 Task: Plan a trip to Adliswil, Switzerland from 3rd December, 2023 to 20th December, 2023 for 4 adults, 2 children.  With . Look for 5 properties as per requirement.
Action: Mouse moved to (462, 58)
Screenshot: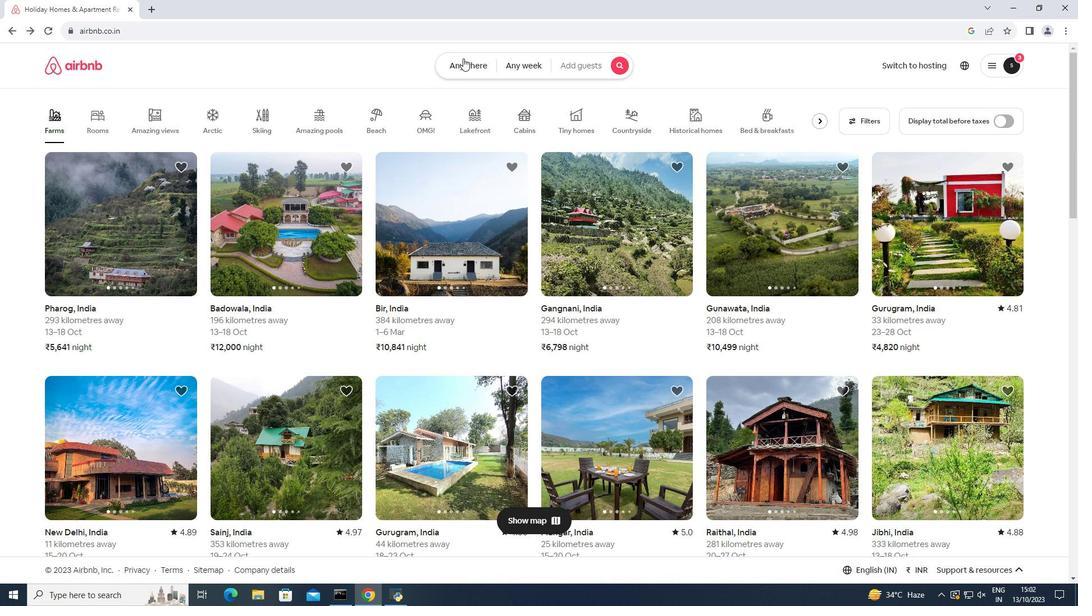 
Action: Mouse pressed left at (462, 58)
Screenshot: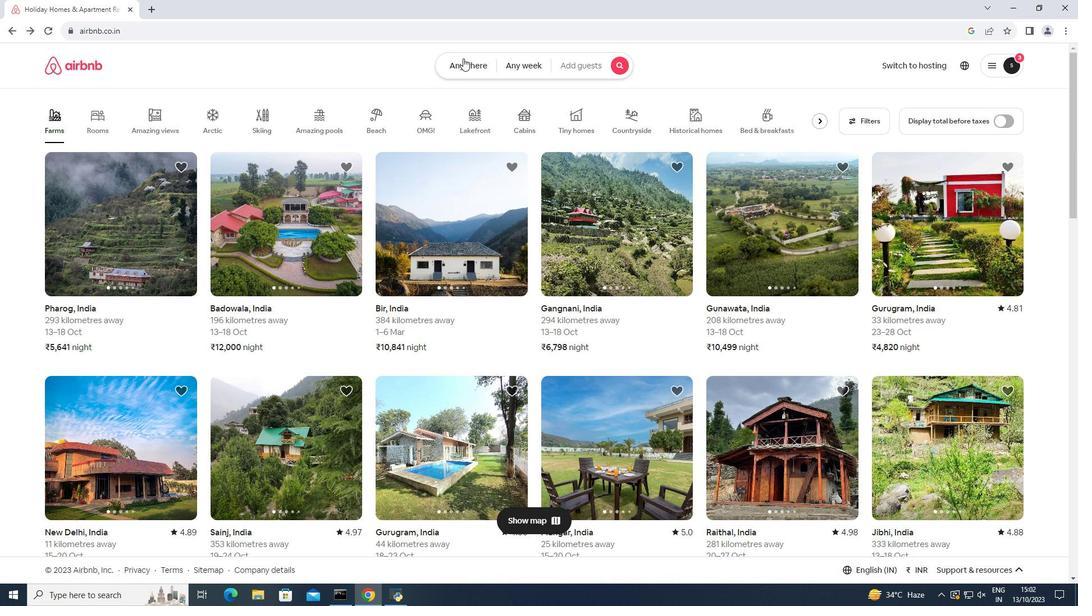 
Action: Mouse moved to (351, 108)
Screenshot: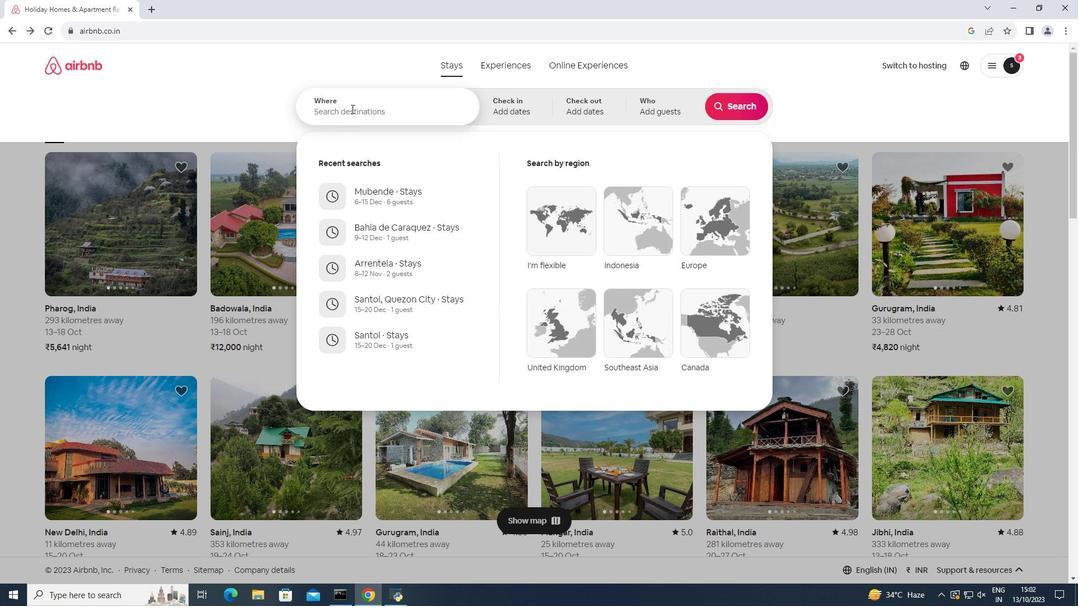 
Action: Mouse pressed left at (351, 108)
Screenshot: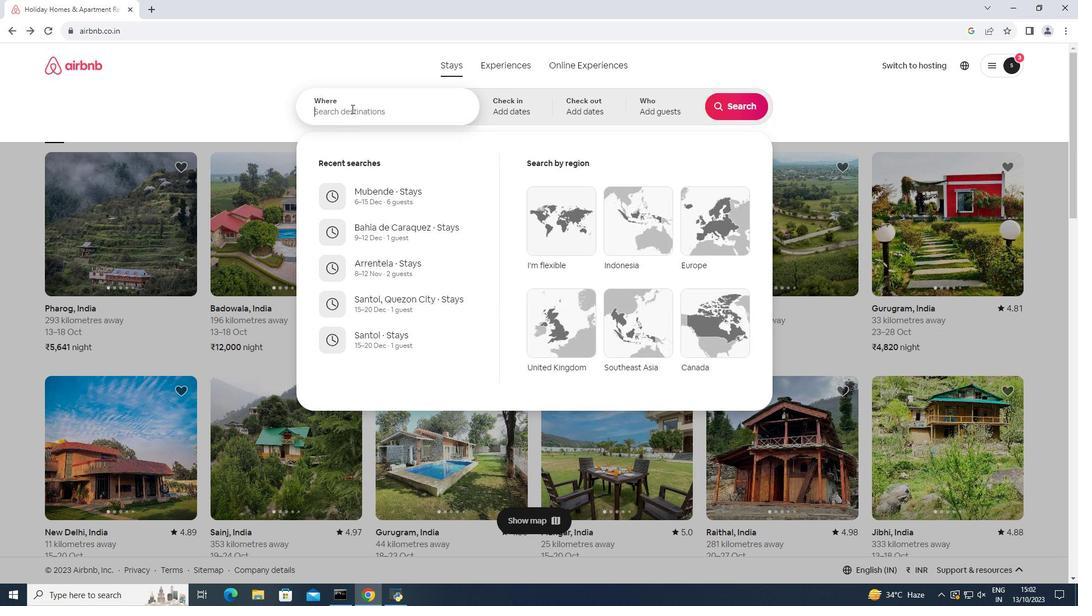 
Action: Key pressed <Key.shift>Adliswil,<Key.space>
Screenshot: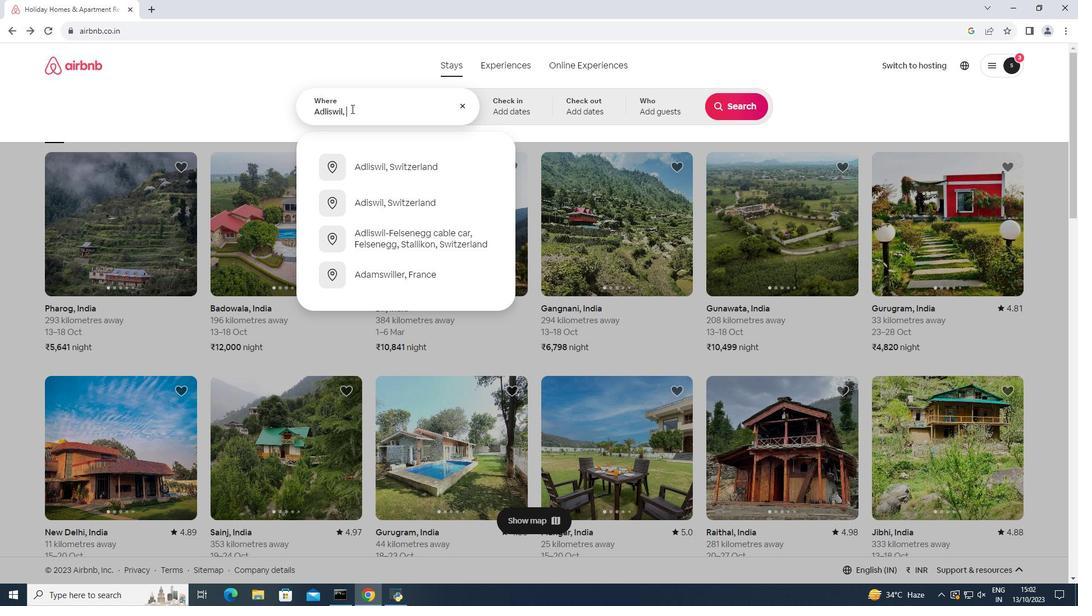
Action: Mouse moved to (411, 164)
Screenshot: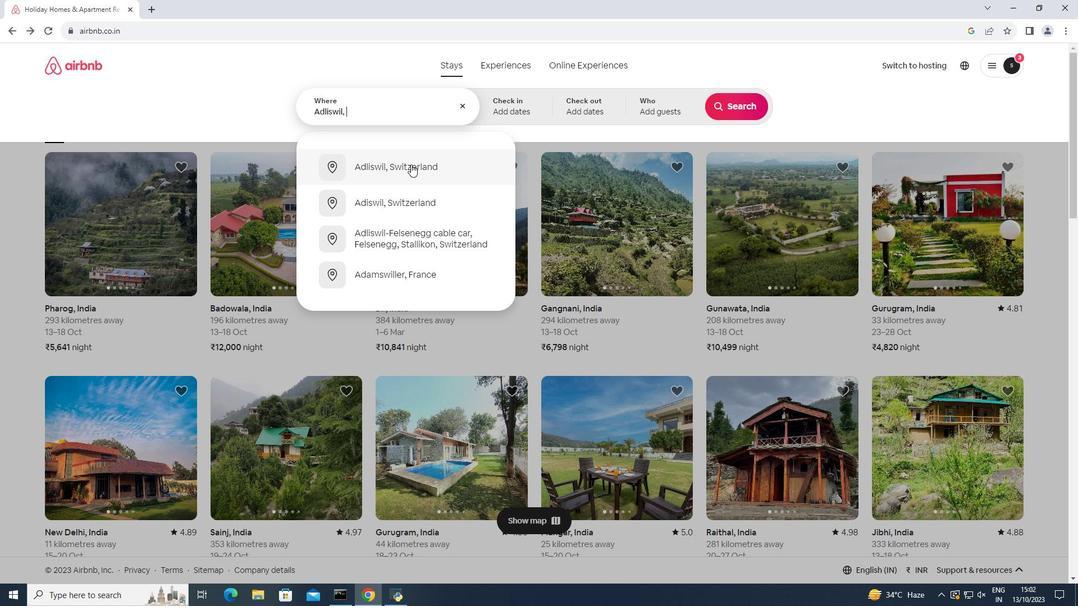 
Action: Mouse pressed left at (411, 164)
Screenshot: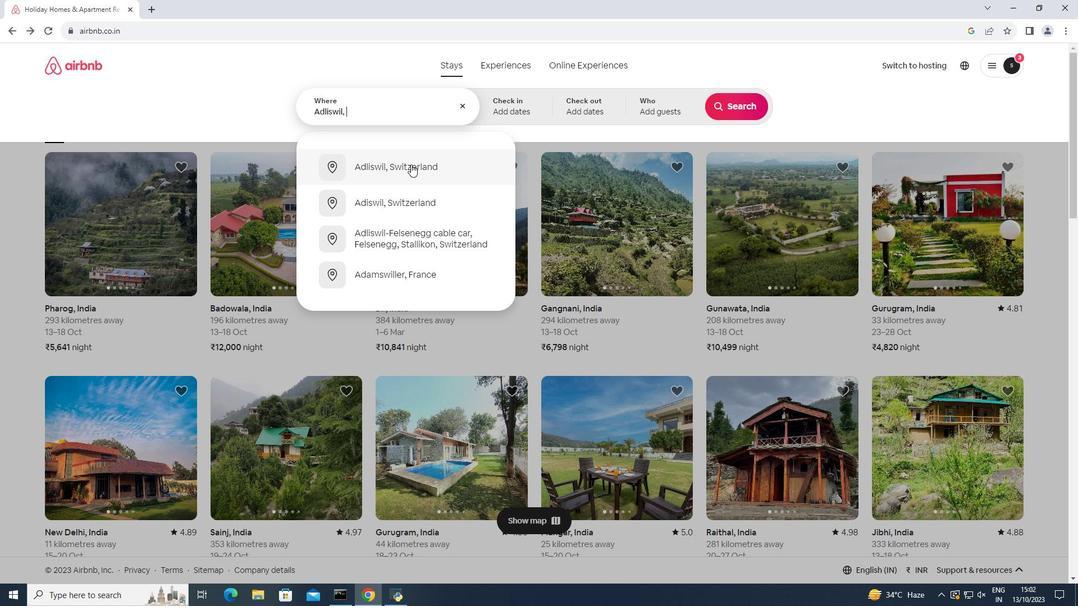 
Action: Mouse moved to (730, 194)
Screenshot: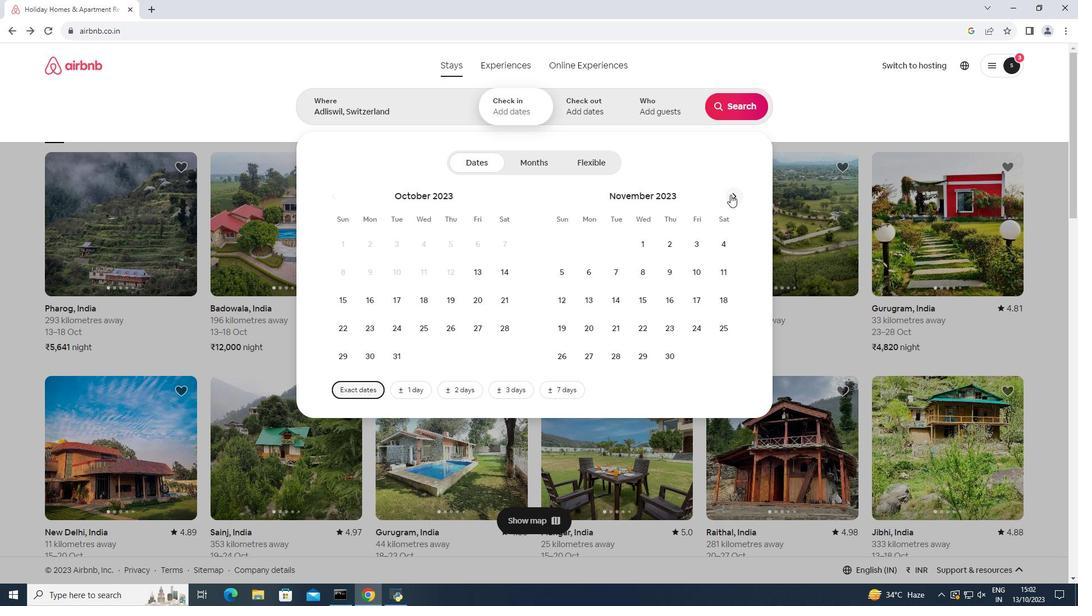 
Action: Mouse pressed left at (730, 194)
Screenshot: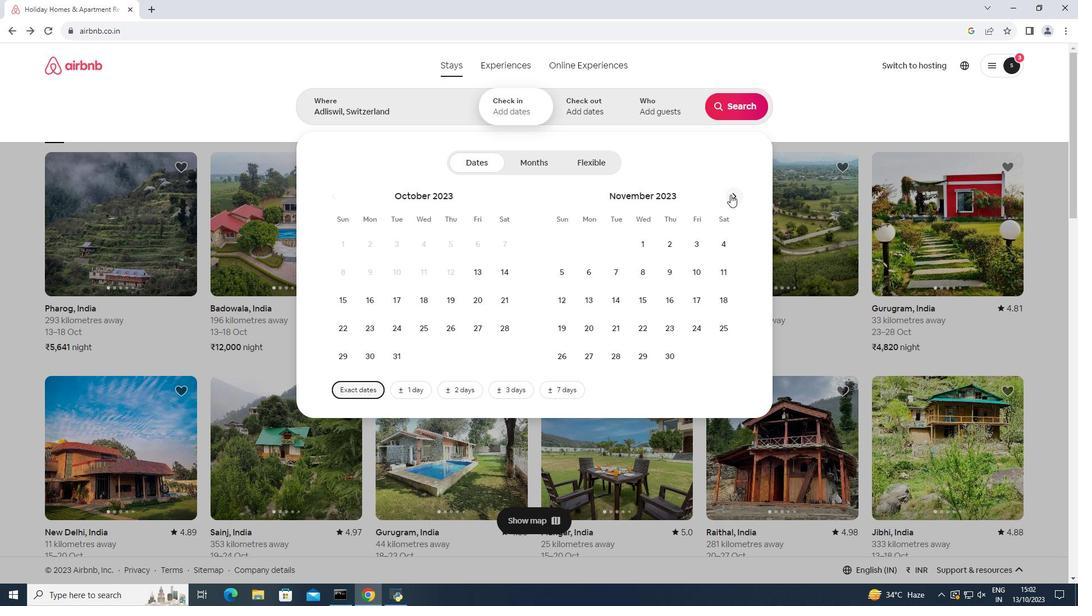 
Action: Mouse moved to (560, 274)
Screenshot: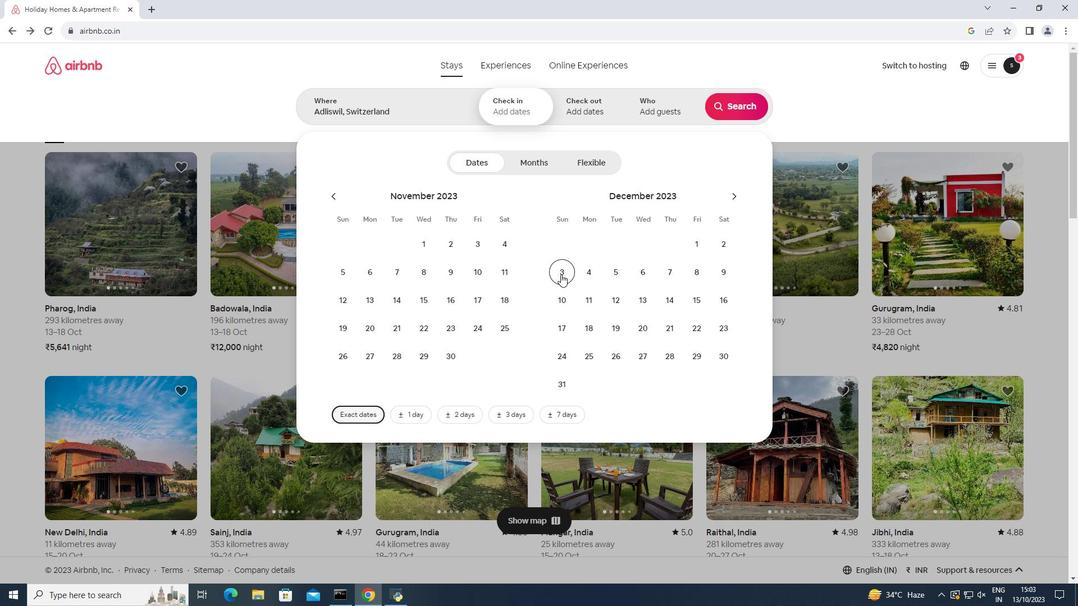 
Action: Mouse pressed left at (560, 274)
Screenshot: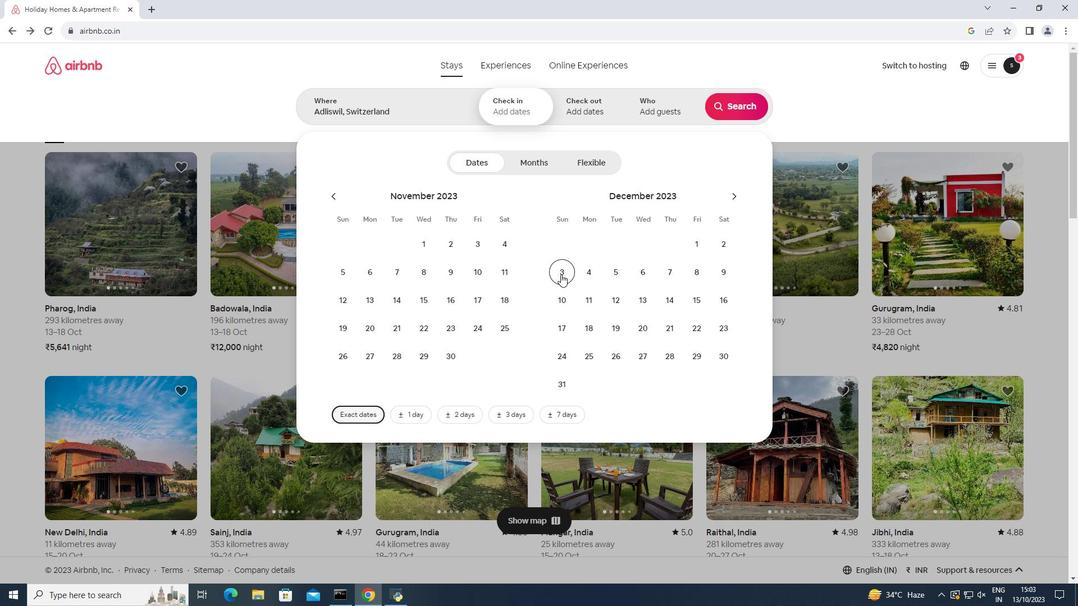 
Action: Mouse moved to (641, 325)
Screenshot: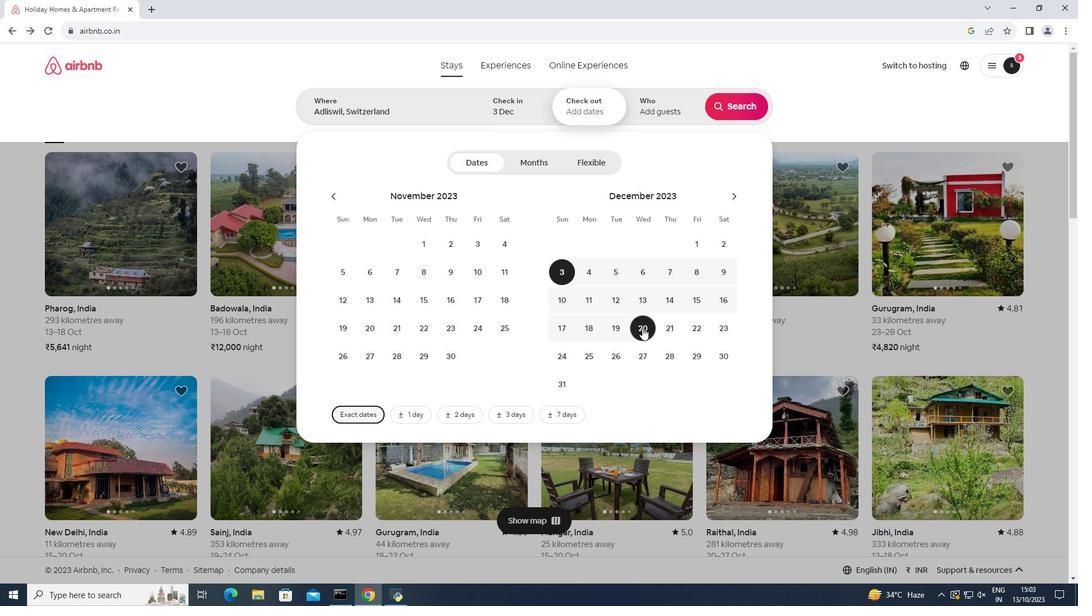 
Action: Mouse pressed left at (641, 325)
Screenshot: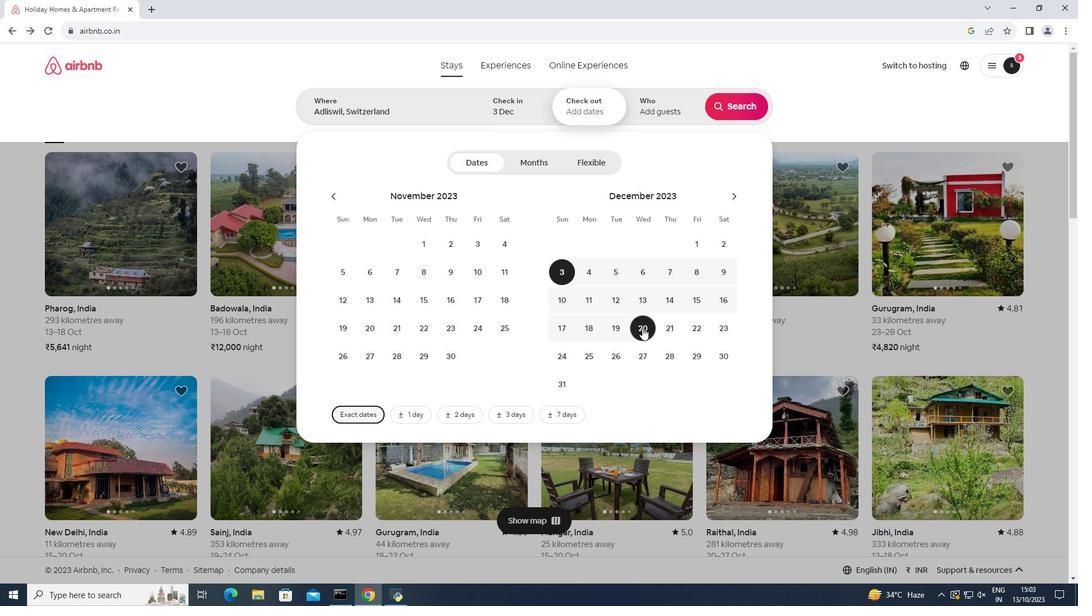 
Action: Mouse moved to (661, 113)
Screenshot: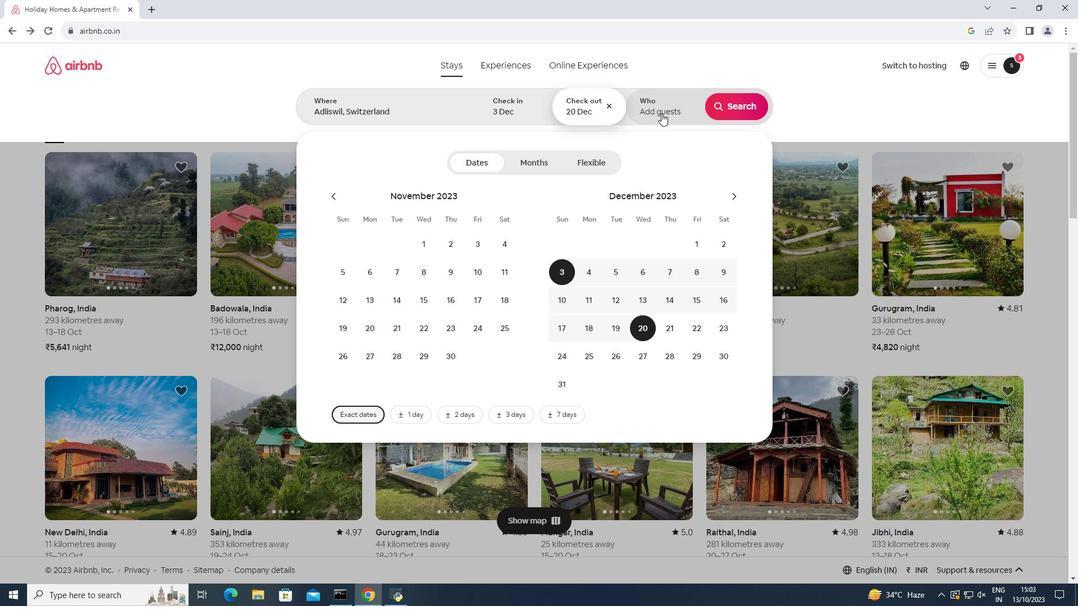 
Action: Mouse pressed left at (661, 113)
Screenshot: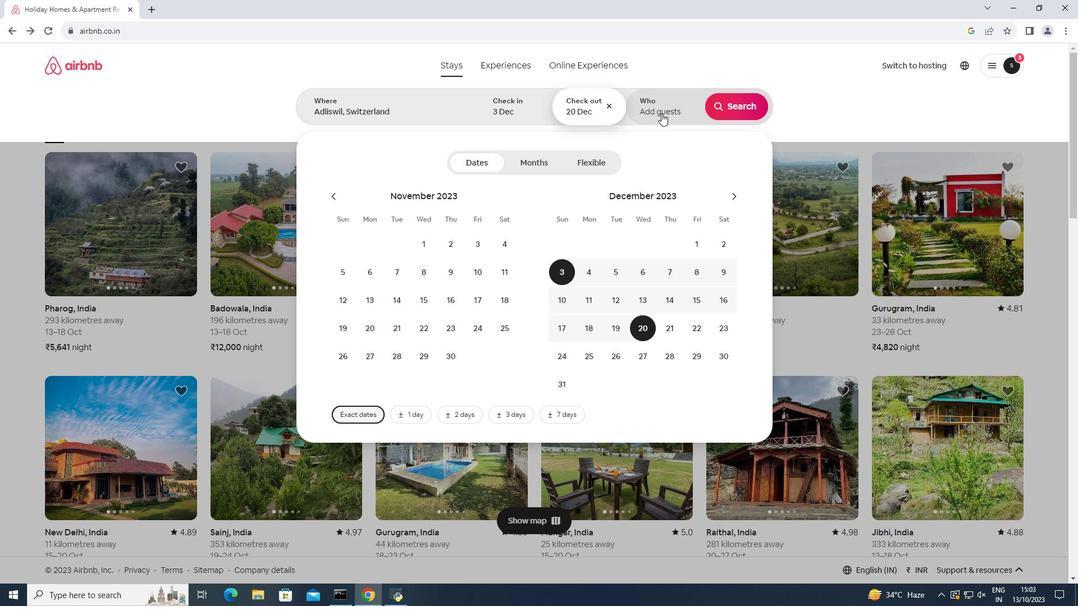 
Action: Mouse moved to (741, 159)
Screenshot: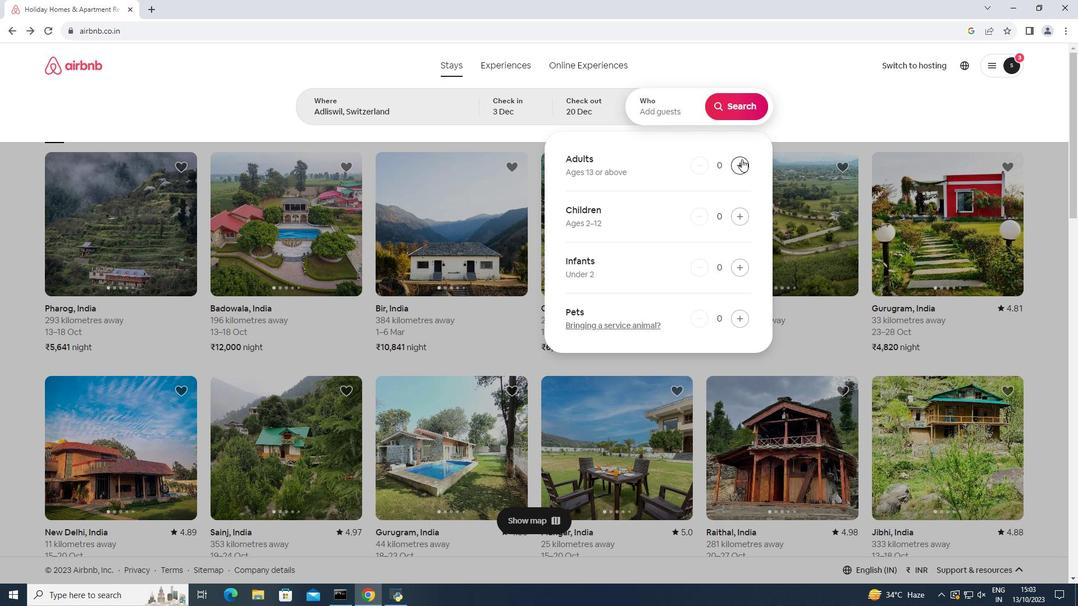 
Action: Mouse pressed left at (741, 159)
Screenshot: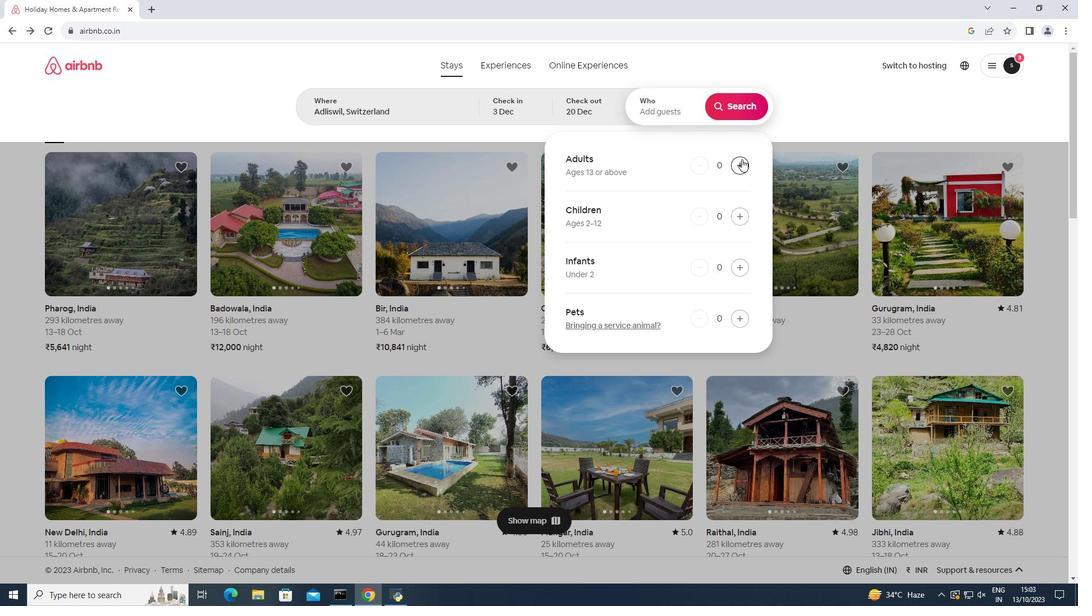 
Action: Mouse pressed left at (741, 159)
Screenshot: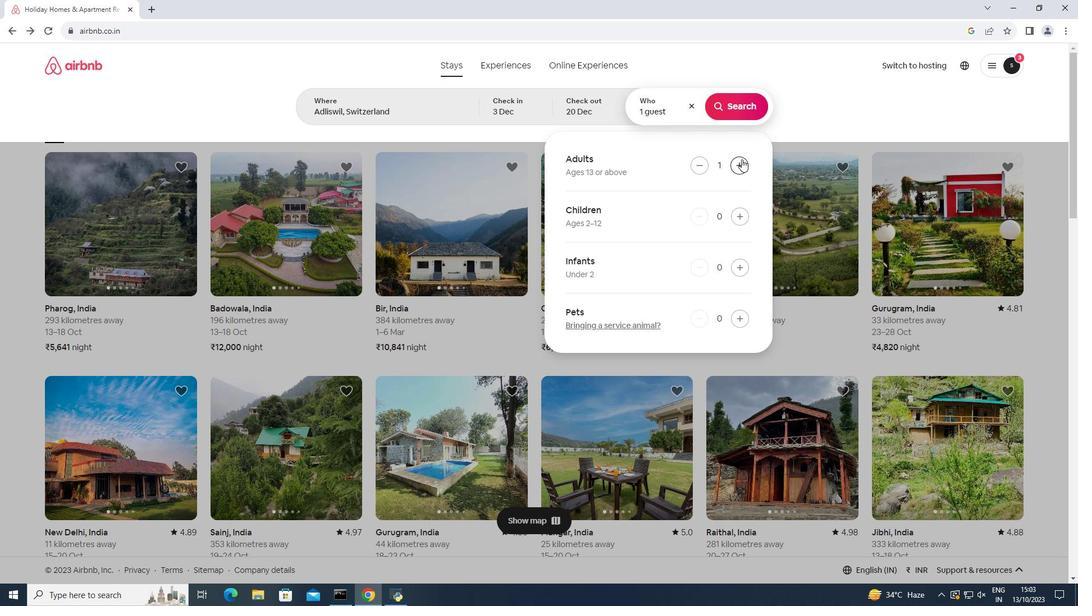 
Action: Mouse pressed left at (741, 159)
Screenshot: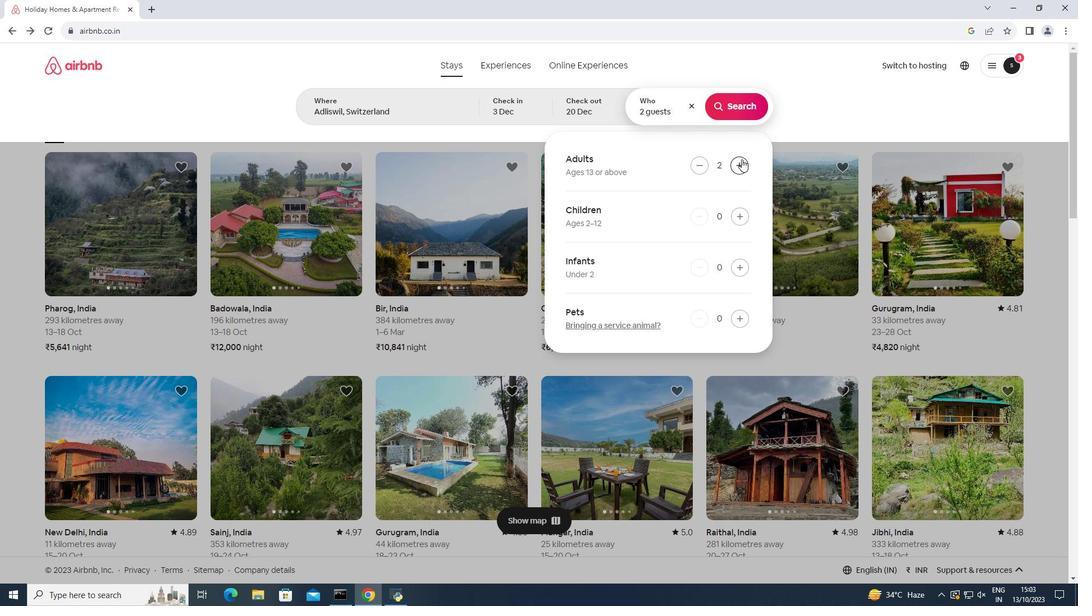 
Action: Mouse moved to (741, 159)
Screenshot: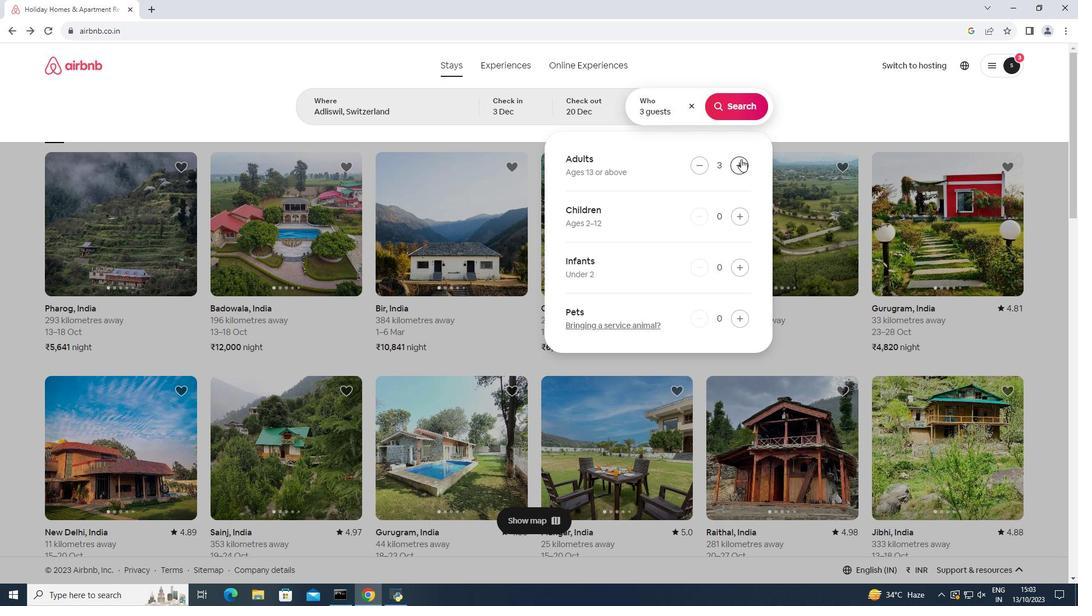 
Action: Mouse pressed left at (741, 159)
Screenshot: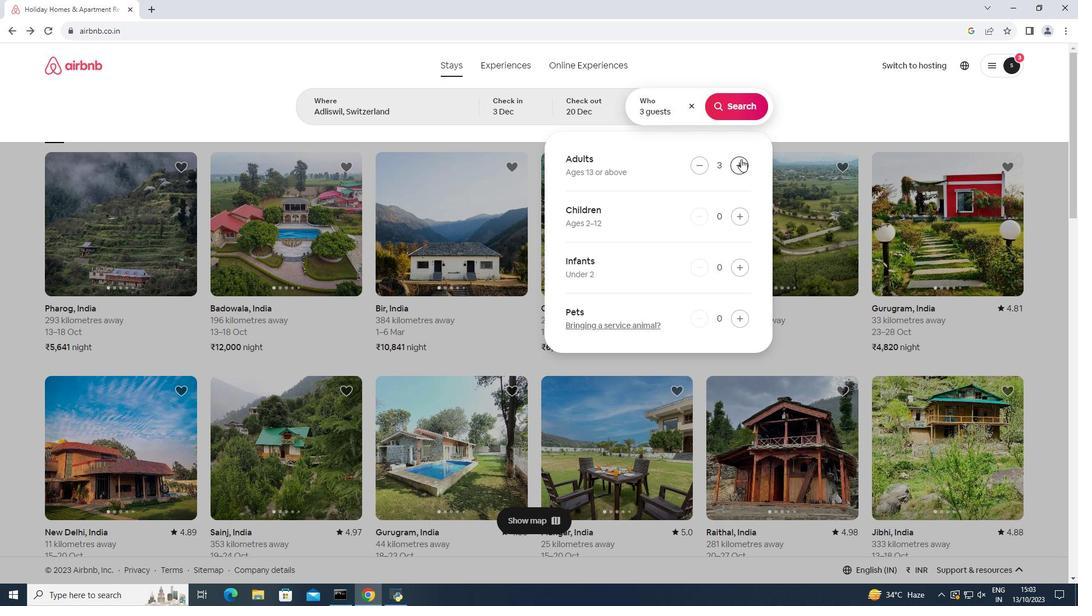 
Action: Mouse moved to (742, 215)
Screenshot: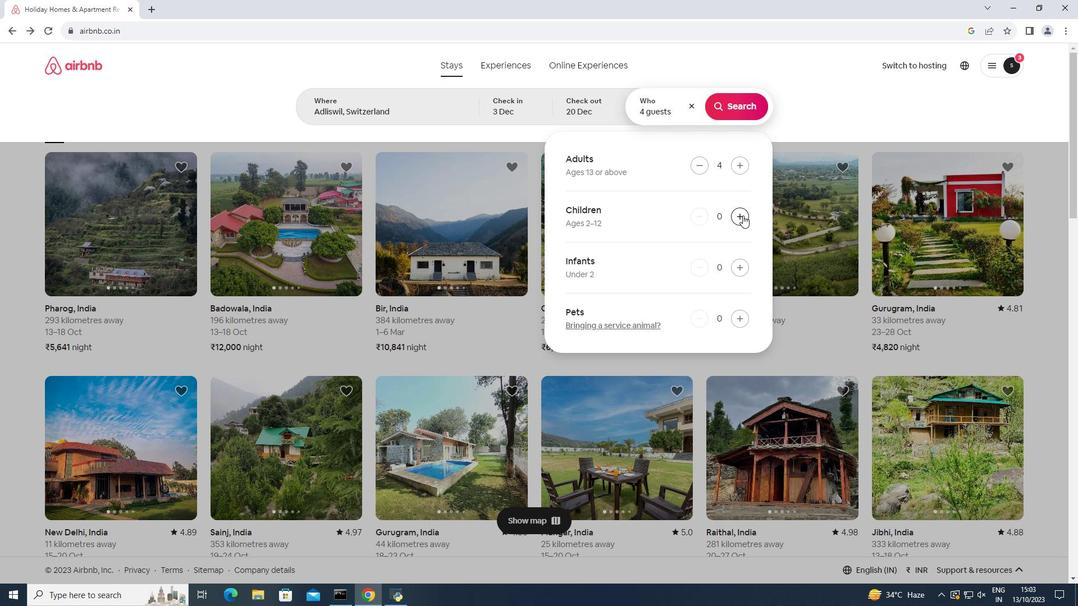 
Action: Mouse pressed left at (742, 215)
Screenshot: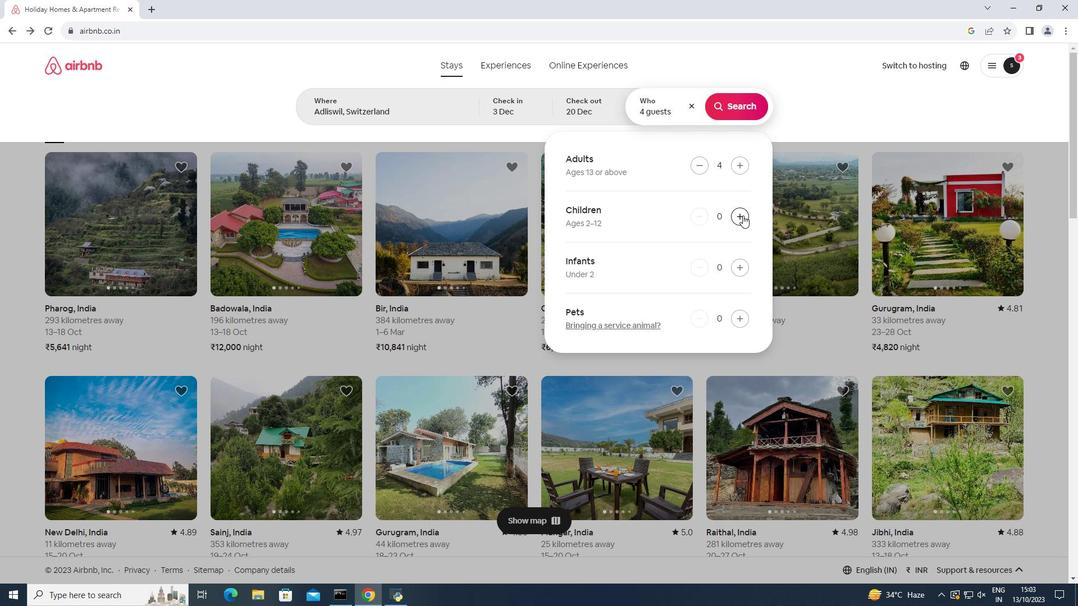 
Action: Mouse pressed left at (742, 215)
Screenshot: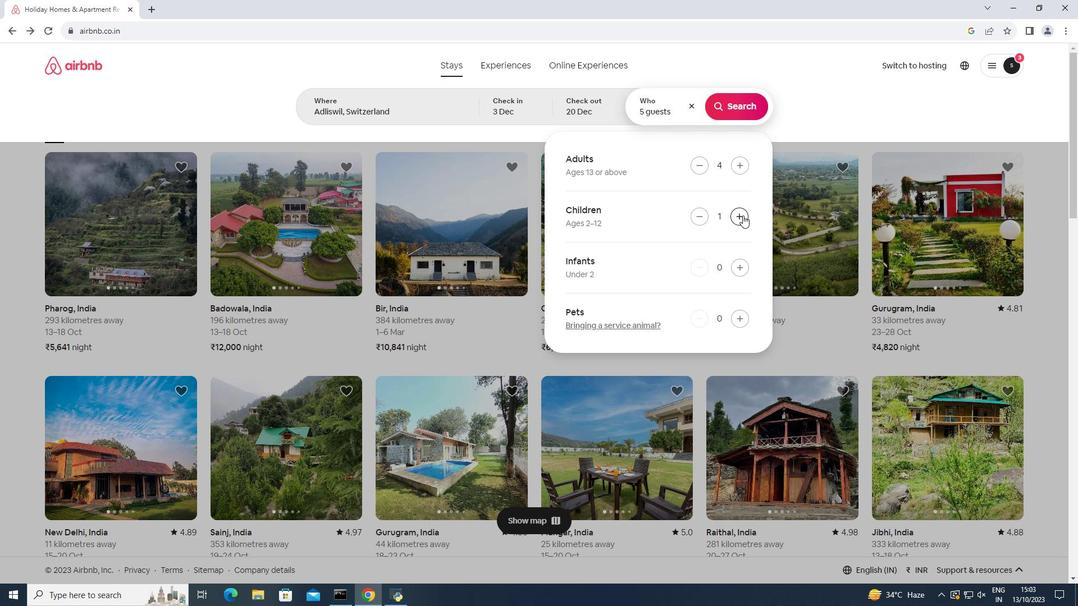 
Action: Mouse moved to (737, 107)
Screenshot: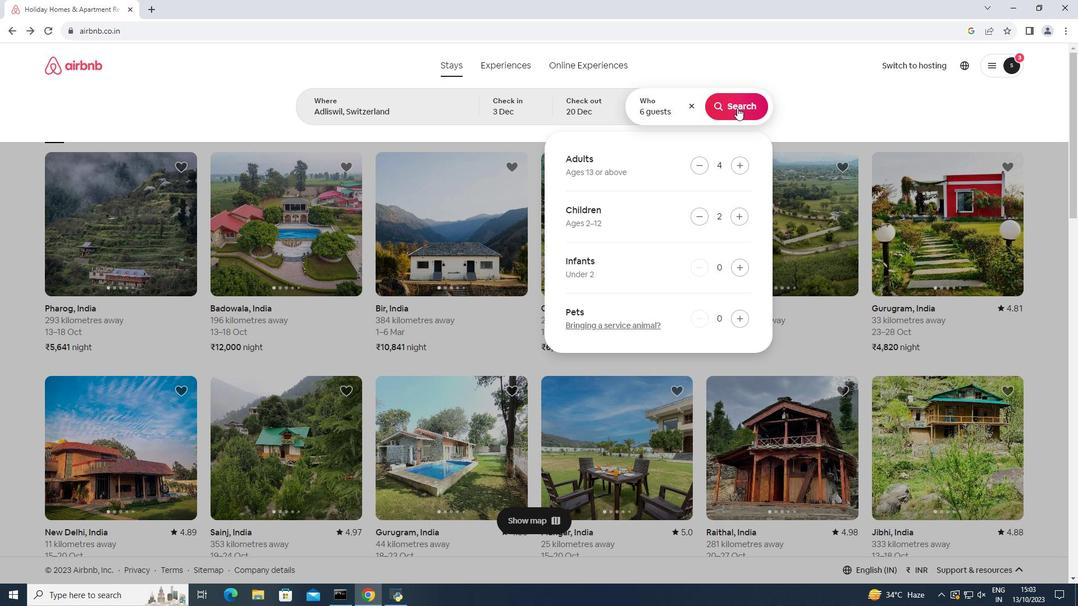 
Action: Mouse pressed left at (737, 107)
Screenshot: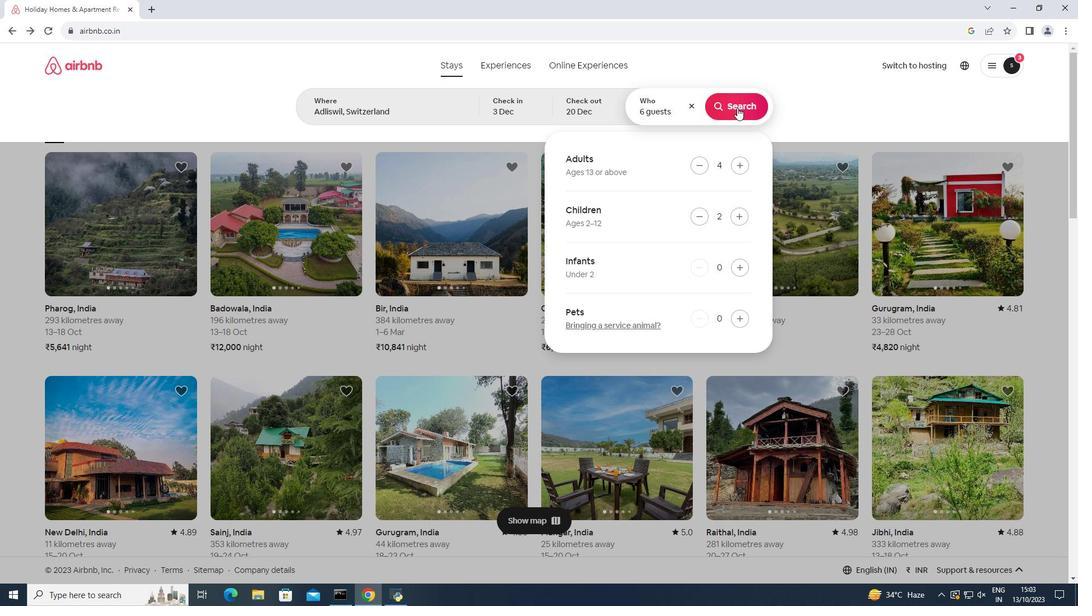 
Action: Mouse moved to (280, 230)
Screenshot: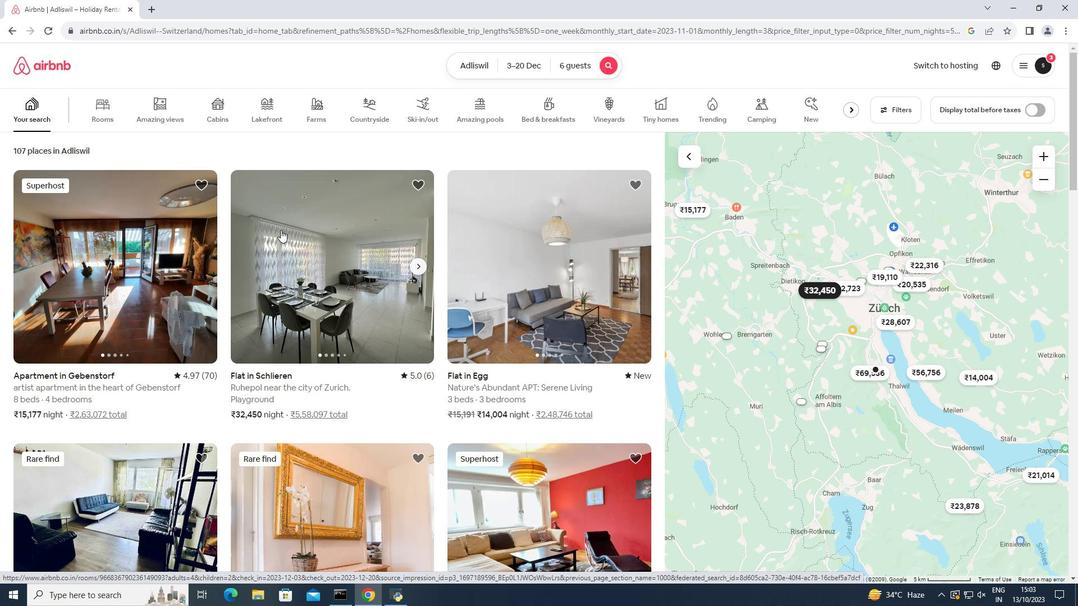 
Action: Mouse scrolled (280, 229) with delta (0, 0)
Screenshot: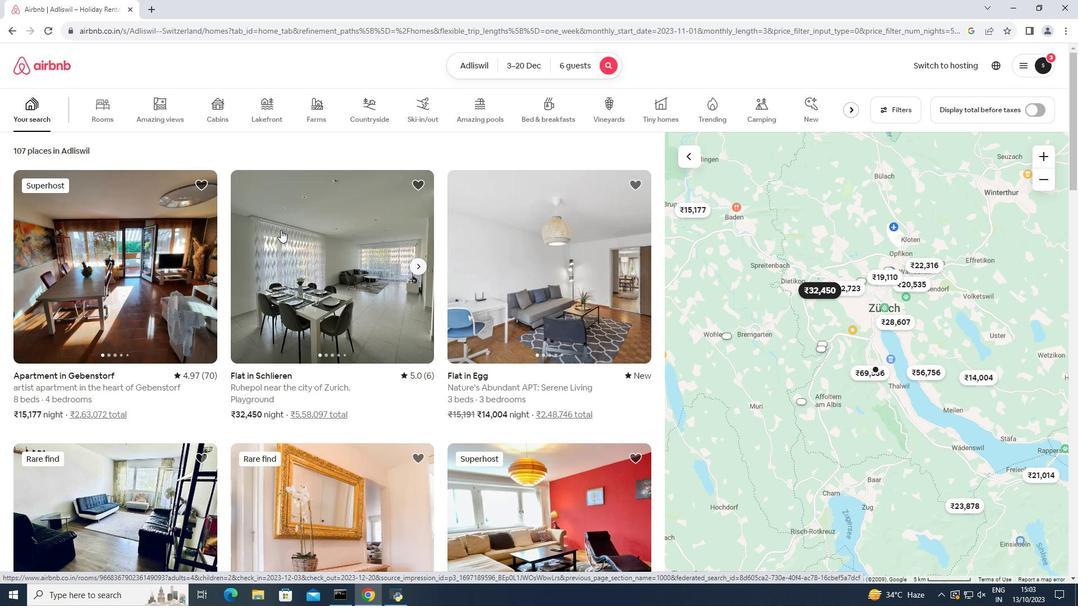 
Action: Mouse scrolled (280, 229) with delta (0, 0)
Screenshot: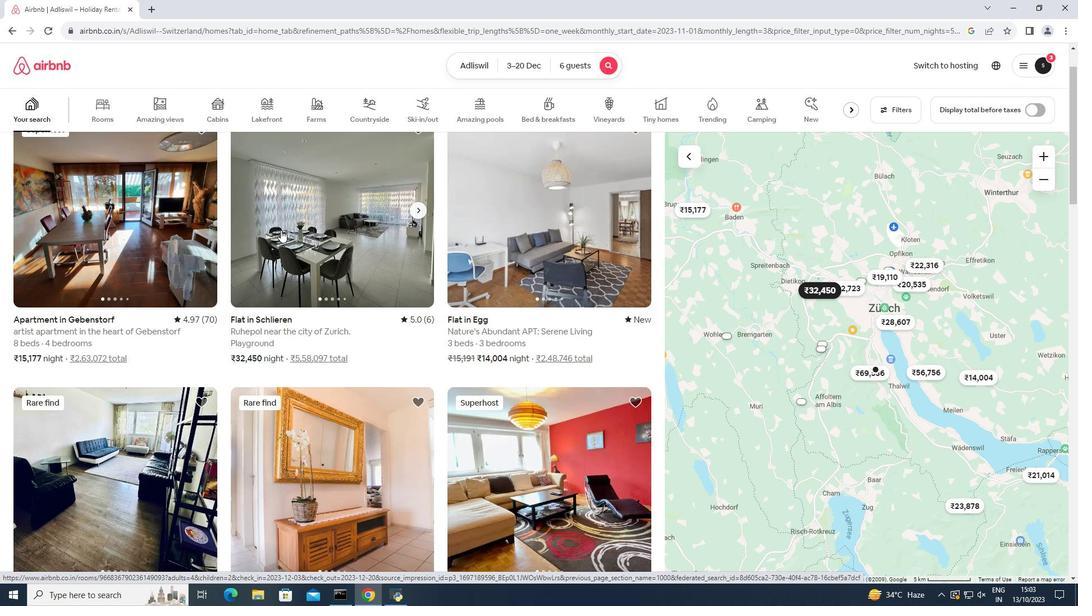 
Action: Mouse moved to (282, 227)
Screenshot: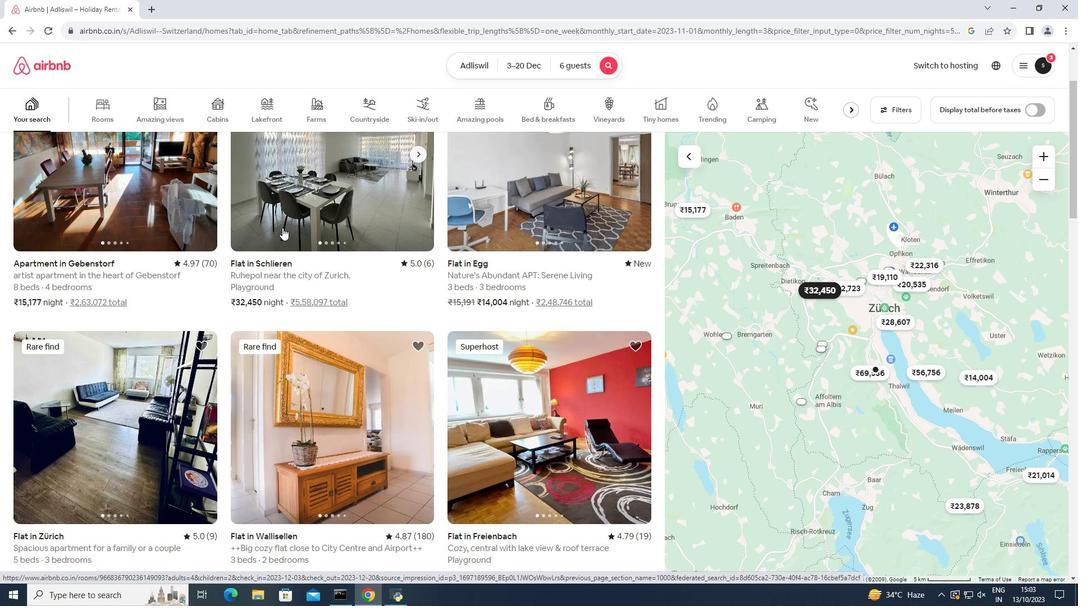 
Action: Mouse scrolled (282, 228) with delta (0, 0)
Screenshot: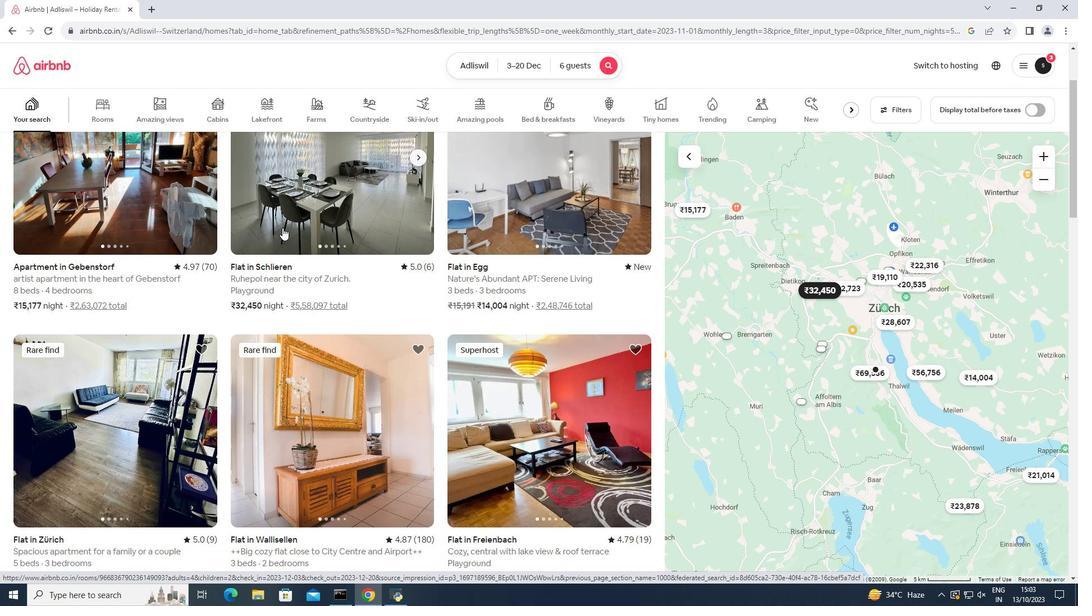 
Action: Mouse scrolled (282, 228) with delta (0, 0)
Screenshot: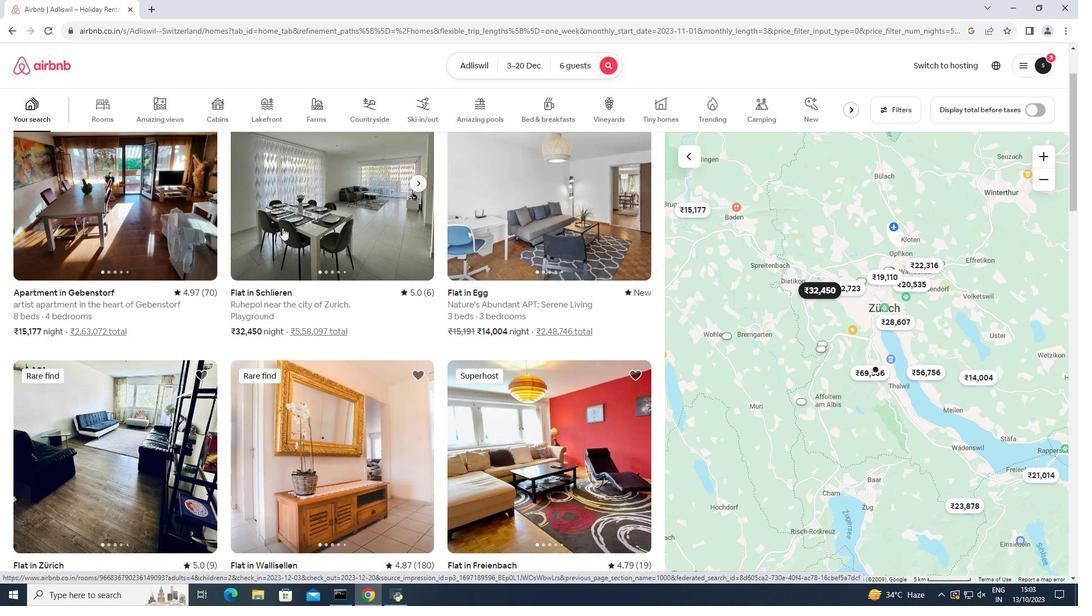 
Action: Mouse moved to (283, 226)
Screenshot: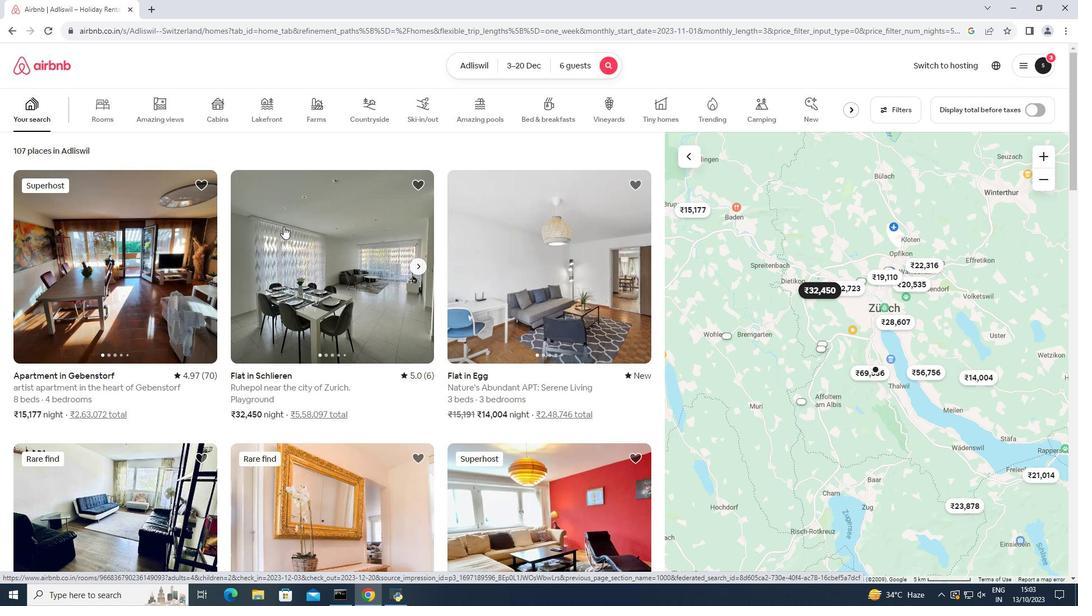 
Action: Mouse scrolled (283, 226) with delta (0, 0)
Screenshot: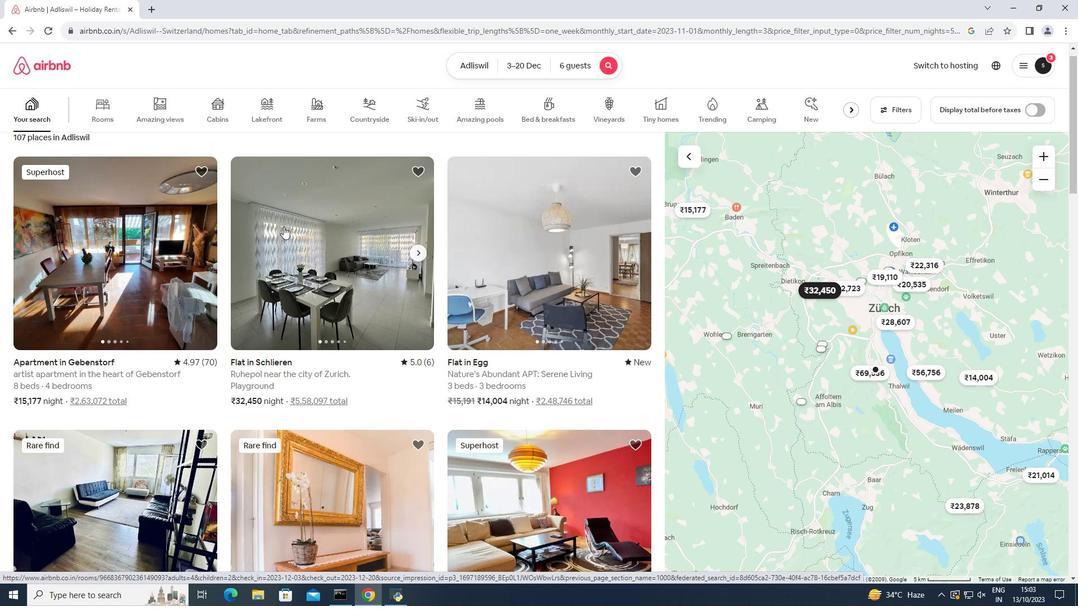 
Action: Mouse moved to (149, 185)
Screenshot: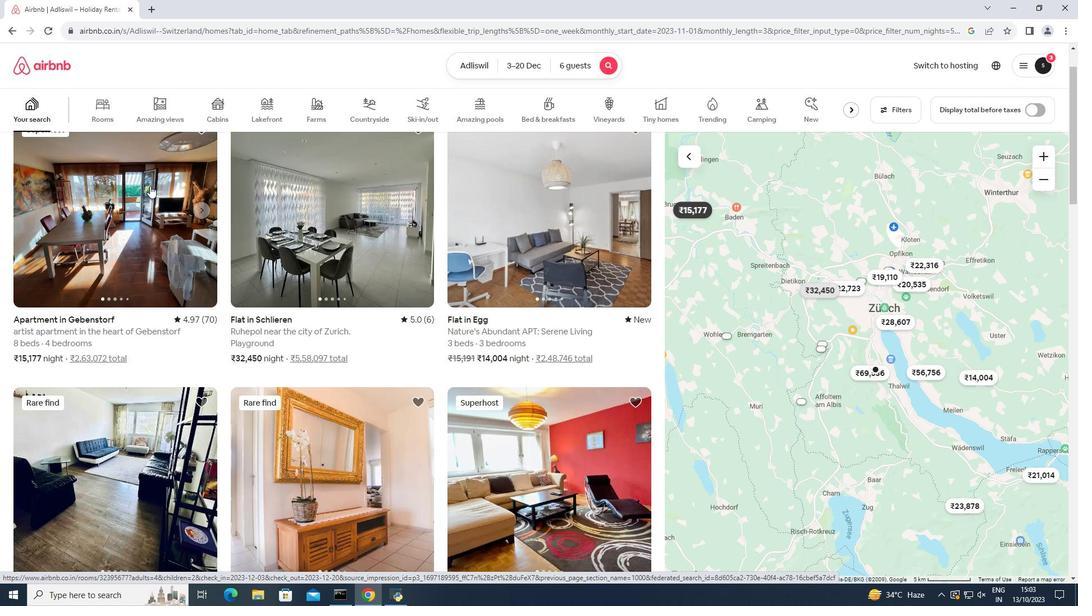 
Action: Mouse pressed left at (149, 185)
Screenshot: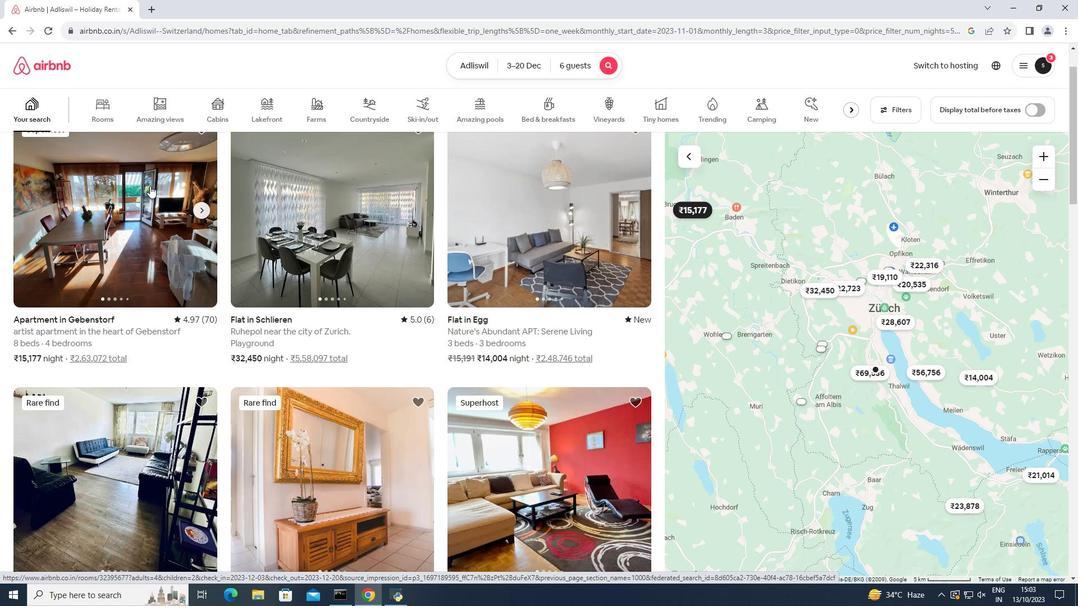
Action: Mouse moved to (295, 233)
Screenshot: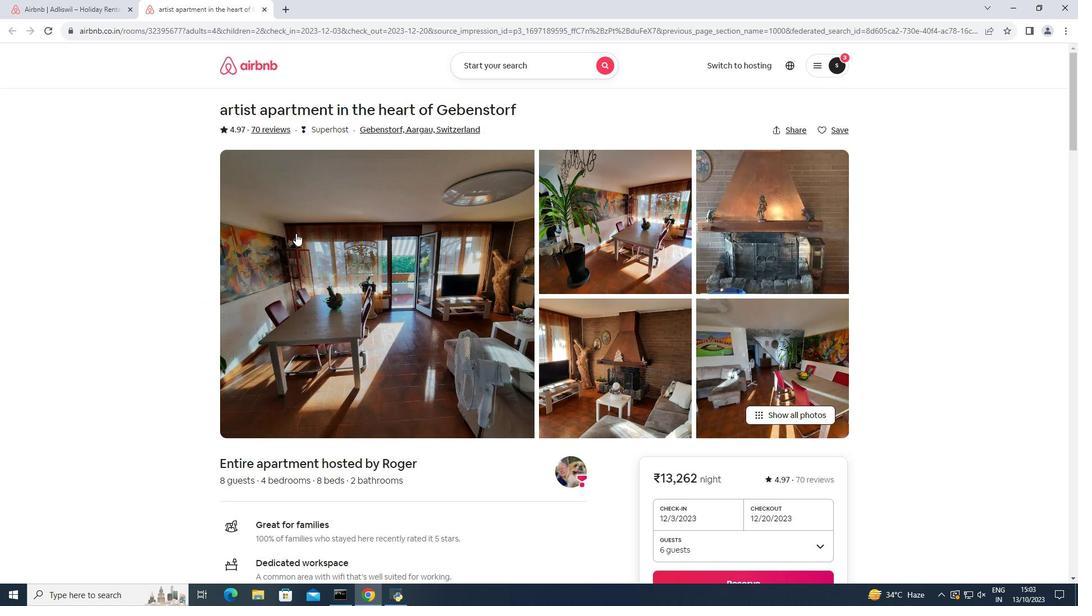 
Action: Mouse scrolled (295, 233) with delta (0, 0)
Screenshot: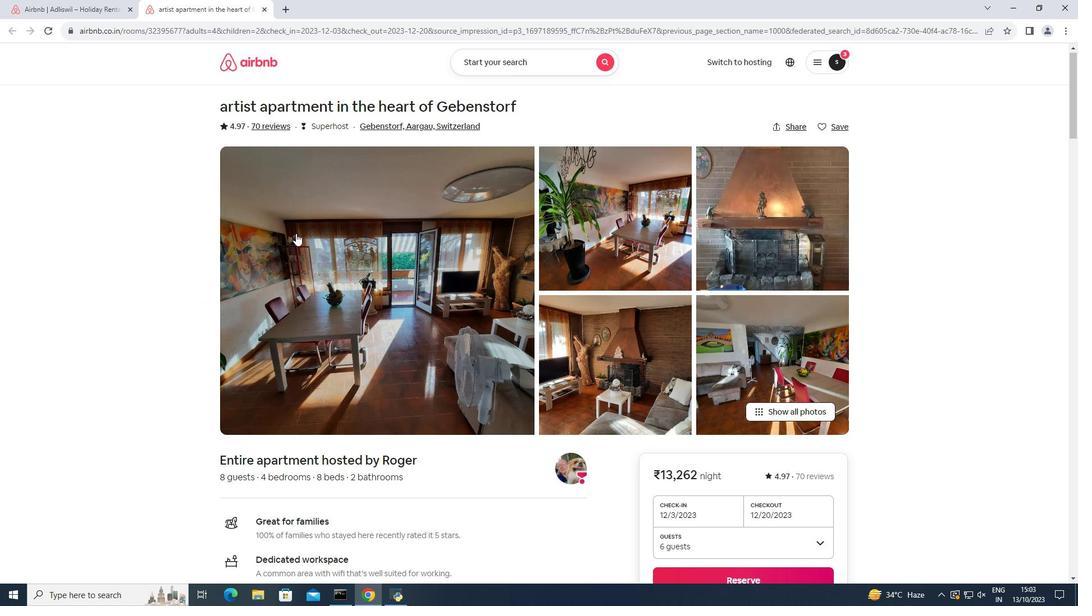 
Action: Mouse scrolled (295, 233) with delta (0, 0)
Screenshot: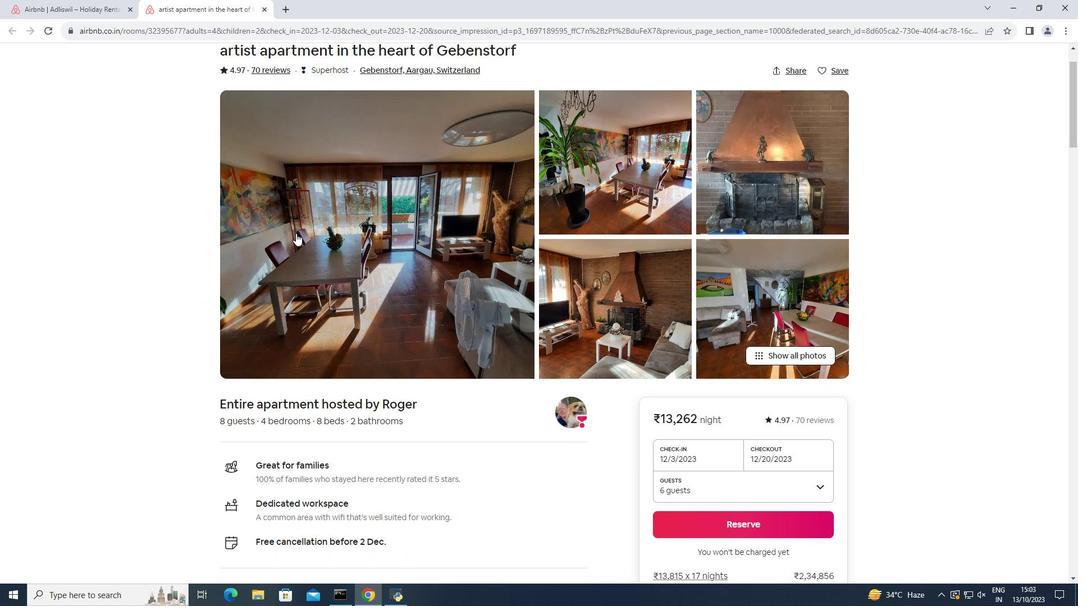 
Action: Mouse scrolled (295, 233) with delta (0, 0)
Screenshot: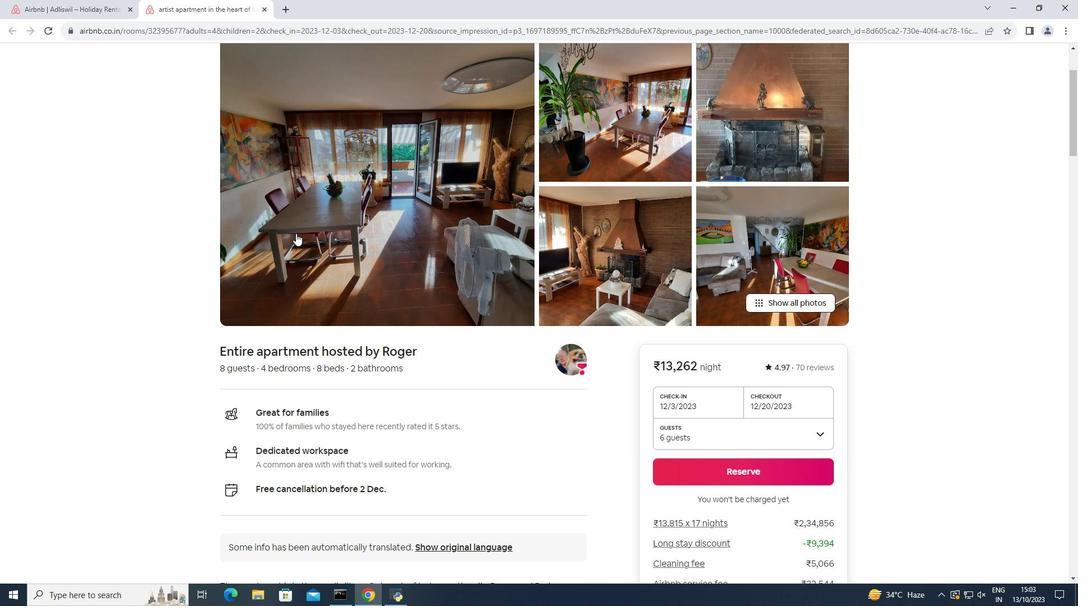 
Action: Mouse scrolled (295, 233) with delta (0, 0)
Screenshot: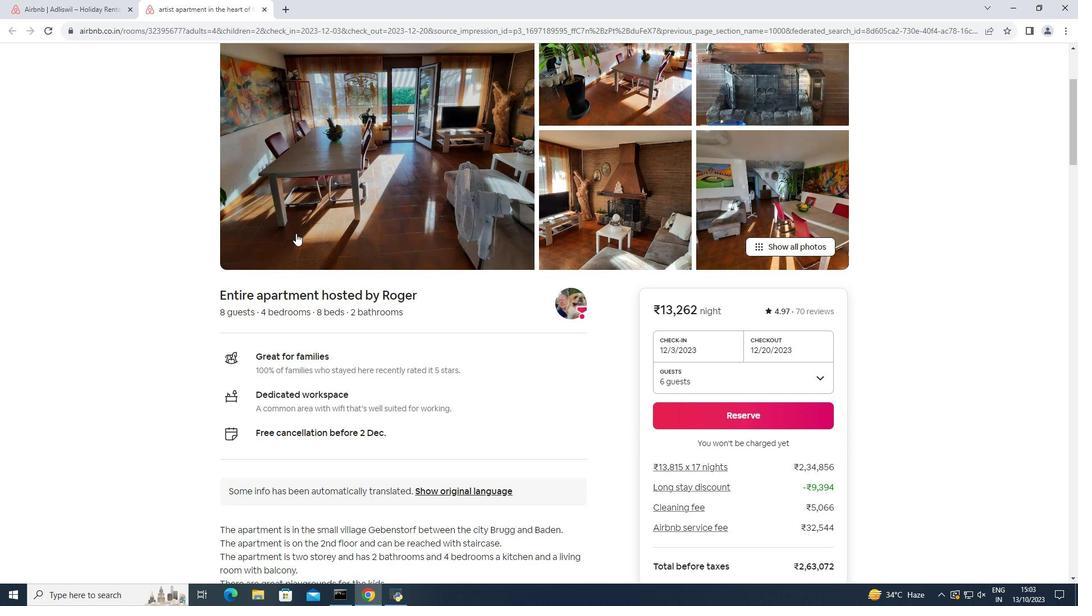 
Action: Mouse moved to (817, 320)
Screenshot: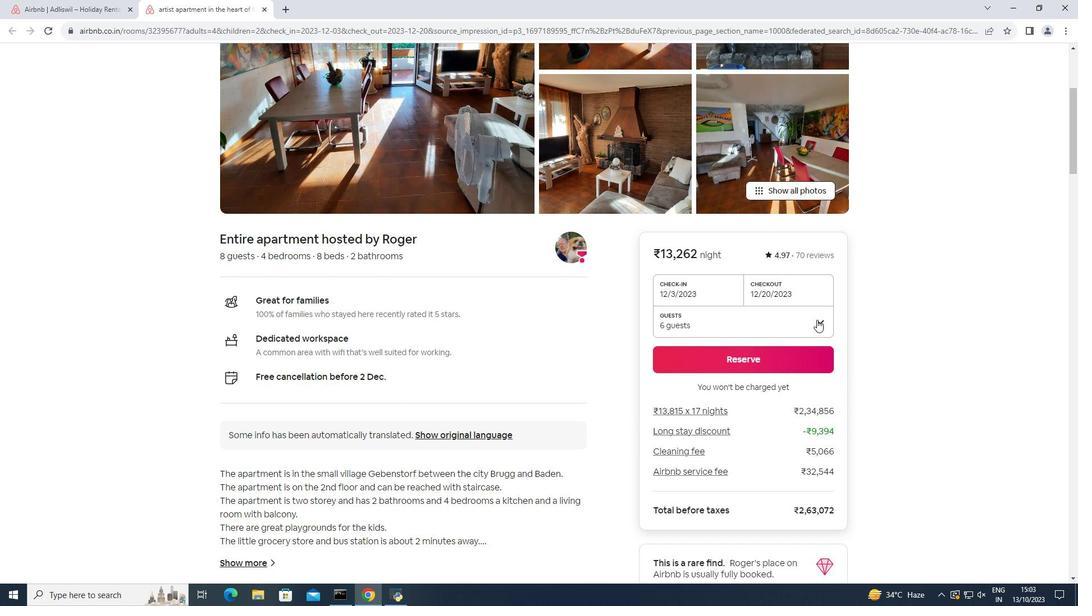 
Action: Mouse pressed left at (817, 320)
Screenshot: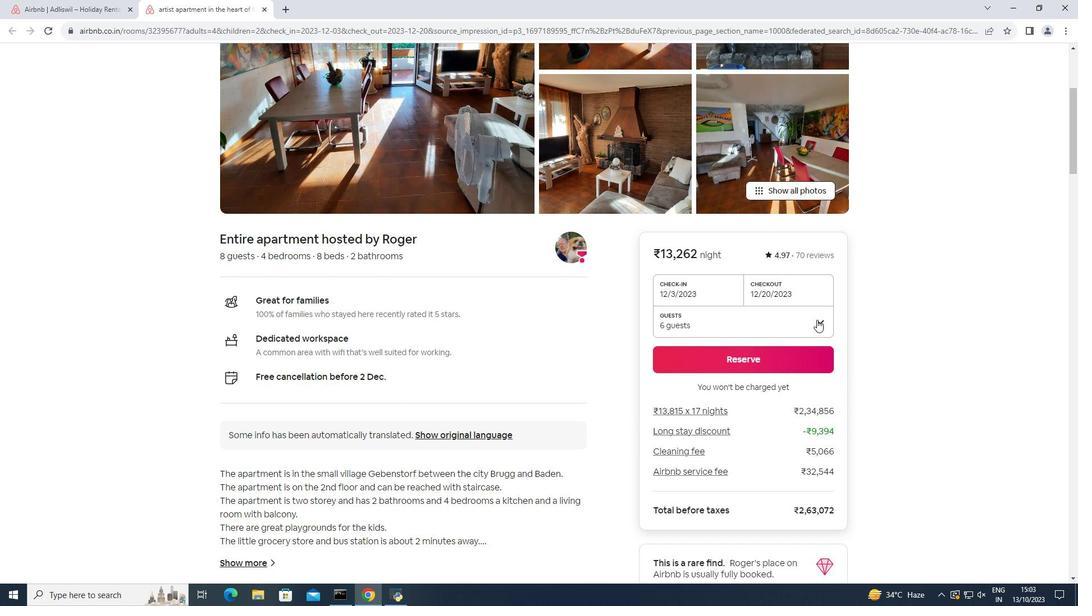 
Action: Mouse moved to (817, 321)
Screenshot: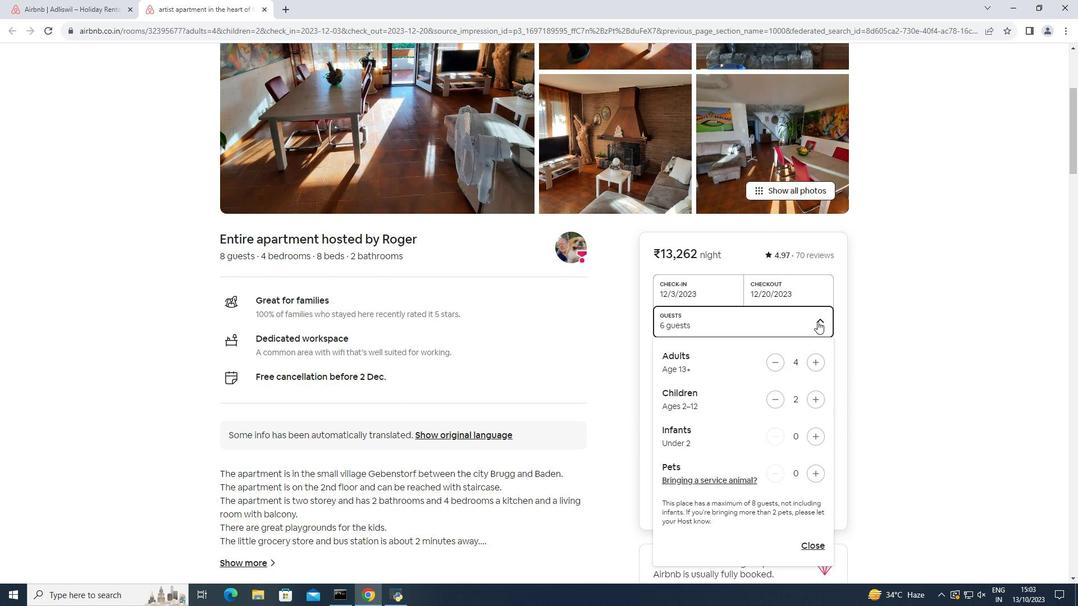 
Action: Mouse pressed left at (817, 321)
Screenshot: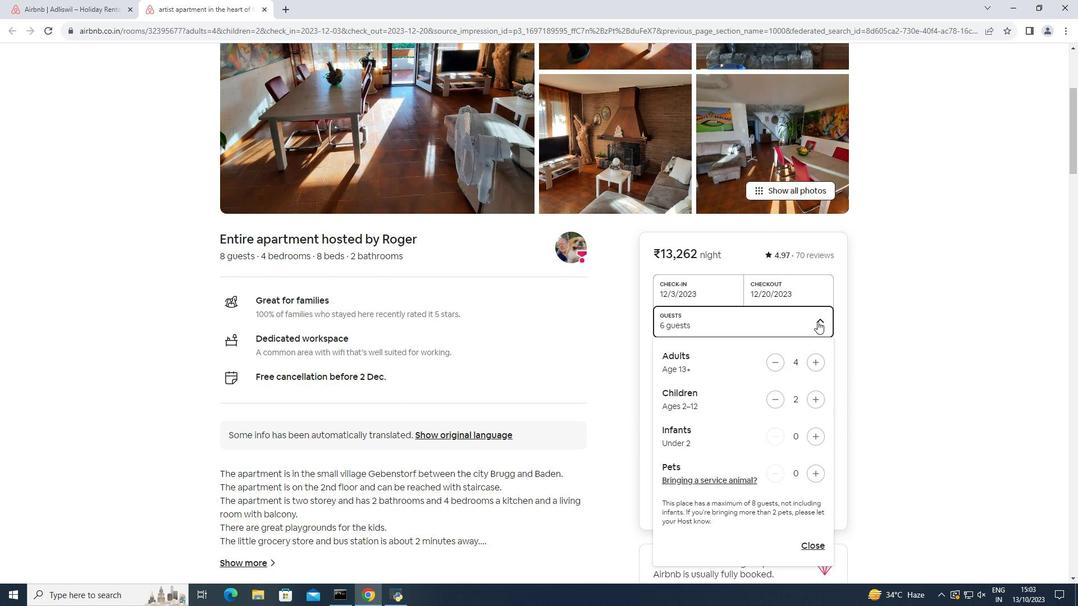
Action: Mouse moved to (483, 350)
Screenshot: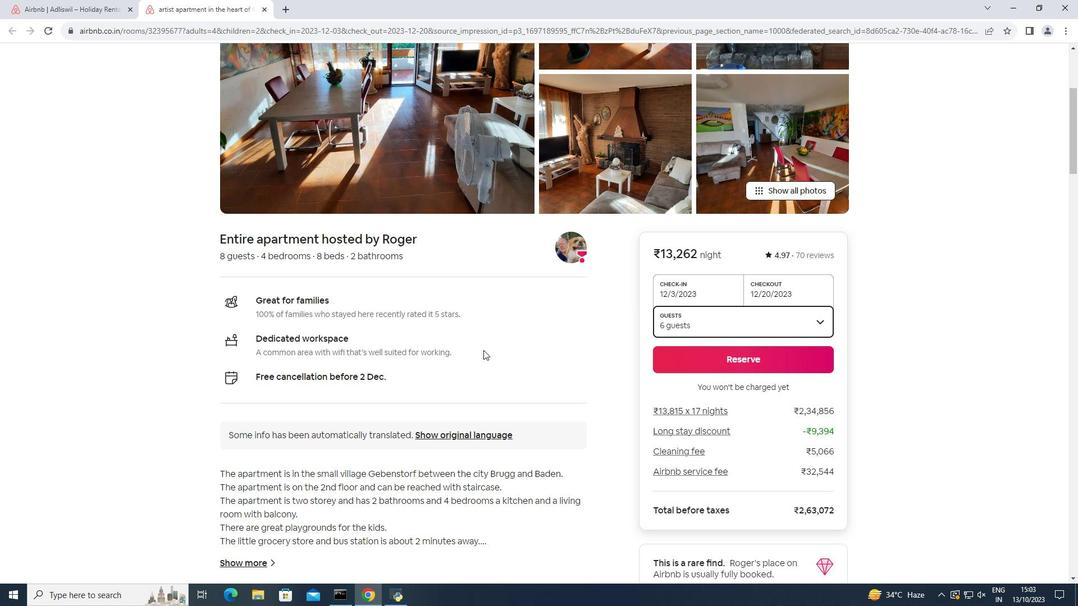 
Action: Mouse scrolled (483, 349) with delta (0, 0)
Screenshot: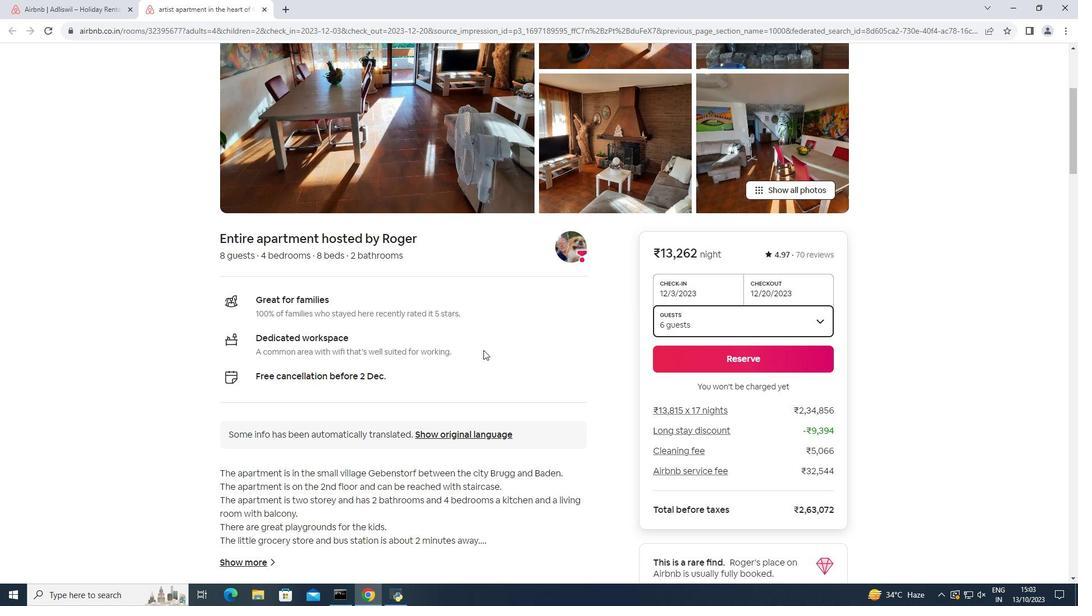 
Action: Mouse scrolled (483, 349) with delta (0, 0)
Screenshot: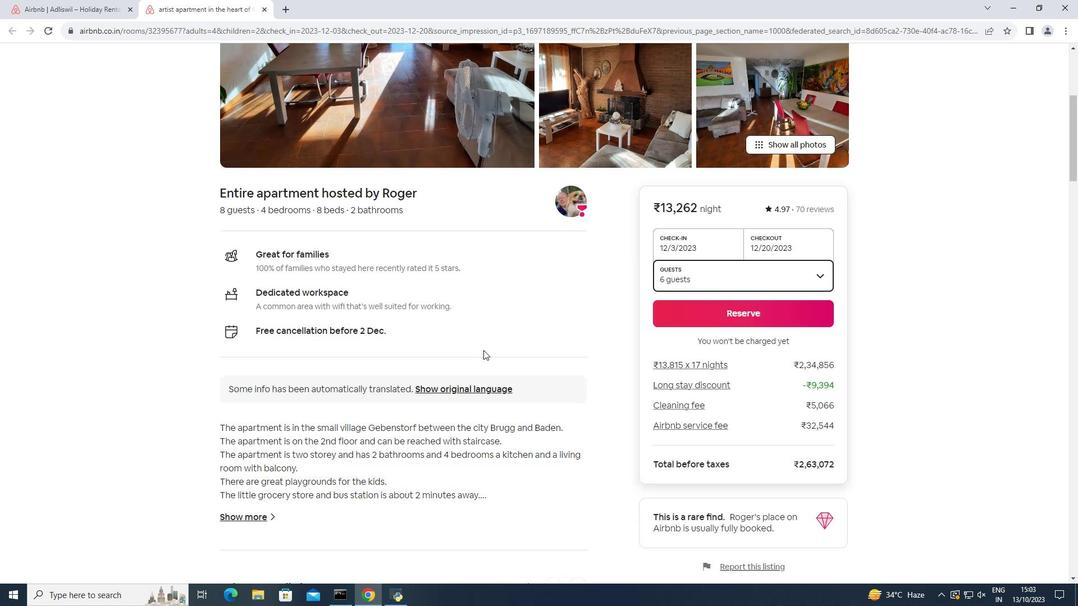 
Action: Mouse moved to (245, 451)
Screenshot: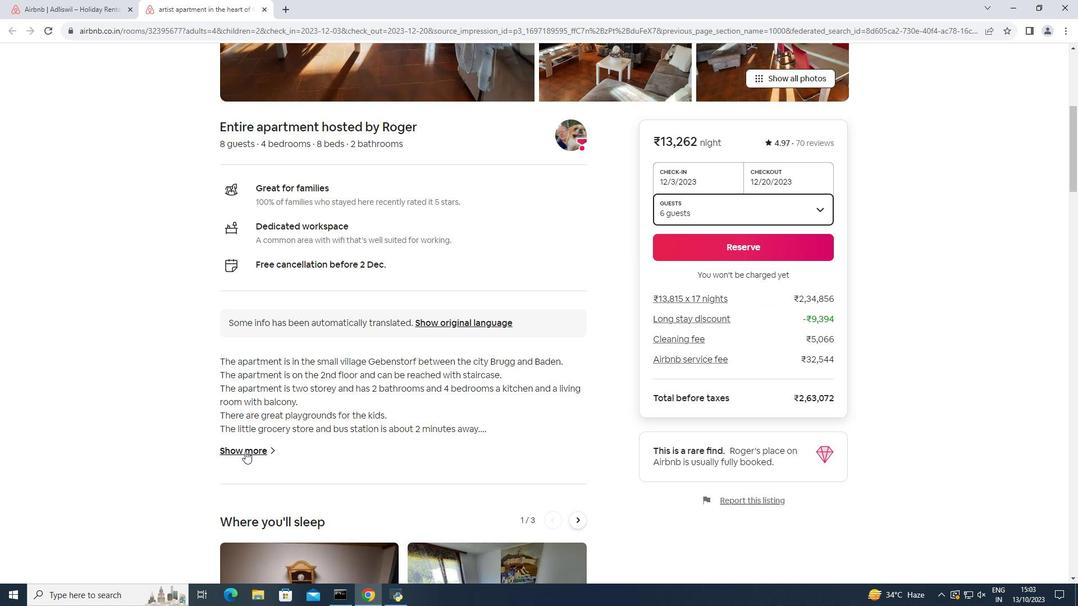 
Action: Mouse pressed left at (245, 451)
Screenshot: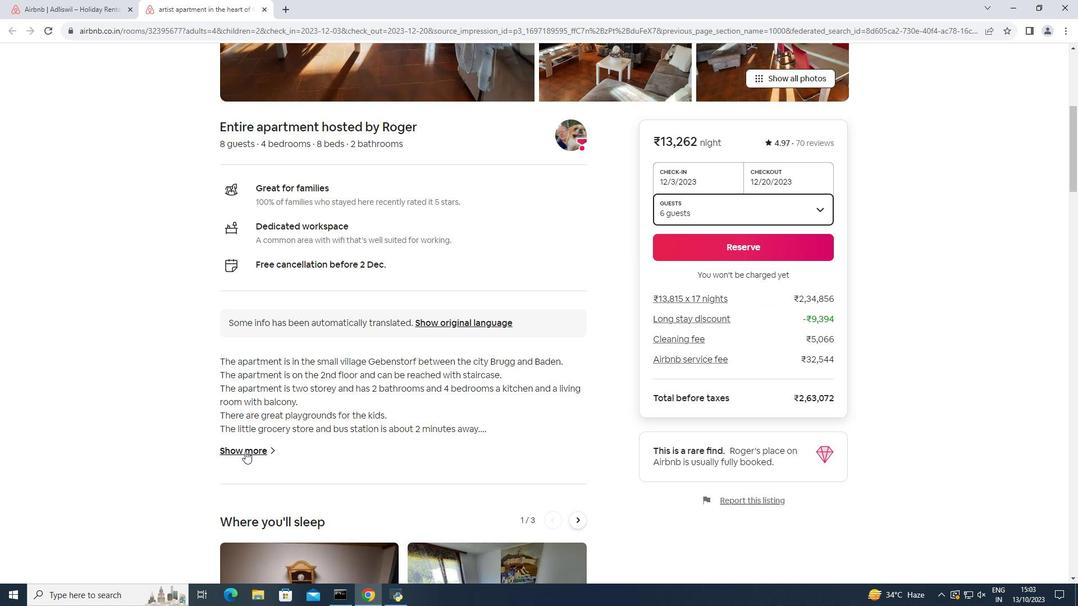 
Action: Mouse moved to (339, 94)
Screenshot: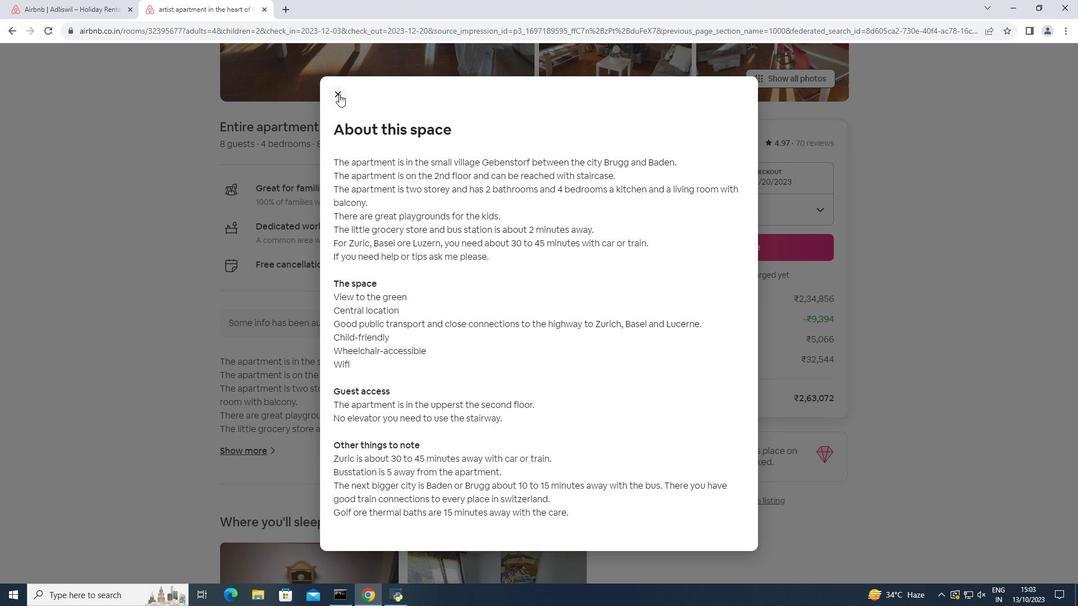 
Action: Mouse pressed left at (339, 94)
Screenshot: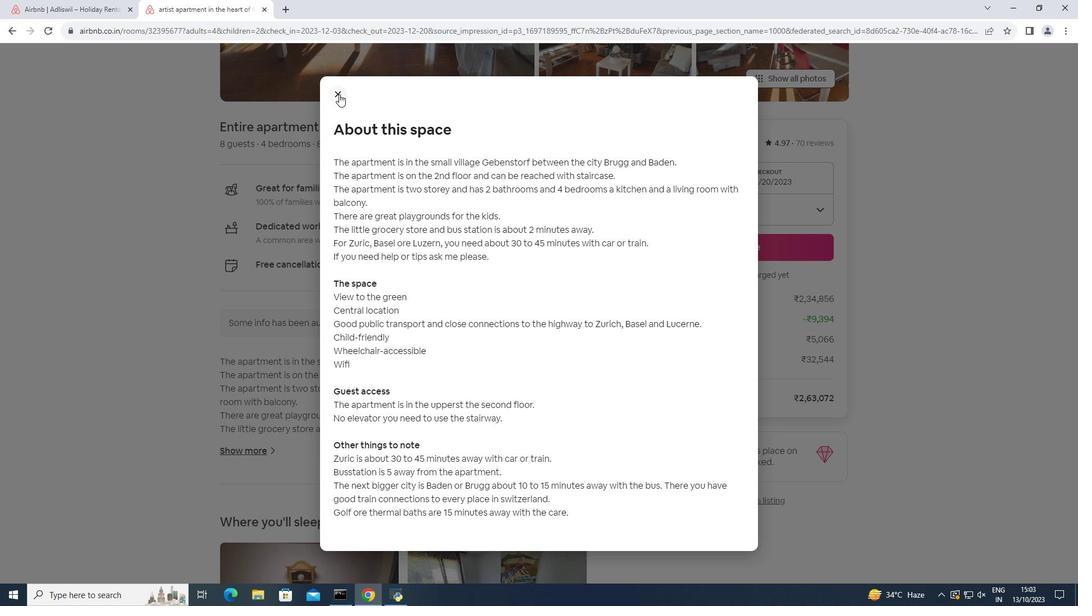 
Action: Mouse moved to (319, 248)
Screenshot: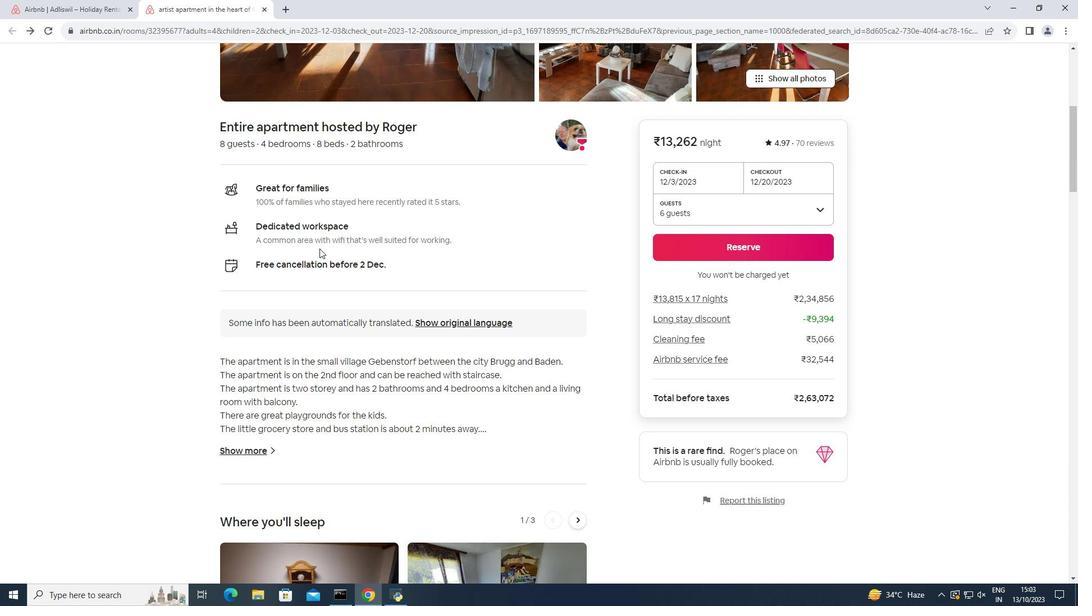 
Action: Mouse scrolled (319, 248) with delta (0, 0)
Screenshot: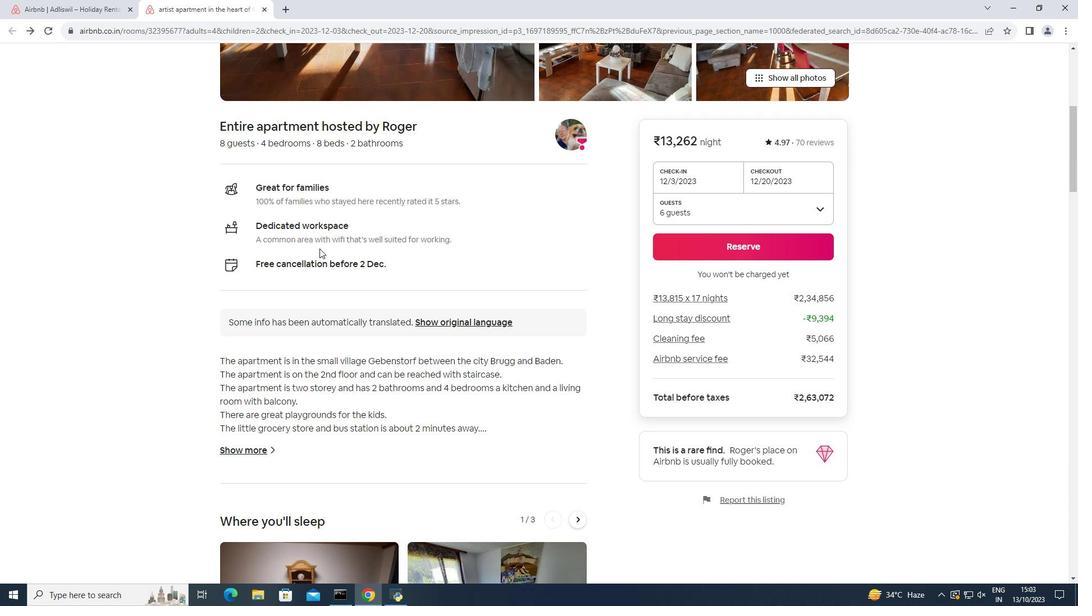 
Action: Mouse scrolled (319, 248) with delta (0, 0)
Screenshot: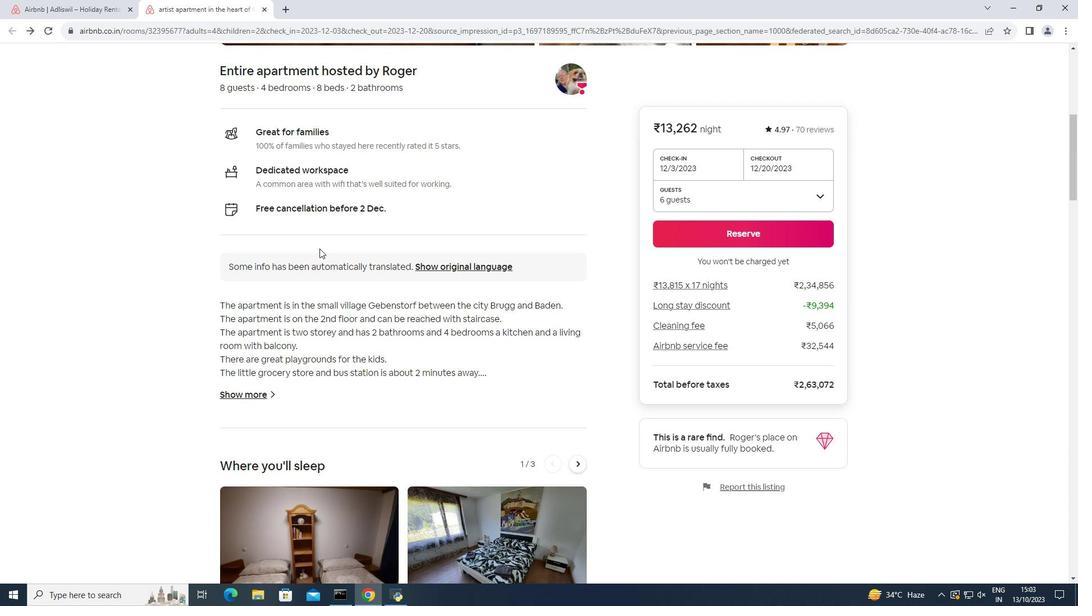 
Action: Mouse scrolled (319, 248) with delta (0, 0)
Screenshot: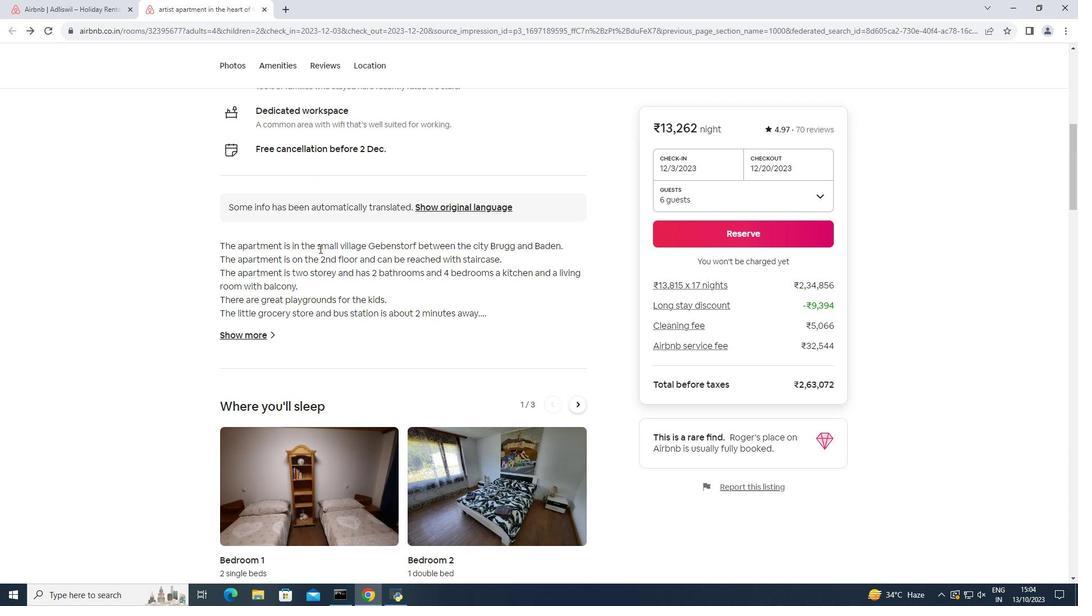 
Action: Mouse scrolled (319, 248) with delta (0, 0)
Screenshot: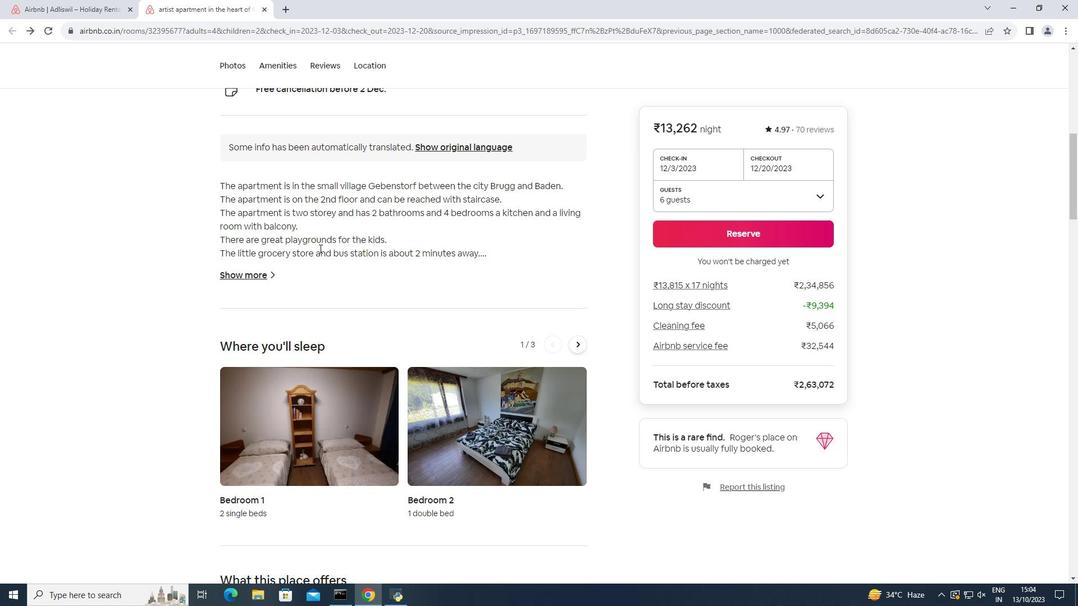 
Action: Mouse scrolled (319, 248) with delta (0, 0)
Screenshot: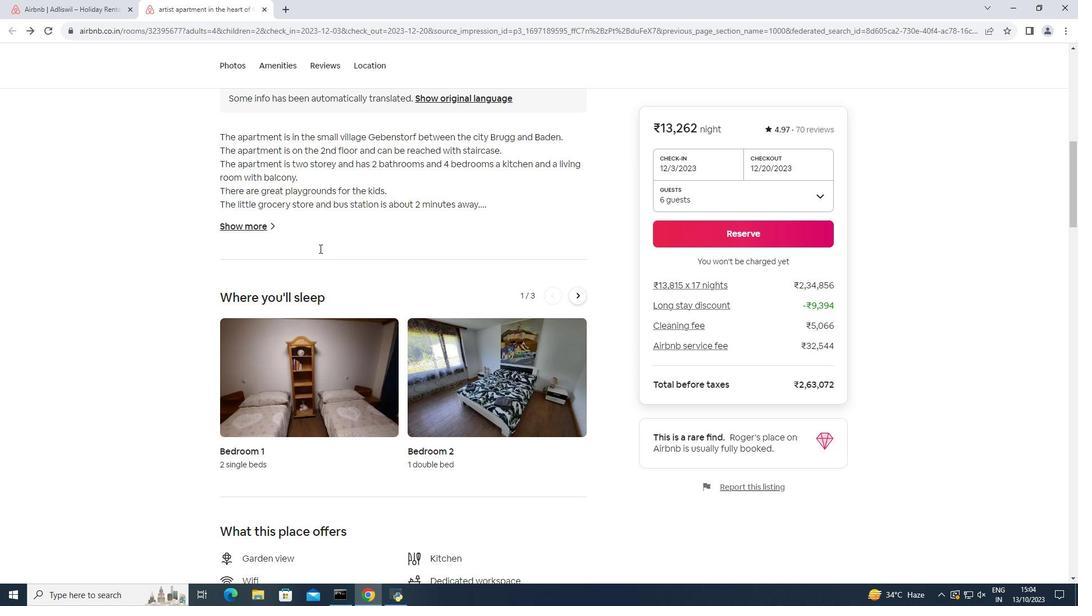 
Action: Mouse scrolled (319, 248) with delta (0, 0)
Screenshot: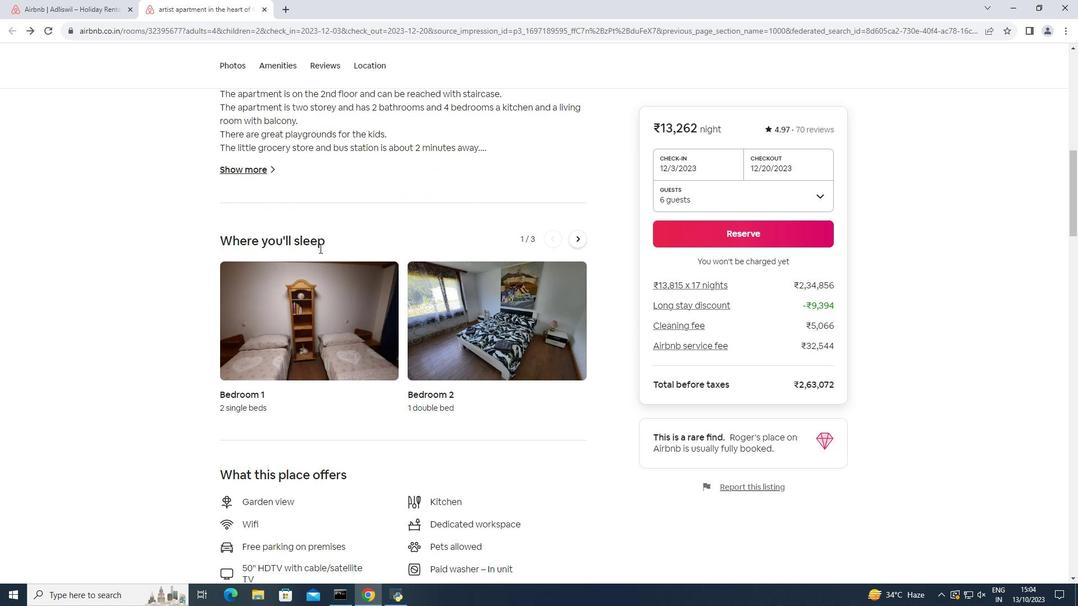 
Action: Mouse scrolled (319, 248) with delta (0, 0)
Screenshot: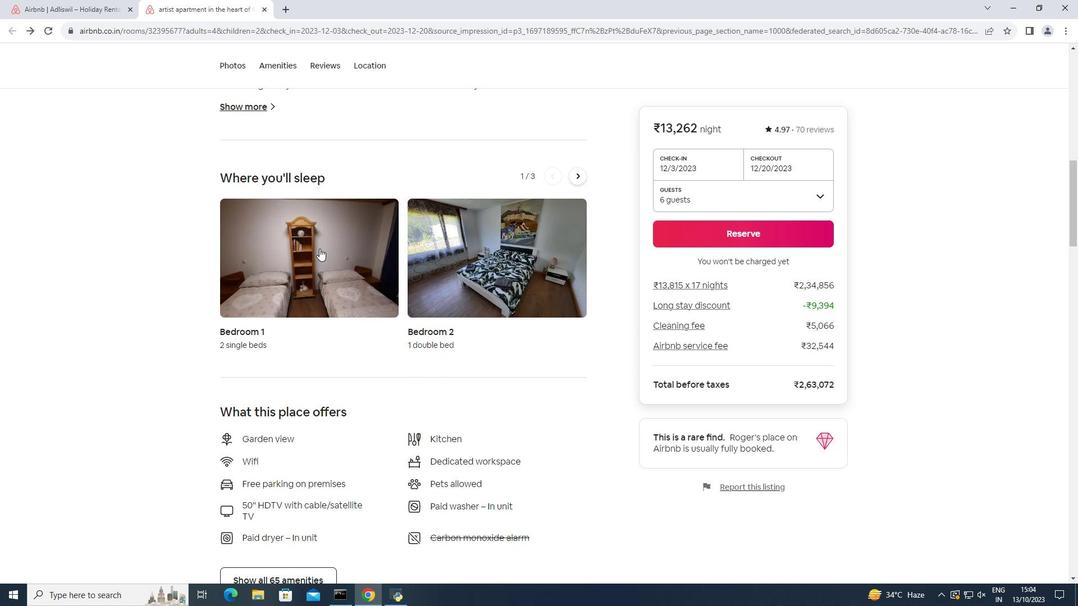 
Action: Mouse scrolled (319, 248) with delta (0, 0)
Screenshot: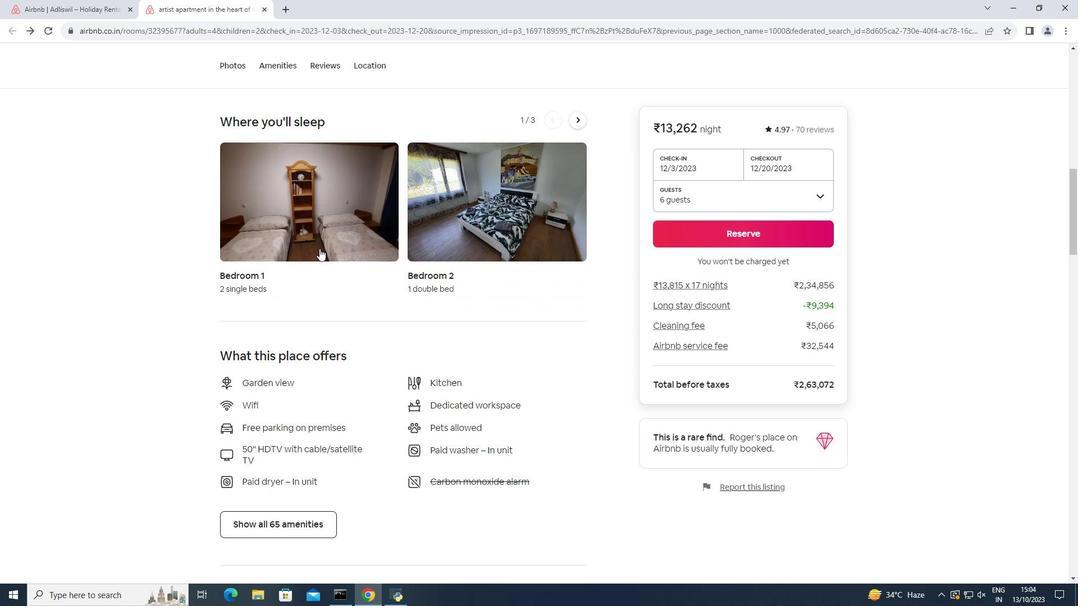 
Action: Mouse scrolled (319, 248) with delta (0, 0)
Screenshot: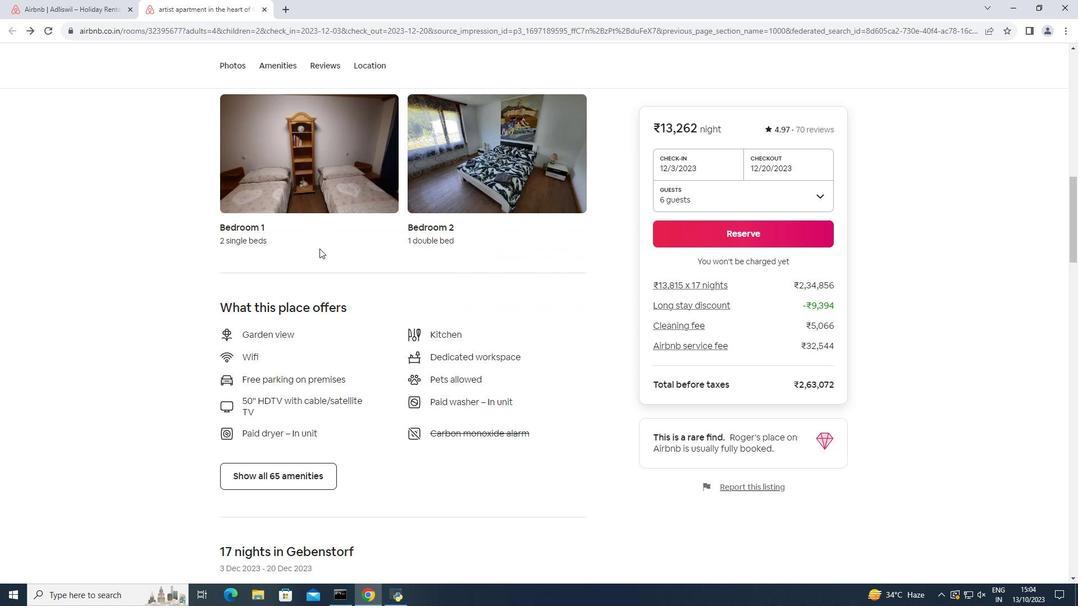 
Action: Mouse scrolled (319, 248) with delta (0, 0)
Screenshot: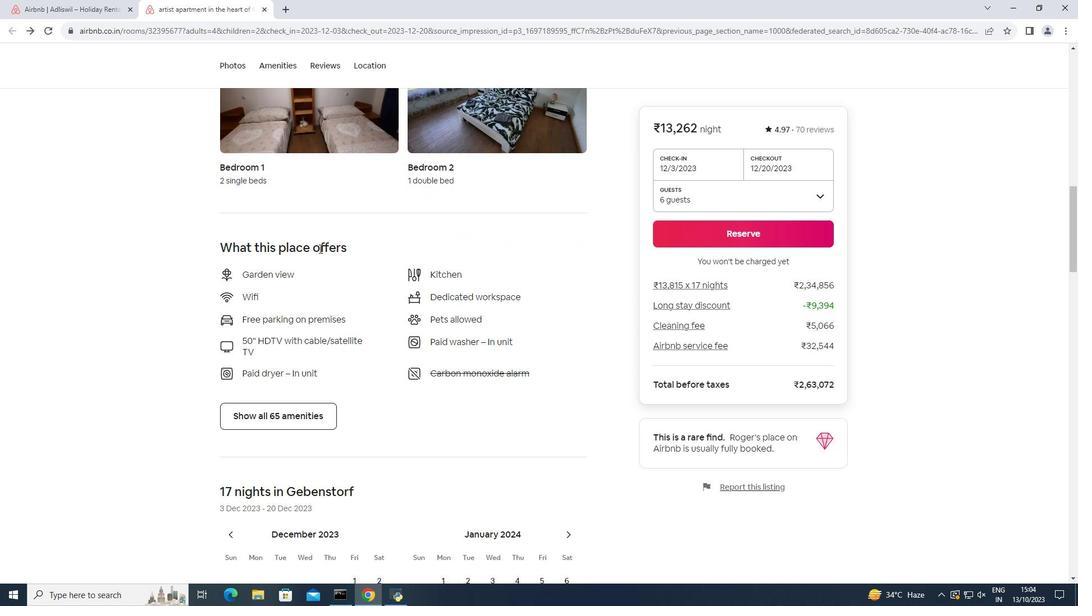 
Action: Mouse scrolled (319, 248) with delta (0, 0)
Screenshot: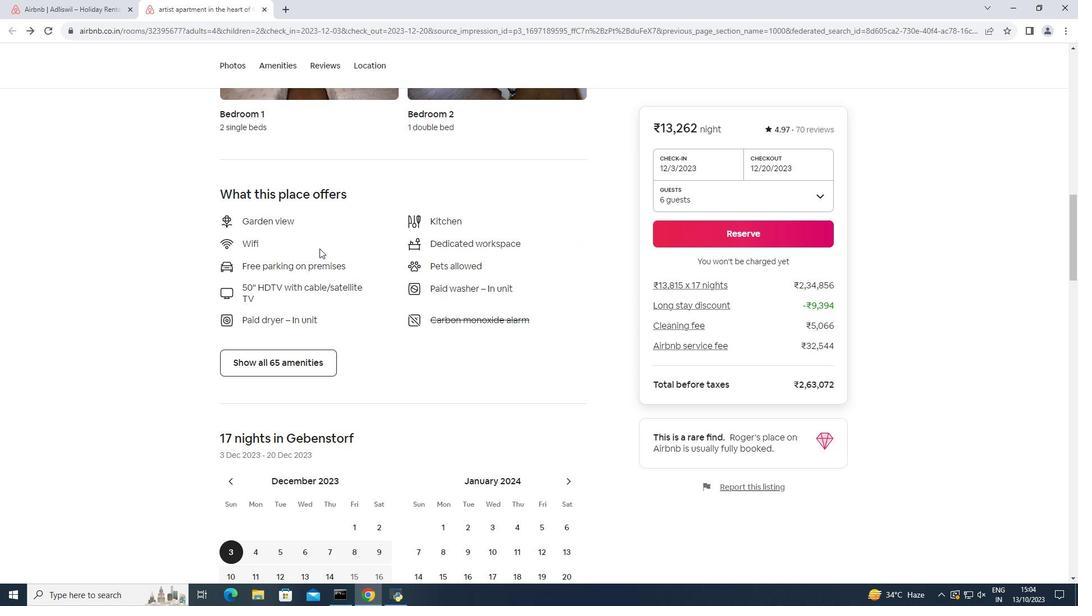 
Action: Mouse moved to (298, 309)
Screenshot: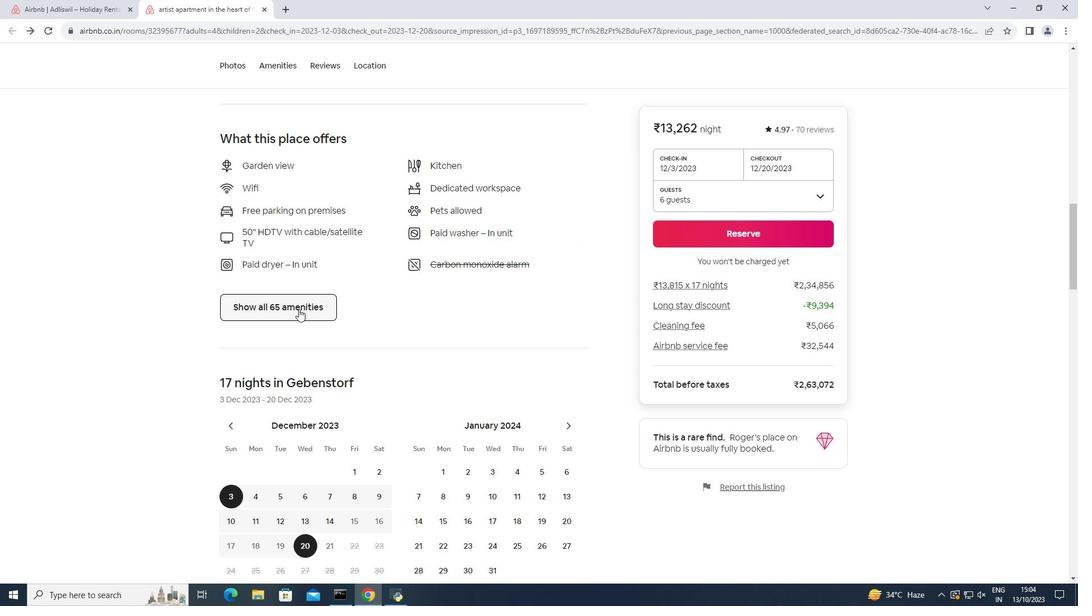 
Action: Mouse pressed left at (298, 309)
Screenshot: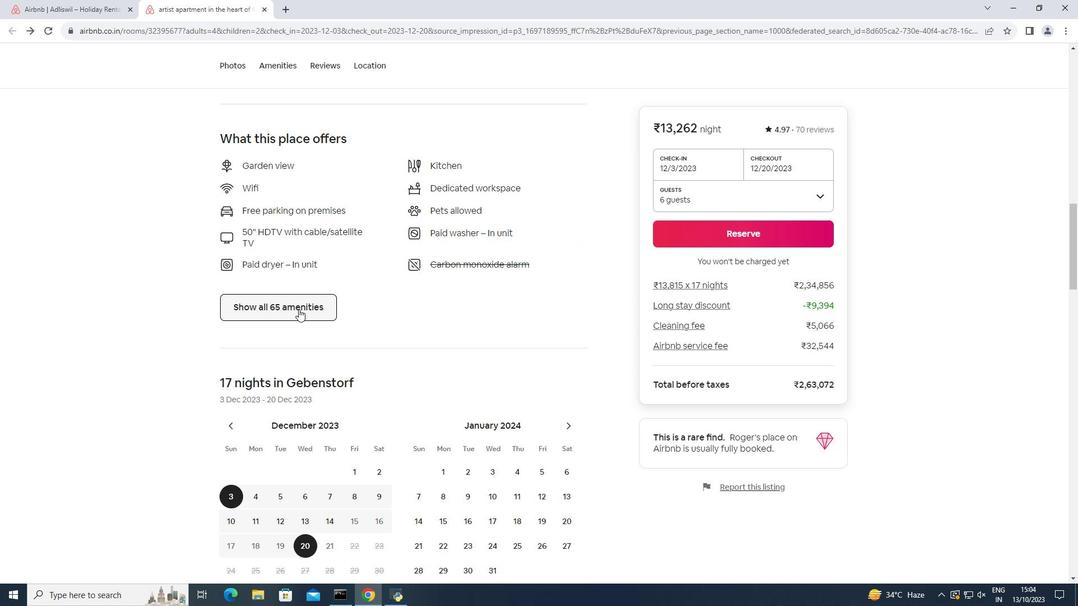 
Action: Mouse moved to (355, 308)
Screenshot: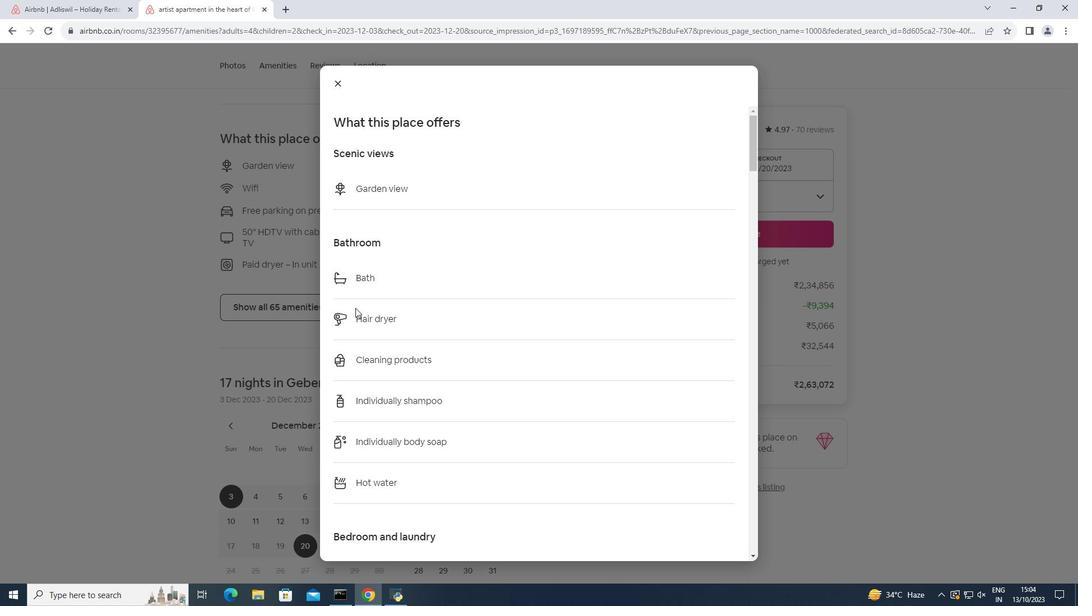 
Action: Mouse scrolled (355, 307) with delta (0, 0)
Screenshot: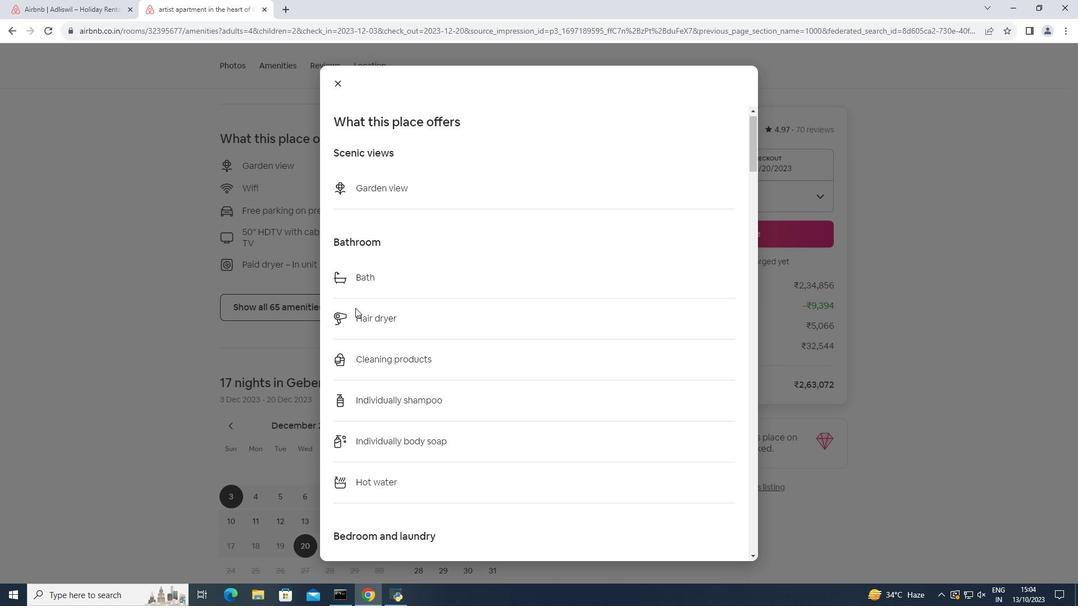 
Action: Mouse moved to (355, 308)
Screenshot: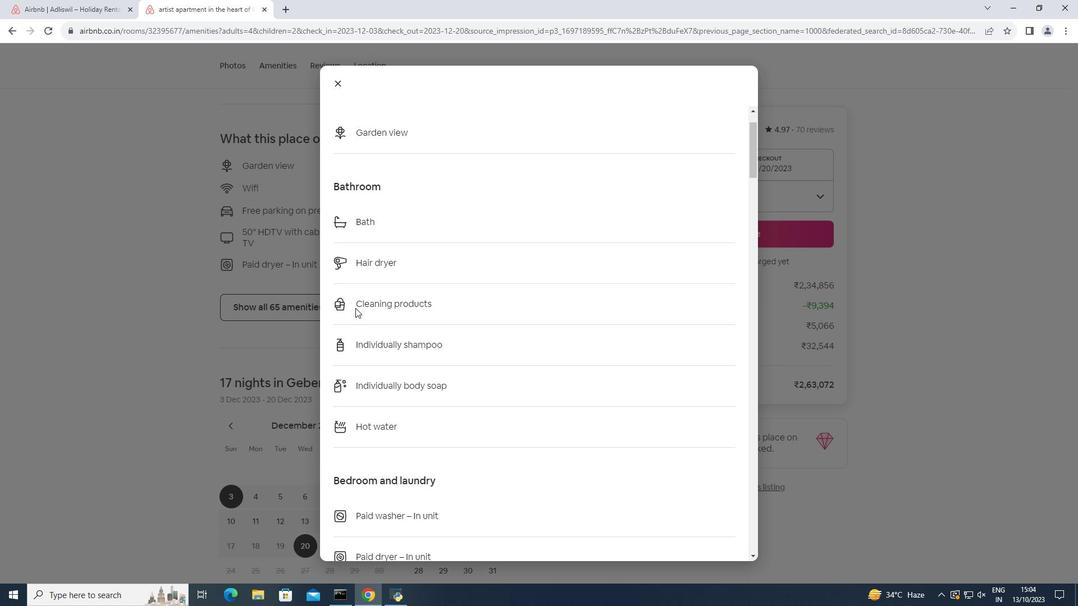 
Action: Mouse scrolled (355, 307) with delta (0, 0)
Screenshot: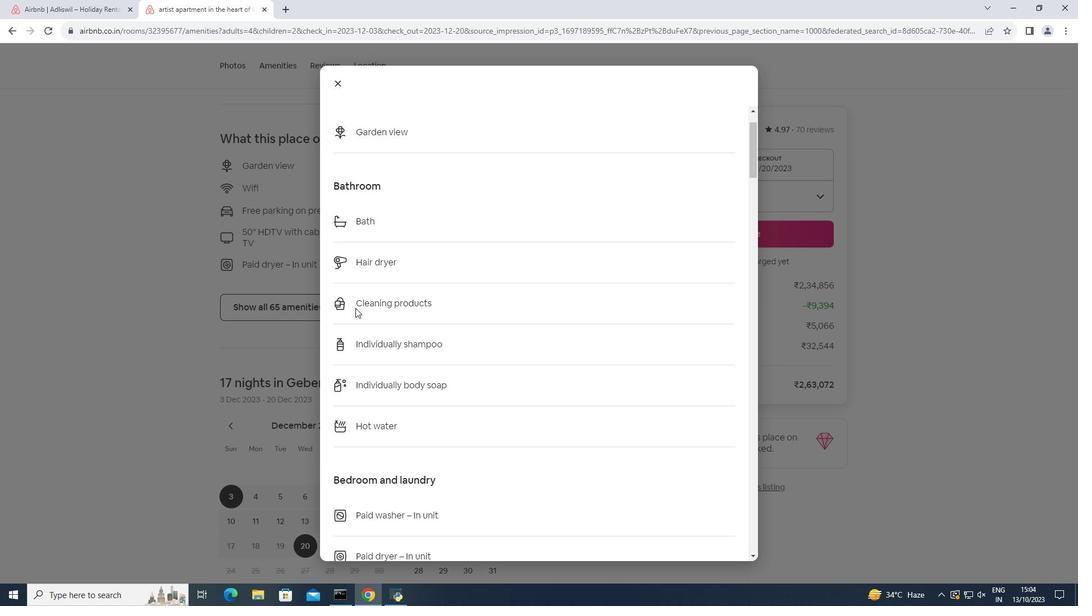 
Action: Mouse moved to (354, 308)
Screenshot: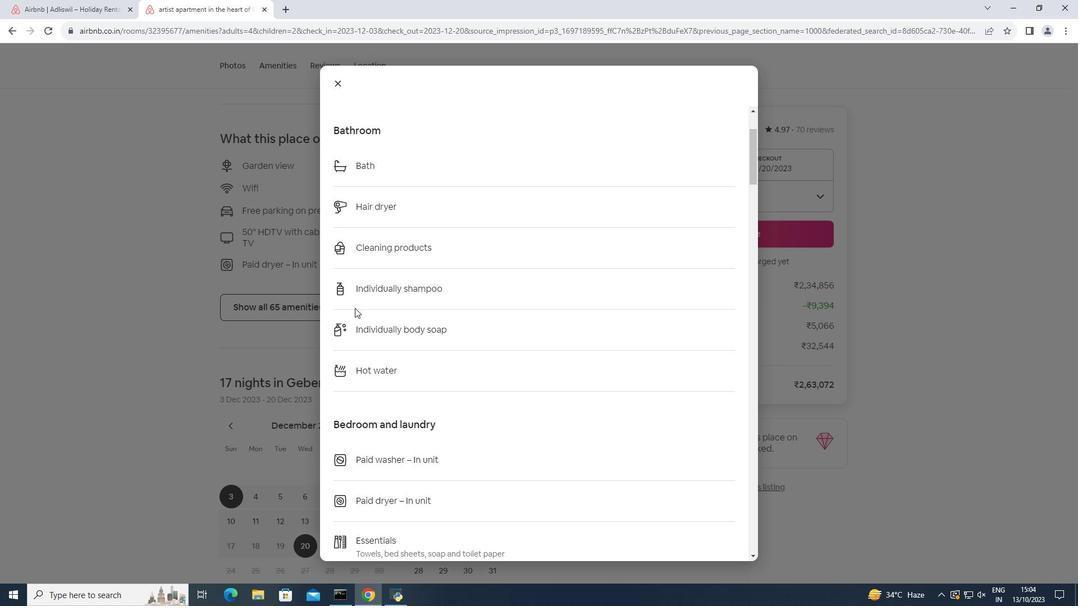 
Action: Mouse scrolled (354, 307) with delta (0, 0)
Screenshot: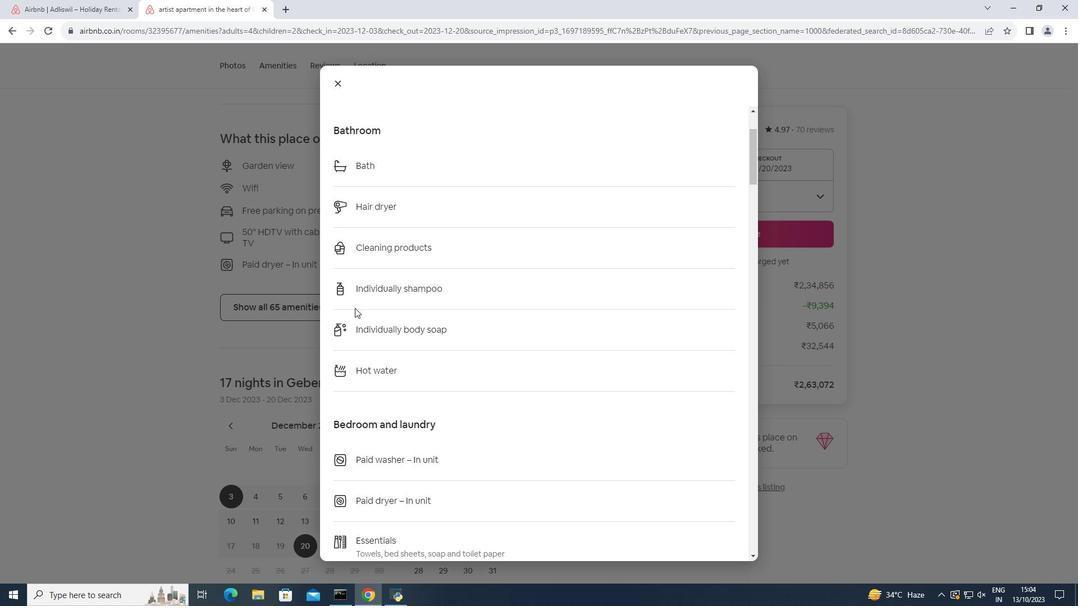 
Action: Mouse scrolled (354, 307) with delta (0, 0)
Screenshot: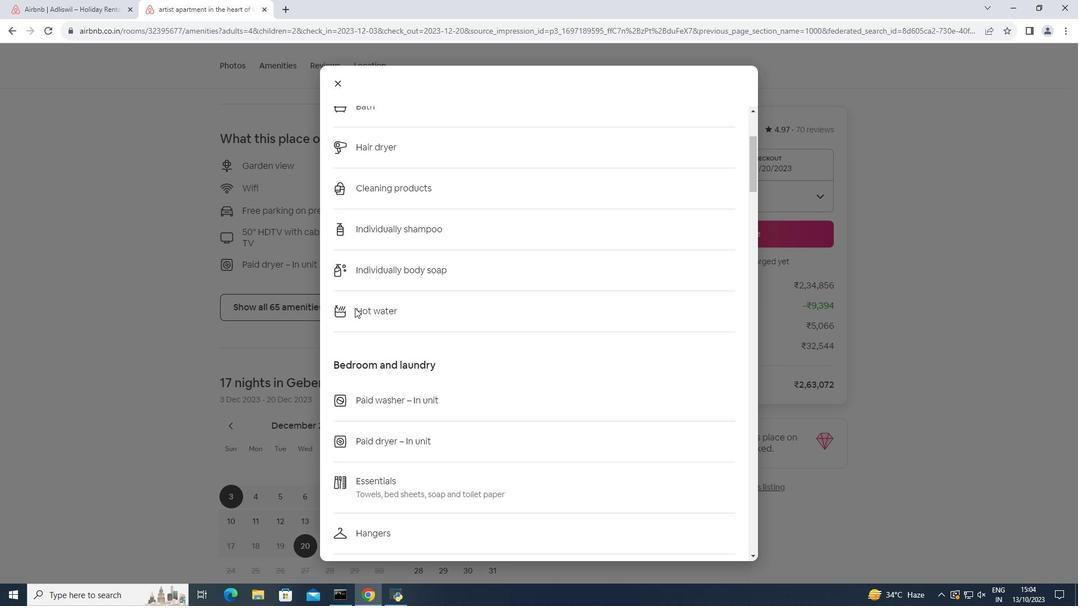 
Action: Mouse moved to (354, 308)
Screenshot: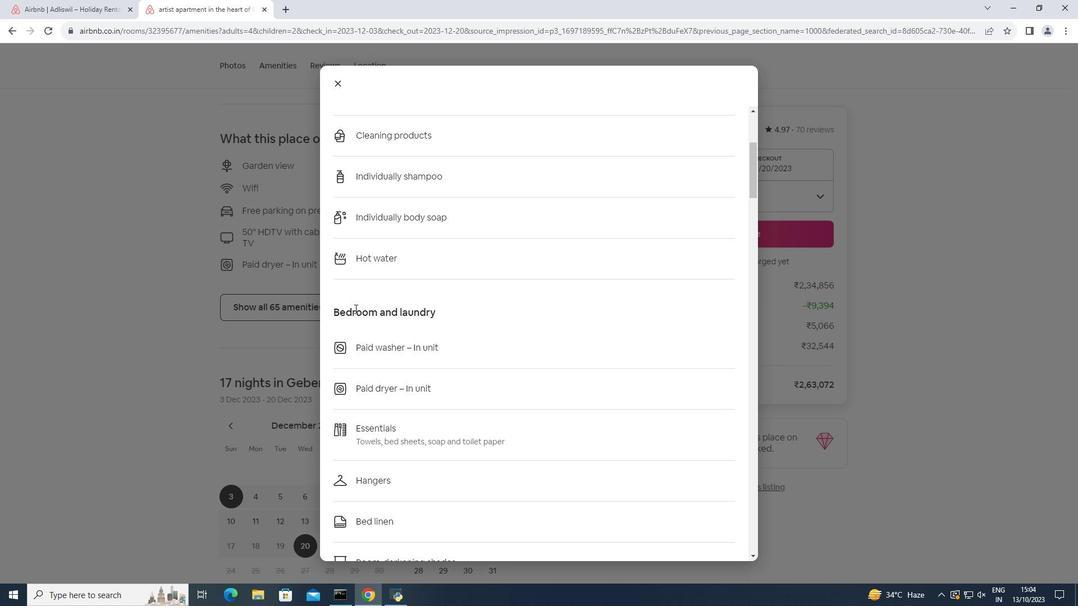 
Action: Mouse scrolled (354, 308) with delta (0, 0)
Screenshot: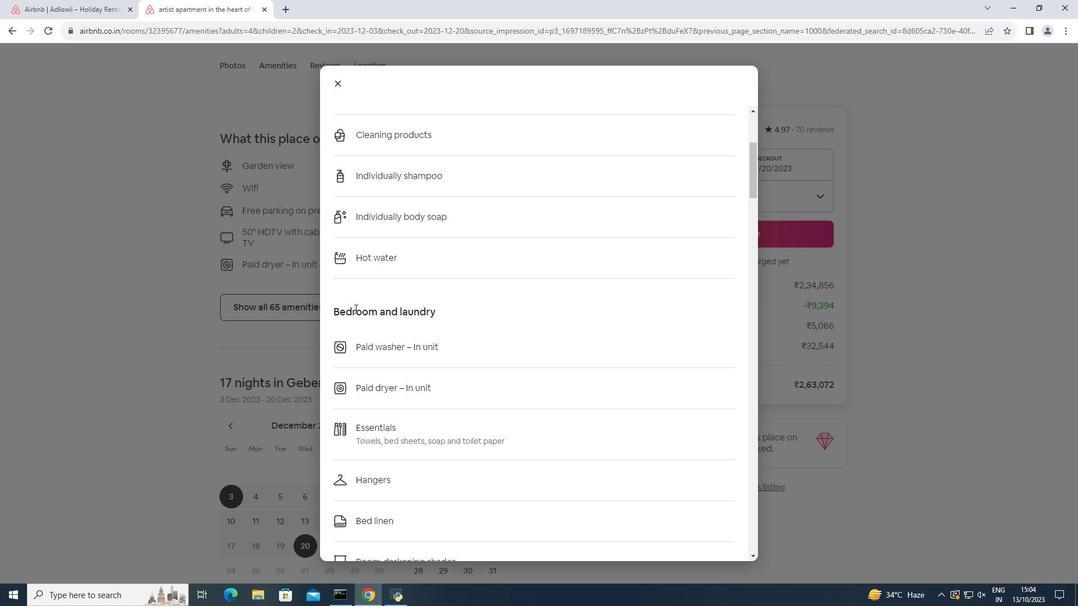 
Action: Mouse scrolled (354, 308) with delta (0, 0)
Screenshot: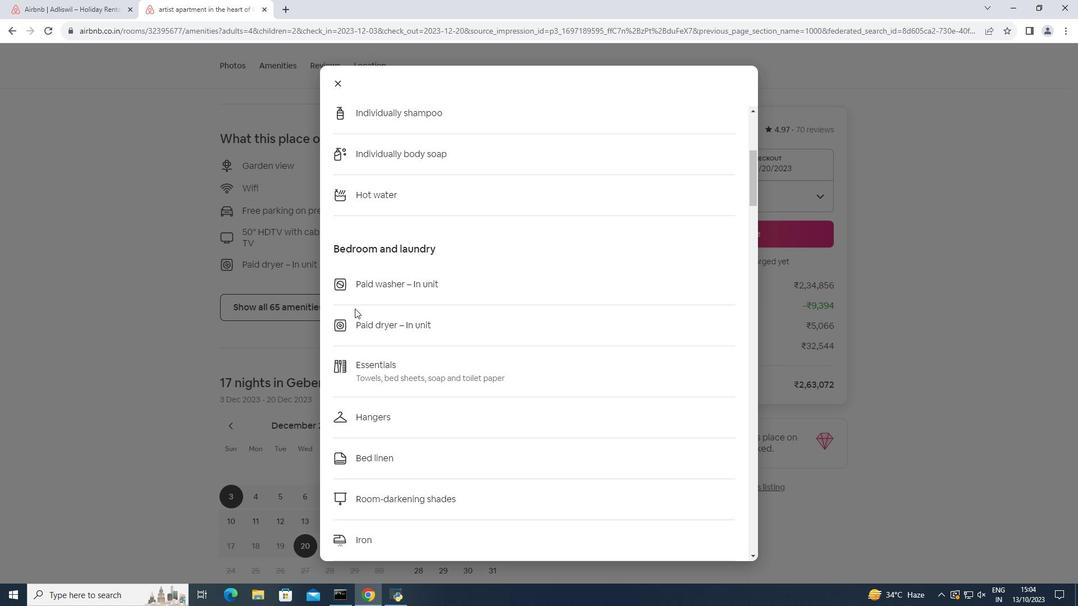 
Action: Mouse scrolled (354, 308) with delta (0, 0)
Screenshot: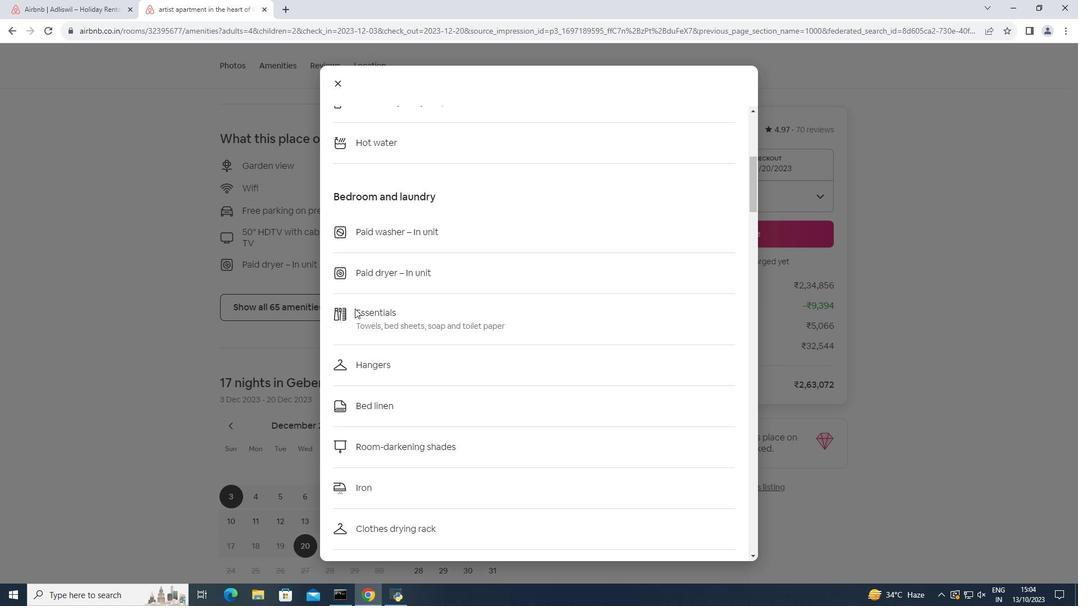 
Action: Mouse scrolled (354, 308) with delta (0, 0)
Screenshot: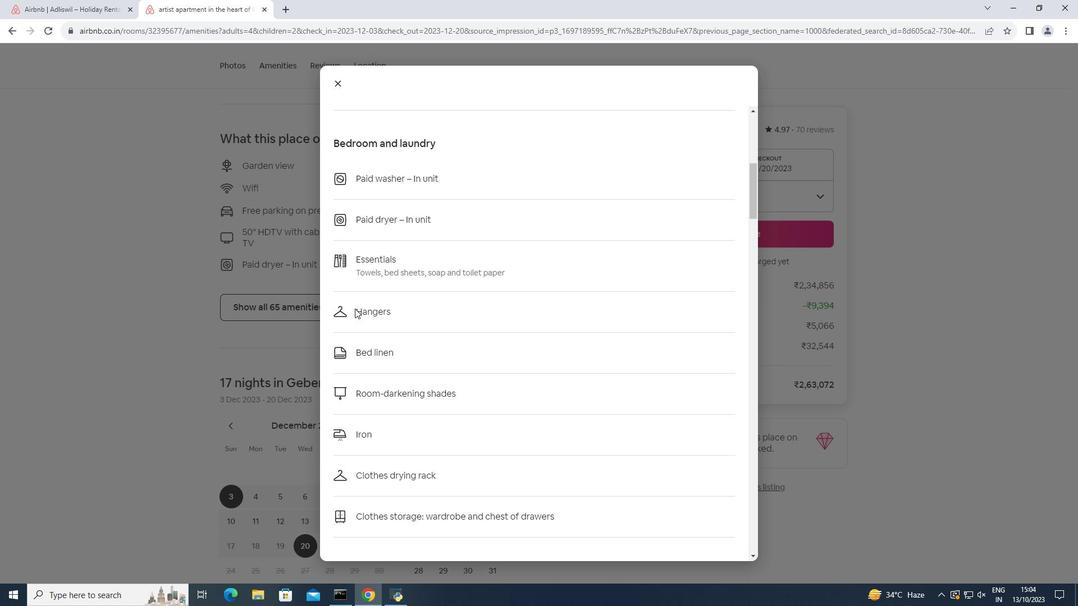 
Action: Mouse scrolled (354, 308) with delta (0, 0)
Screenshot: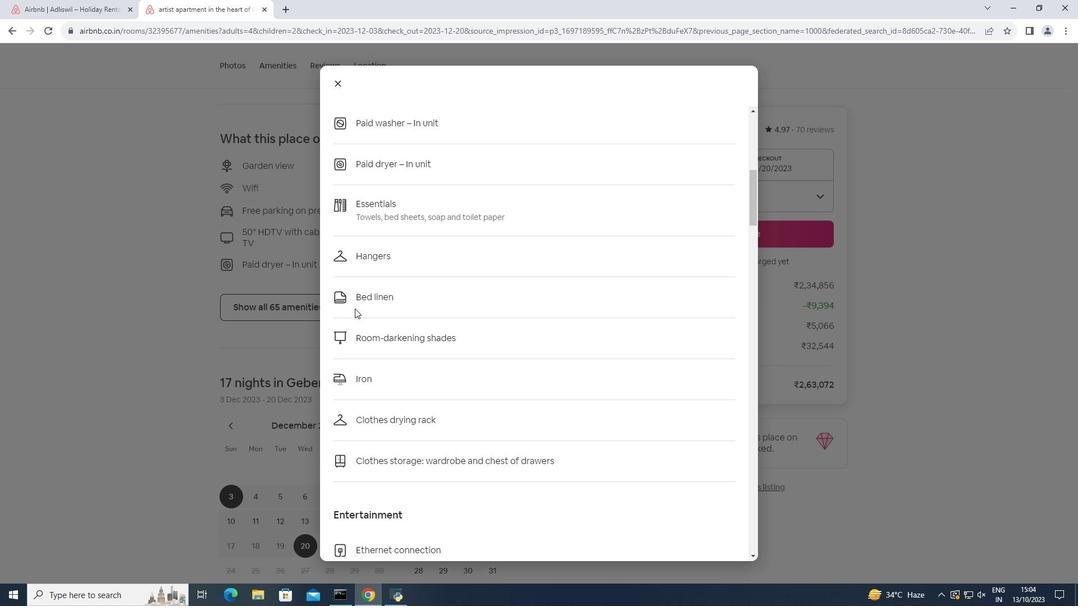 
Action: Mouse moved to (354, 308)
Screenshot: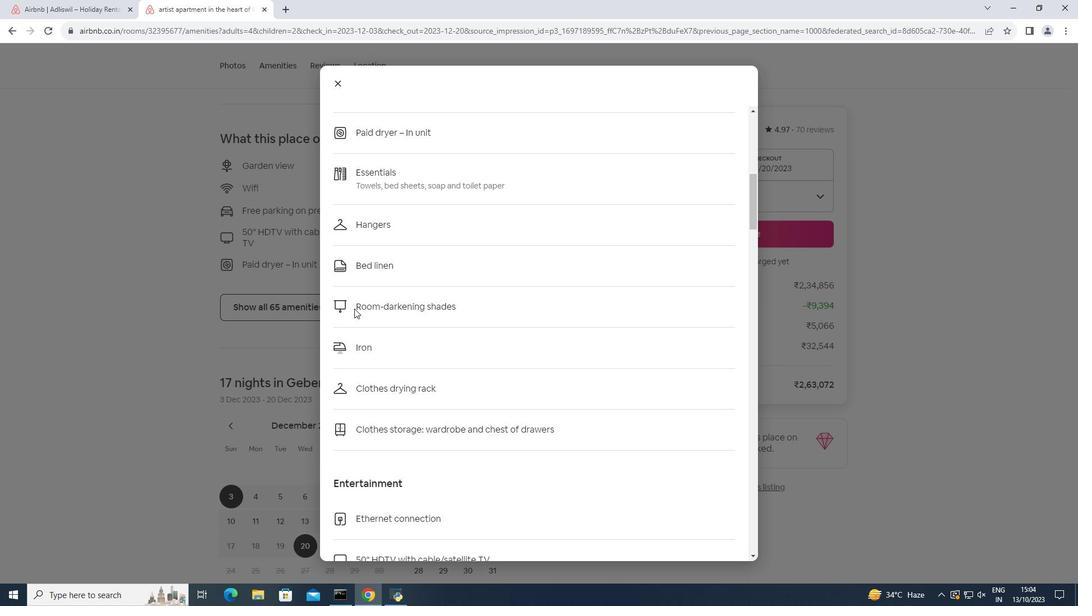 
Action: Mouse scrolled (354, 308) with delta (0, 0)
Screenshot: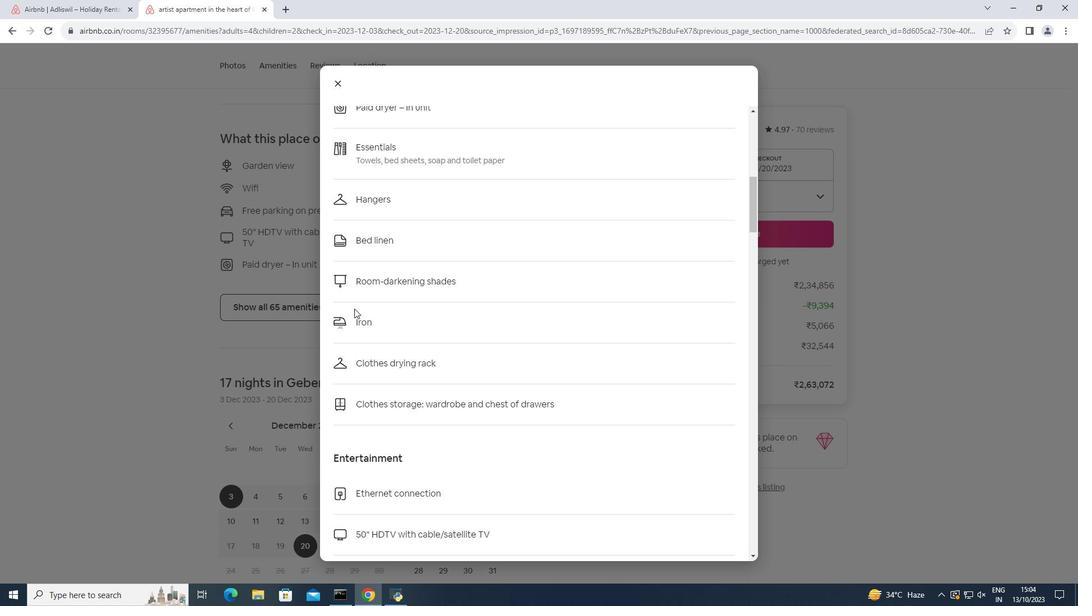 
Action: Mouse scrolled (354, 308) with delta (0, 0)
Screenshot: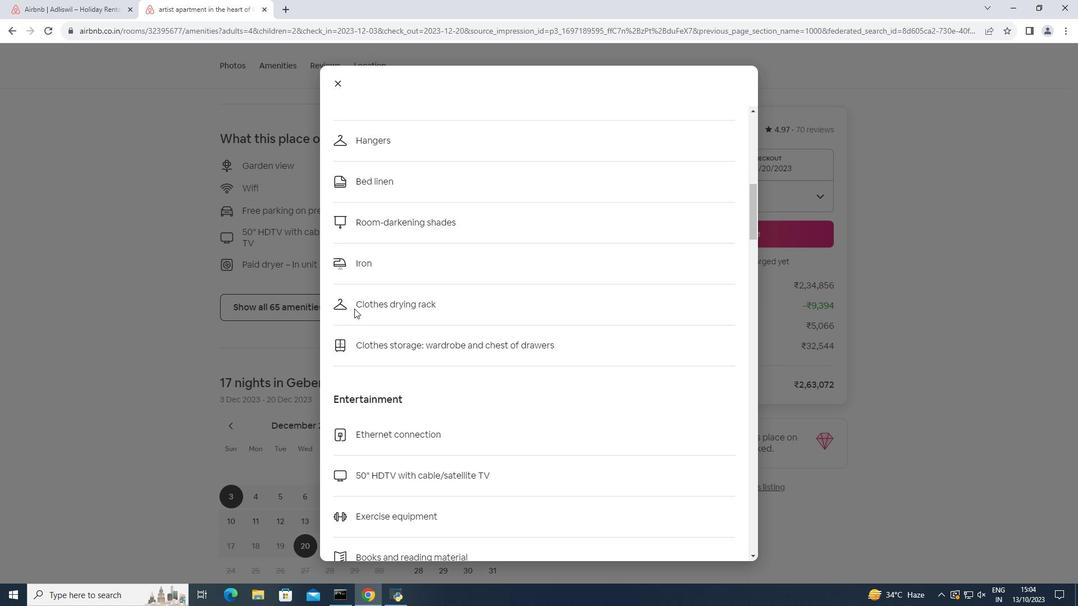 
Action: Mouse scrolled (354, 308) with delta (0, 0)
Screenshot: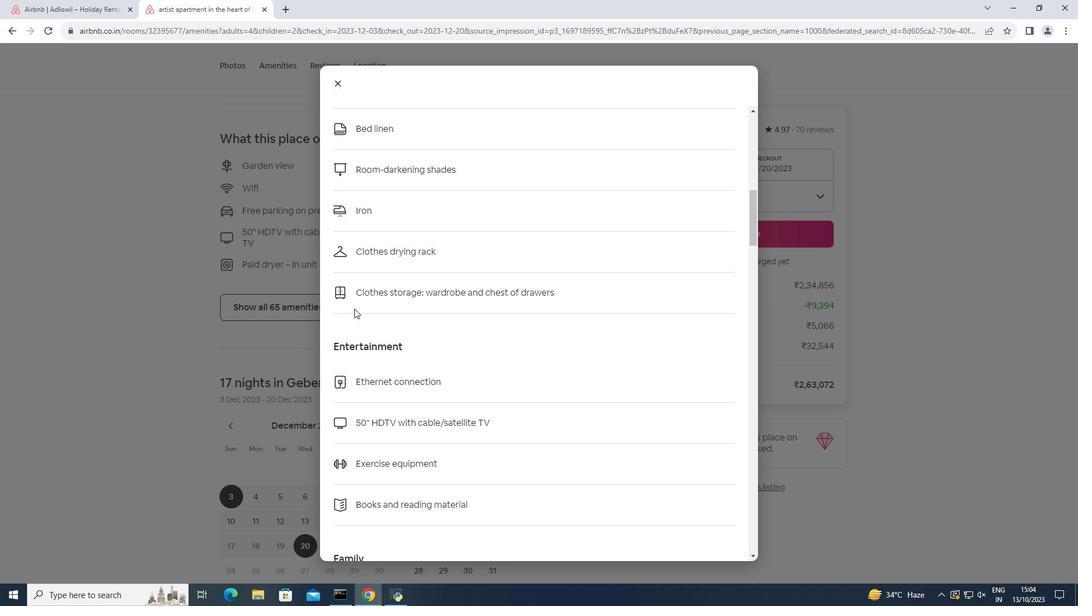 
Action: Mouse scrolled (354, 308) with delta (0, 0)
Screenshot: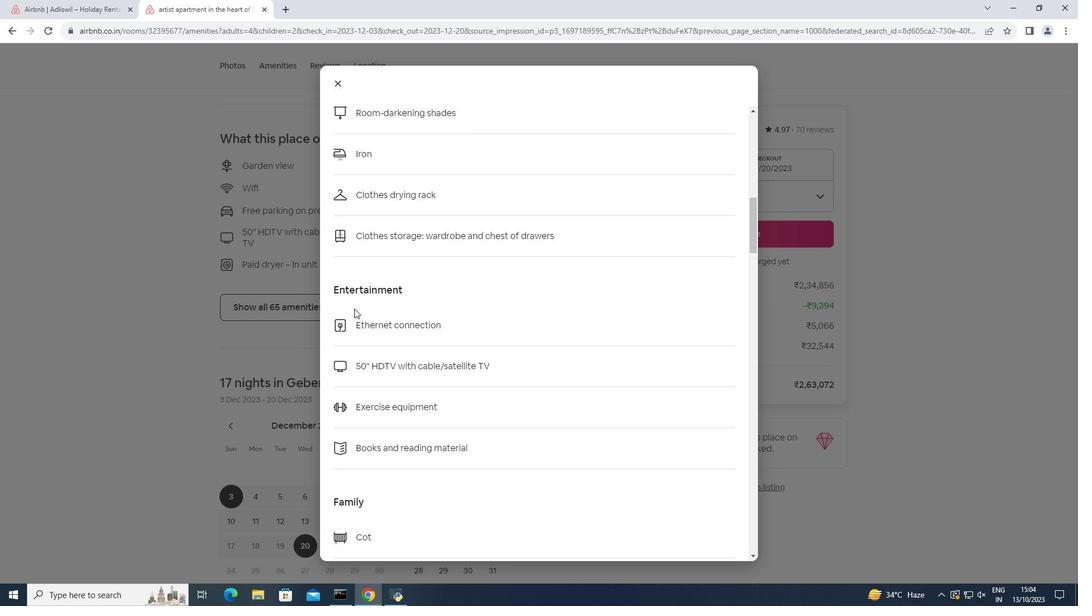 
Action: Mouse scrolled (354, 308) with delta (0, 0)
Screenshot: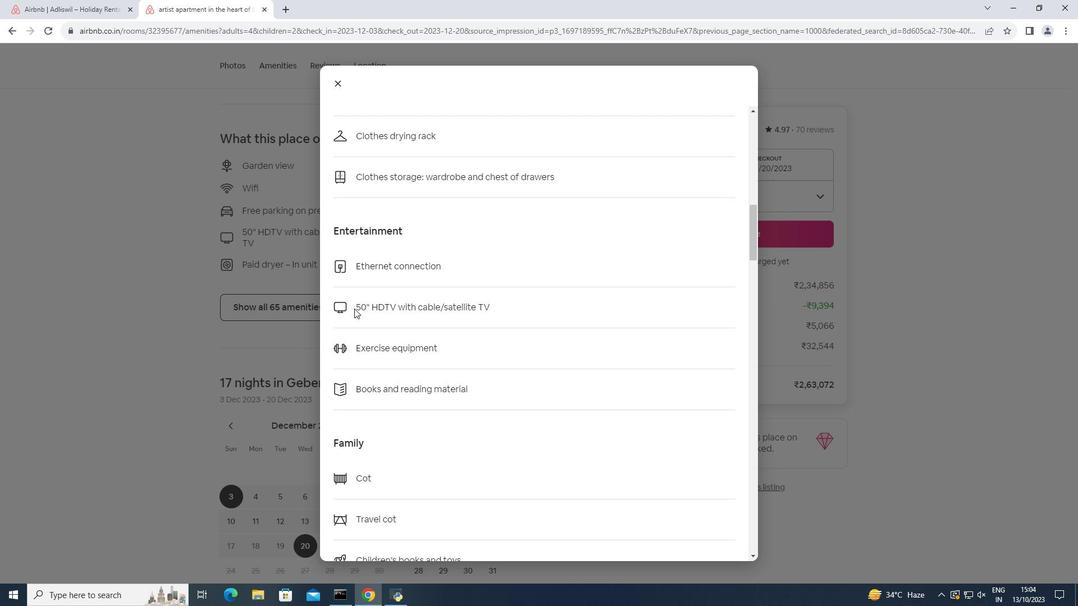 
Action: Mouse scrolled (354, 308) with delta (0, 0)
Screenshot: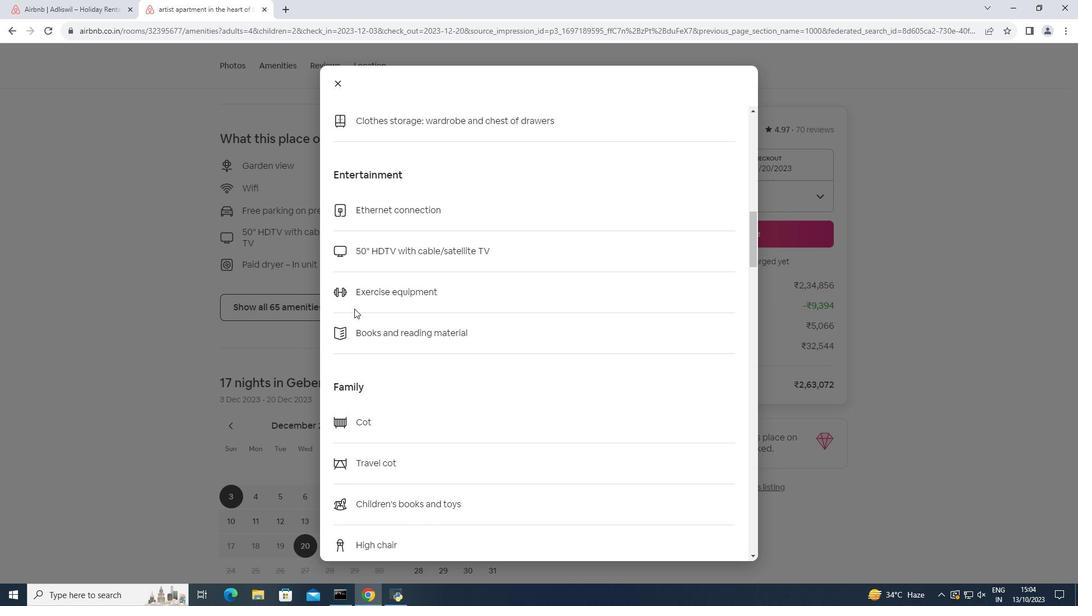 
Action: Mouse scrolled (354, 308) with delta (0, 0)
Screenshot: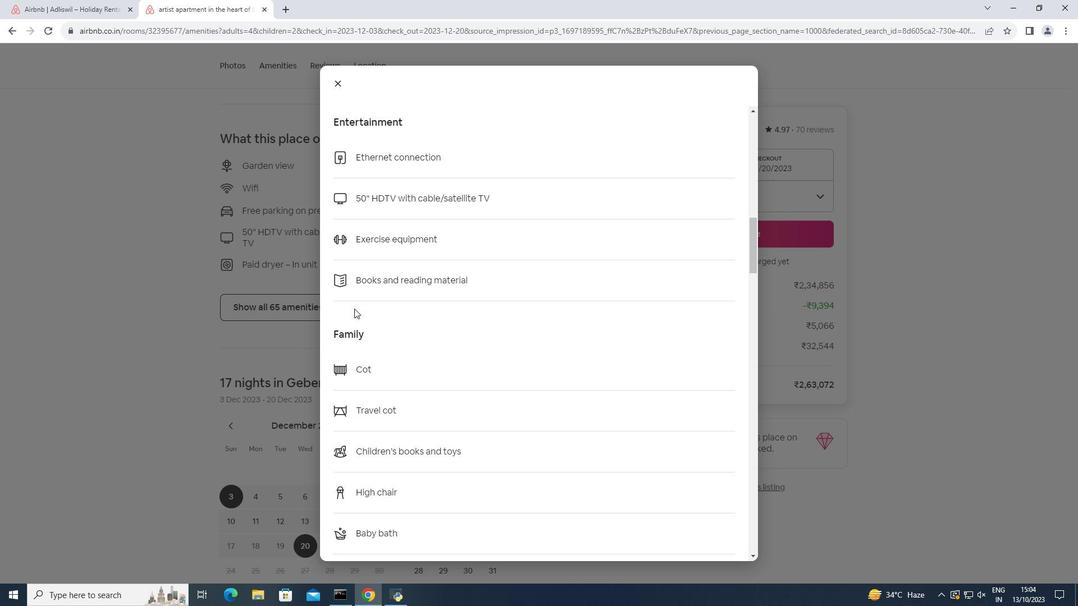 
Action: Mouse scrolled (354, 308) with delta (0, 0)
Screenshot: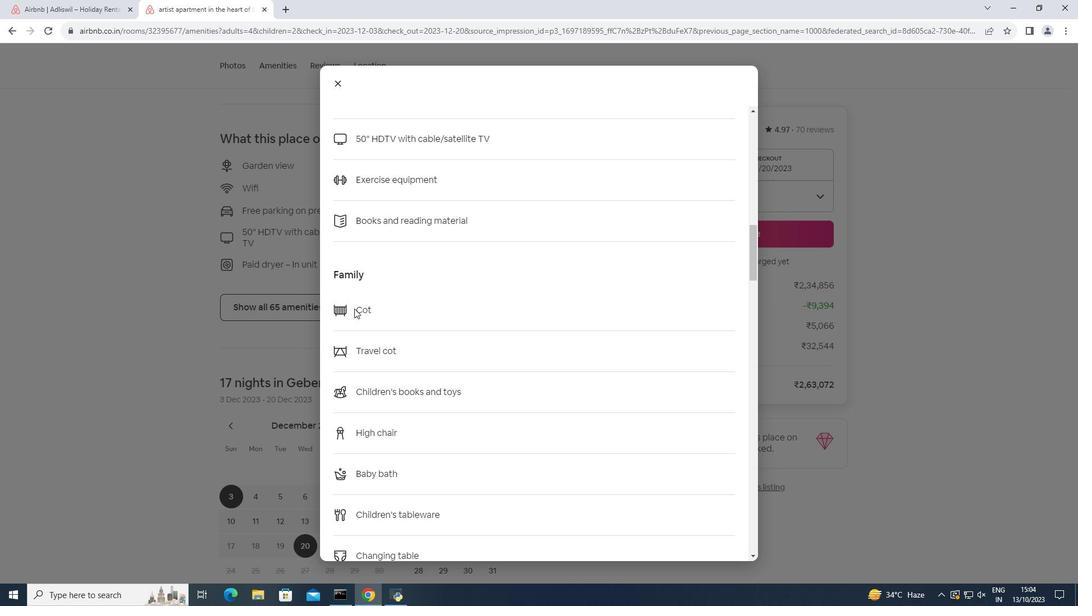 
Action: Mouse scrolled (354, 308) with delta (0, 0)
Screenshot: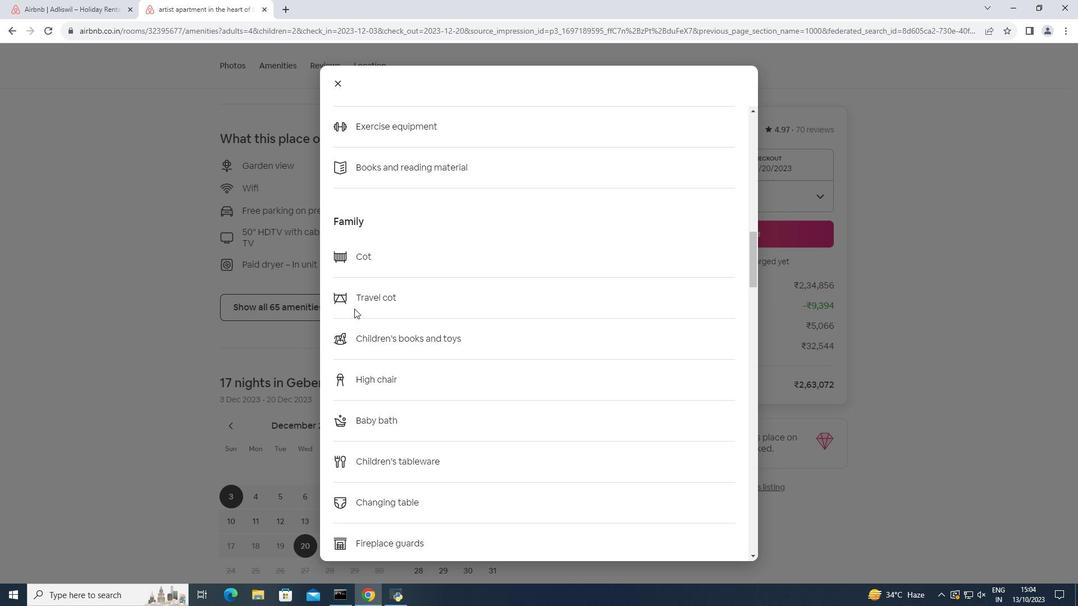 
Action: Mouse scrolled (354, 308) with delta (0, 0)
Screenshot: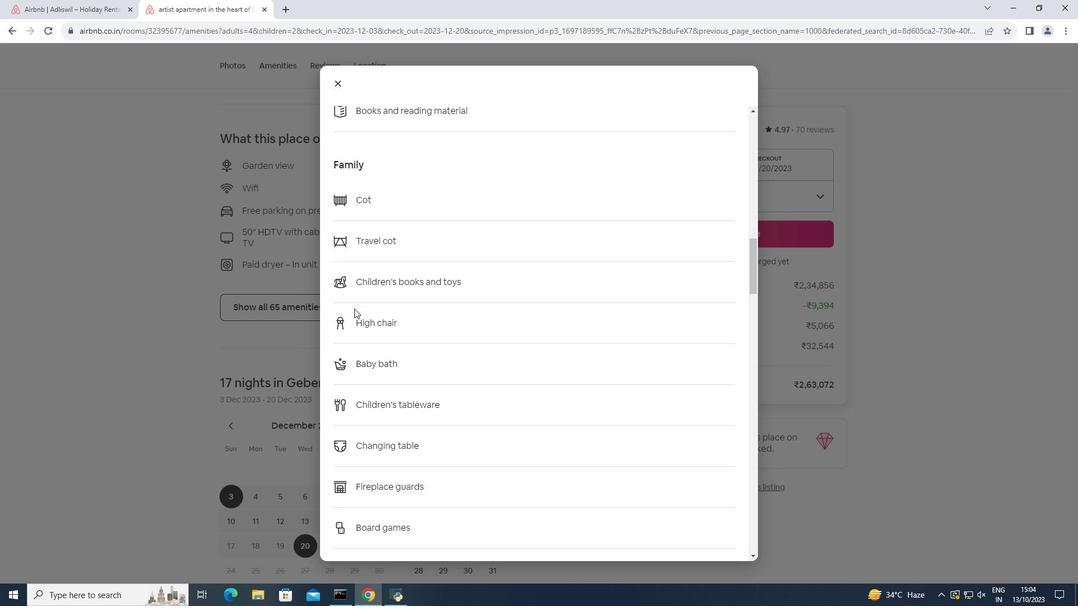 
Action: Mouse scrolled (354, 308) with delta (0, 0)
Screenshot: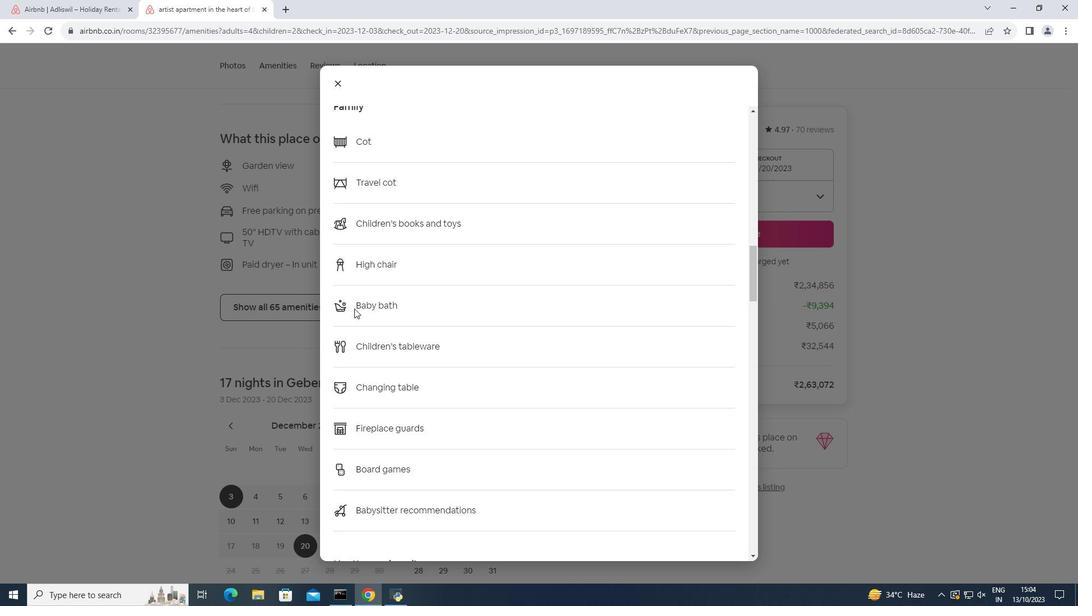 
Action: Mouse scrolled (354, 308) with delta (0, 0)
Screenshot: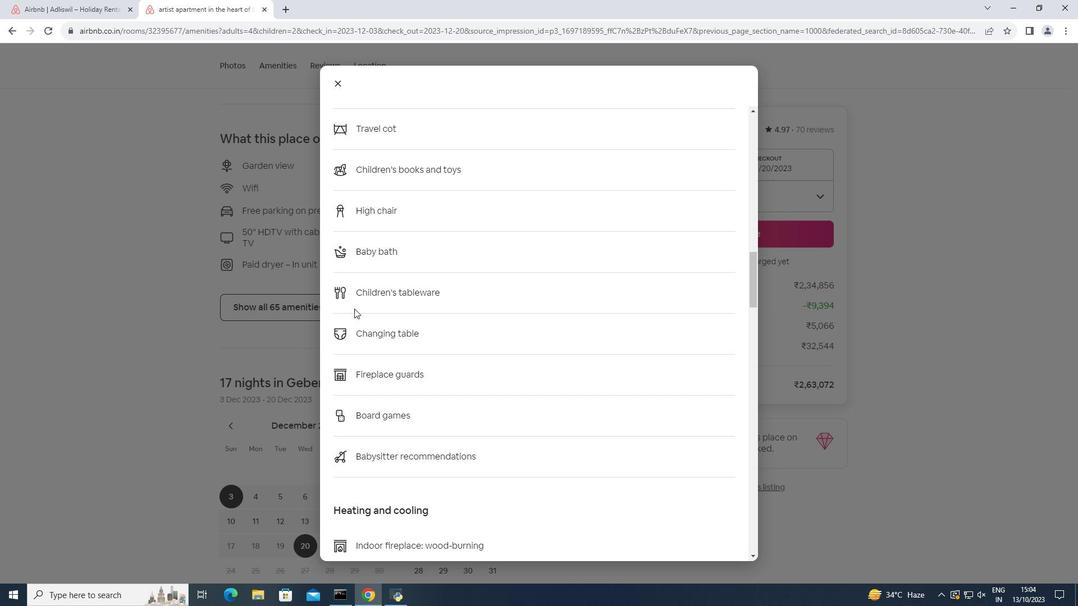 
Action: Mouse scrolled (354, 308) with delta (0, 0)
Screenshot: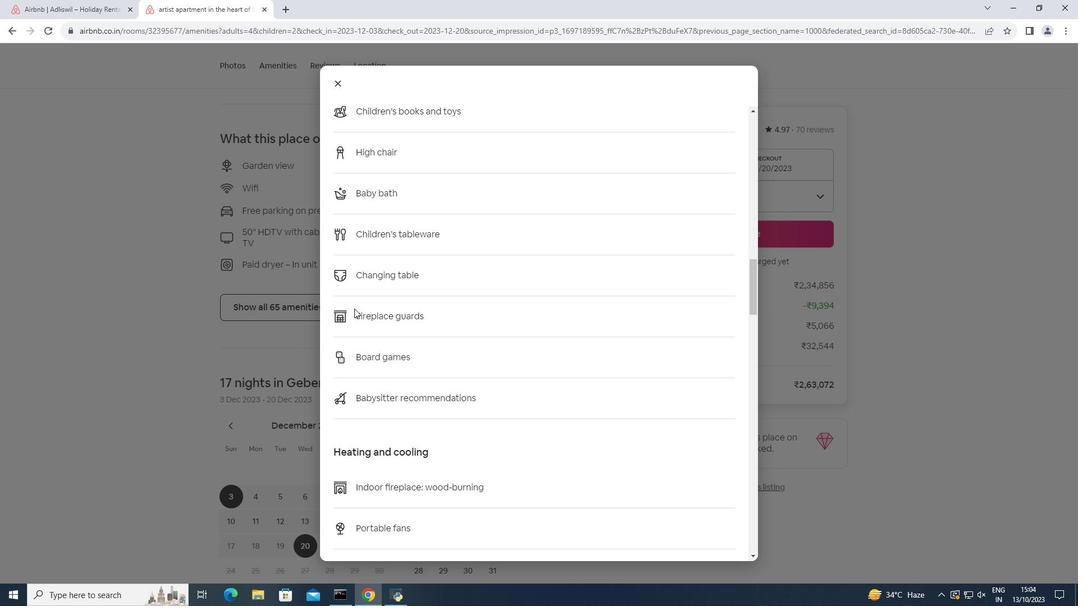 
Action: Mouse scrolled (354, 308) with delta (0, 0)
Screenshot: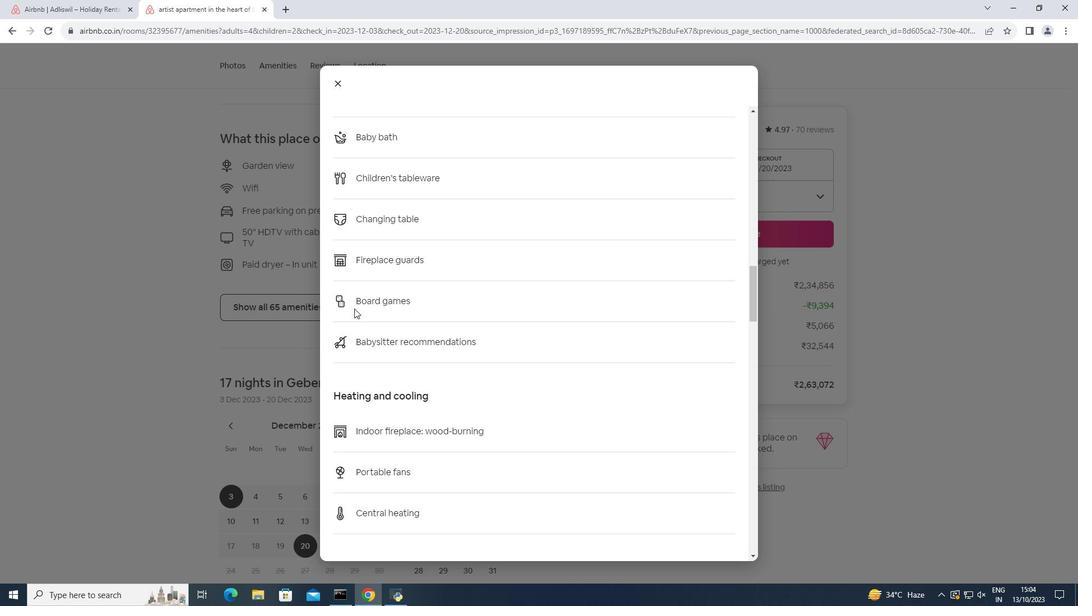 
Action: Mouse scrolled (354, 308) with delta (0, 0)
Screenshot: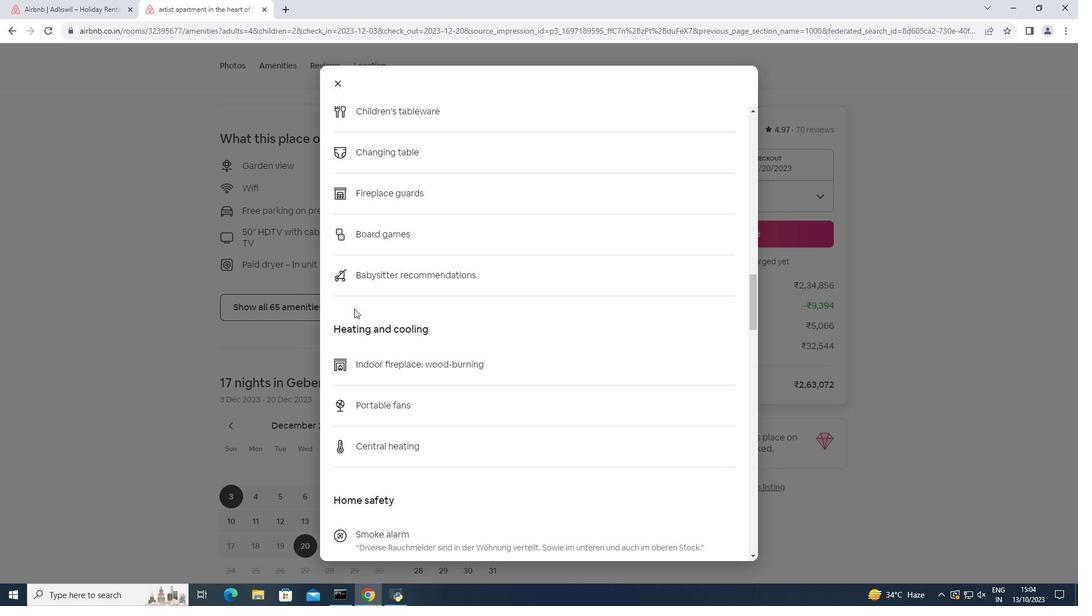 
Action: Mouse scrolled (354, 308) with delta (0, 0)
Screenshot: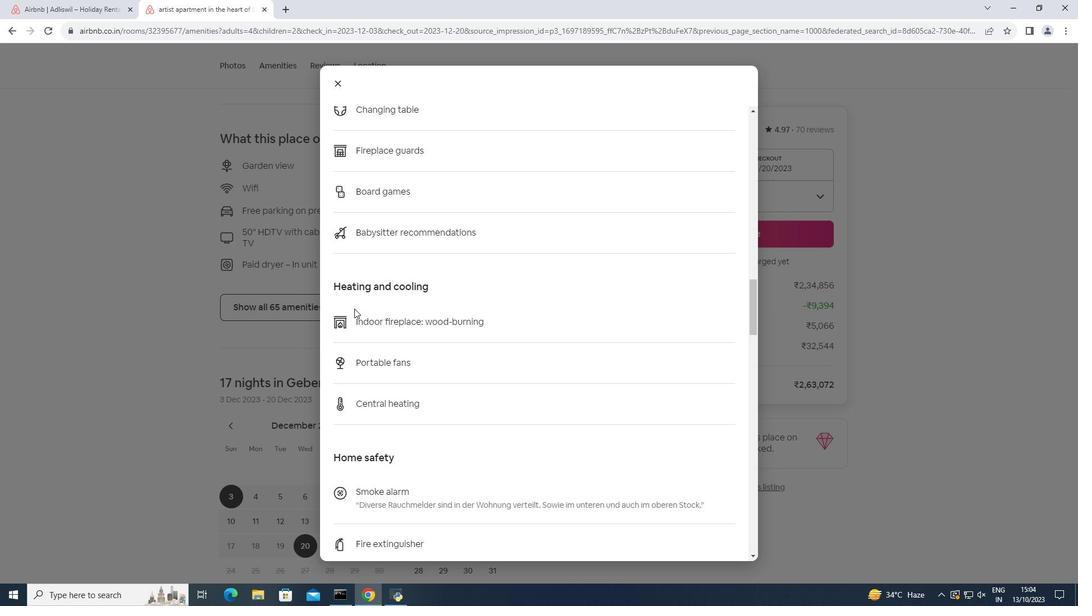 
Action: Mouse scrolled (354, 308) with delta (0, 0)
Screenshot: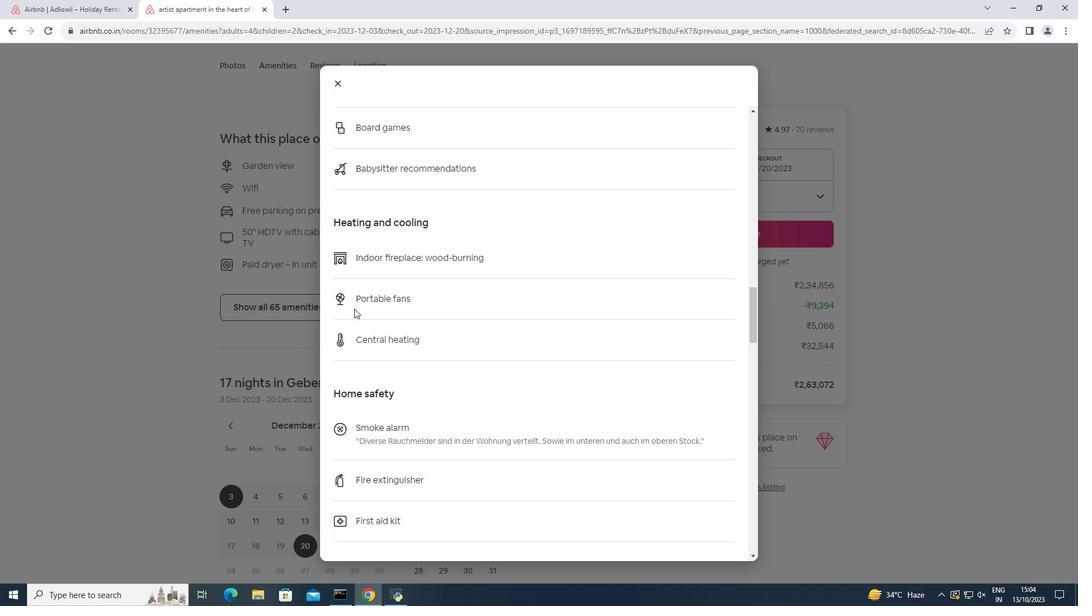 
Action: Mouse moved to (353, 308)
Screenshot: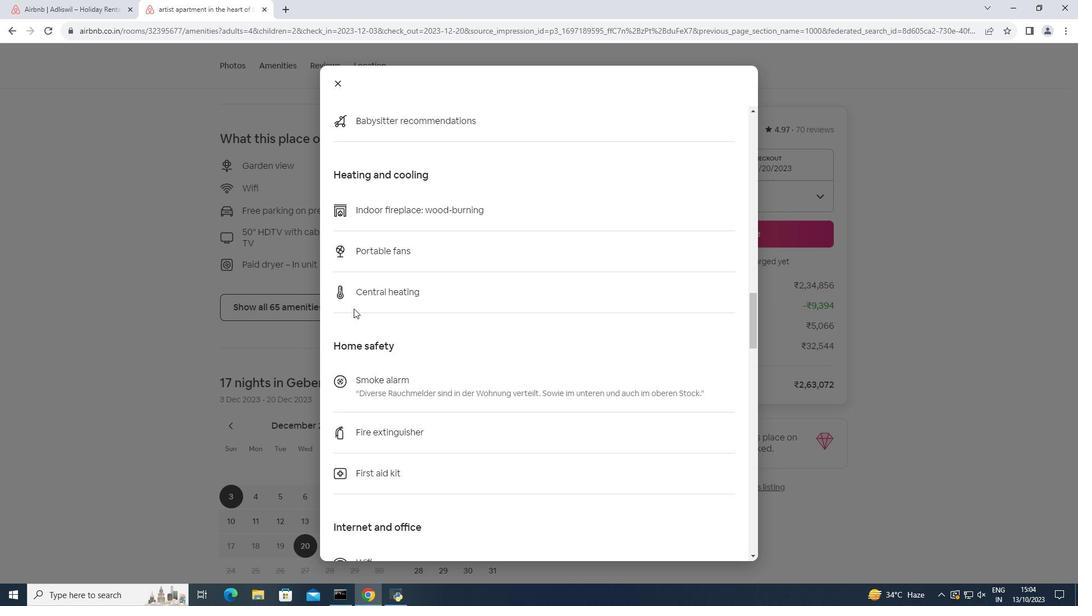 
Action: Mouse scrolled (353, 308) with delta (0, 0)
Screenshot: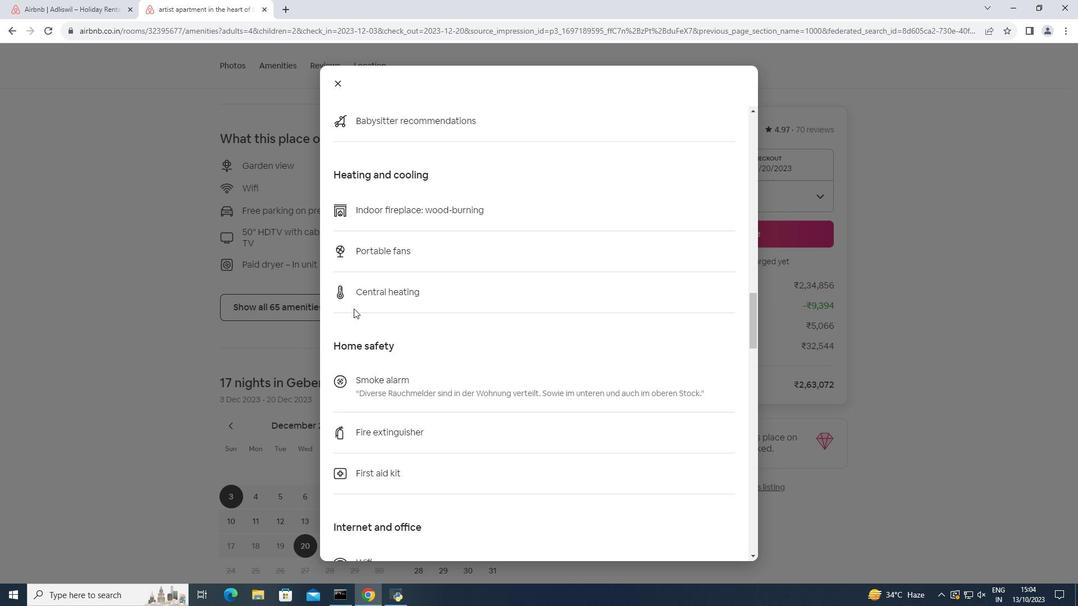 
Action: Mouse scrolled (353, 308) with delta (0, 0)
Screenshot: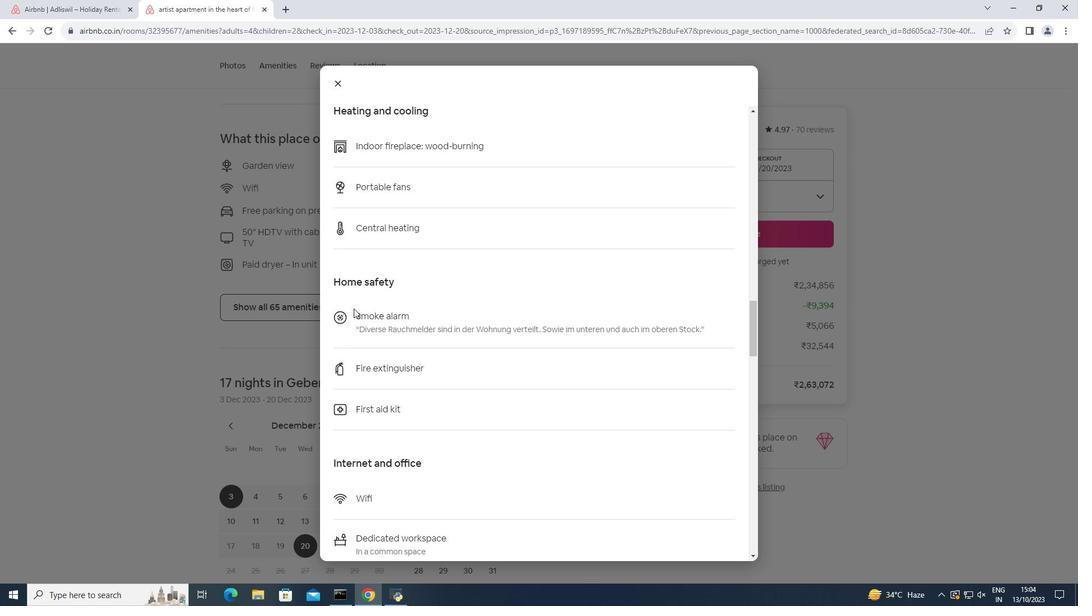 
Action: Mouse scrolled (353, 308) with delta (0, 0)
Screenshot: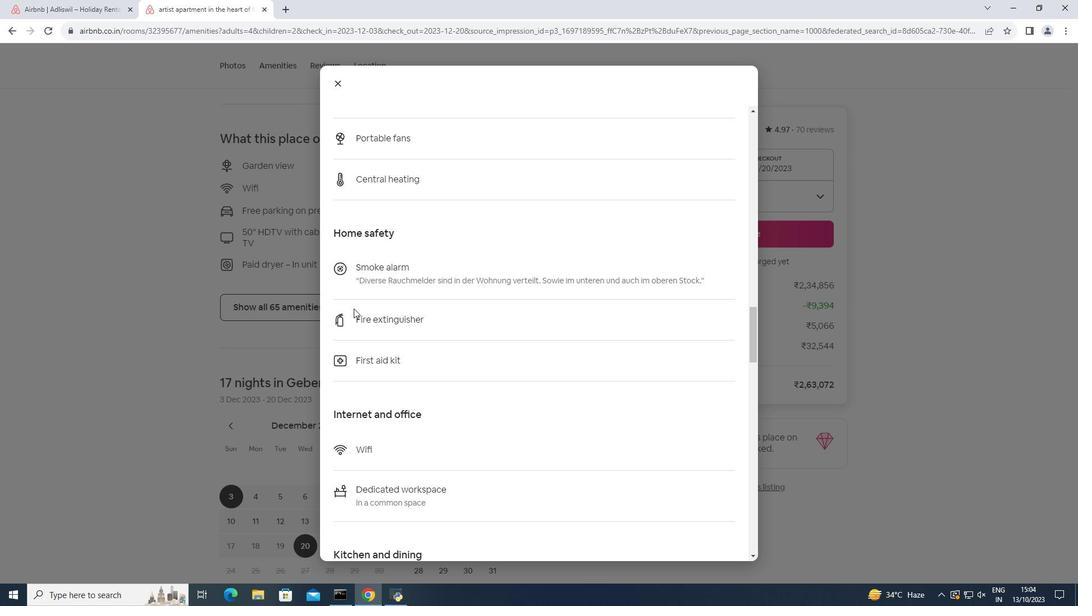 
Action: Mouse scrolled (353, 308) with delta (0, 0)
Screenshot: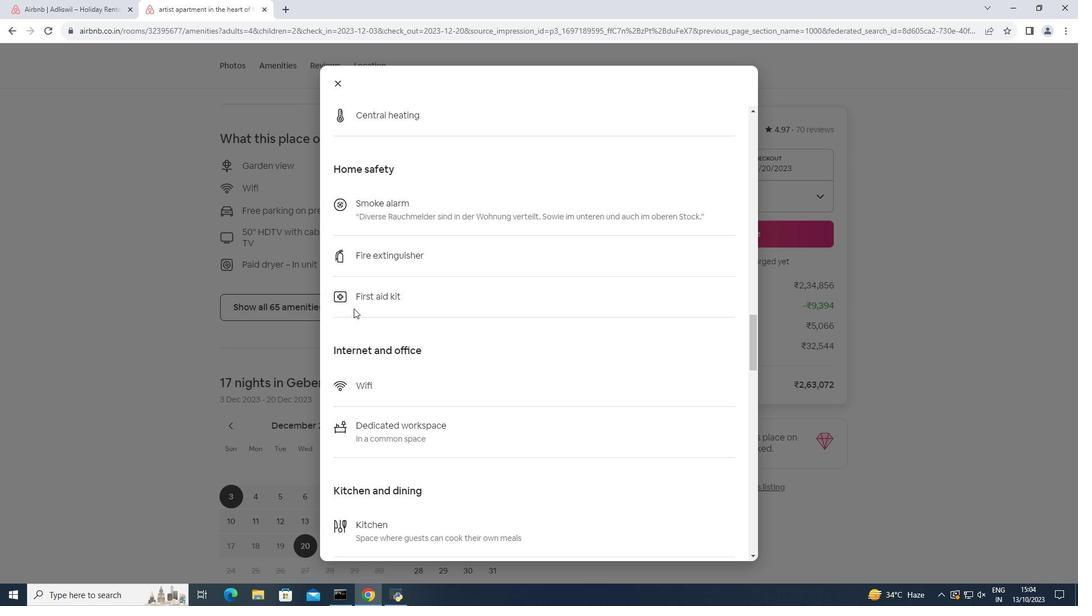 
Action: Mouse scrolled (353, 308) with delta (0, 0)
Screenshot: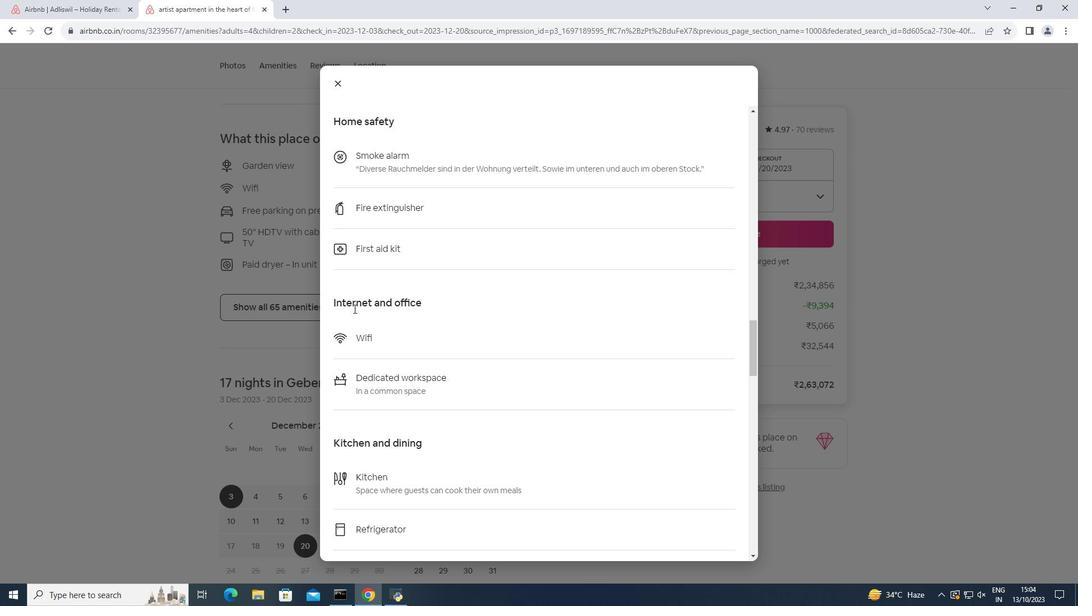 
Action: Mouse scrolled (353, 308) with delta (0, 0)
Screenshot: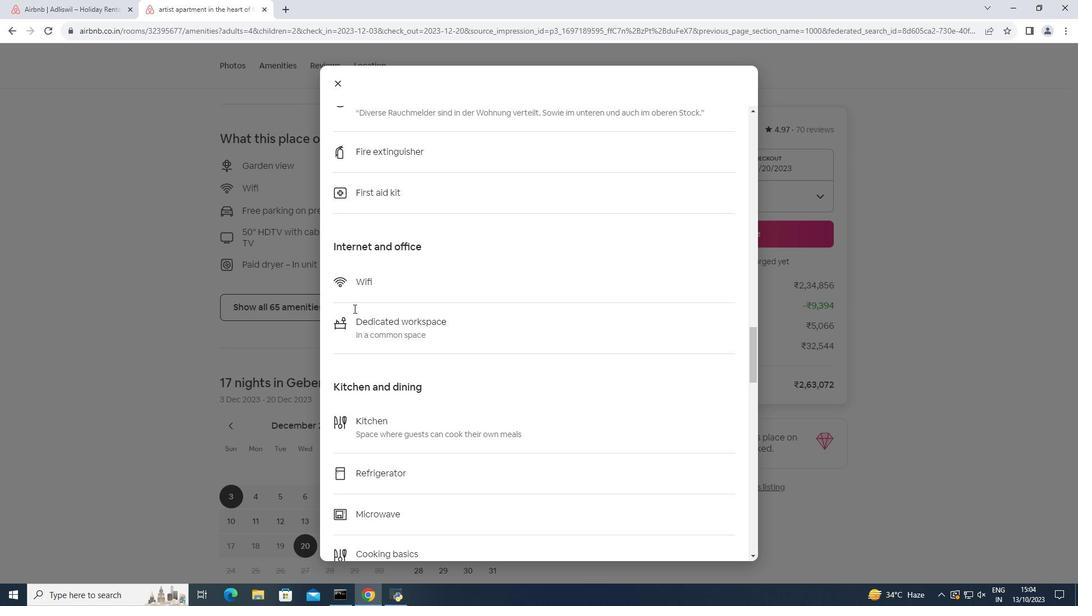 
Action: Mouse scrolled (353, 308) with delta (0, 0)
Screenshot: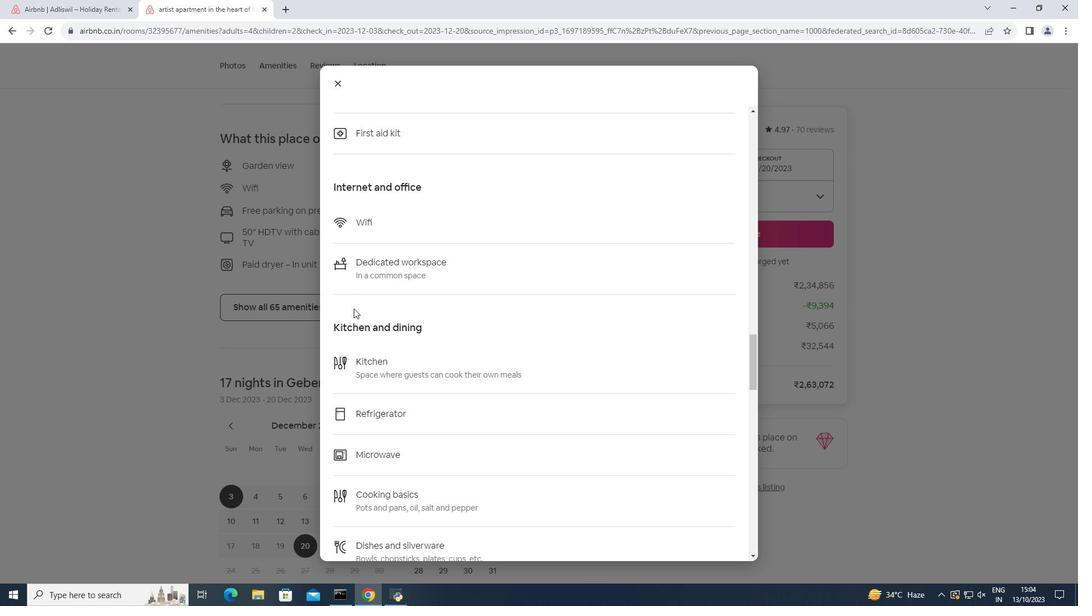 
Action: Mouse scrolled (353, 308) with delta (0, 0)
Screenshot: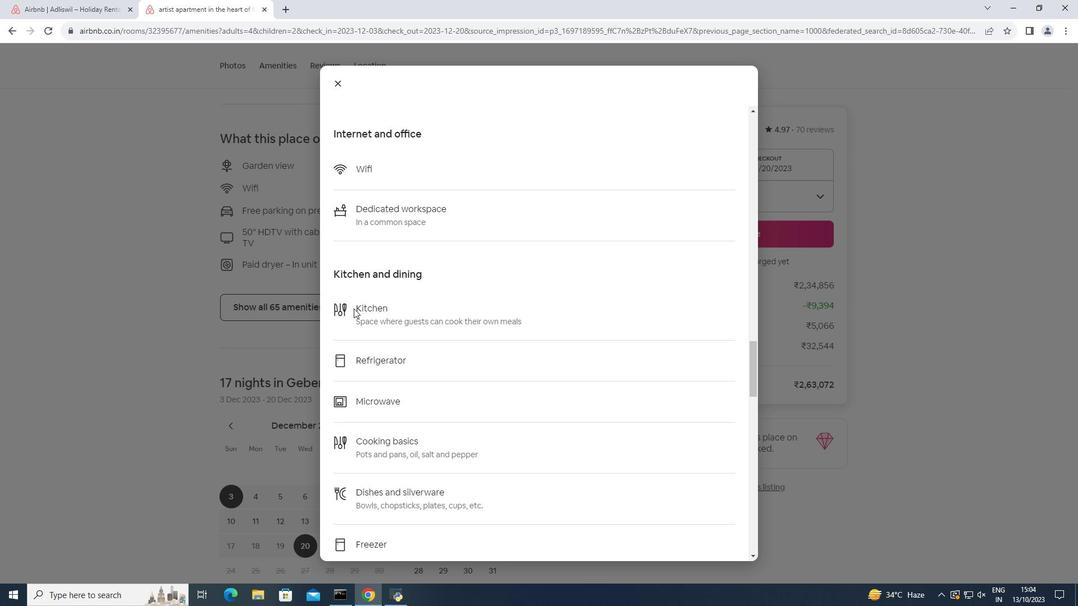 
Action: Mouse scrolled (353, 308) with delta (0, 0)
Screenshot: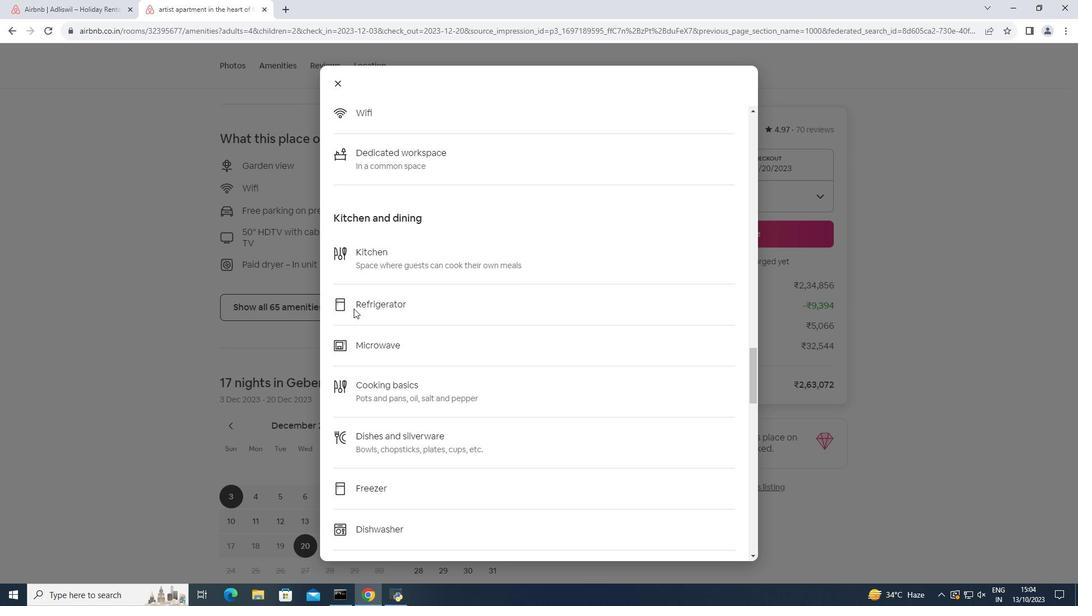 
Action: Mouse scrolled (353, 308) with delta (0, 0)
Screenshot: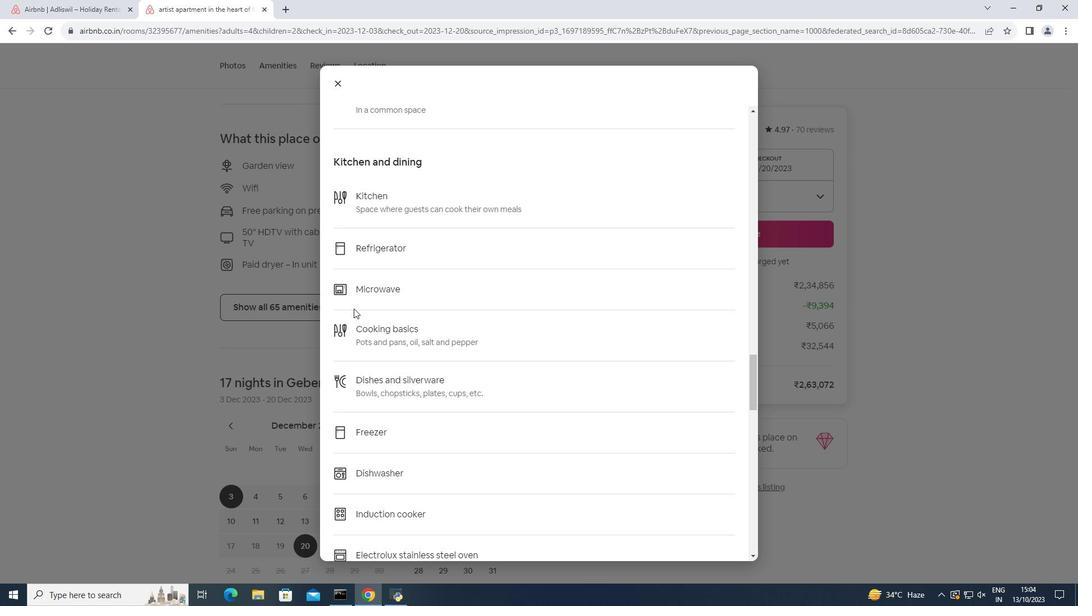 
Action: Mouse scrolled (353, 308) with delta (0, 0)
Screenshot: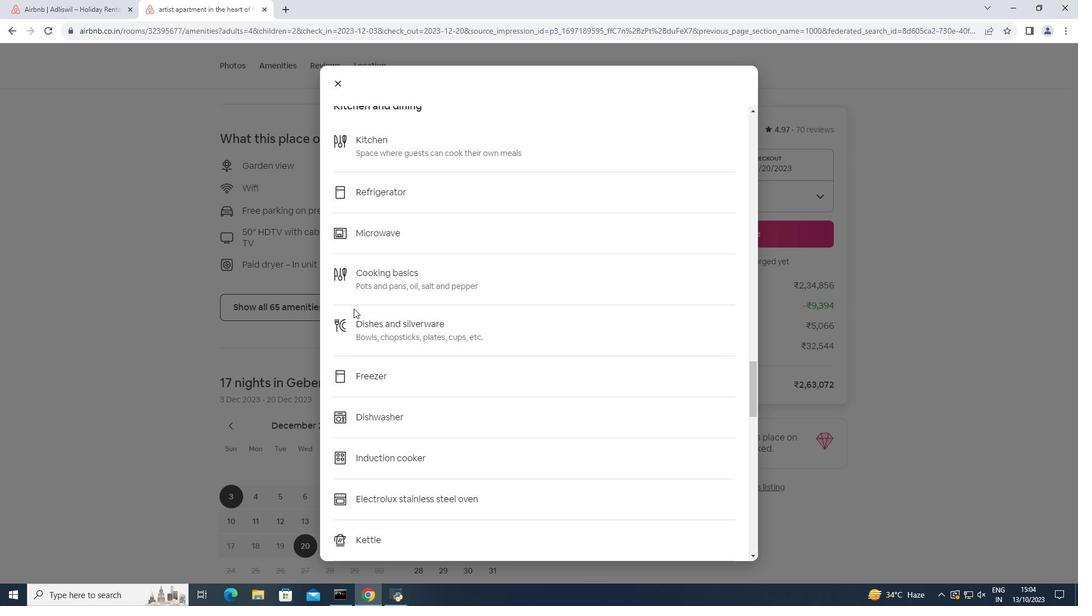 
Action: Mouse scrolled (353, 308) with delta (0, 0)
Screenshot: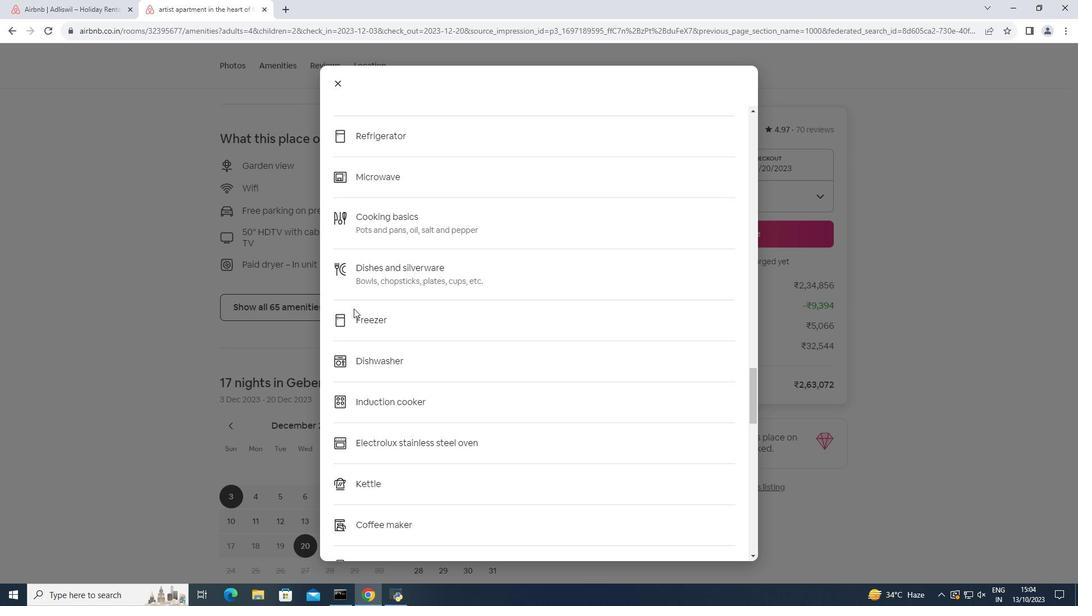 
Action: Mouse scrolled (353, 308) with delta (0, 0)
Screenshot: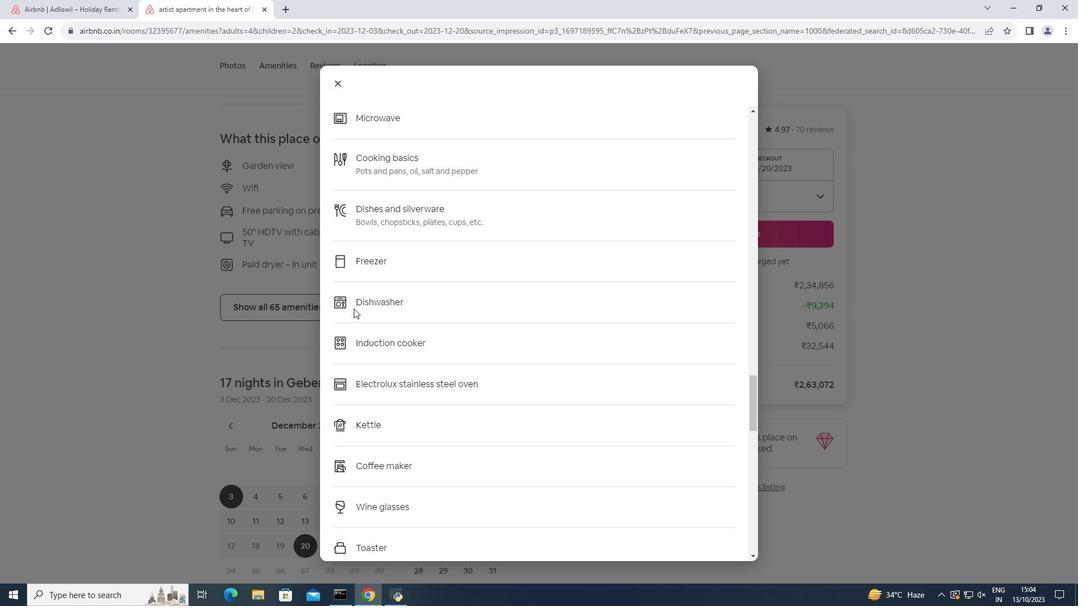 
Action: Mouse scrolled (353, 308) with delta (0, 0)
Screenshot: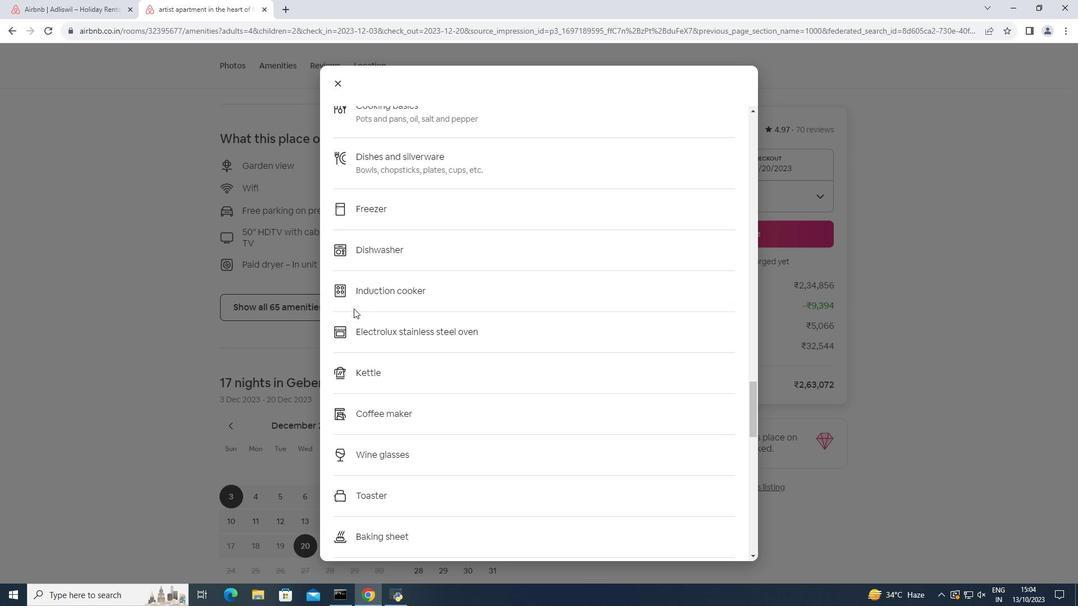 
Action: Mouse scrolled (353, 308) with delta (0, 0)
Screenshot: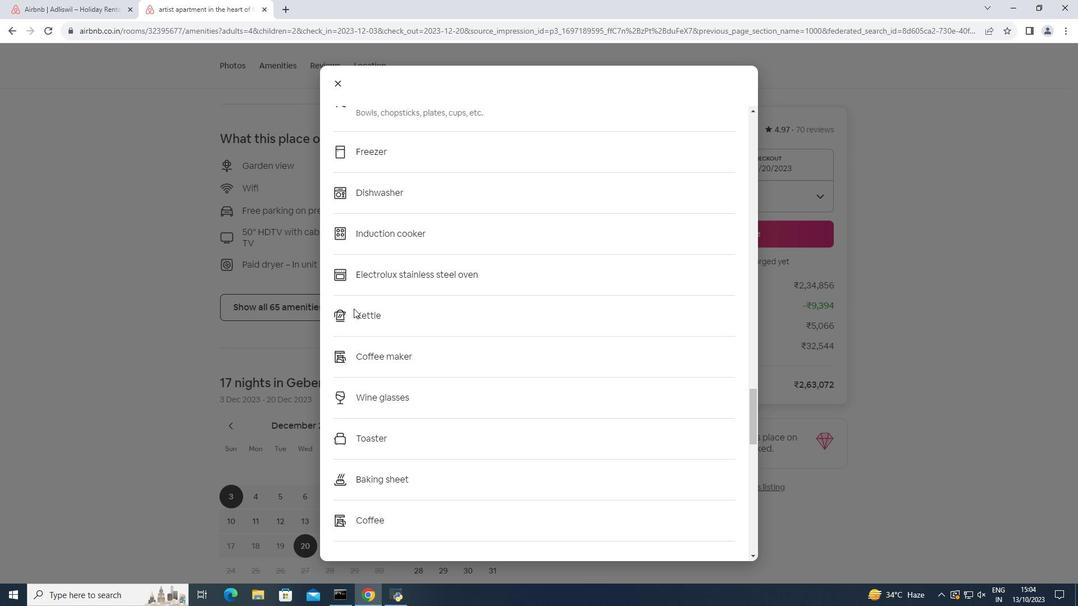 
Action: Mouse scrolled (353, 308) with delta (0, 0)
Screenshot: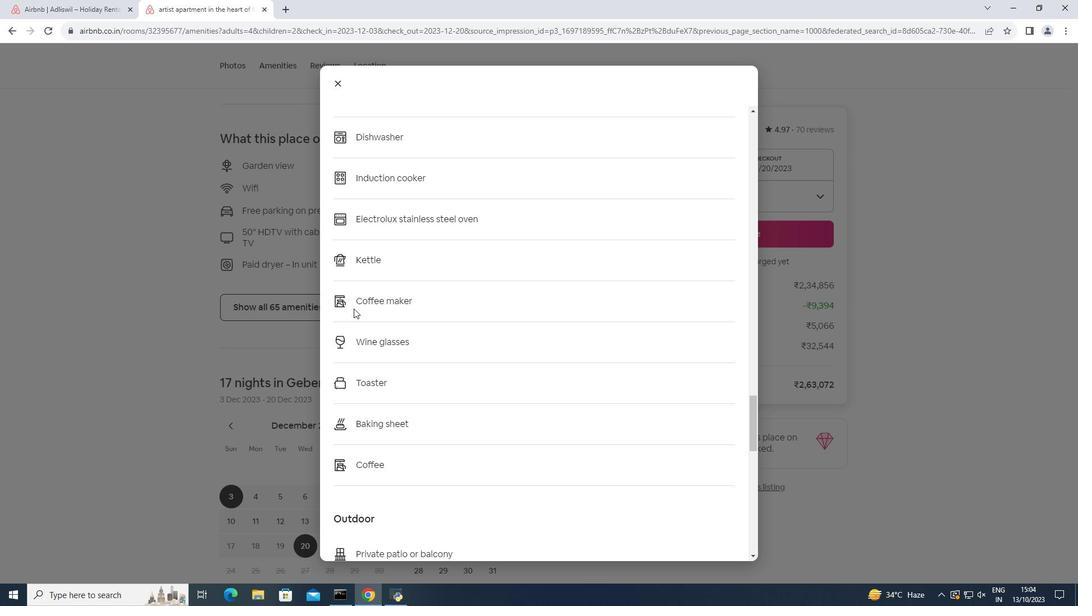 
Action: Mouse scrolled (353, 308) with delta (0, 0)
Screenshot: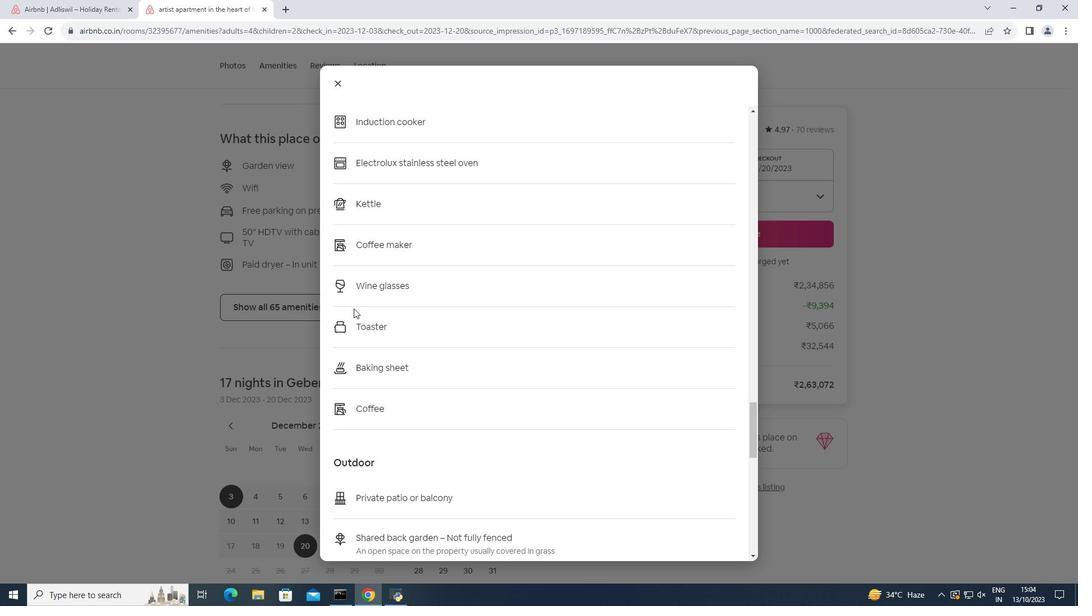 
Action: Mouse scrolled (353, 308) with delta (0, 0)
Screenshot: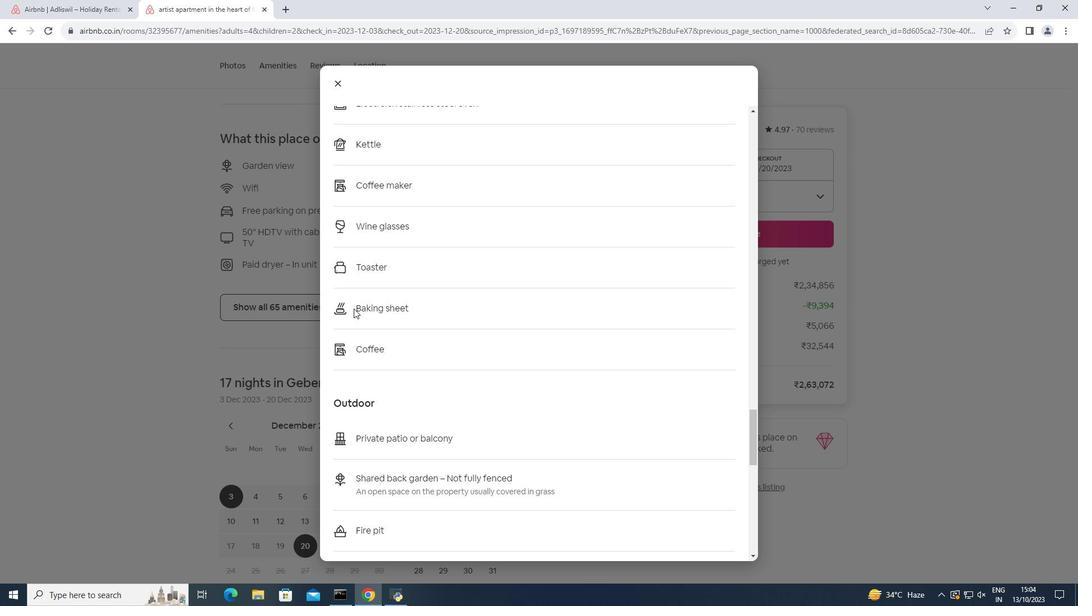 
Action: Mouse scrolled (353, 308) with delta (0, 0)
Screenshot: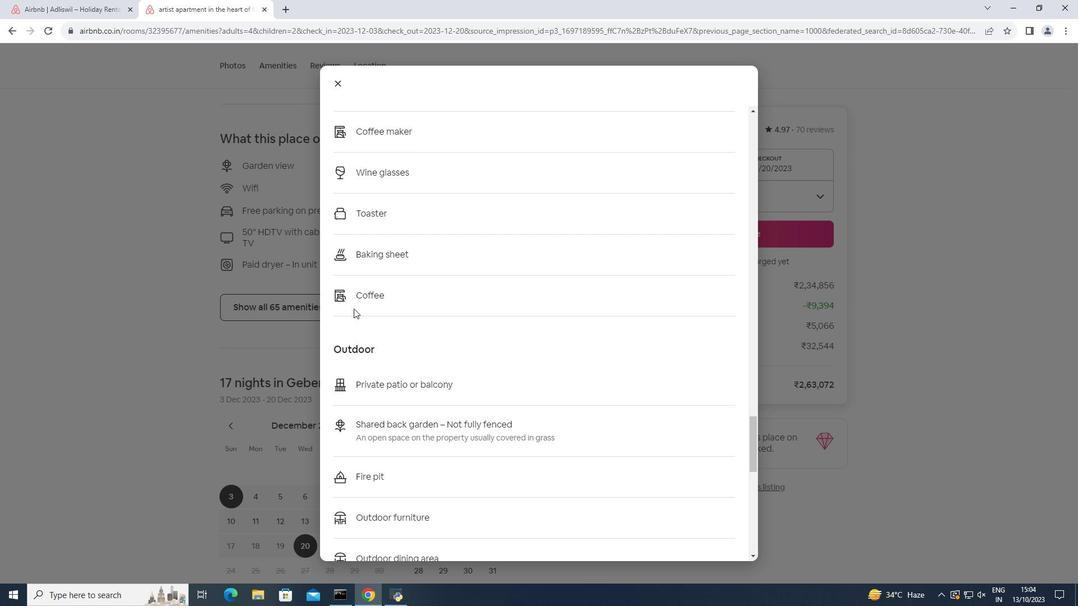 
Action: Mouse scrolled (353, 308) with delta (0, 0)
Screenshot: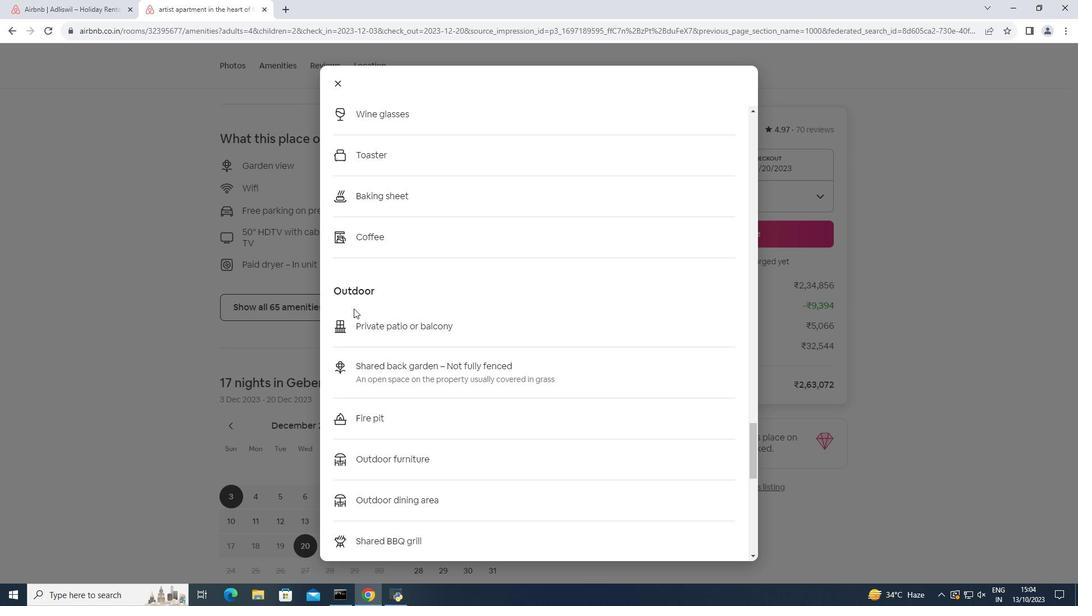 
Action: Mouse scrolled (353, 308) with delta (0, 0)
Screenshot: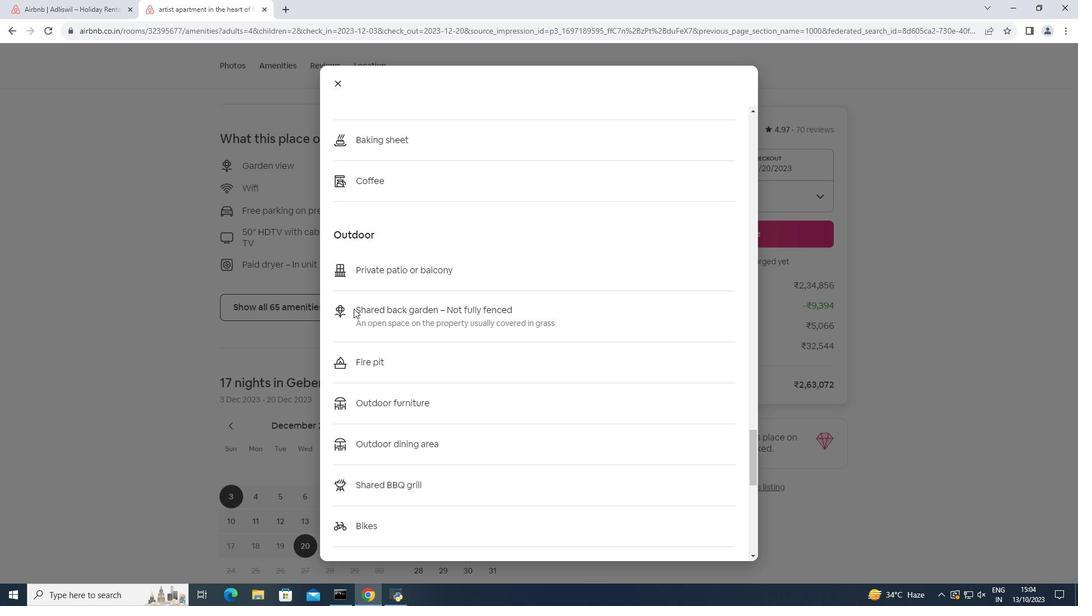 
Action: Mouse scrolled (353, 308) with delta (0, 0)
Screenshot: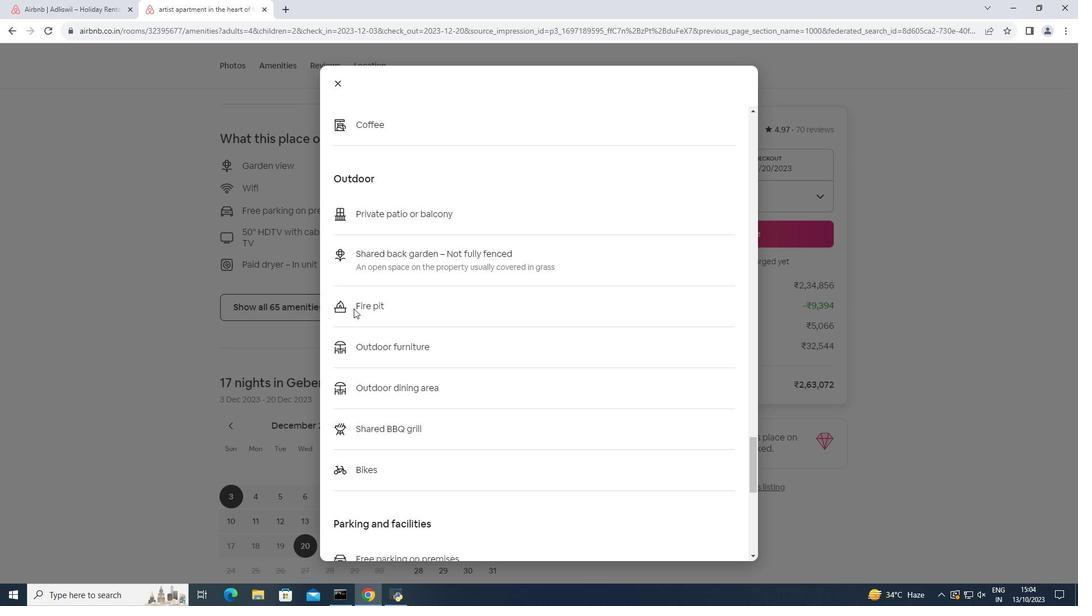 
Action: Mouse scrolled (353, 308) with delta (0, 0)
Screenshot: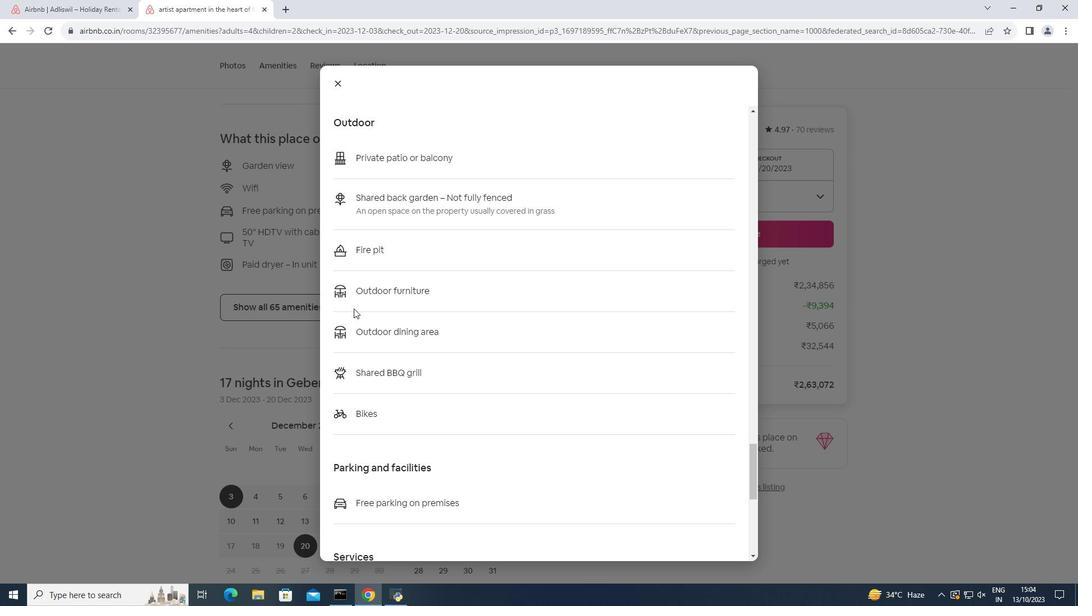 
Action: Mouse scrolled (353, 308) with delta (0, 0)
Screenshot: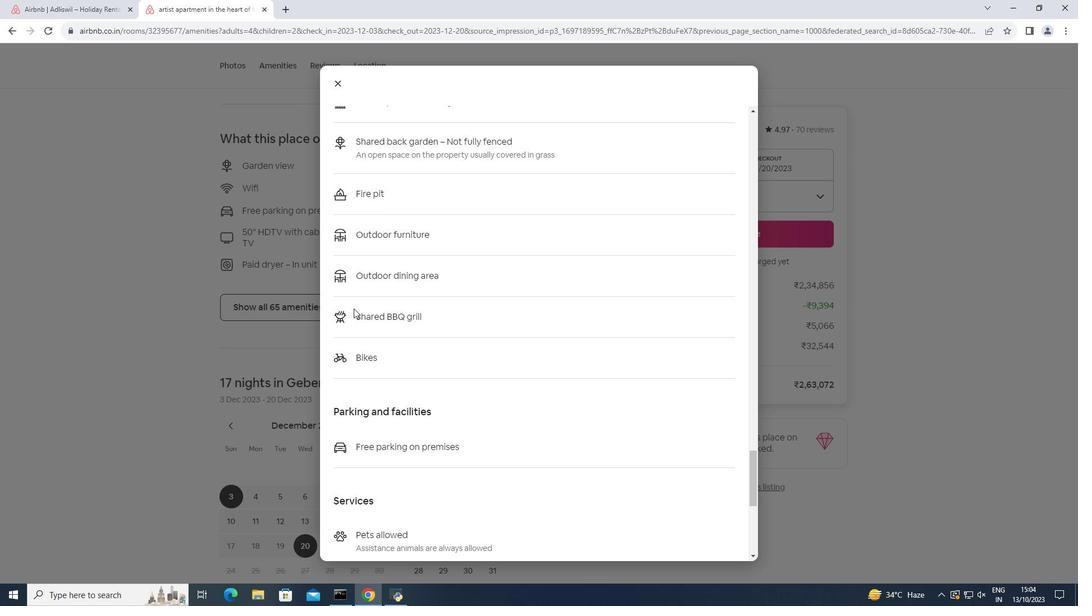 
Action: Mouse scrolled (353, 308) with delta (0, 0)
Screenshot: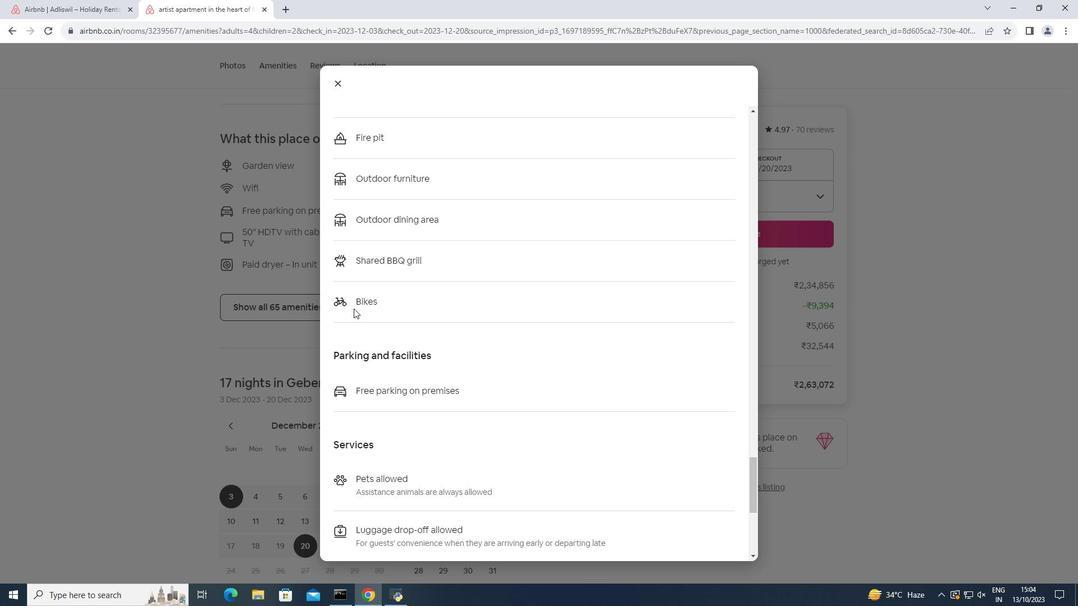 
Action: Mouse scrolled (353, 308) with delta (0, 0)
Screenshot: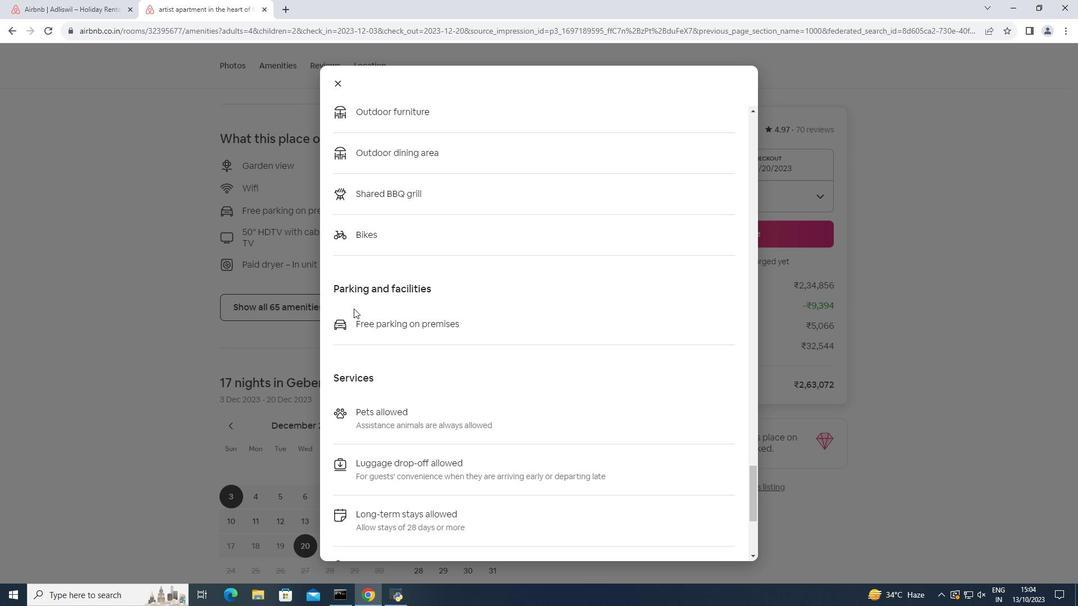 
Action: Mouse scrolled (353, 308) with delta (0, 0)
Screenshot: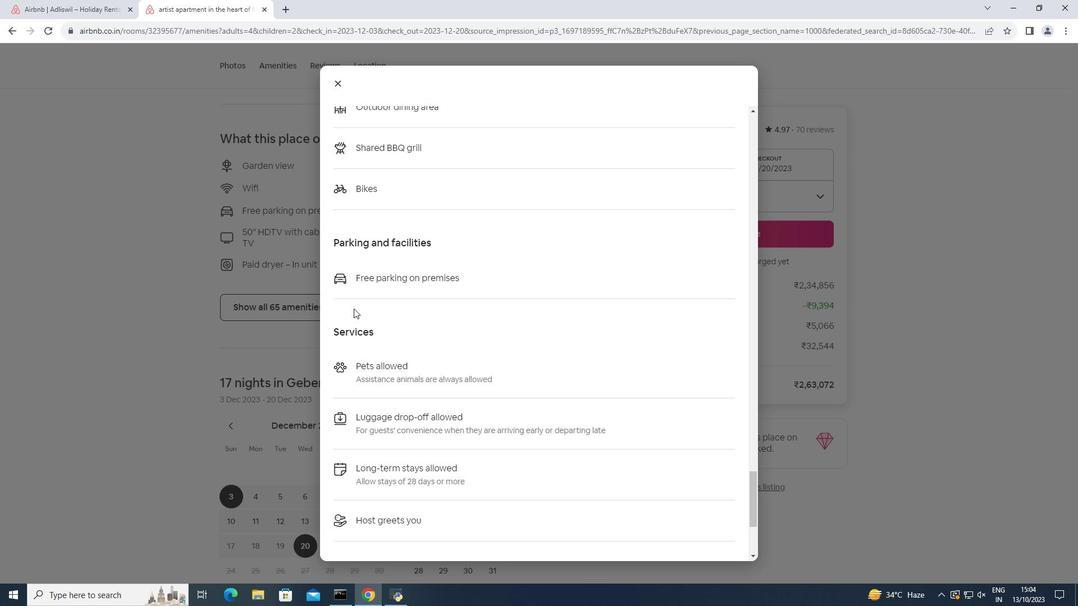 
Action: Mouse scrolled (353, 308) with delta (0, 0)
Screenshot: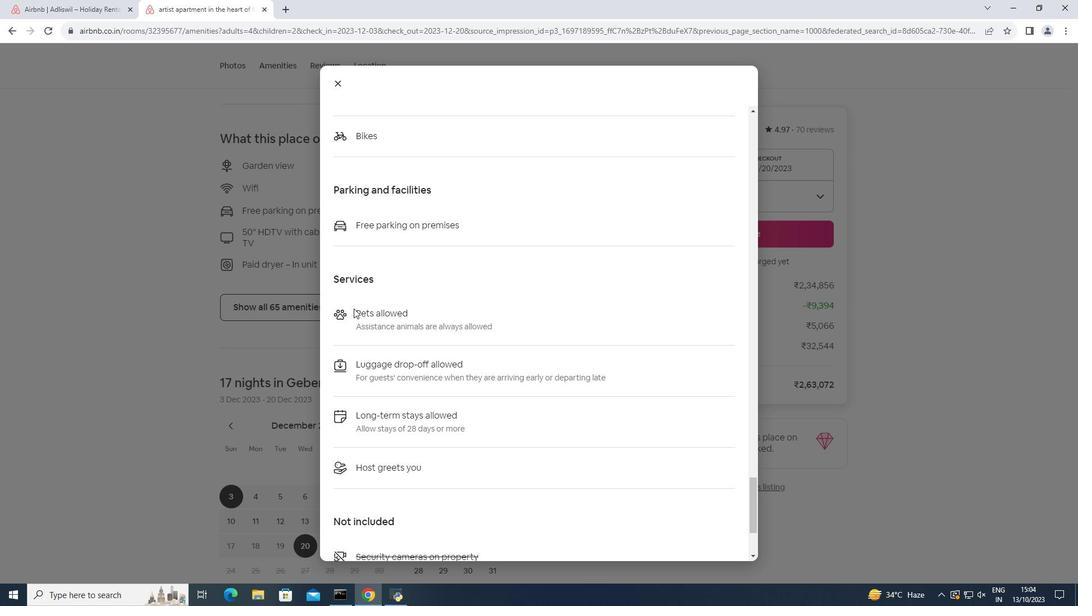 
Action: Mouse scrolled (353, 308) with delta (0, 0)
Screenshot: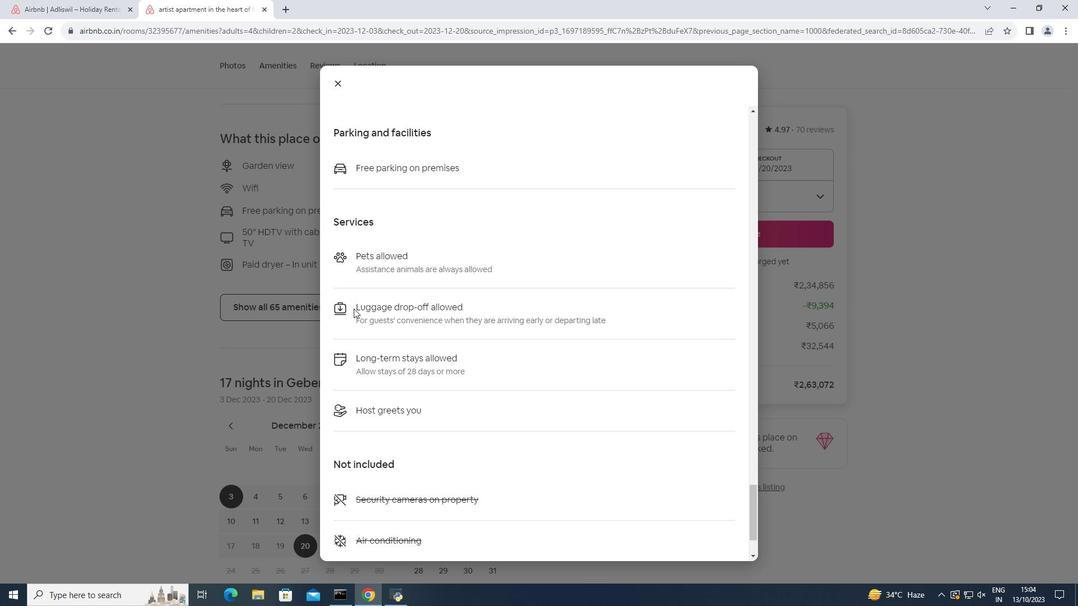 
Action: Mouse scrolled (353, 308) with delta (0, 0)
Screenshot: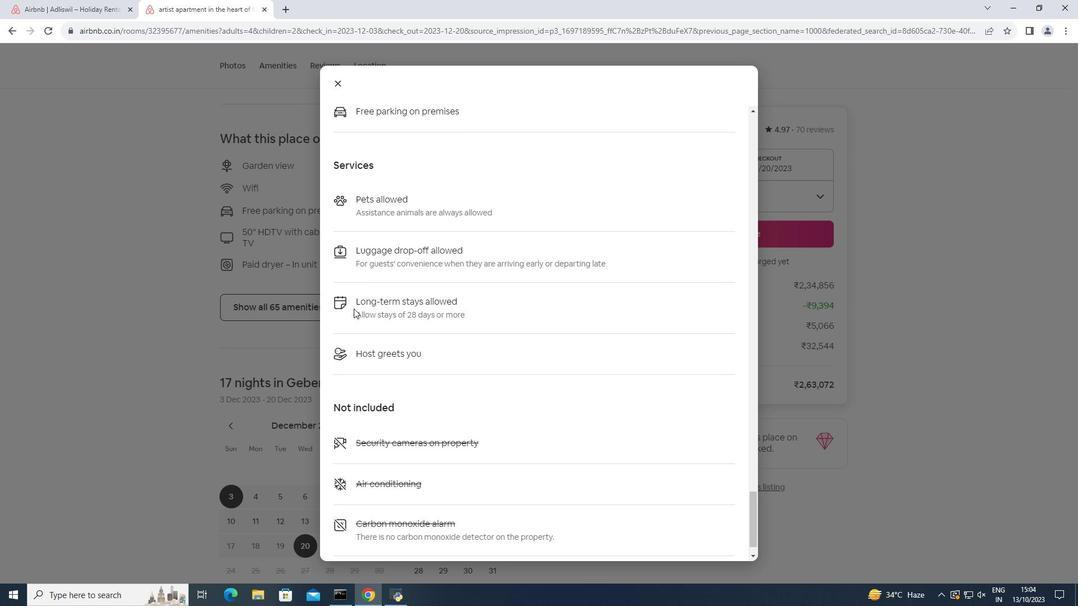 
Action: Mouse moved to (341, 84)
Screenshot: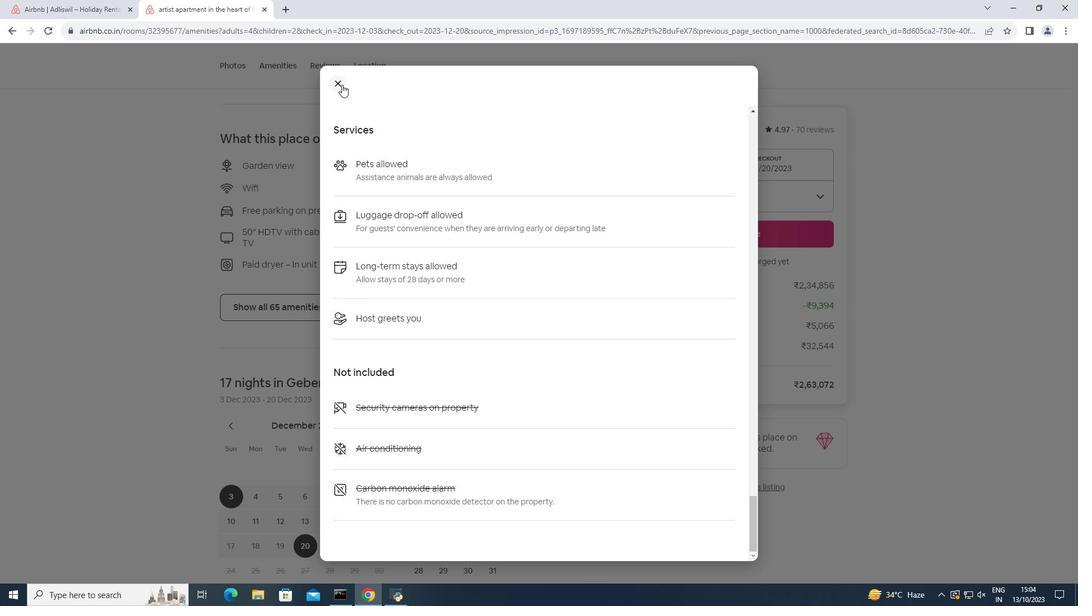 
Action: Mouse pressed left at (341, 84)
Screenshot: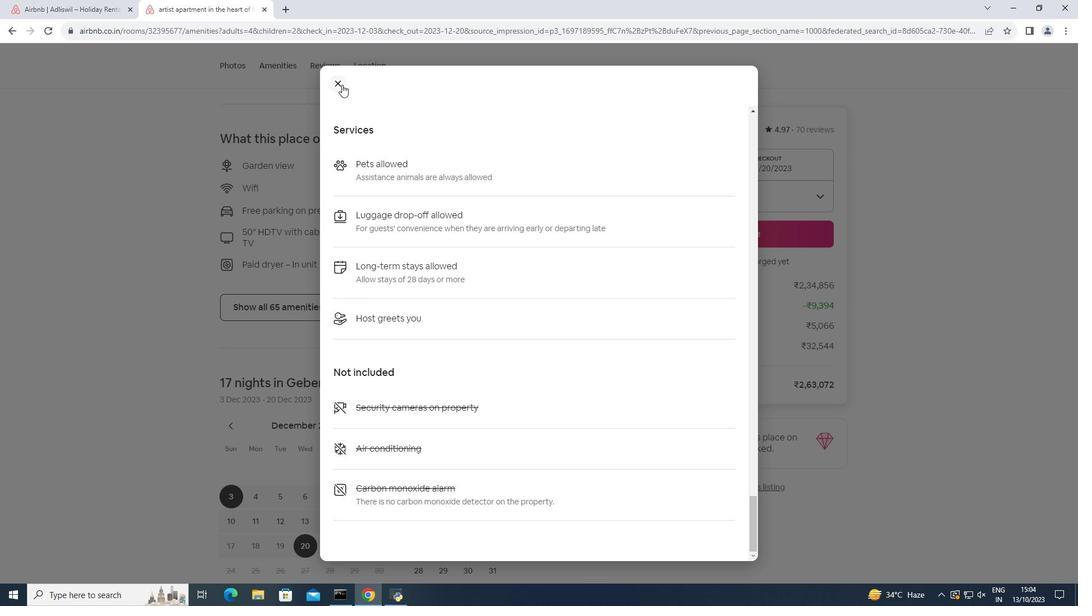 
Action: Mouse moved to (296, 291)
Screenshot: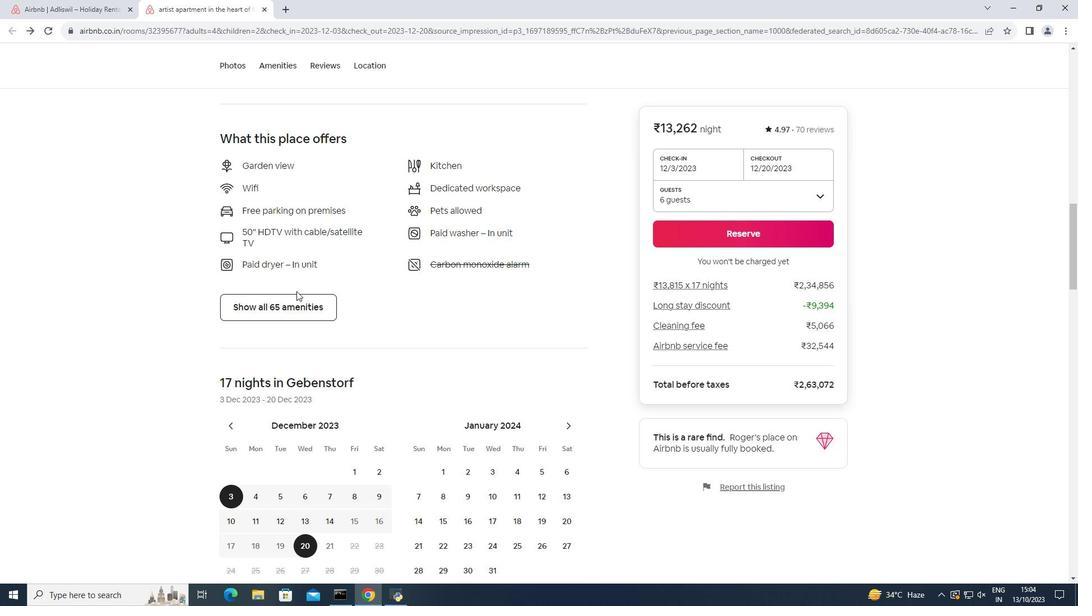 
Action: Mouse scrolled (296, 290) with delta (0, 0)
Screenshot: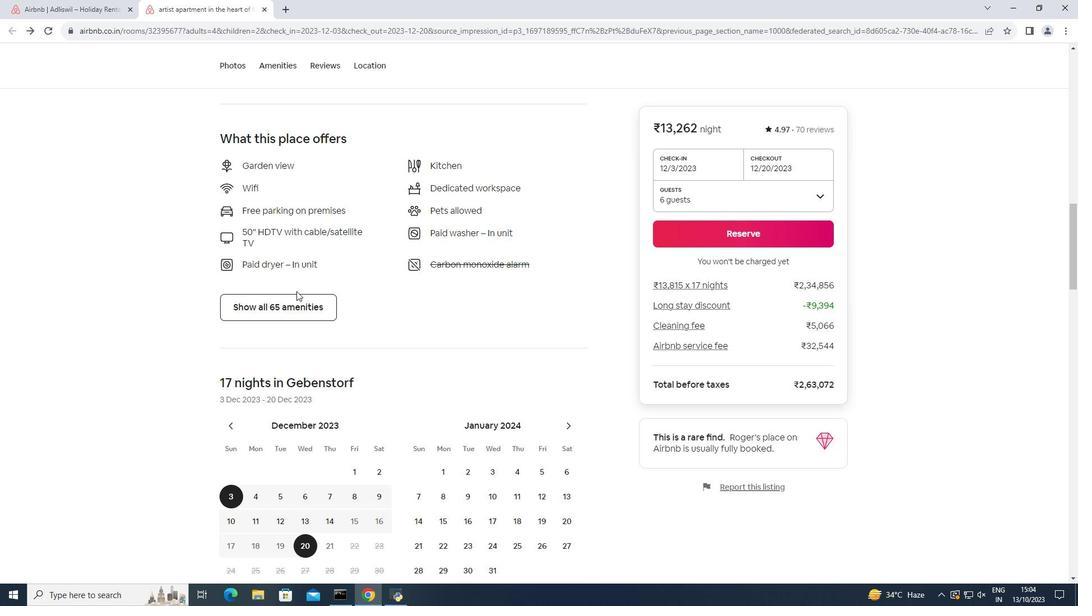 
Action: Mouse scrolled (296, 290) with delta (0, 0)
Screenshot: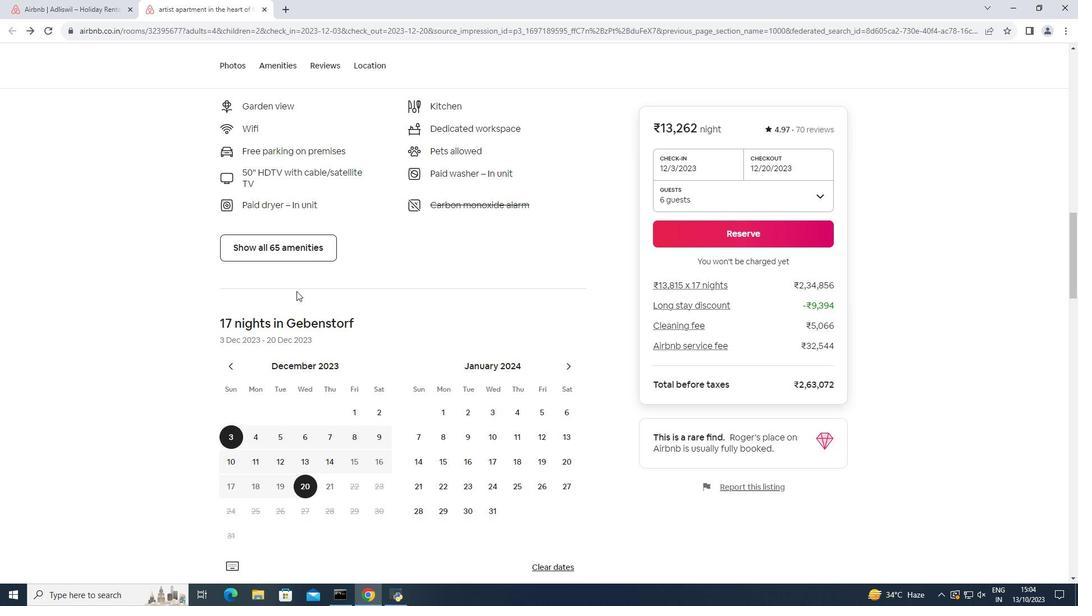 
Action: Mouse moved to (302, 286)
Screenshot: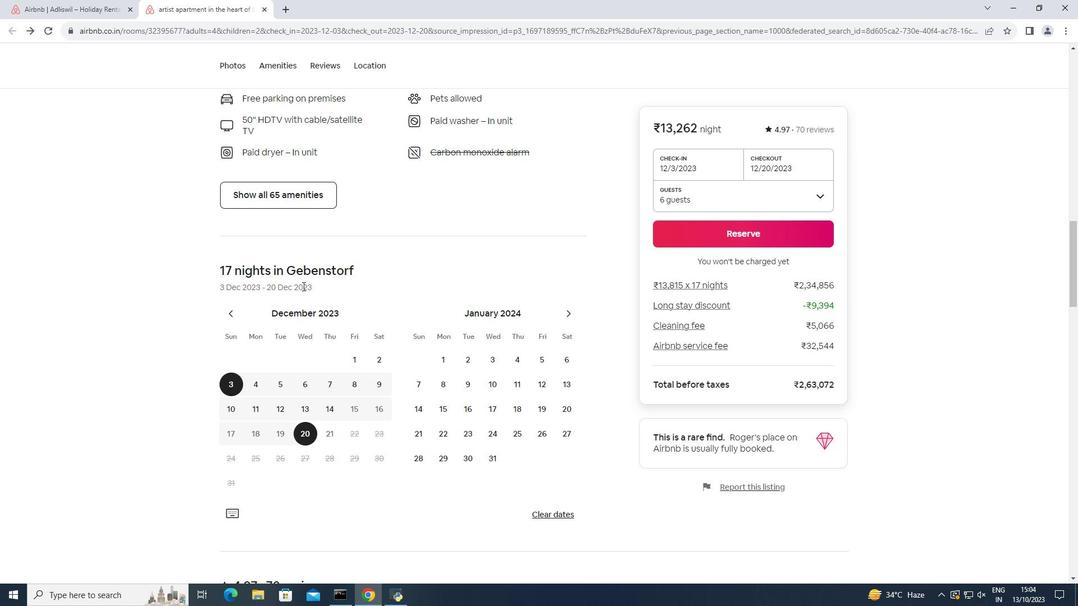 
Action: Mouse scrolled (302, 285) with delta (0, 0)
Screenshot: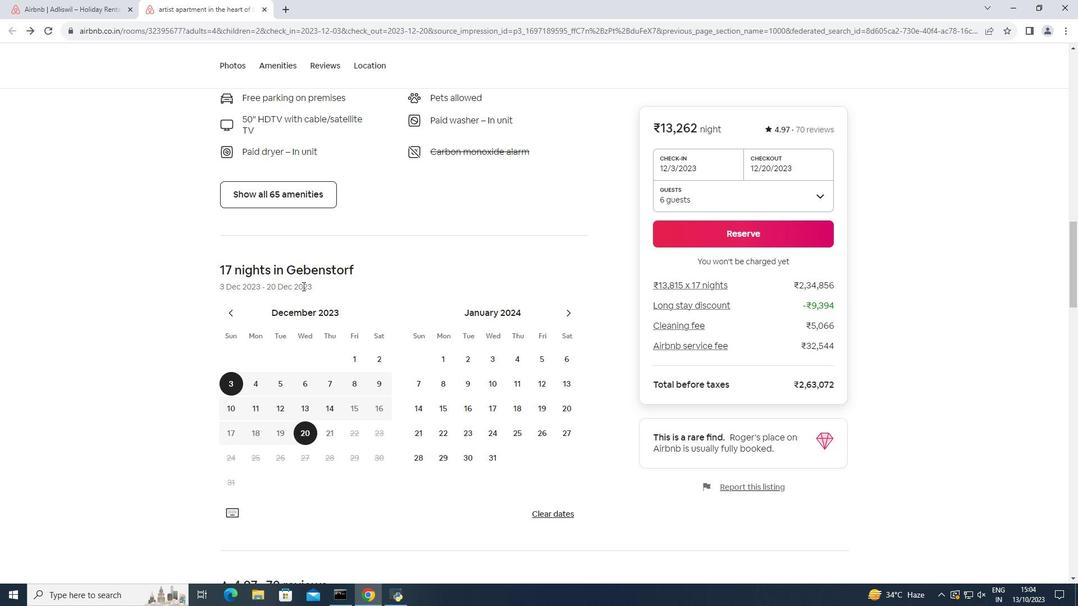 
Action: Mouse scrolled (302, 285) with delta (0, 0)
Screenshot: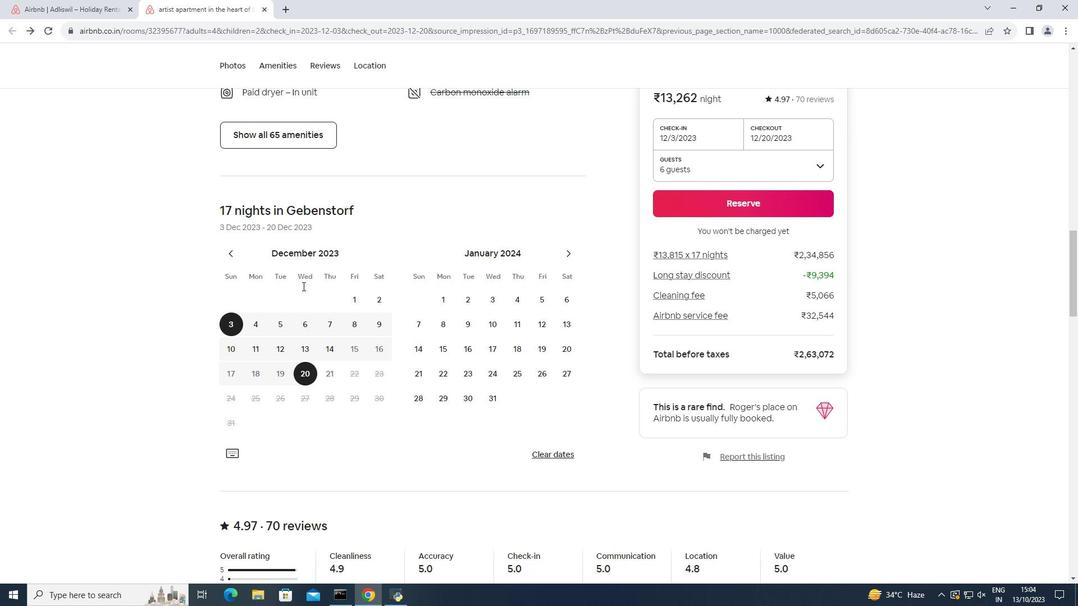 
Action: Mouse moved to (303, 286)
Screenshot: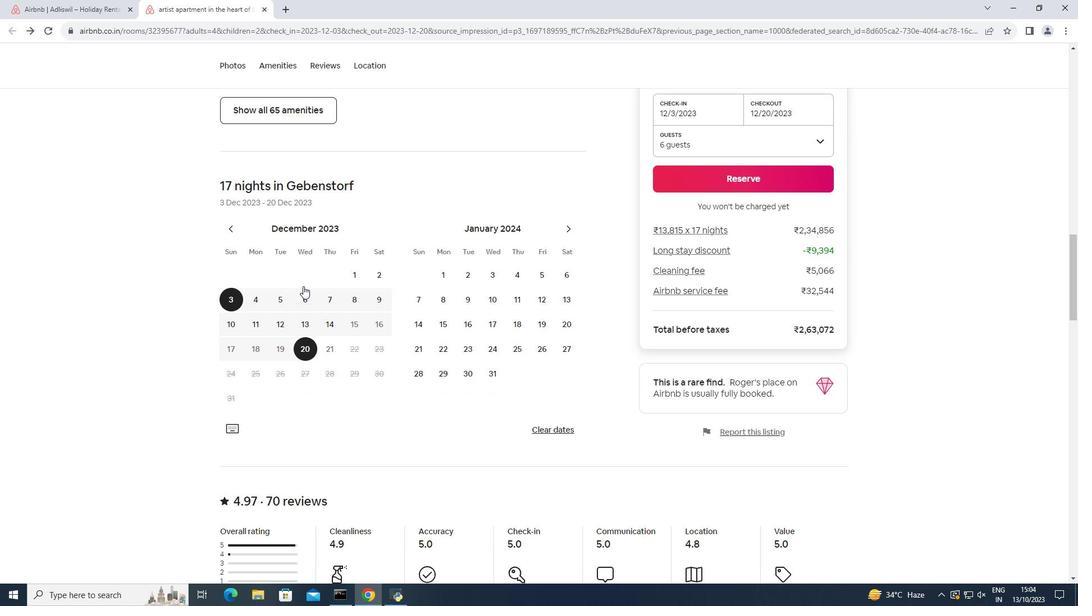 
Action: Mouse scrolled (303, 285) with delta (0, 0)
Screenshot: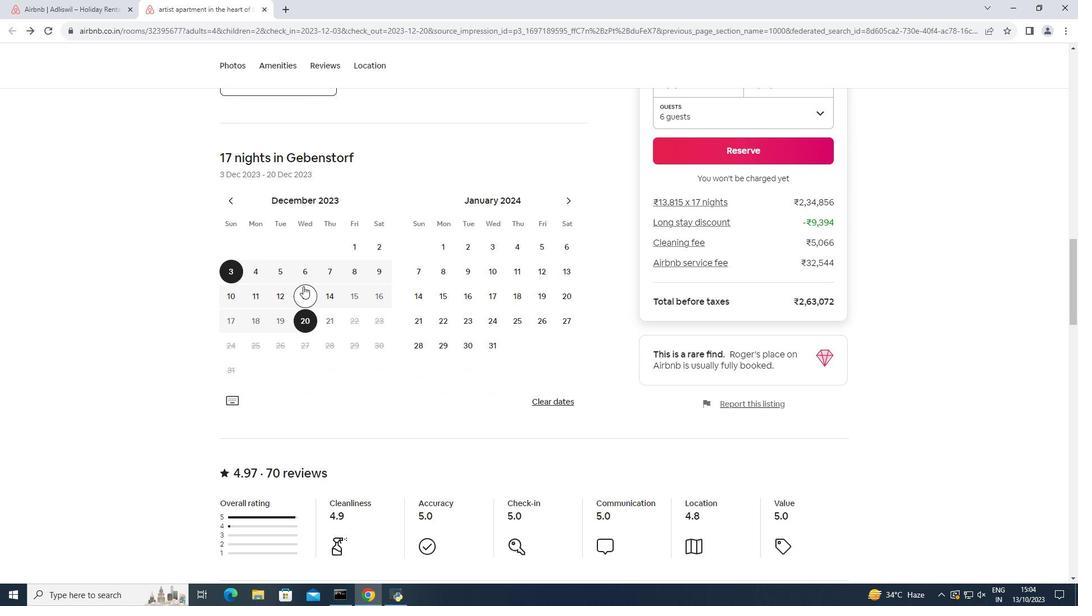 
Action: Mouse scrolled (303, 285) with delta (0, 0)
Screenshot: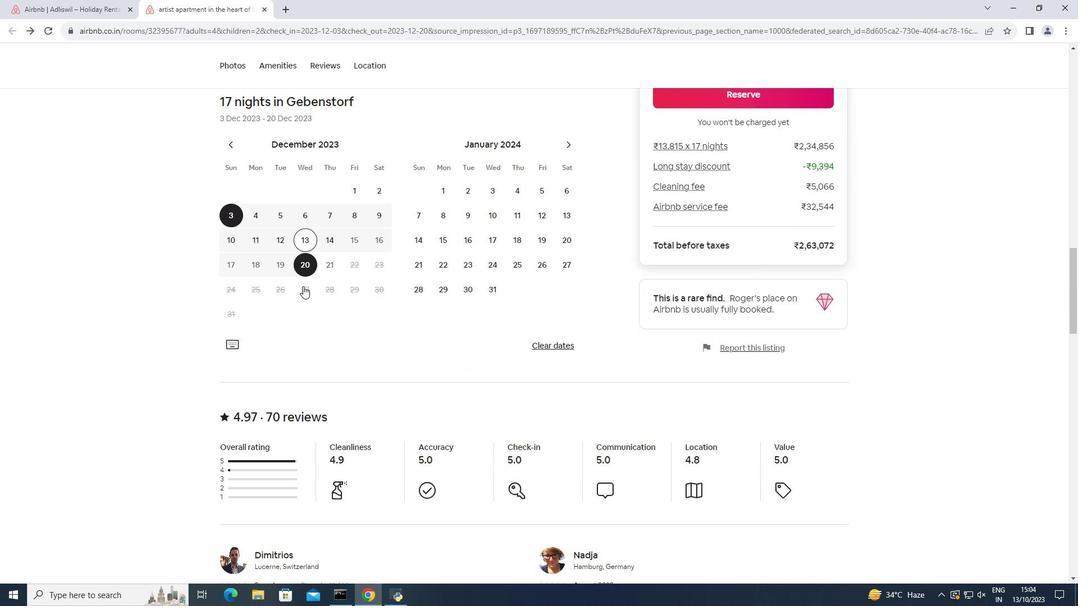 
Action: Mouse scrolled (303, 285) with delta (0, 0)
Screenshot: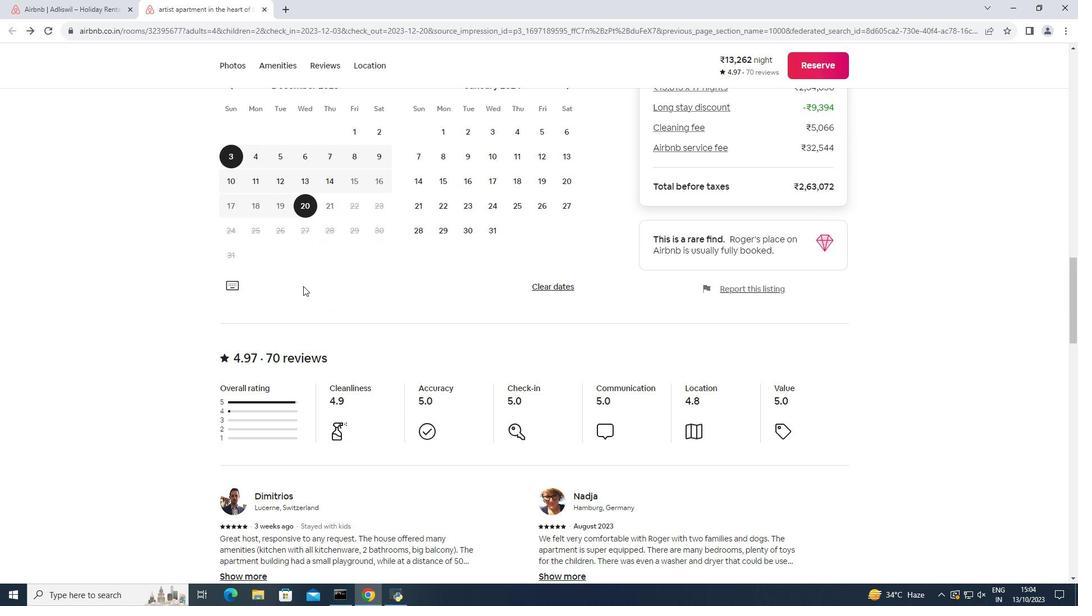 
Action: Mouse scrolled (303, 285) with delta (0, 0)
Screenshot: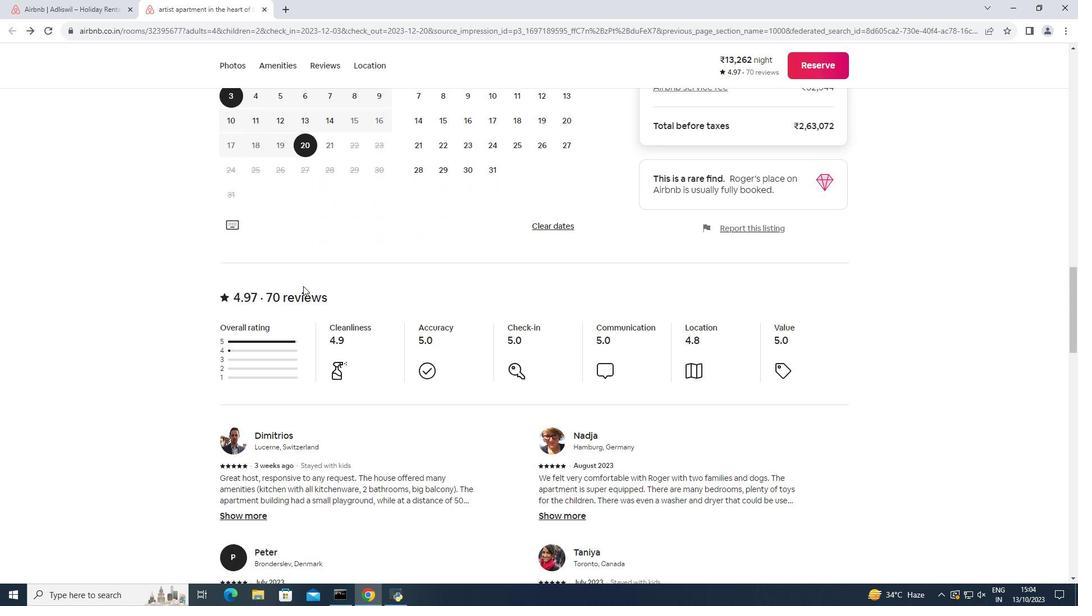 
Action: Mouse scrolled (303, 285) with delta (0, 0)
Screenshot: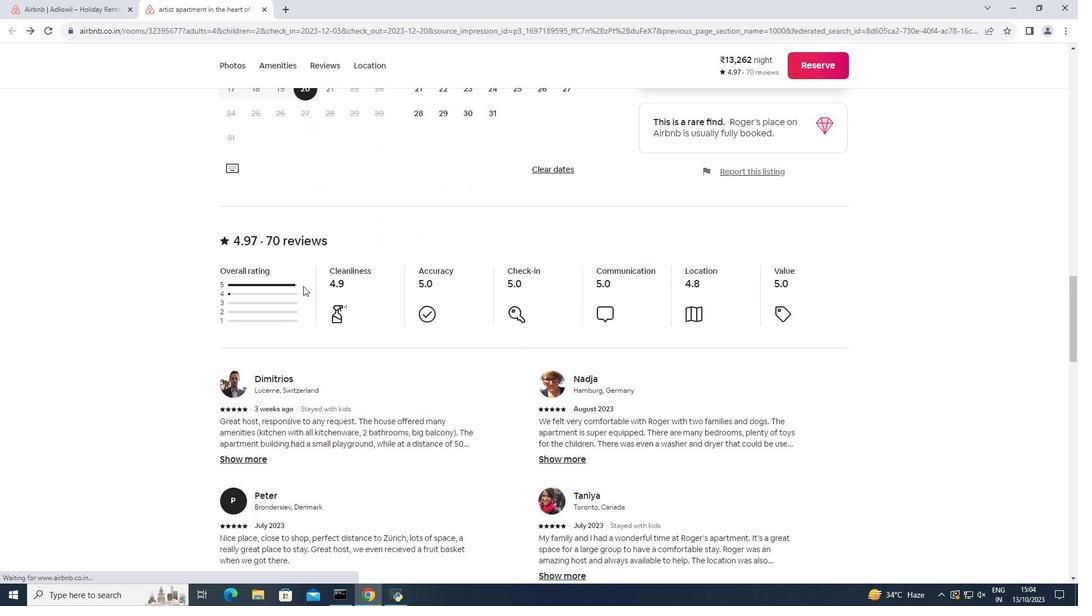 
Action: Mouse scrolled (303, 285) with delta (0, 0)
Screenshot: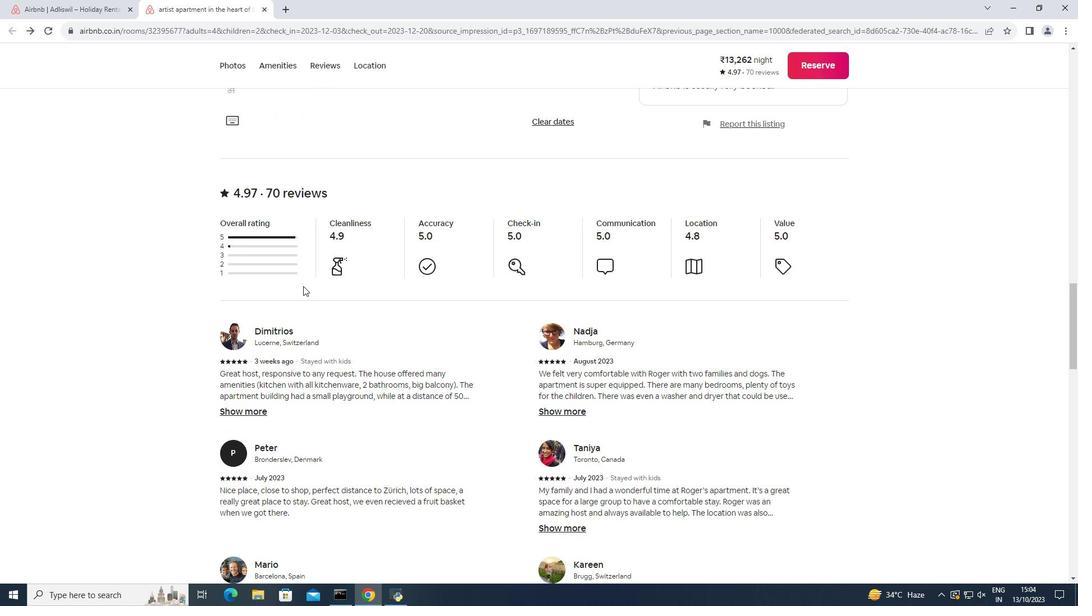 
Action: Mouse scrolled (303, 285) with delta (0, 0)
Screenshot: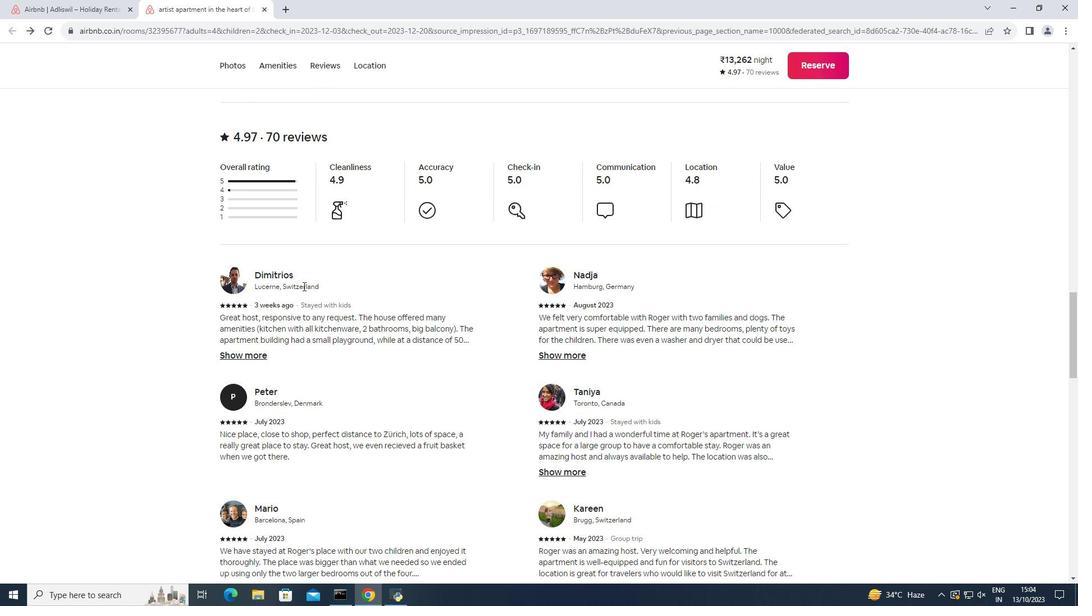 
Action: Mouse scrolled (303, 285) with delta (0, 0)
Screenshot: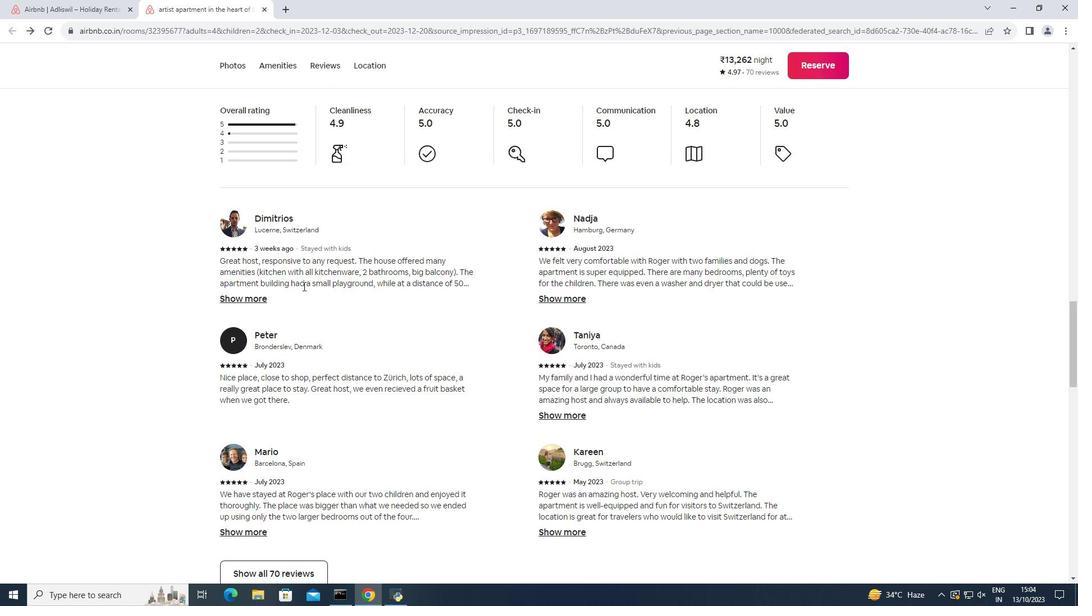 
Action: Mouse scrolled (303, 285) with delta (0, 0)
Screenshot: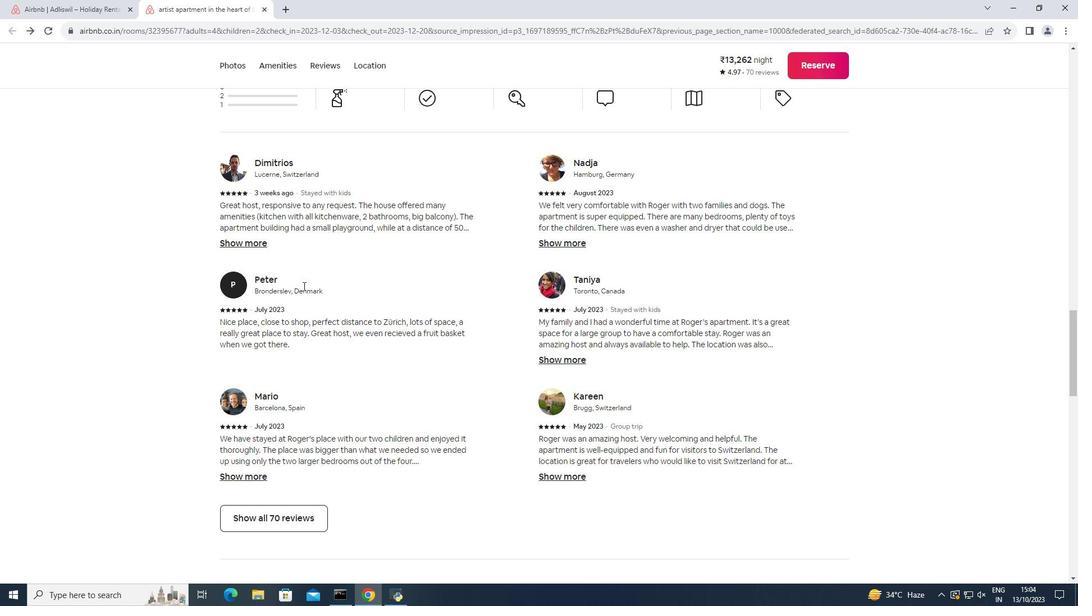 
Action: Mouse scrolled (303, 285) with delta (0, 0)
Screenshot: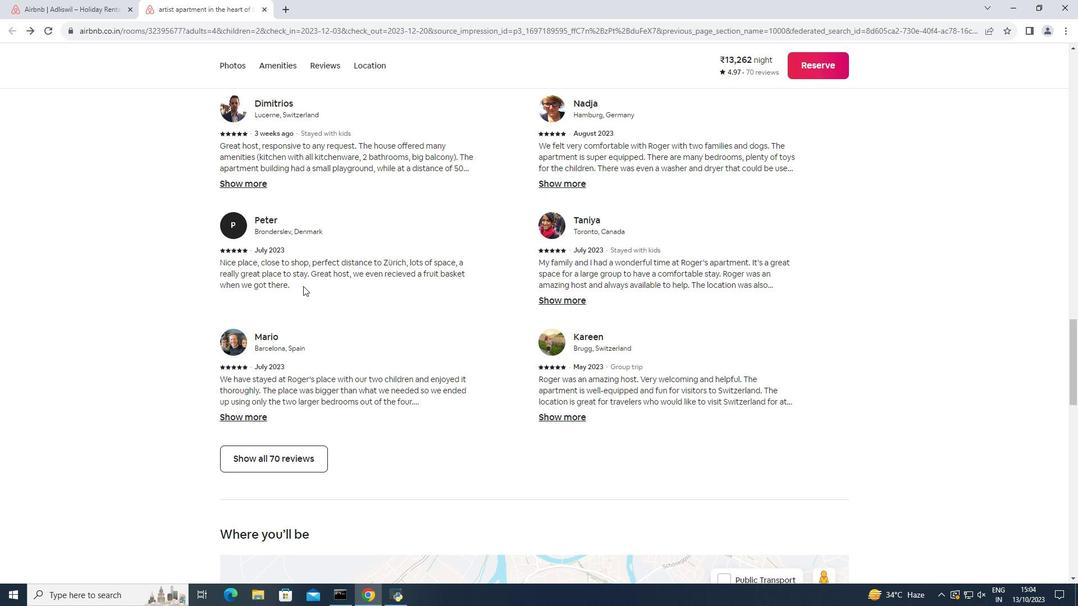 
Action: Mouse scrolled (303, 285) with delta (0, 0)
Screenshot: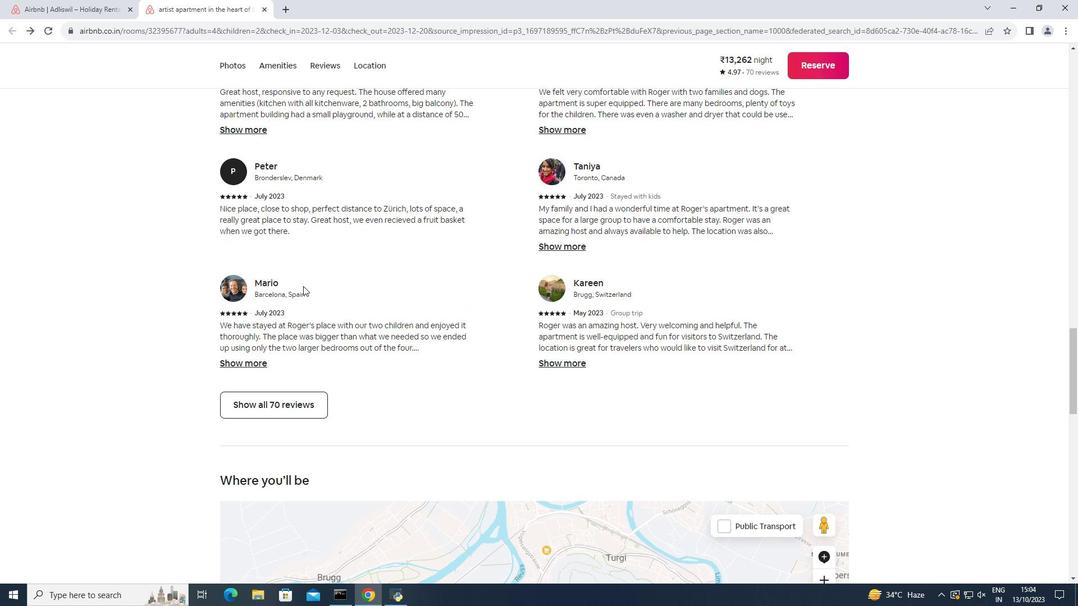 
Action: Mouse moved to (288, 348)
Screenshot: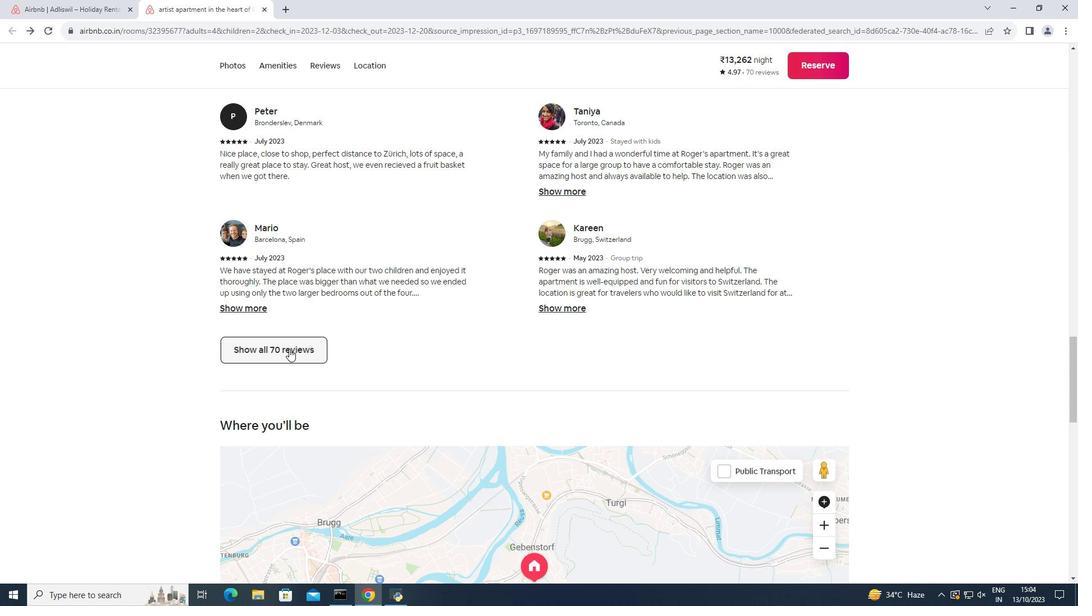 
Action: Mouse pressed left at (288, 348)
Screenshot: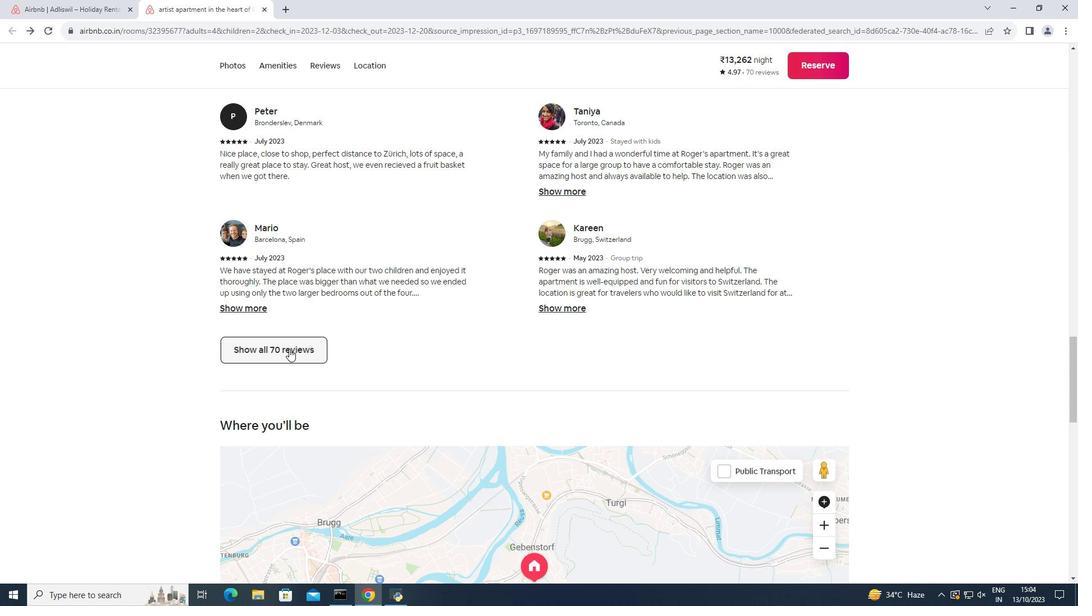 
Action: Mouse moved to (377, 345)
Screenshot: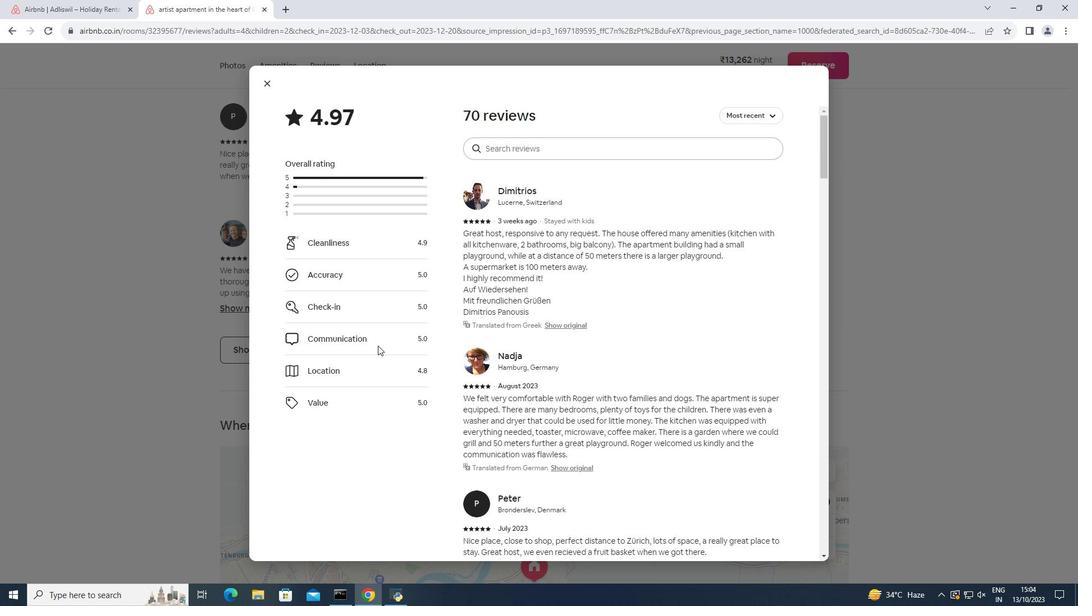 
Action: Mouse scrolled (377, 345) with delta (0, 0)
Screenshot: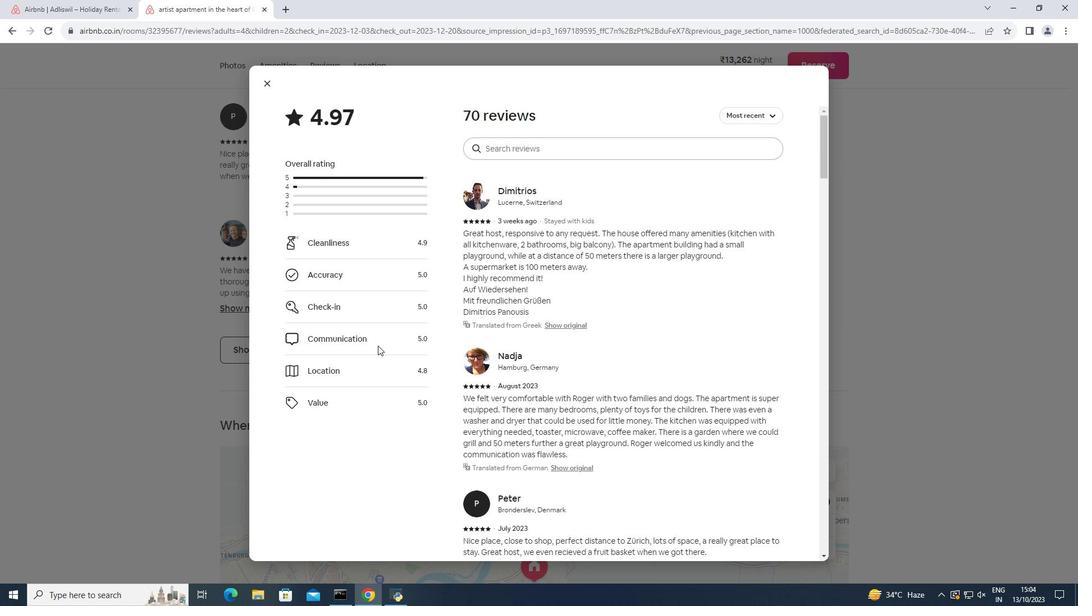 
Action: Mouse scrolled (377, 345) with delta (0, 0)
Screenshot: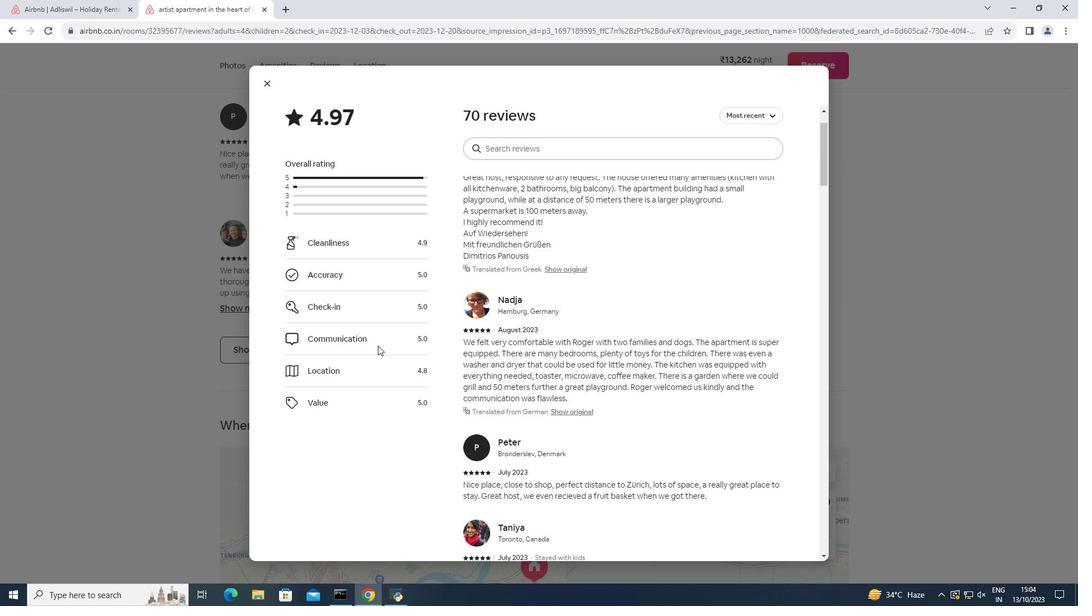
Action: Mouse scrolled (377, 345) with delta (0, 0)
Screenshot: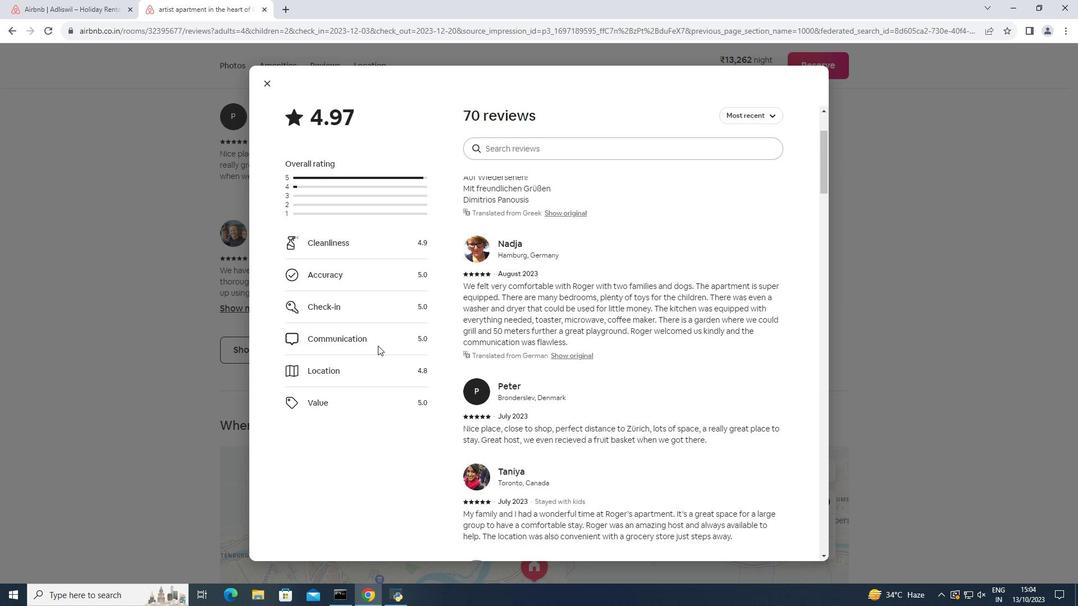 
Action: Mouse moved to (377, 345)
Screenshot: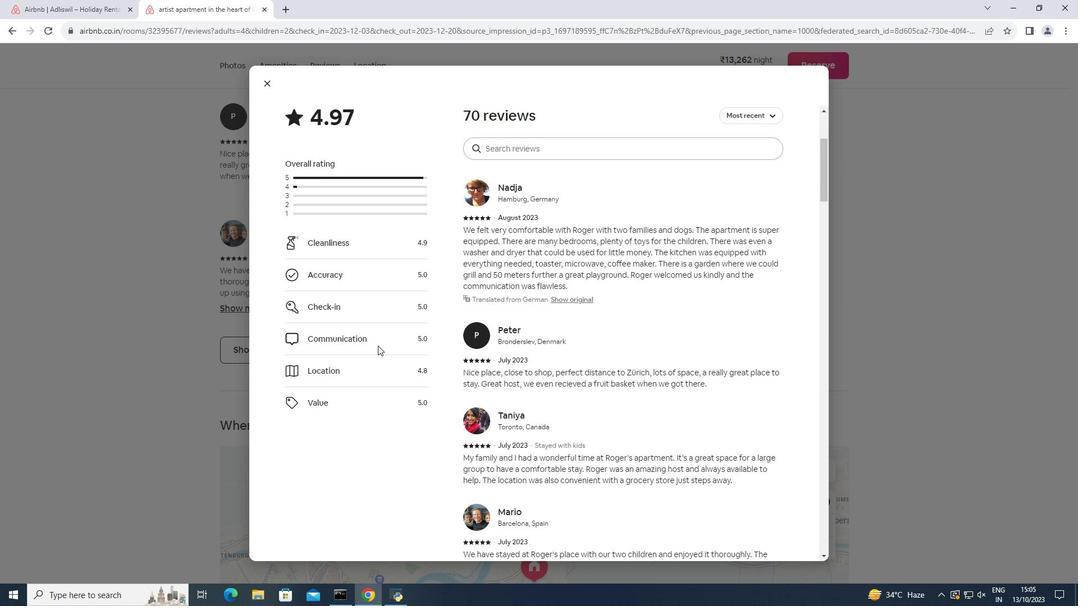 
Action: Mouse scrolled (377, 345) with delta (0, 0)
Screenshot: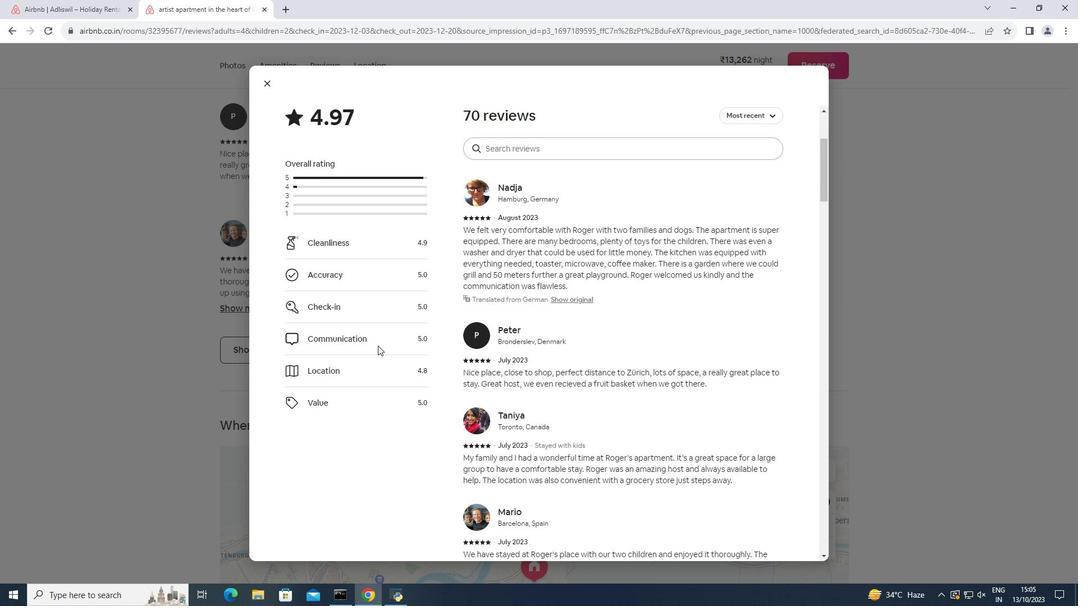 
Action: Mouse moved to (377, 346)
Screenshot: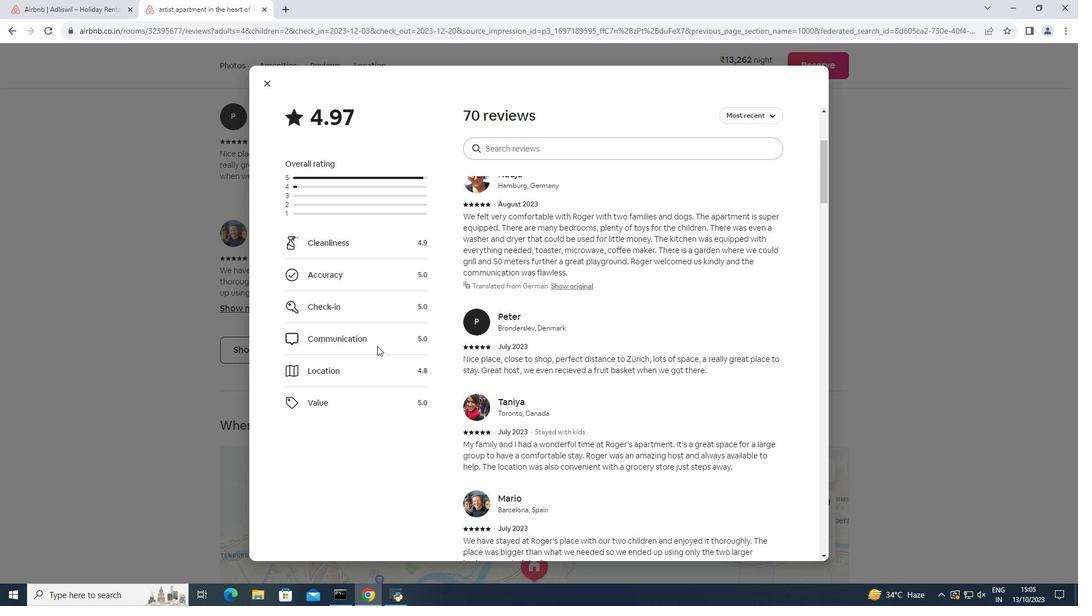
Action: Mouse scrolled (377, 345) with delta (0, 0)
Screenshot: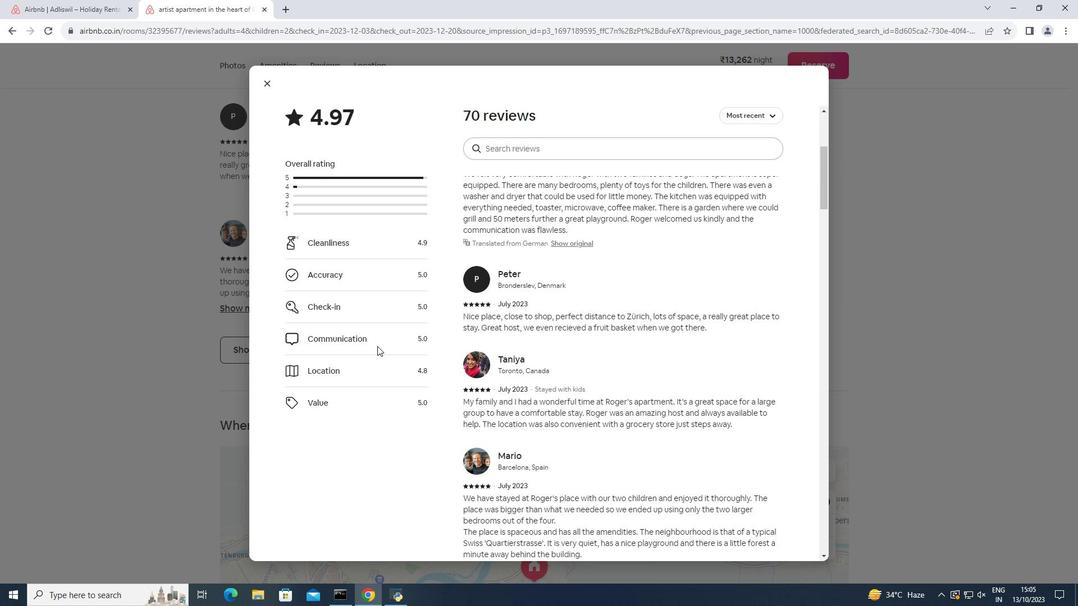 
Action: Mouse scrolled (377, 345) with delta (0, 0)
Screenshot: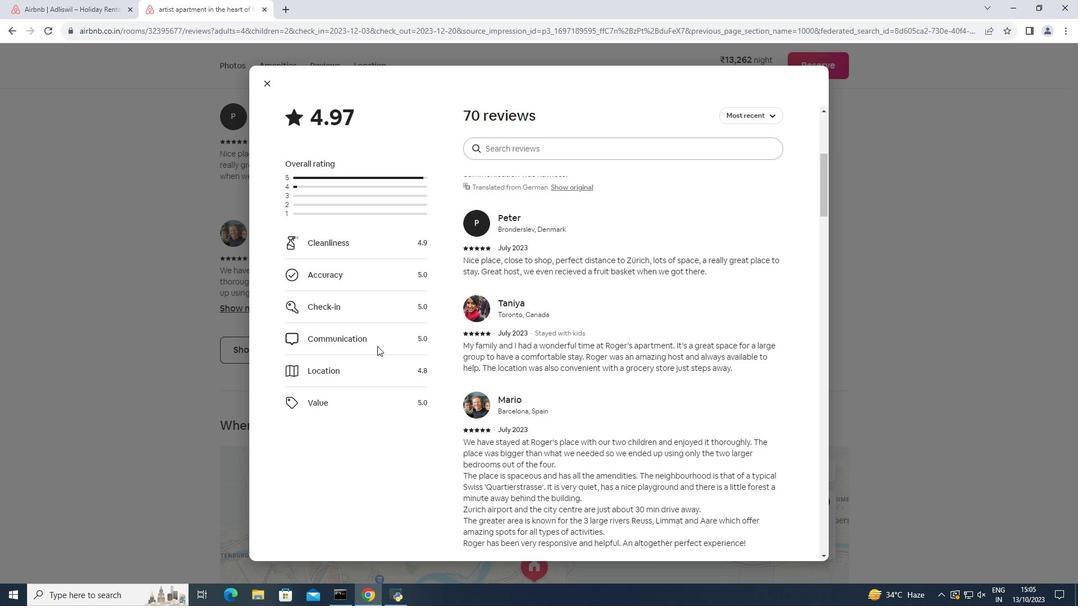 
Action: Mouse scrolled (377, 345) with delta (0, 0)
Screenshot: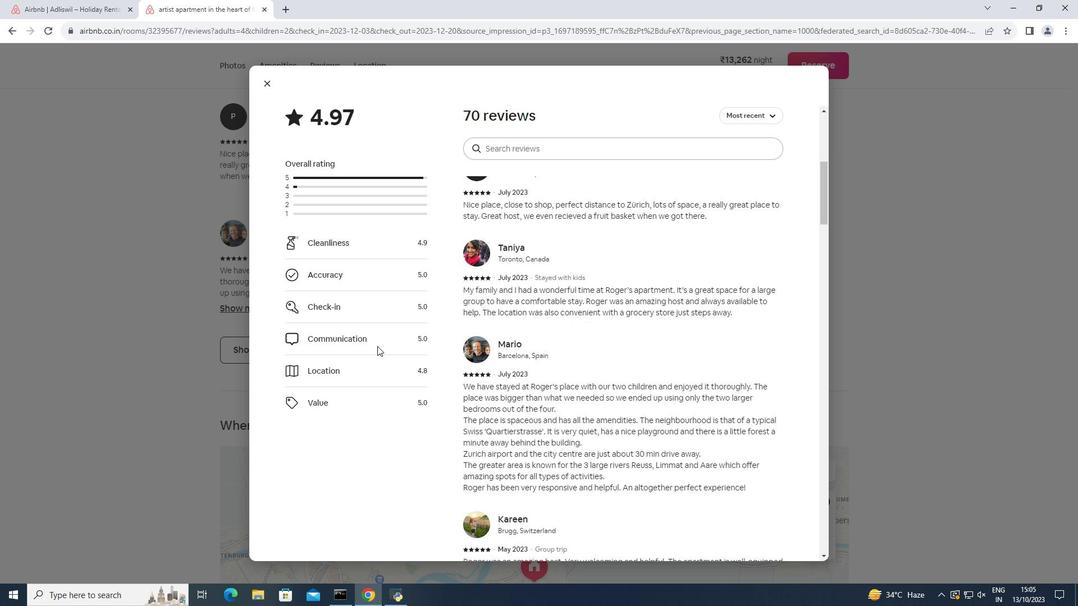 
Action: Mouse scrolled (377, 345) with delta (0, 0)
Screenshot: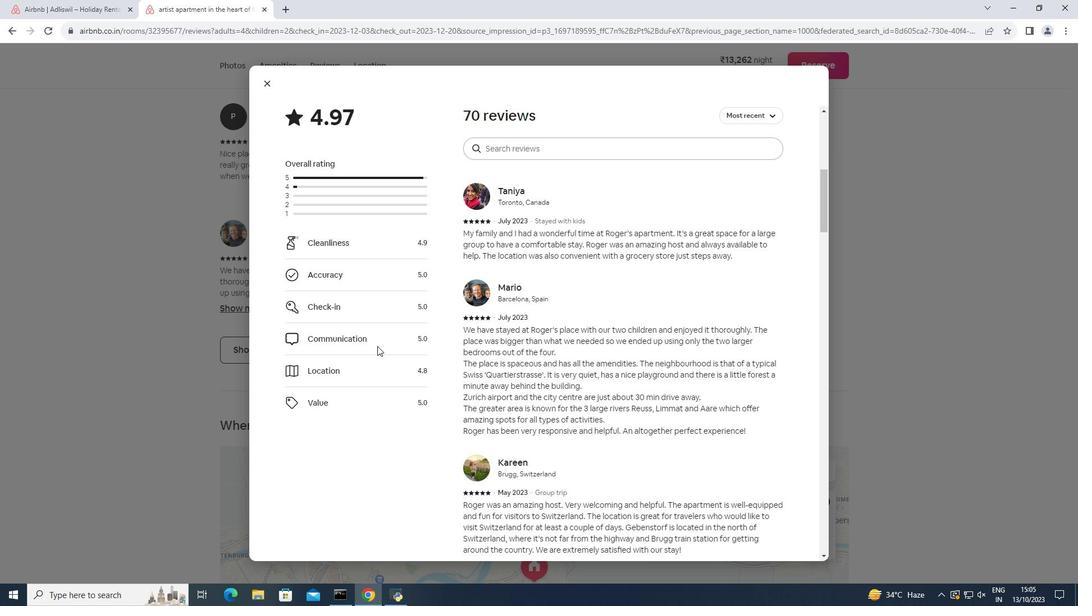 
Action: Mouse moved to (376, 346)
Screenshot: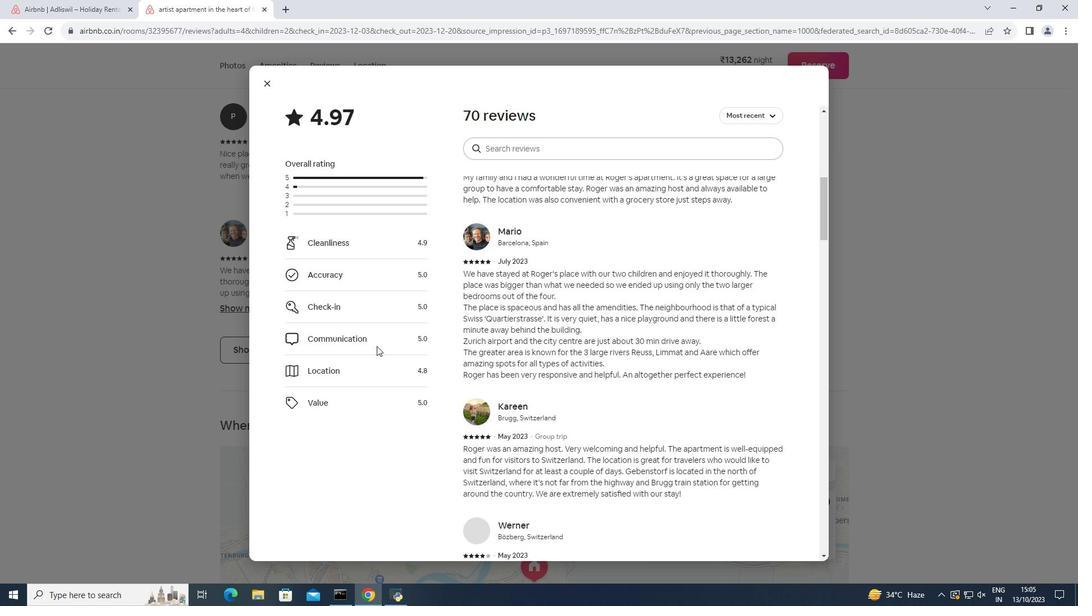 
Action: Mouse scrolled (376, 345) with delta (0, 0)
Screenshot: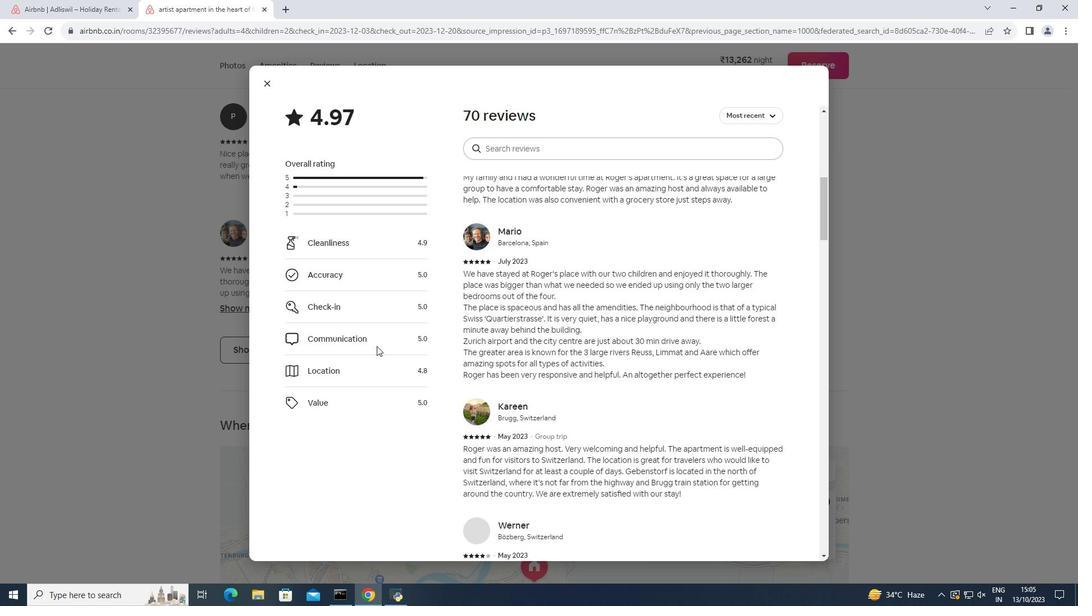 
Action: Mouse scrolled (376, 345) with delta (0, 0)
Screenshot: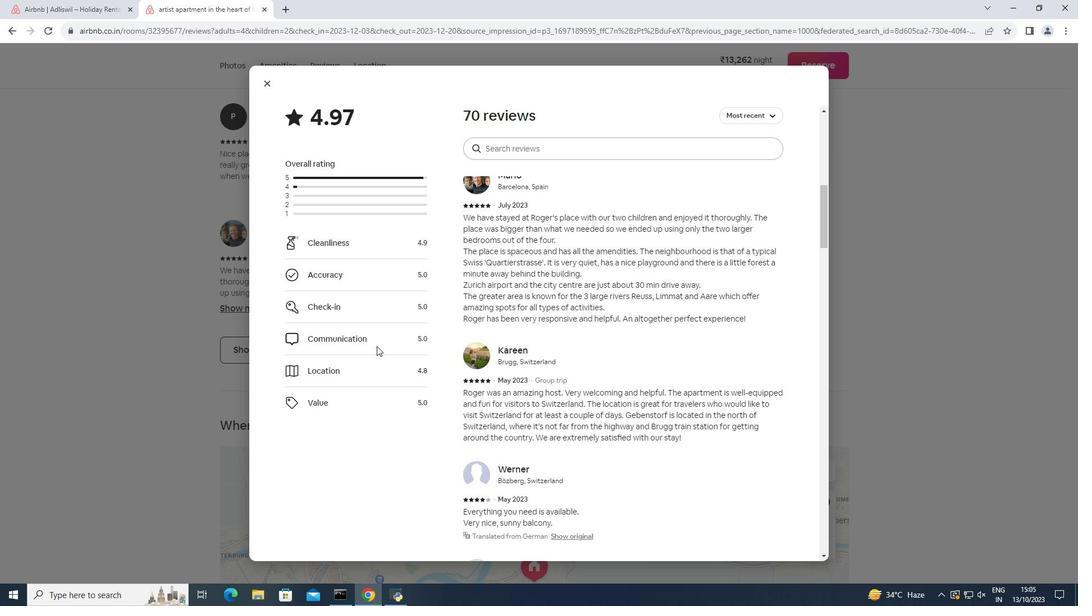 
Action: Mouse scrolled (376, 345) with delta (0, 0)
Screenshot: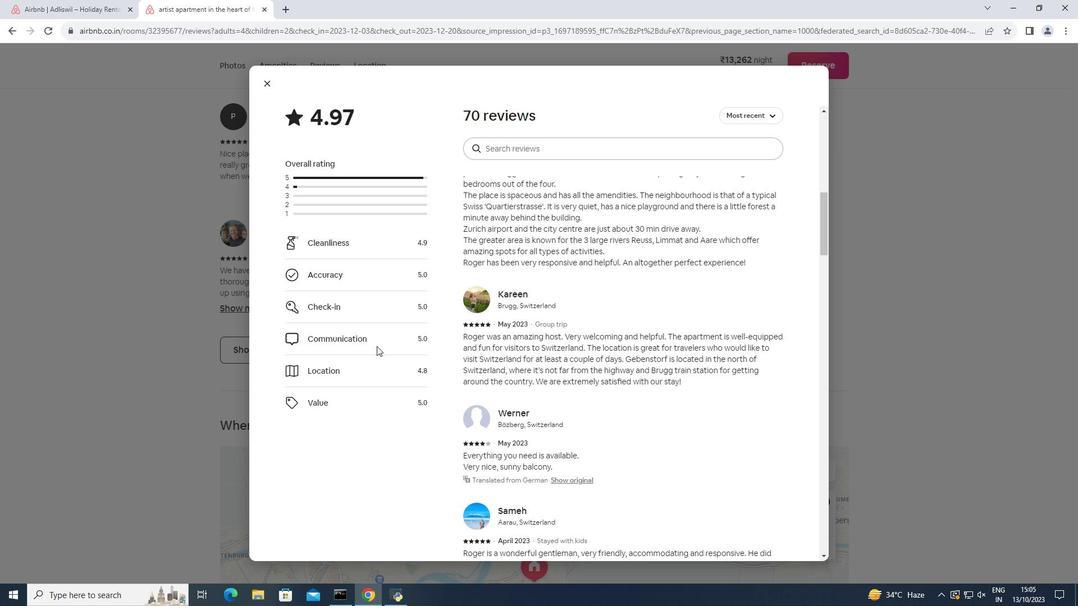 
Action: Mouse moved to (372, 348)
Screenshot: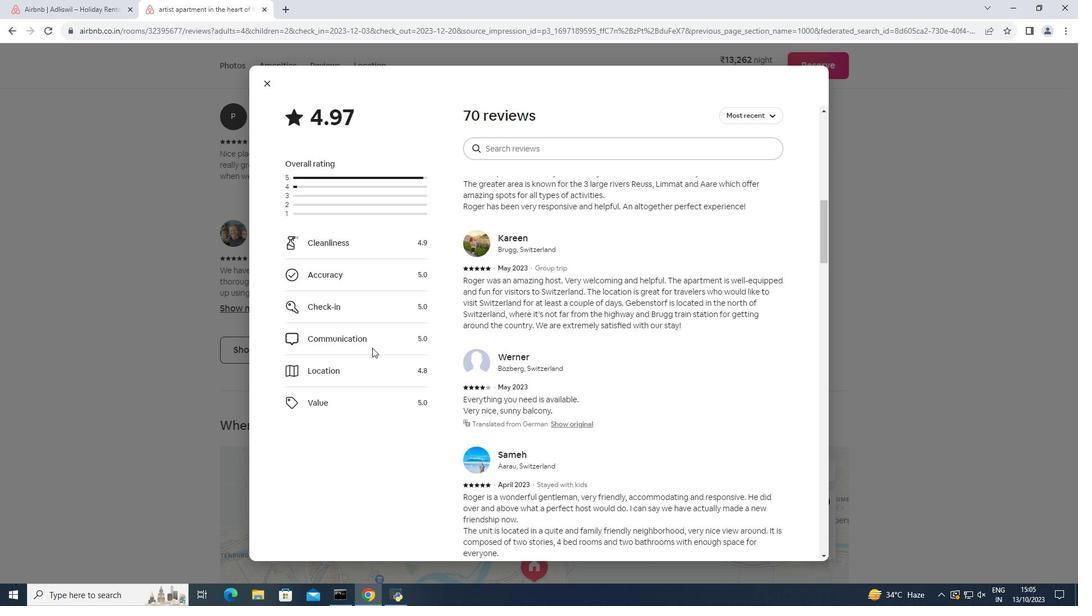 
Action: Mouse scrolled (372, 347) with delta (0, 0)
Screenshot: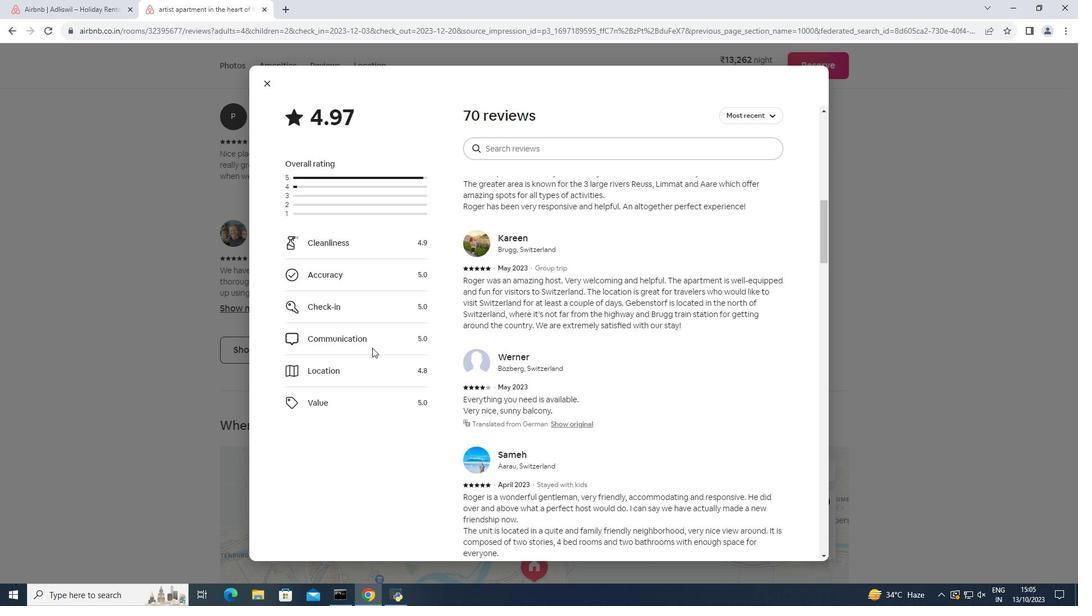 
Action: Mouse scrolled (372, 347) with delta (0, 0)
Screenshot: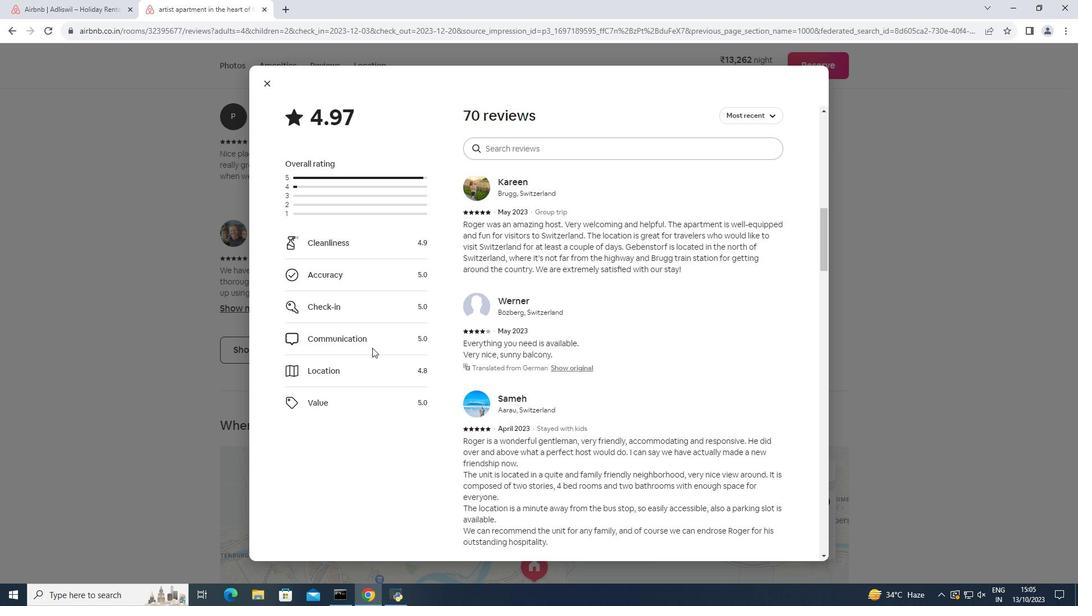 
Action: Mouse scrolled (372, 347) with delta (0, 0)
Screenshot: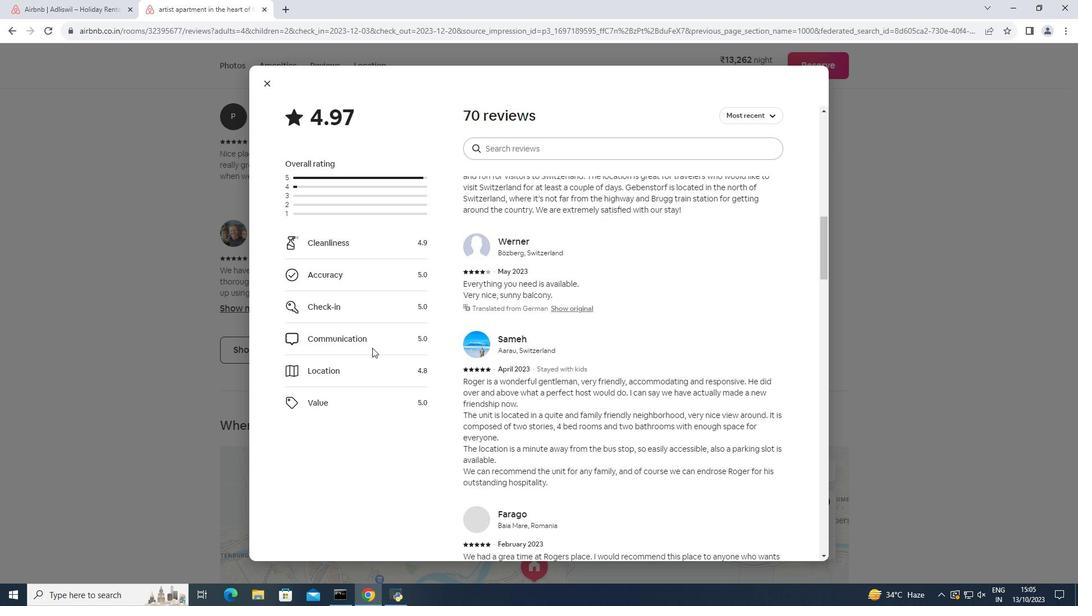 
Action: Mouse scrolled (372, 347) with delta (0, 0)
Screenshot: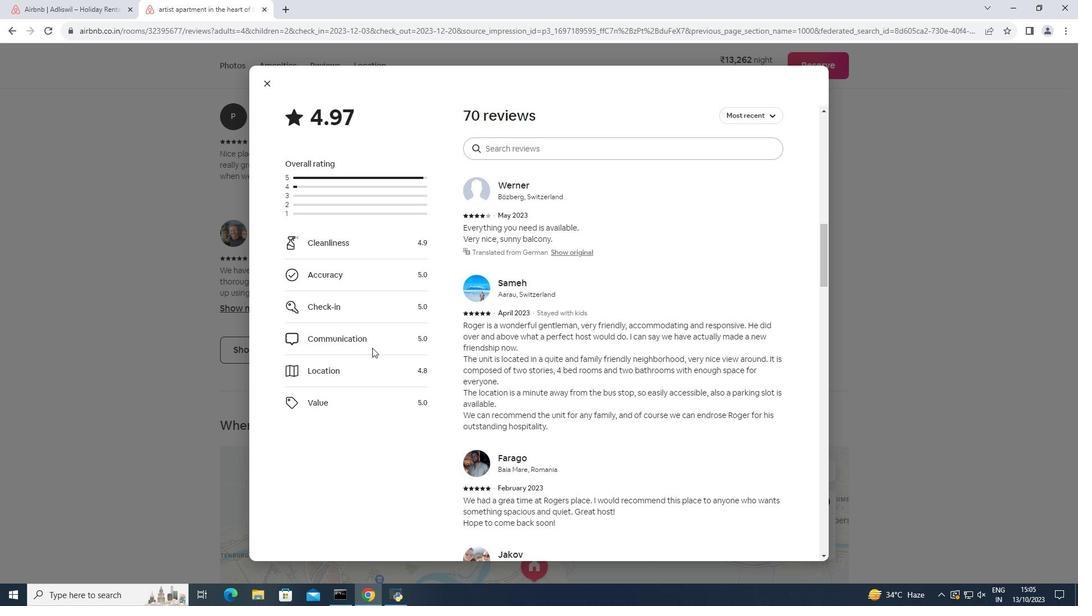 
Action: Mouse scrolled (372, 347) with delta (0, 0)
Screenshot: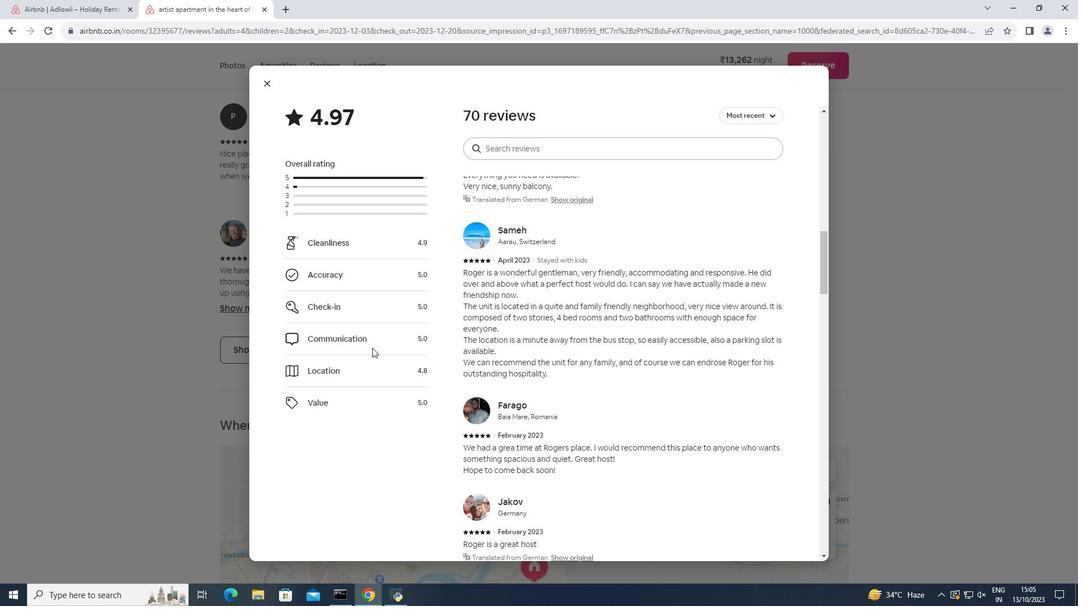 
Action: Mouse scrolled (372, 347) with delta (0, 0)
Screenshot: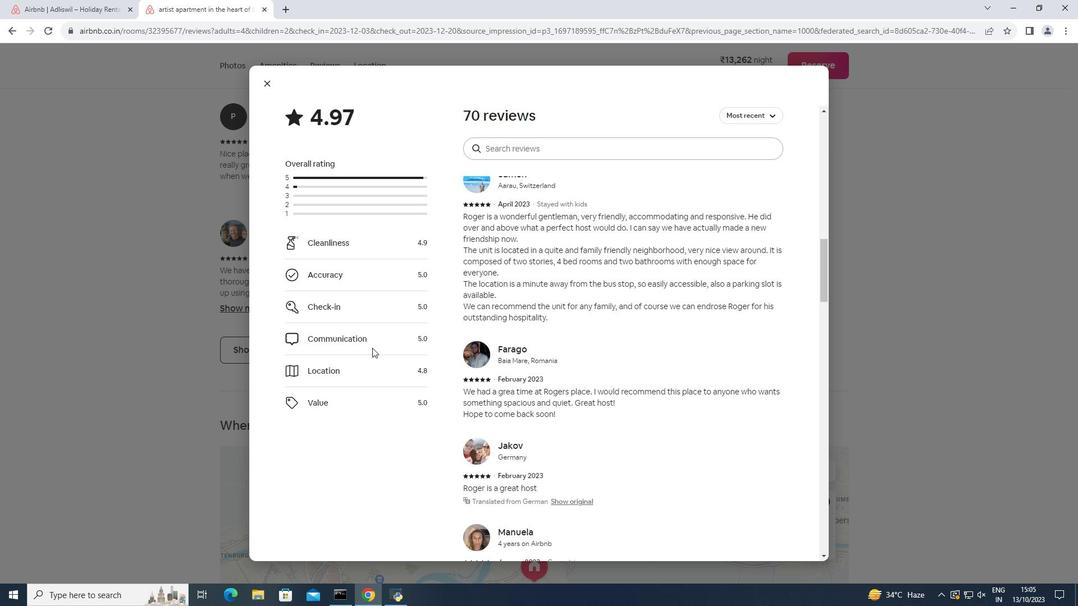 
Action: Mouse scrolled (372, 347) with delta (0, 0)
Screenshot: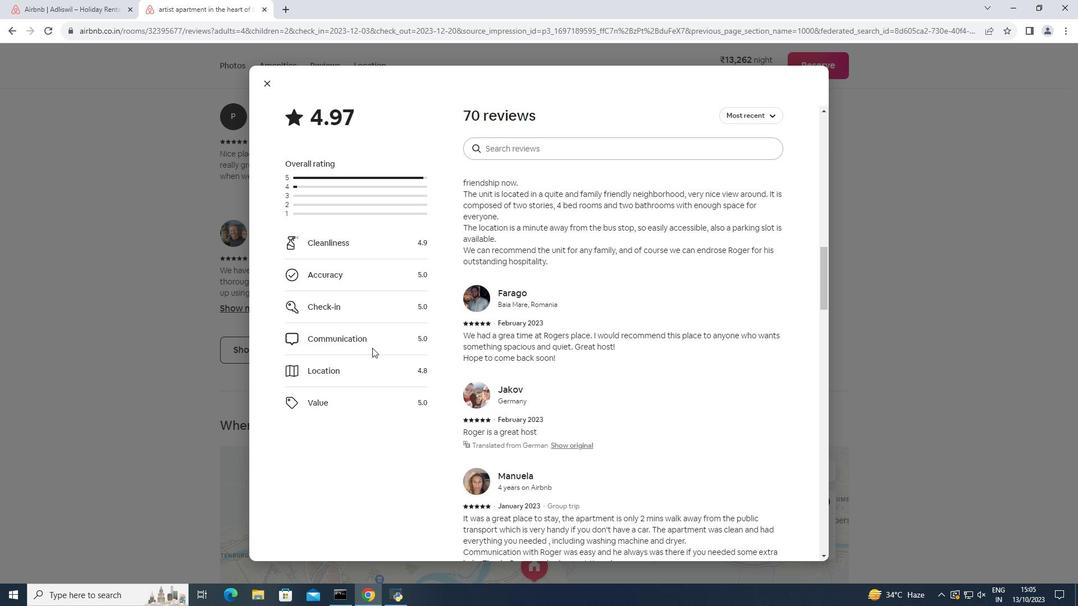 
Action: Mouse scrolled (372, 347) with delta (0, 0)
Screenshot: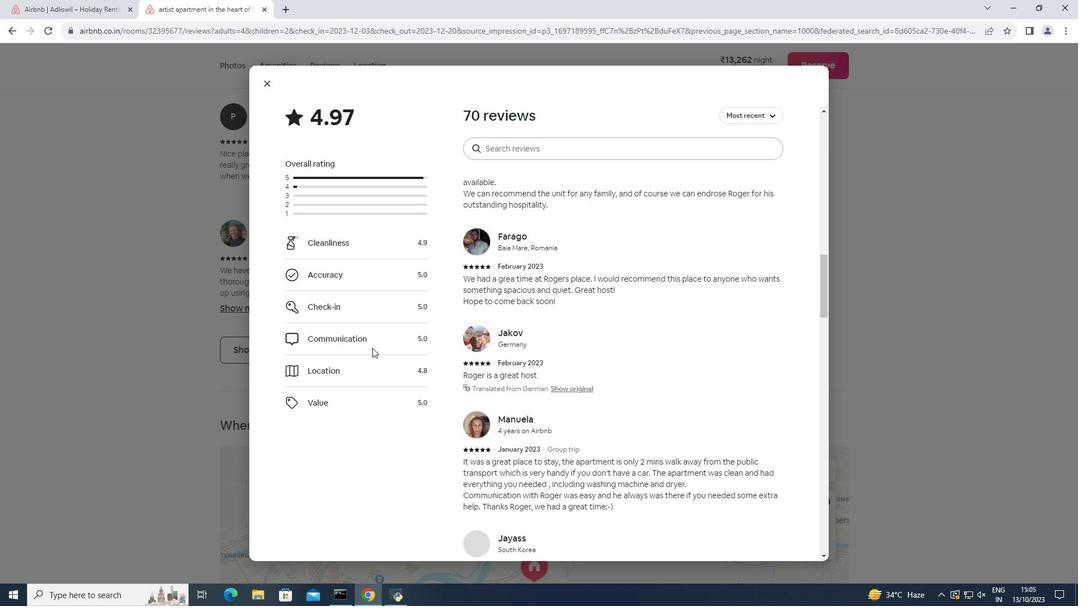 
Action: Mouse scrolled (372, 347) with delta (0, 0)
Screenshot: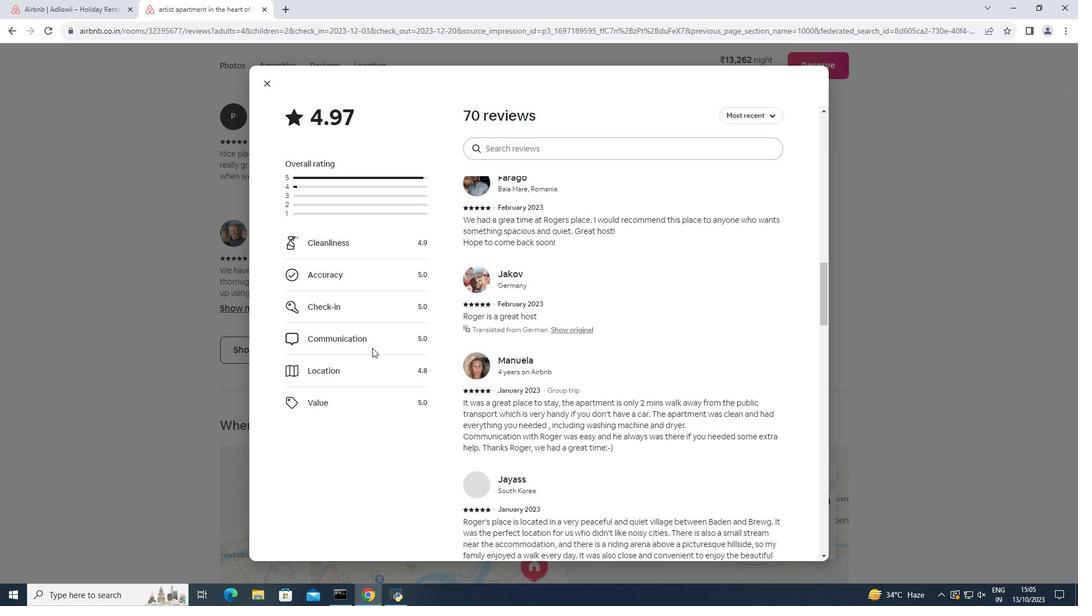 
Action: Mouse scrolled (372, 347) with delta (0, 0)
Screenshot: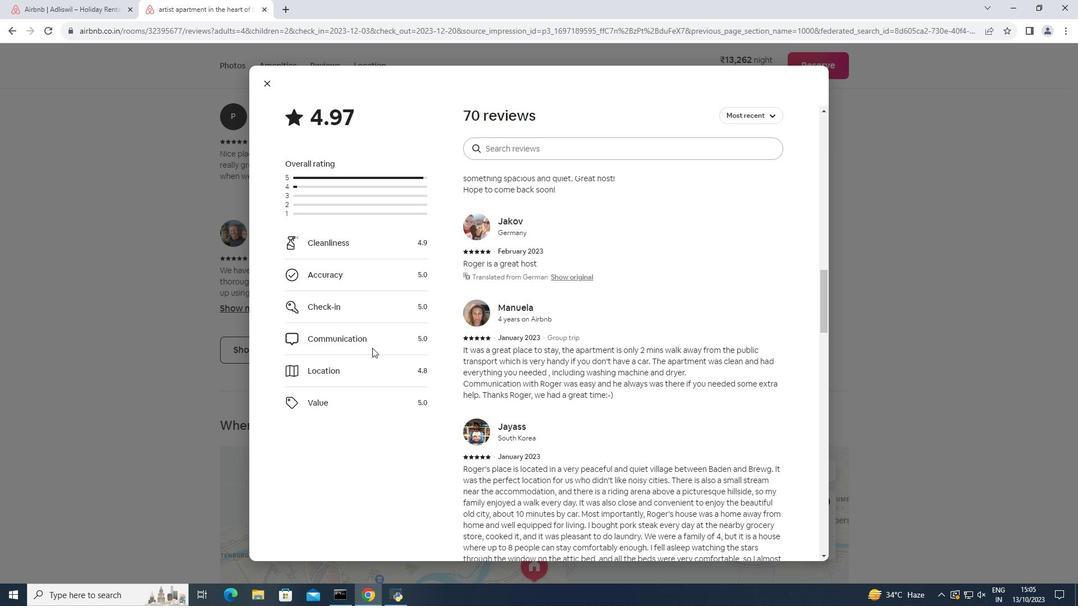 
Action: Mouse scrolled (372, 347) with delta (0, 0)
Screenshot: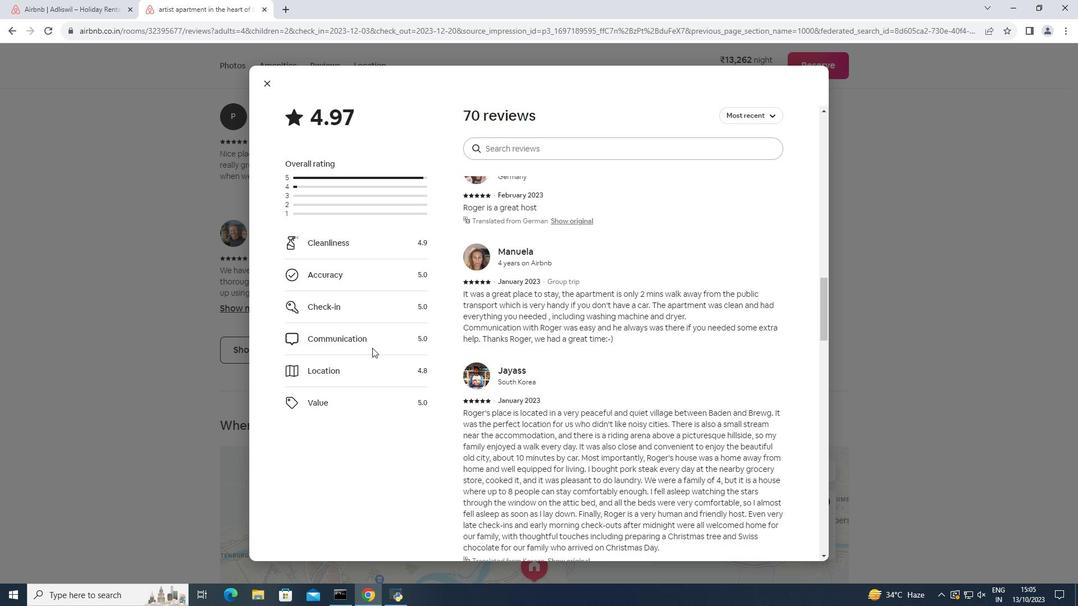 
Action: Mouse scrolled (372, 347) with delta (0, 0)
Screenshot: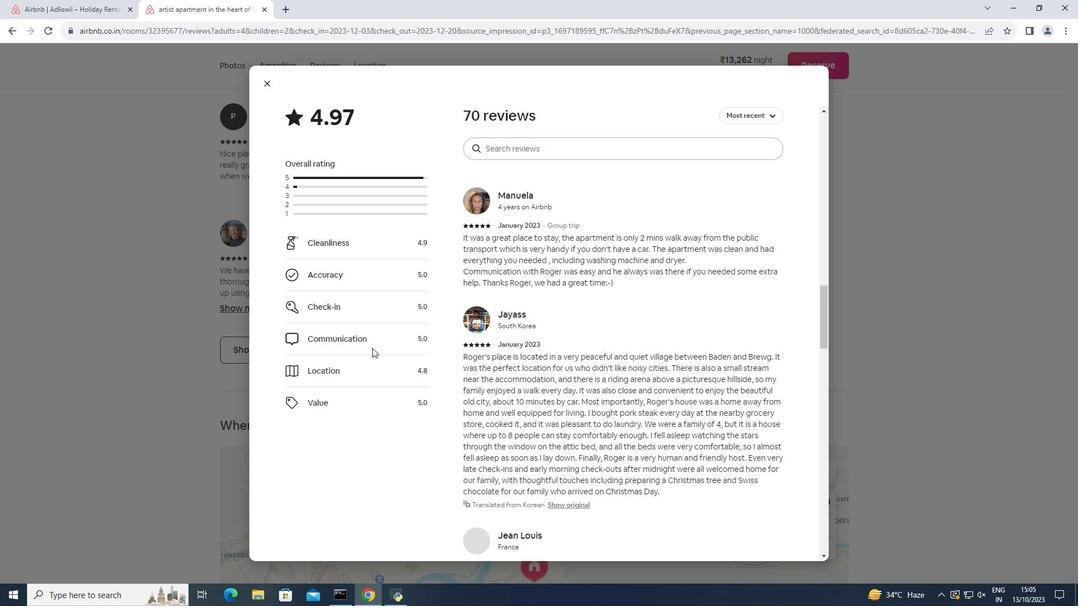 
Action: Mouse scrolled (372, 347) with delta (0, 0)
Screenshot: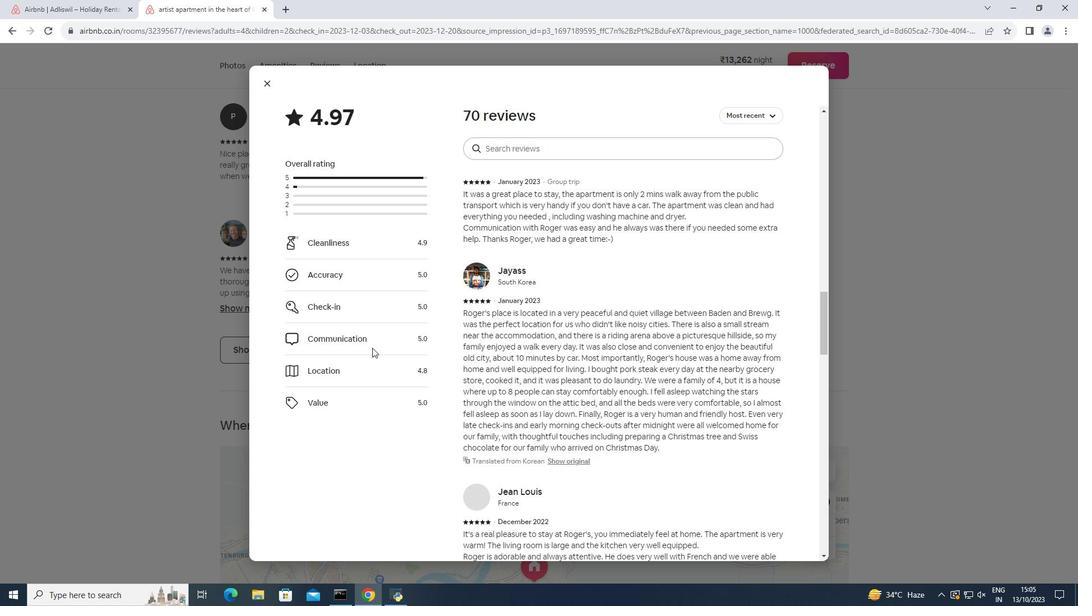 
Action: Mouse moved to (371, 348)
Screenshot: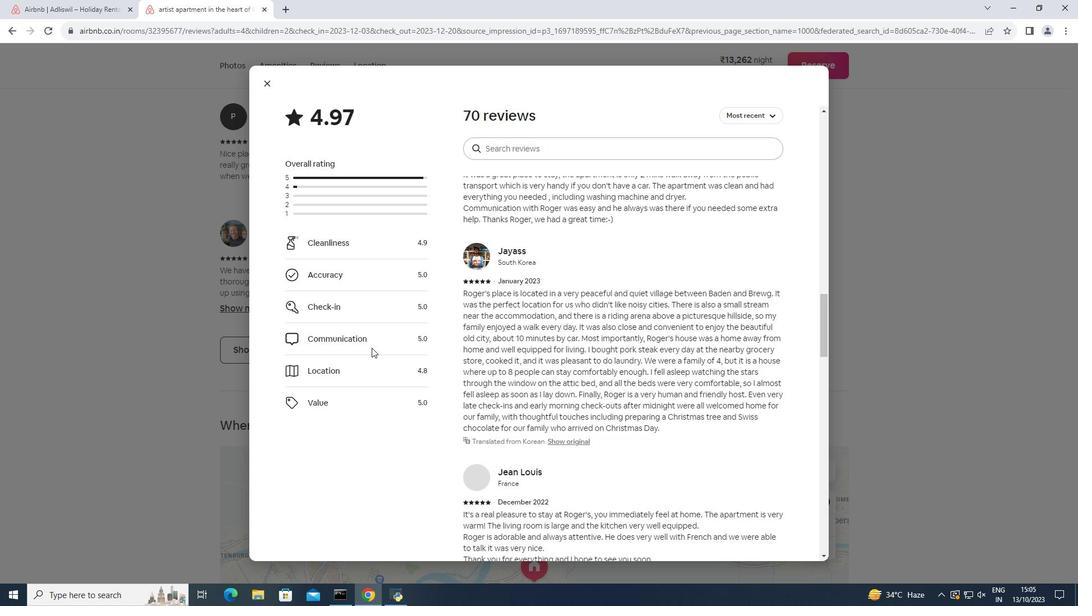 
Action: Mouse scrolled (371, 347) with delta (0, 0)
Screenshot: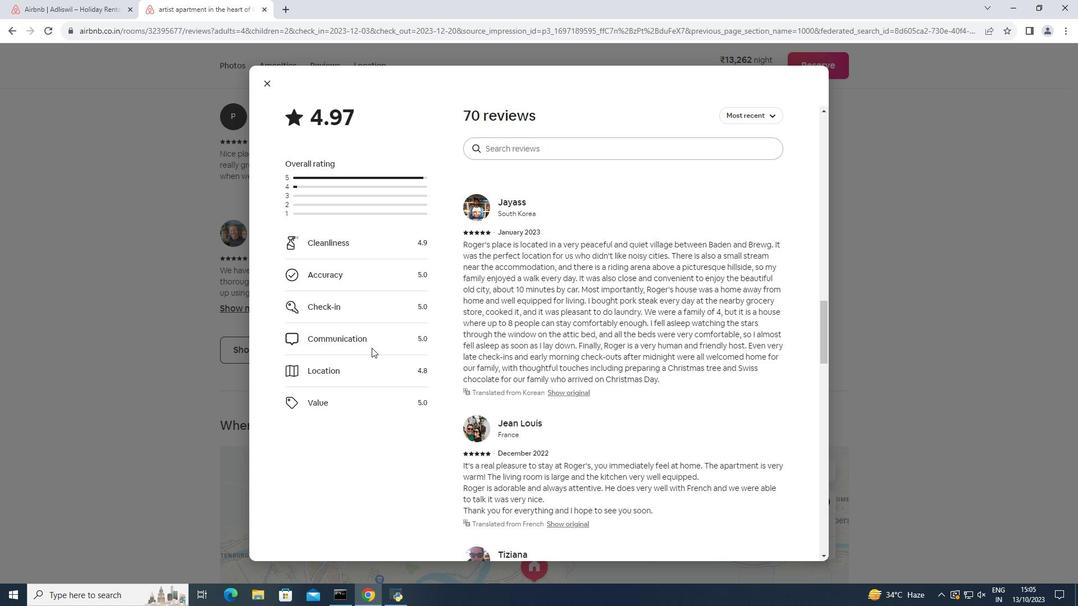 
Action: Mouse scrolled (371, 347) with delta (0, 0)
Screenshot: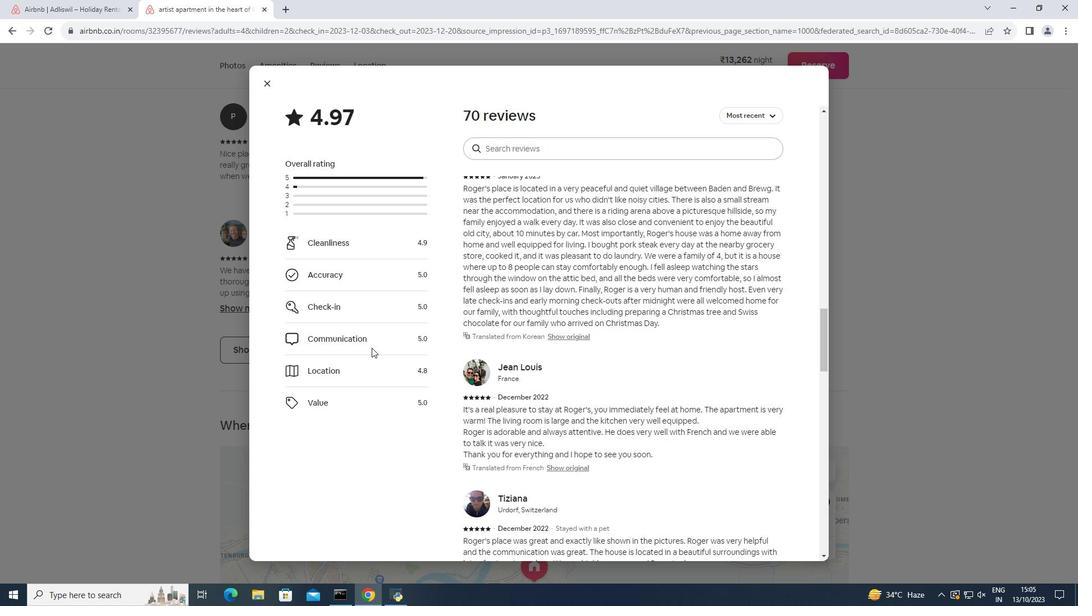 
Action: Mouse scrolled (371, 347) with delta (0, 0)
Screenshot: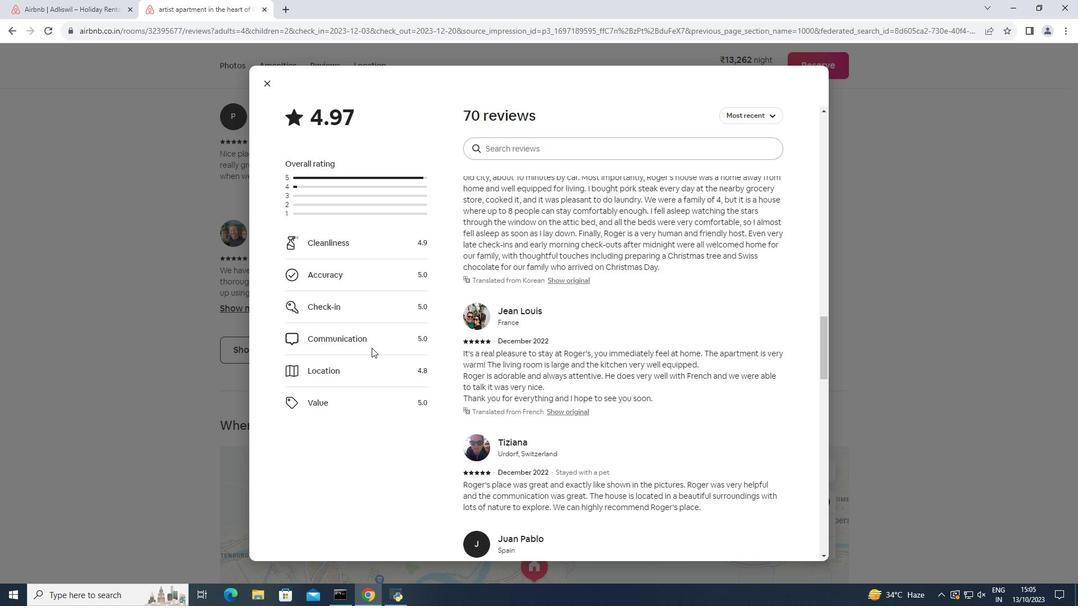 
Action: Mouse moved to (368, 348)
Screenshot: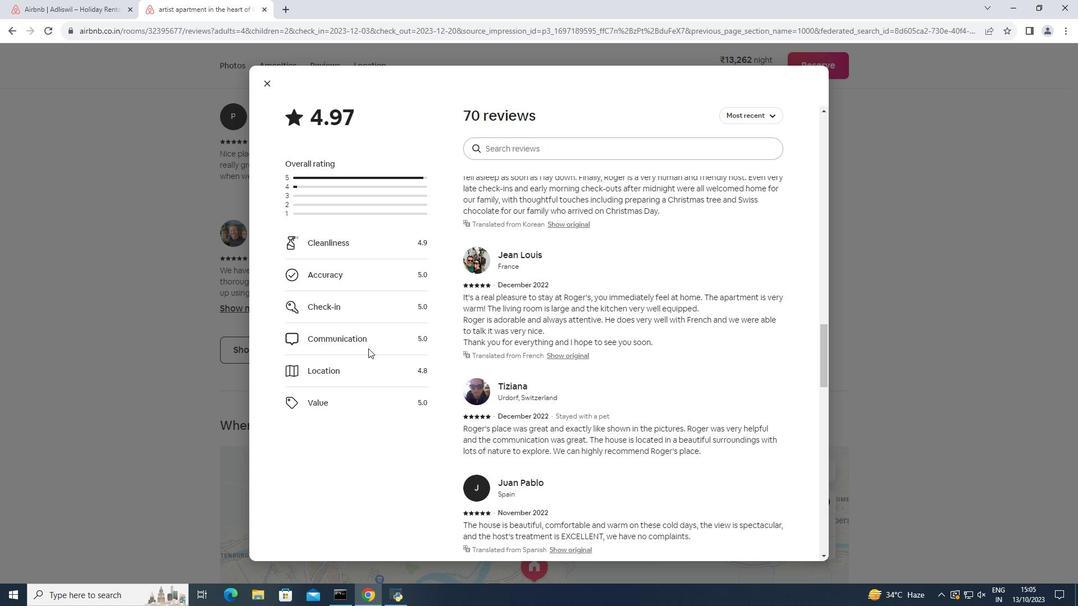 
Action: Mouse scrolled (368, 348) with delta (0, 0)
Screenshot: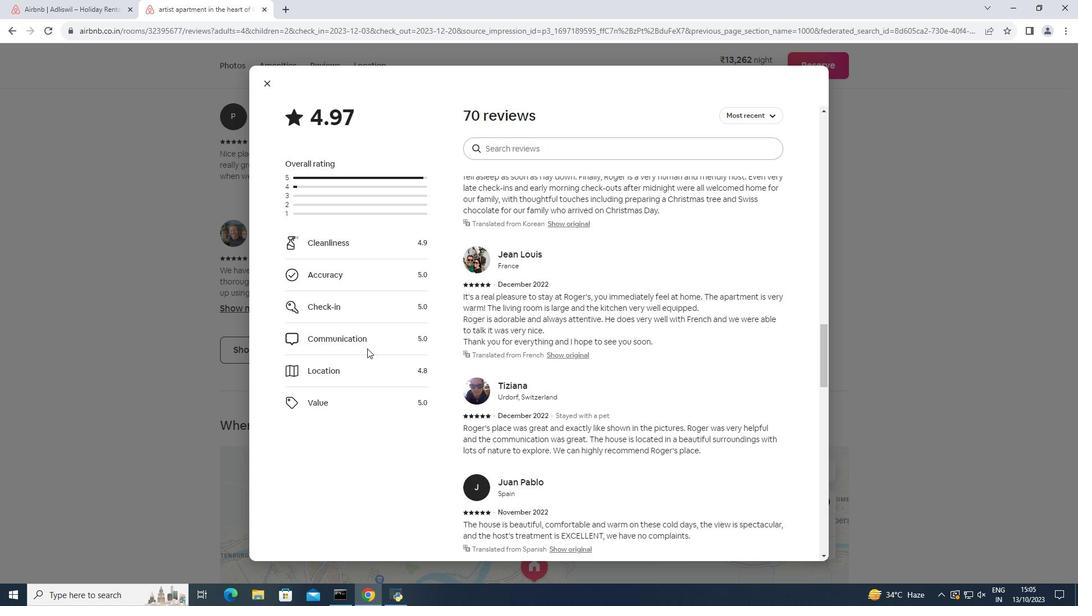 
Action: Mouse moved to (366, 348)
Screenshot: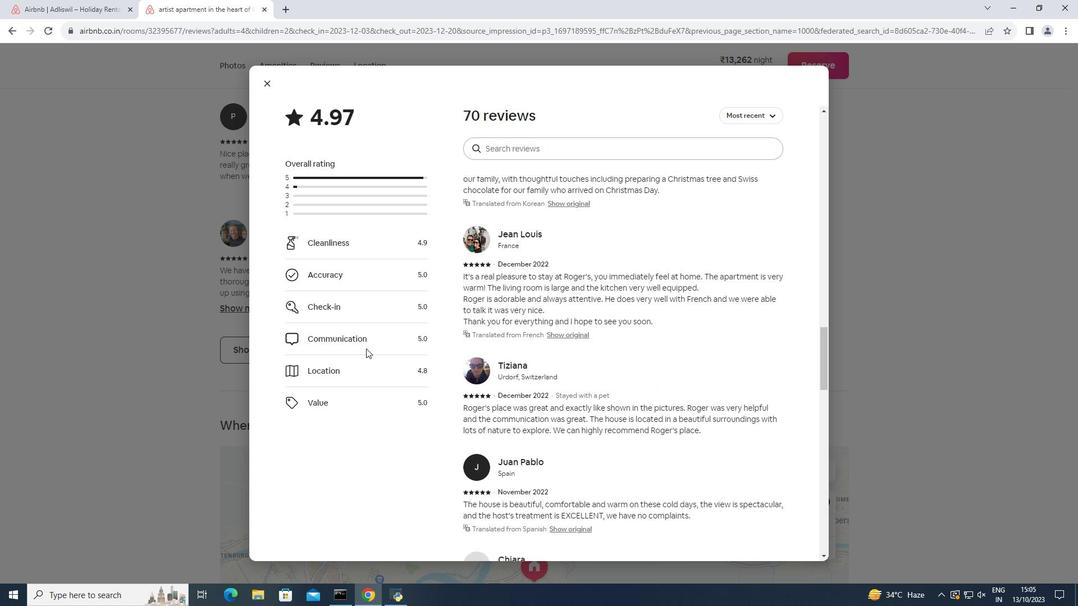 
Action: Mouse scrolled (366, 348) with delta (0, 0)
Screenshot: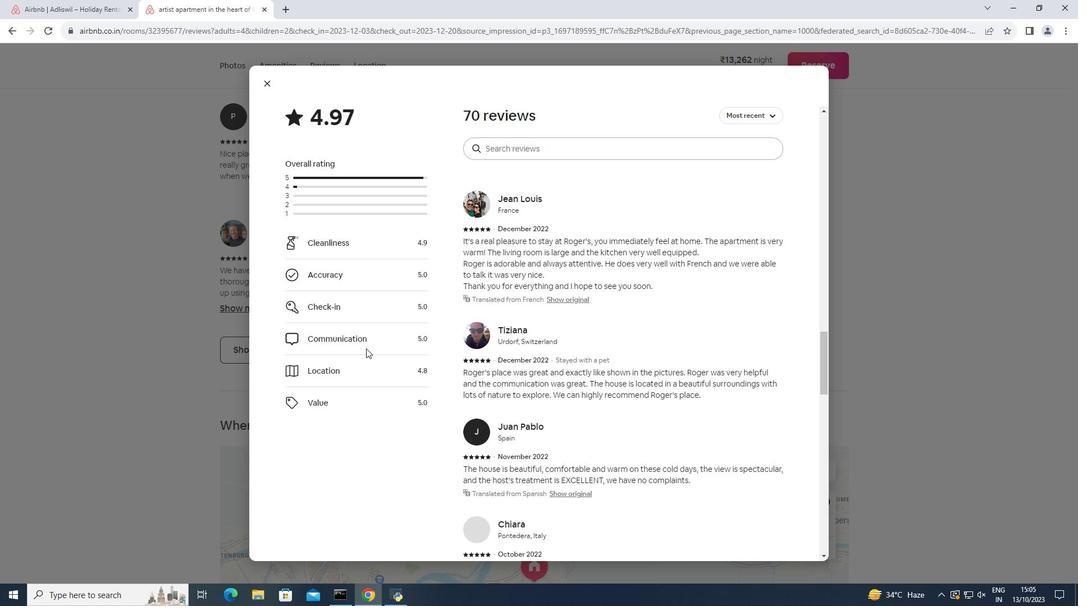 
Action: Mouse scrolled (366, 348) with delta (0, 0)
Screenshot: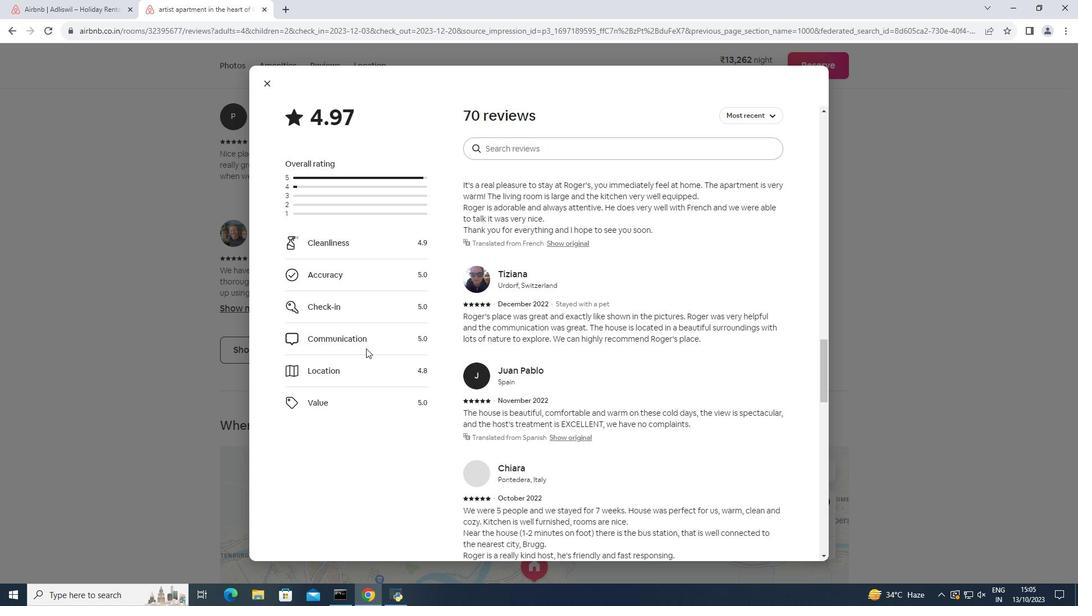 
Action: Mouse moved to (422, 345)
Screenshot: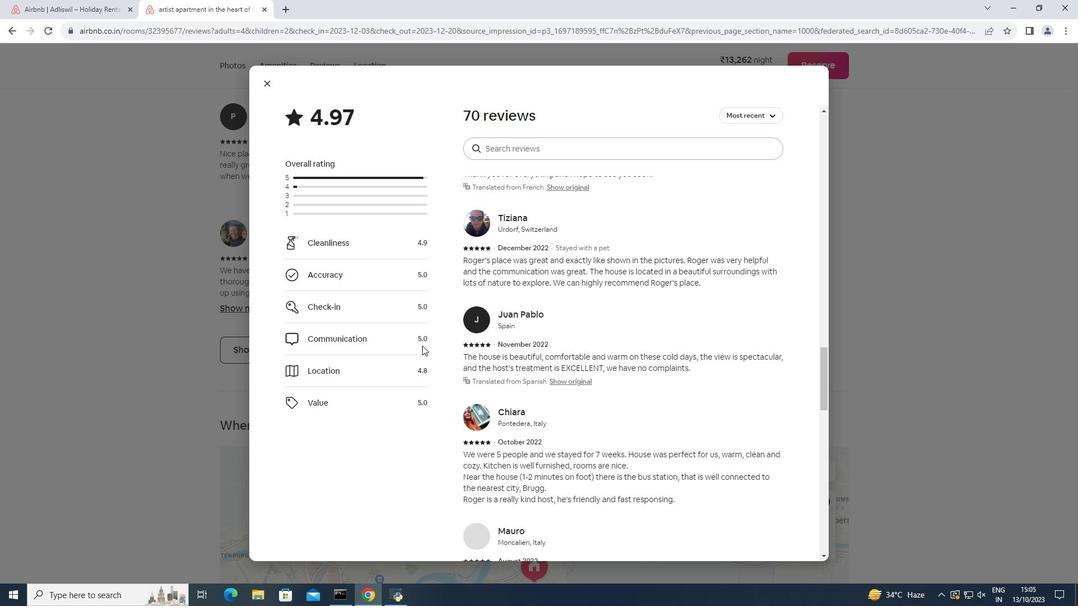 
Action: Mouse scrolled (422, 345) with delta (0, 0)
Screenshot: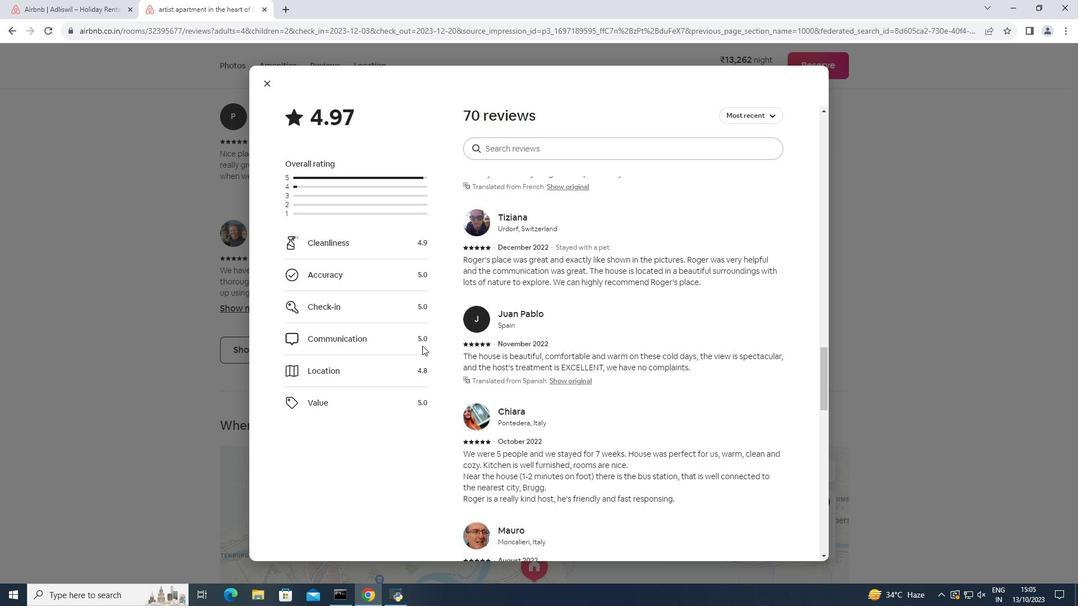 
Action: Mouse scrolled (422, 345) with delta (0, 0)
Screenshot: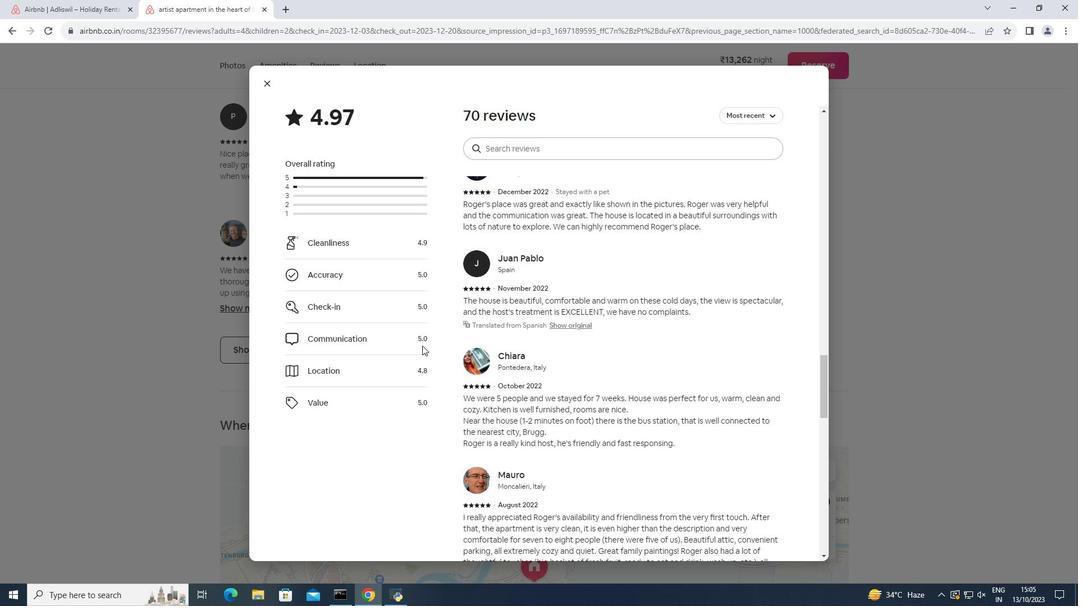 
Action: Mouse moved to (423, 344)
Screenshot: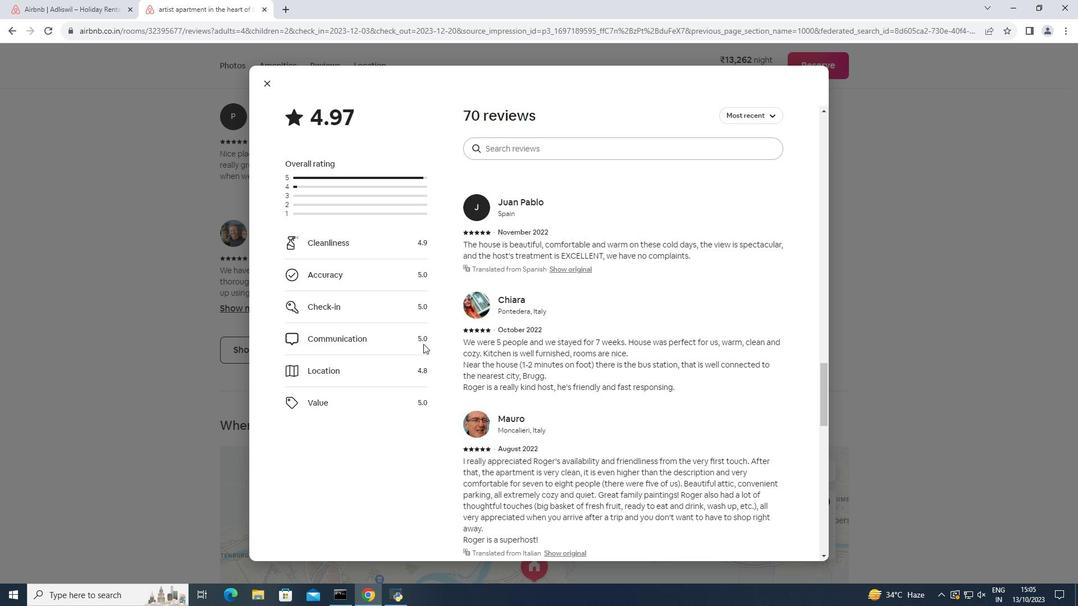 
Action: Mouse scrolled (423, 343) with delta (0, 0)
Screenshot: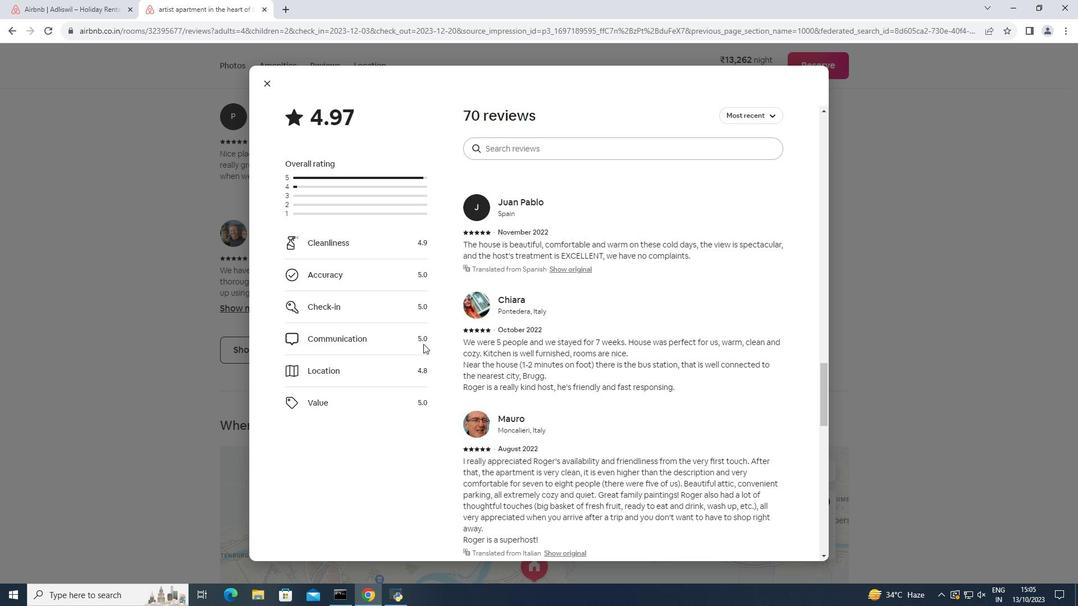 
Action: Mouse scrolled (423, 343) with delta (0, 0)
Screenshot: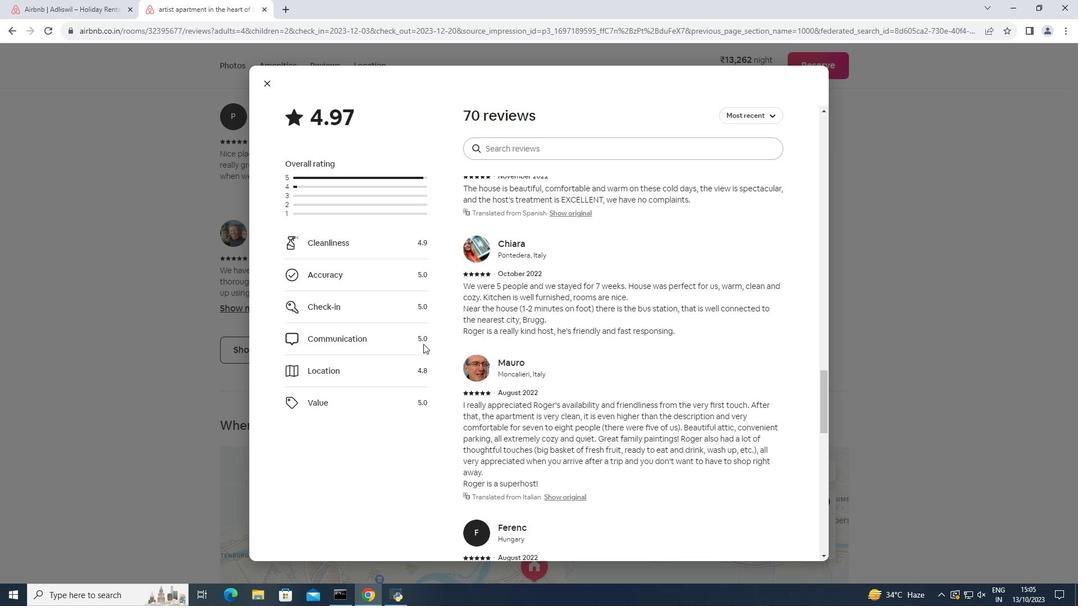
Action: Mouse scrolled (423, 343) with delta (0, 0)
Screenshot: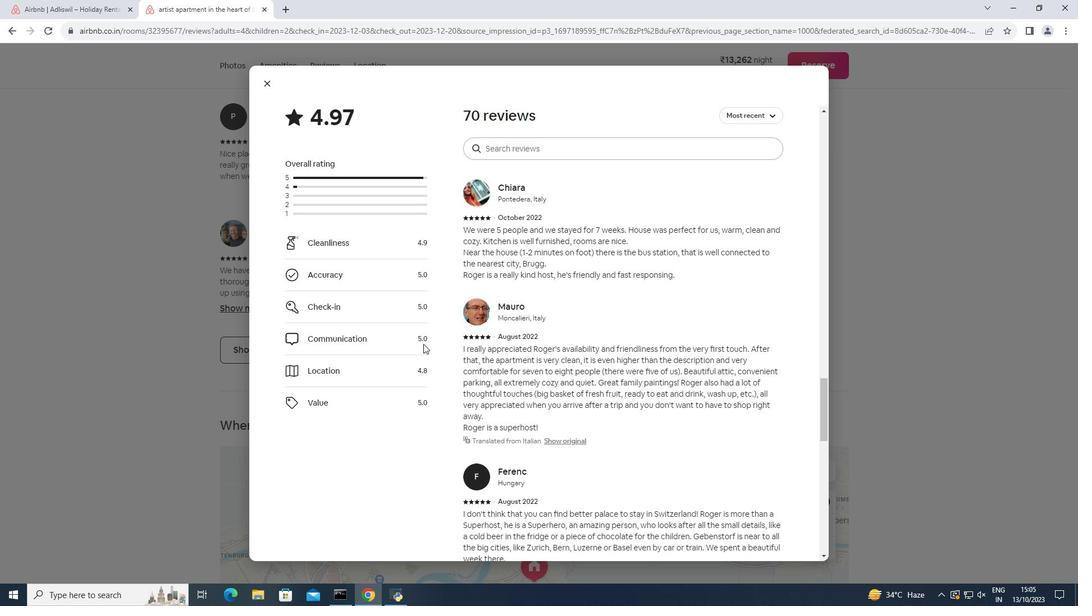 
Action: Mouse moved to (265, 80)
Screenshot: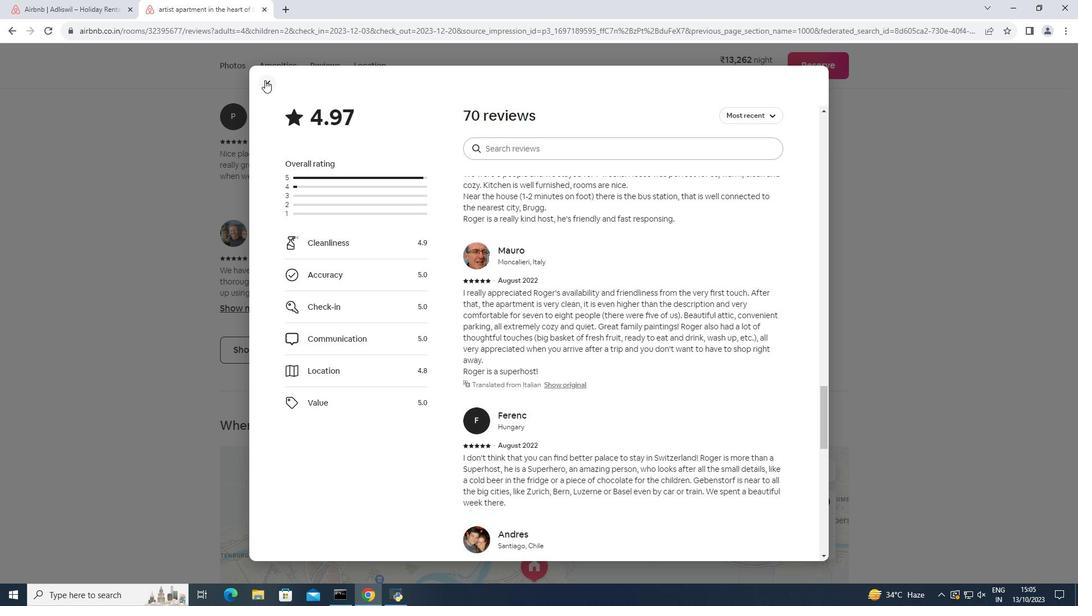 
Action: Mouse pressed left at (265, 80)
Screenshot: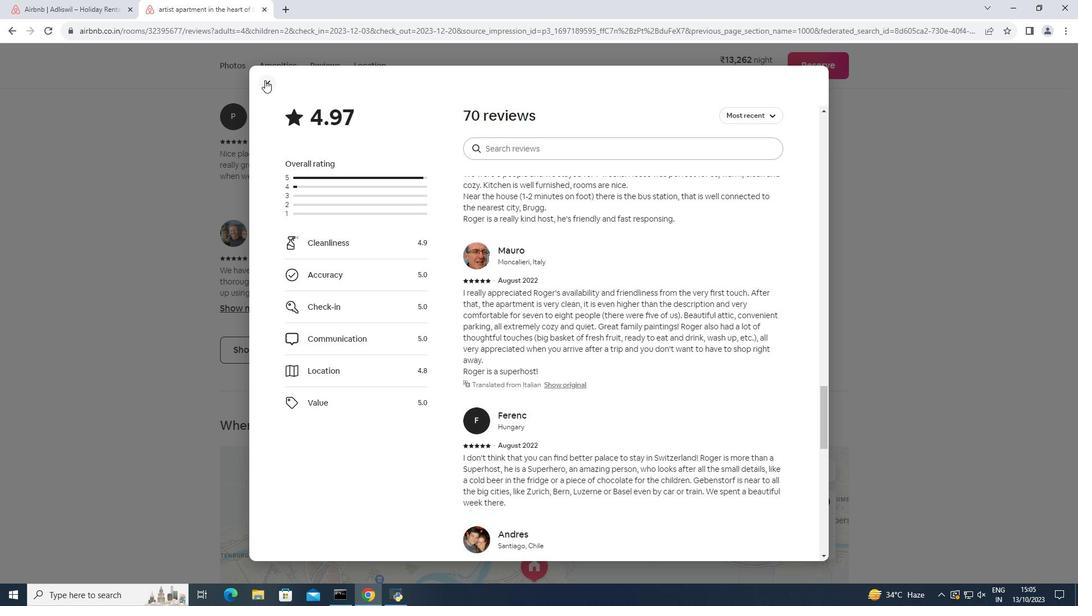 
Action: Mouse moved to (318, 227)
Screenshot: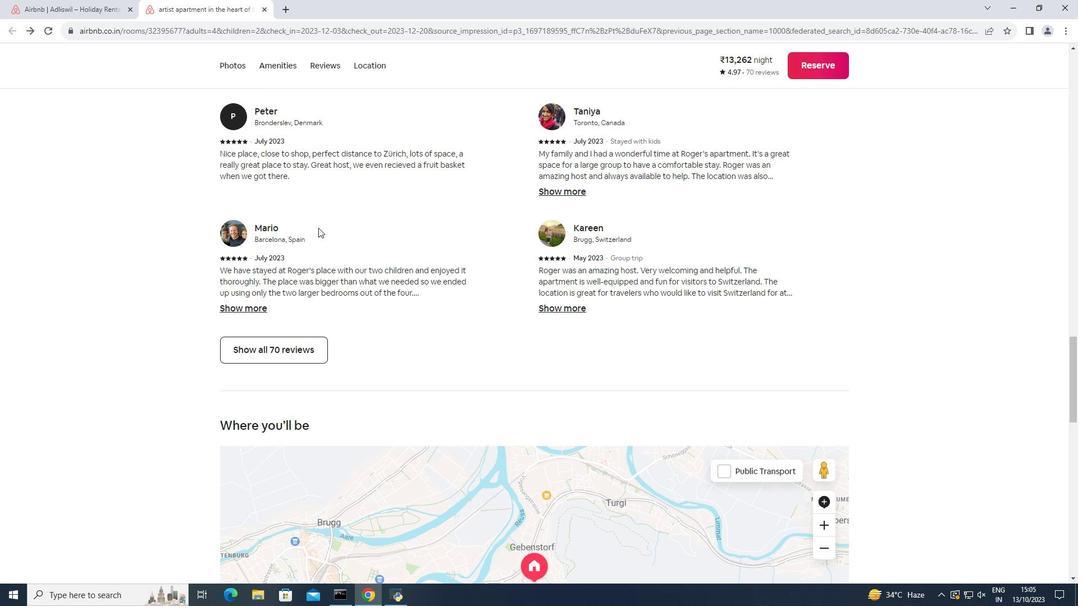 
Action: Mouse scrolled (318, 227) with delta (0, 0)
Screenshot: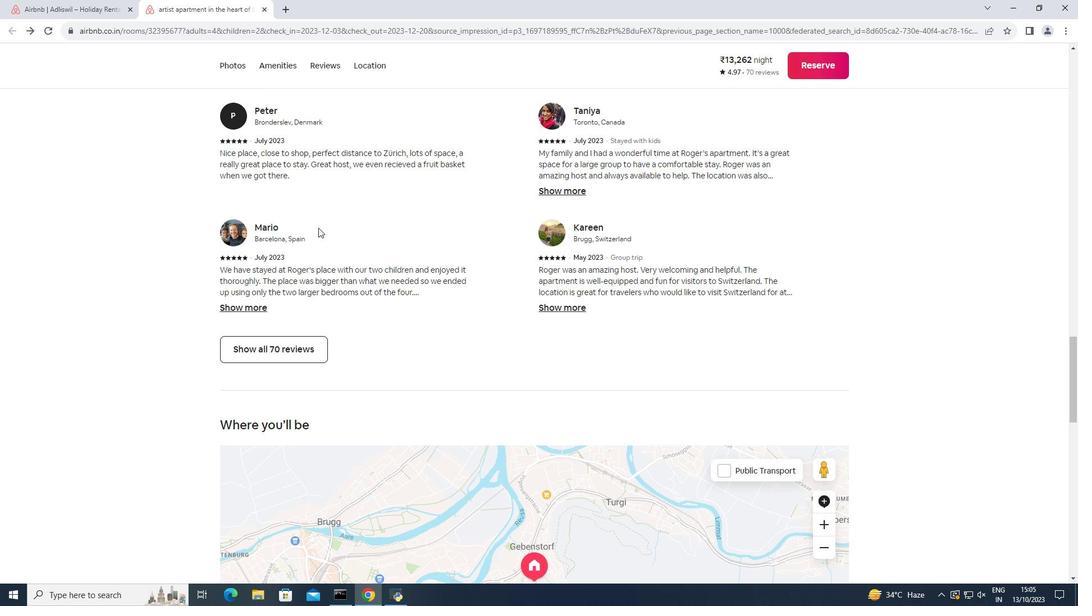 
Action: Mouse scrolled (318, 227) with delta (0, 0)
Screenshot: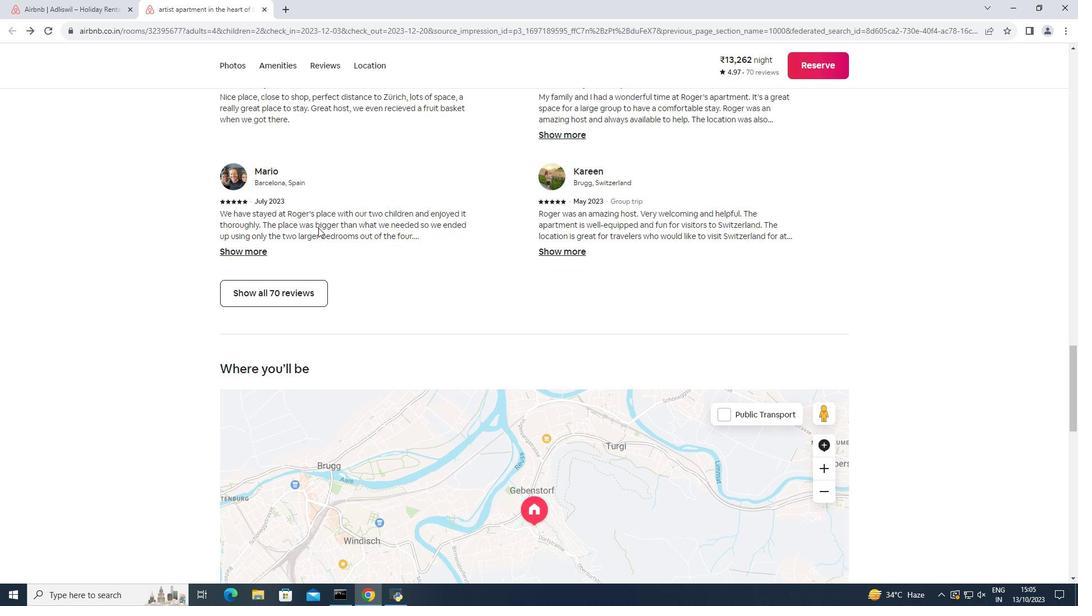 
Action: Mouse scrolled (318, 227) with delta (0, 0)
Screenshot: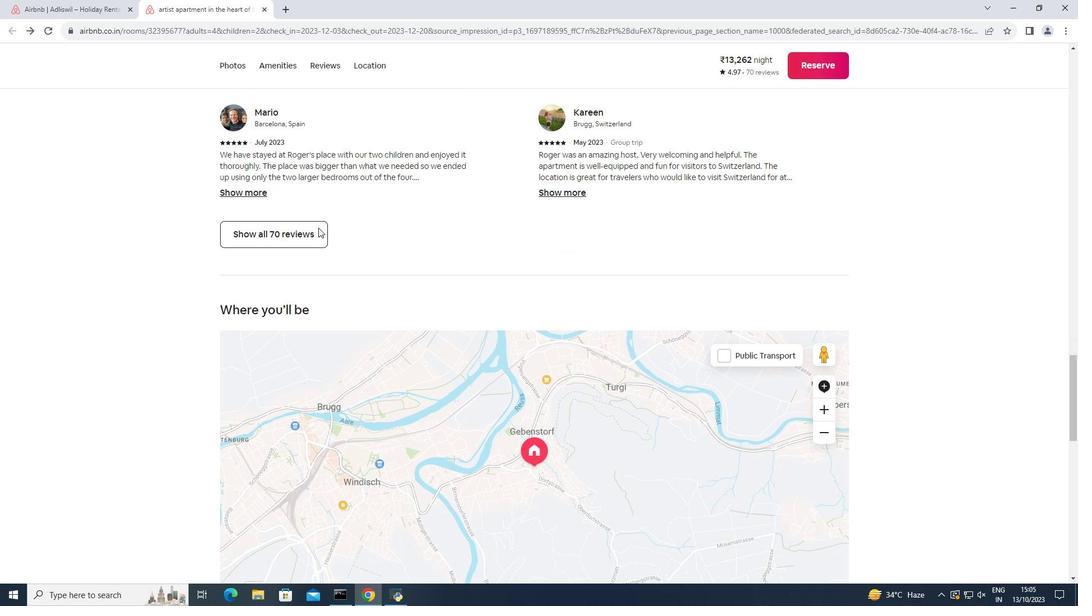 
Action: Mouse moved to (318, 227)
Screenshot: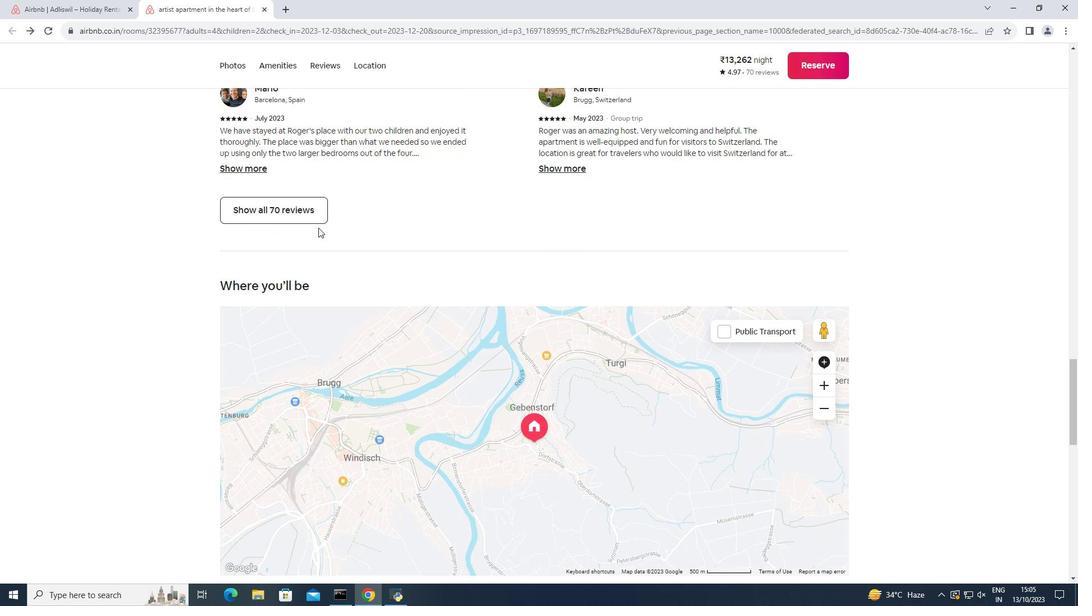 
Action: Mouse scrolled (318, 227) with delta (0, 0)
Screenshot: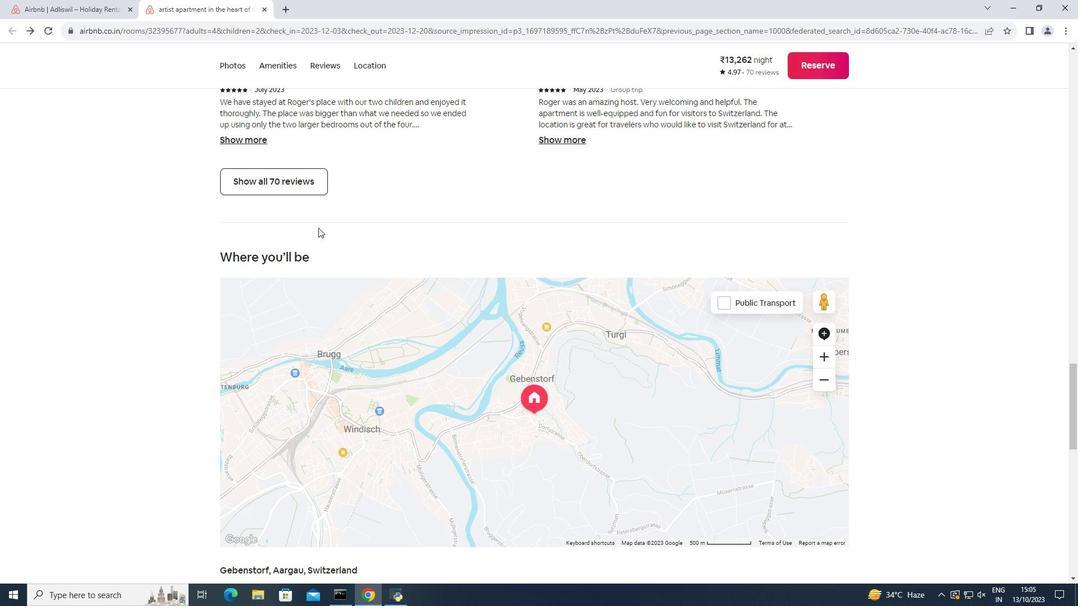 
Action: Mouse moved to (318, 227)
Screenshot: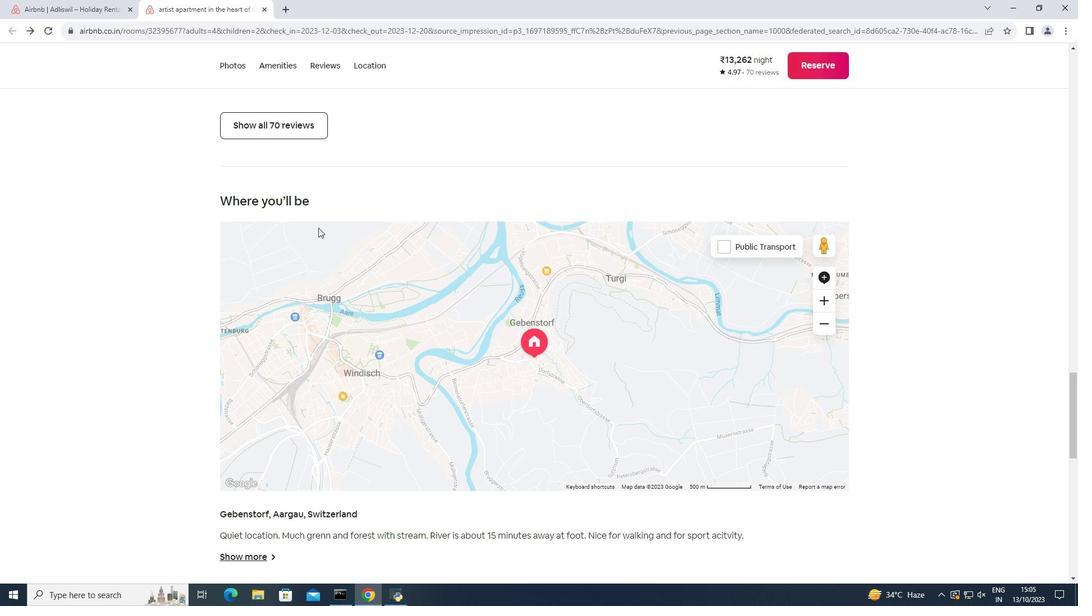 
Action: Mouse scrolled (318, 227) with delta (0, 0)
Screenshot: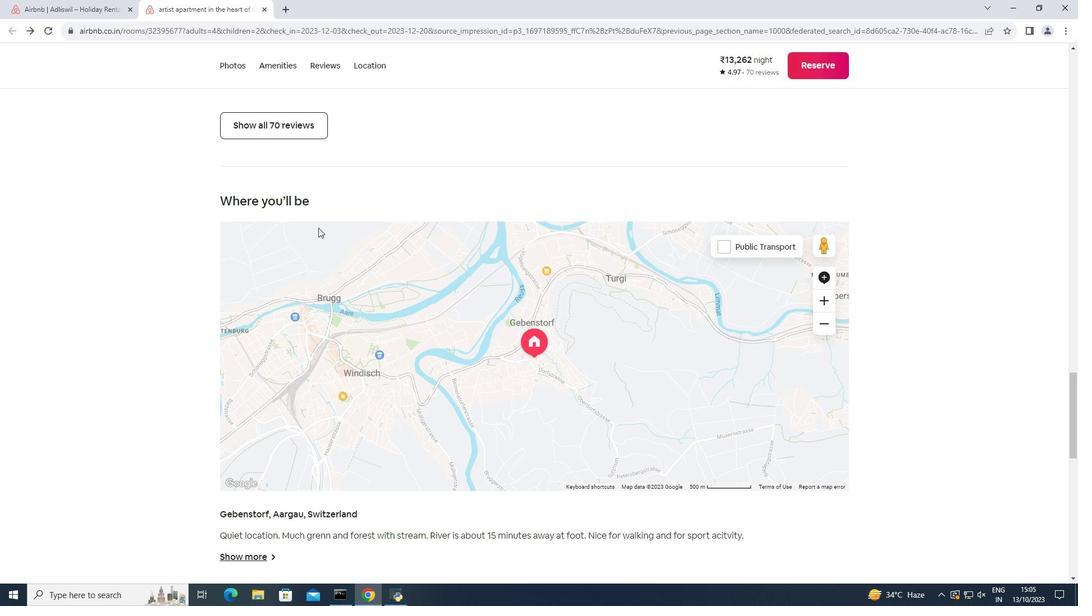 
Action: Mouse moved to (317, 228)
Screenshot: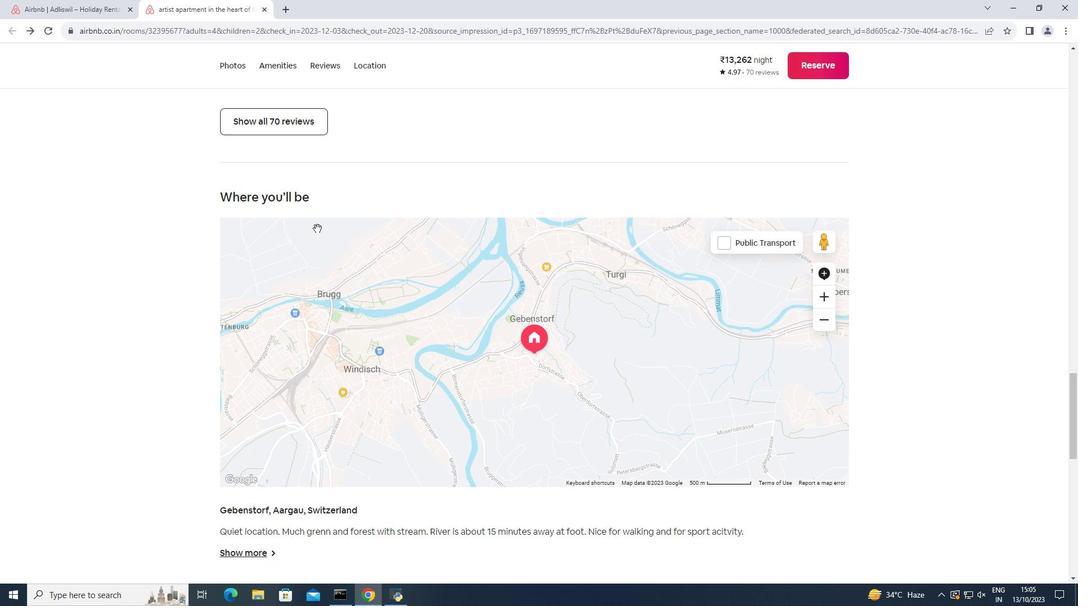 
Action: Mouse scrolled (317, 227) with delta (0, 0)
Screenshot: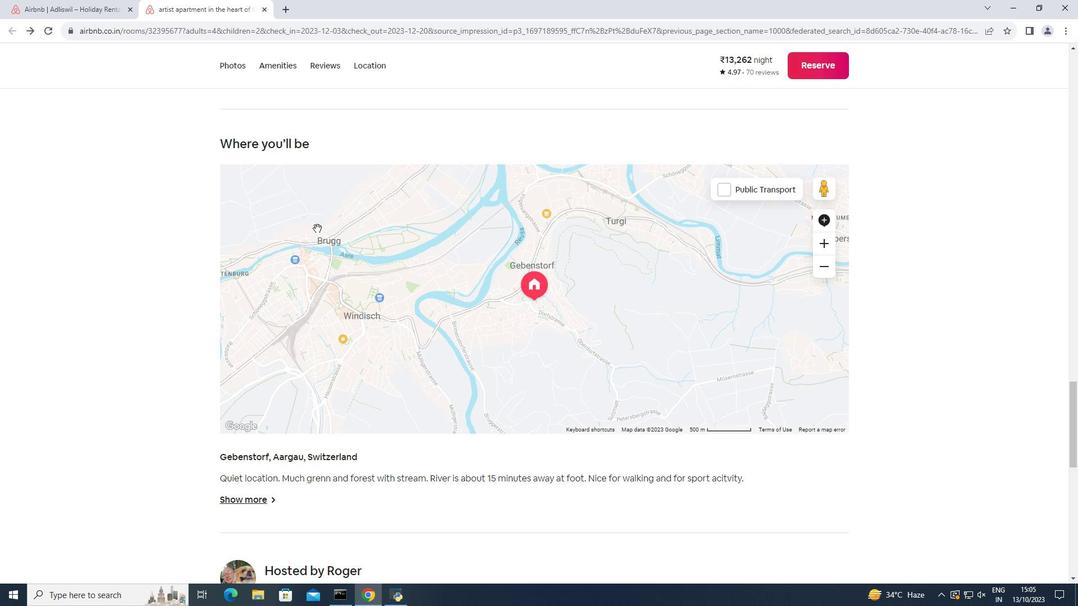 
Action: Mouse scrolled (317, 227) with delta (0, 0)
Screenshot: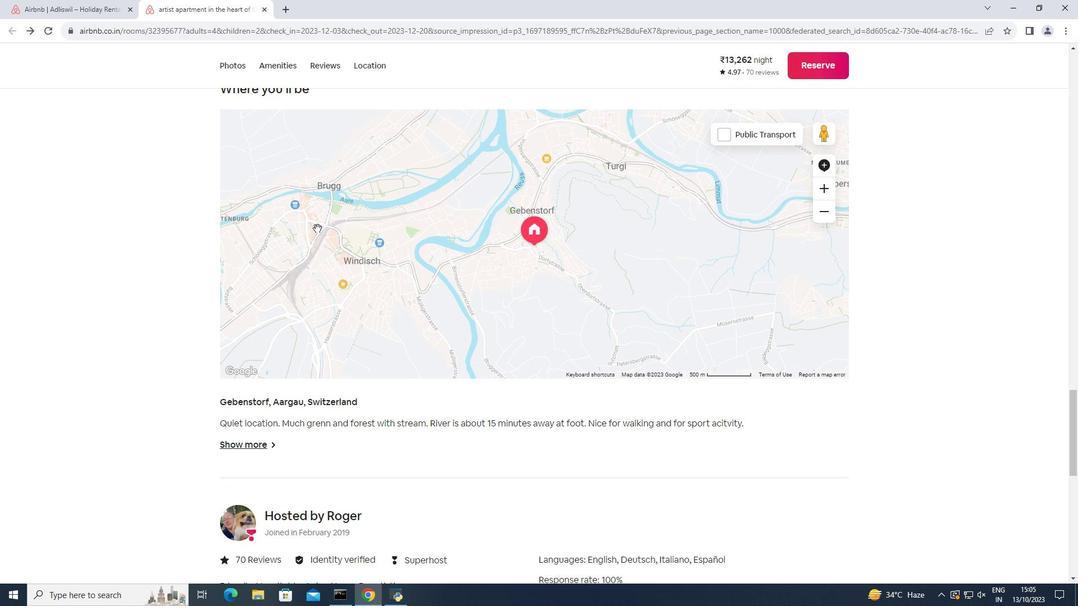 
Action: Mouse scrolled (317, 227) with delta (0, 0)
Screenshot: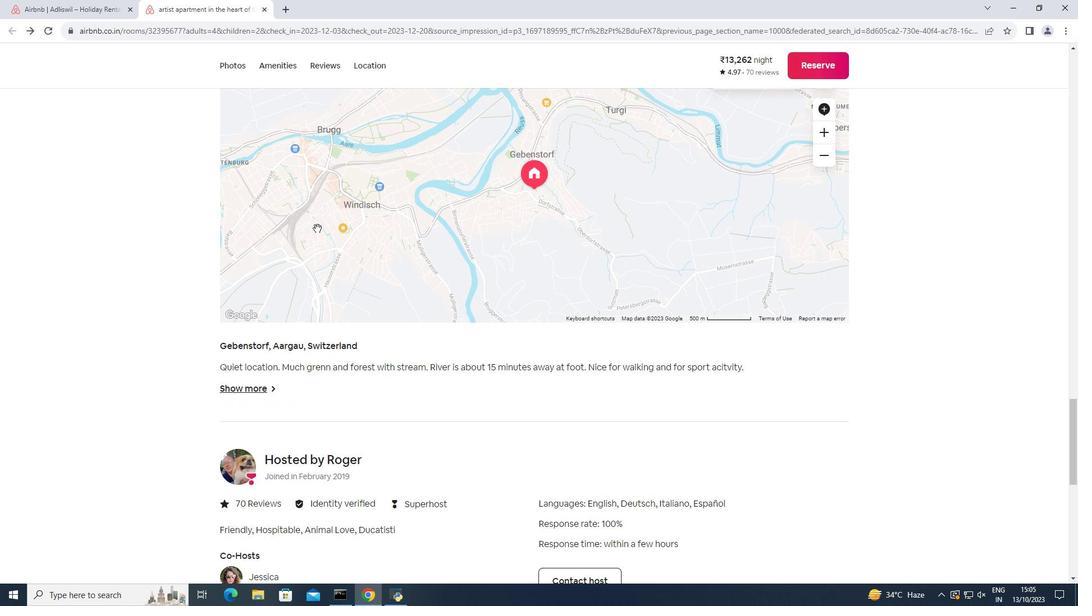 
Action: Mouse scrolled (317, 227) with delta (0, 0)
Screenshot: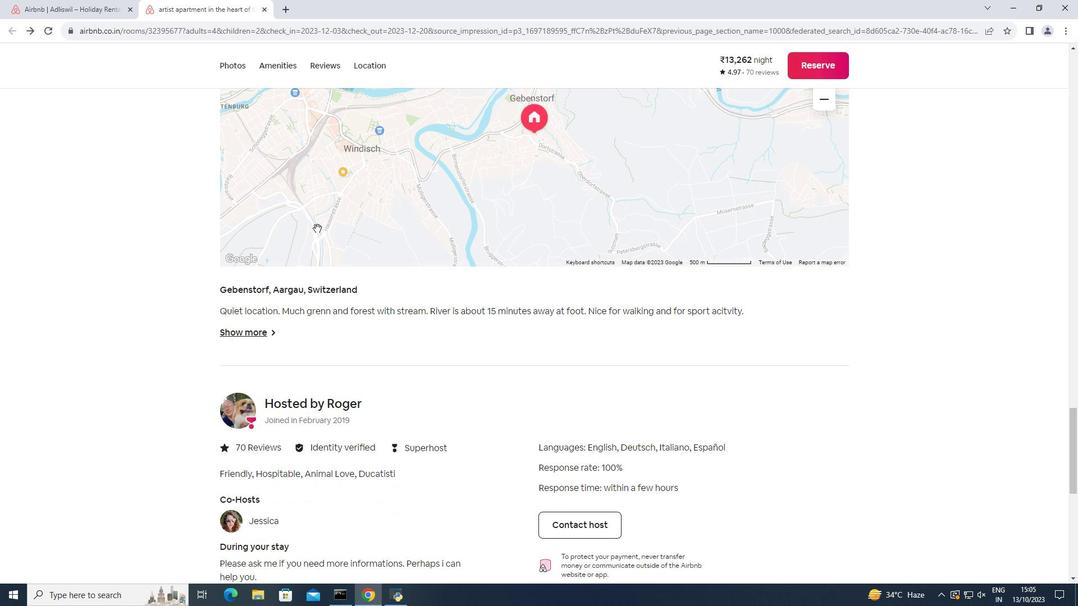 
Action: Mouse scrolled (317, 227) with delta (0, 0)
Screenshot: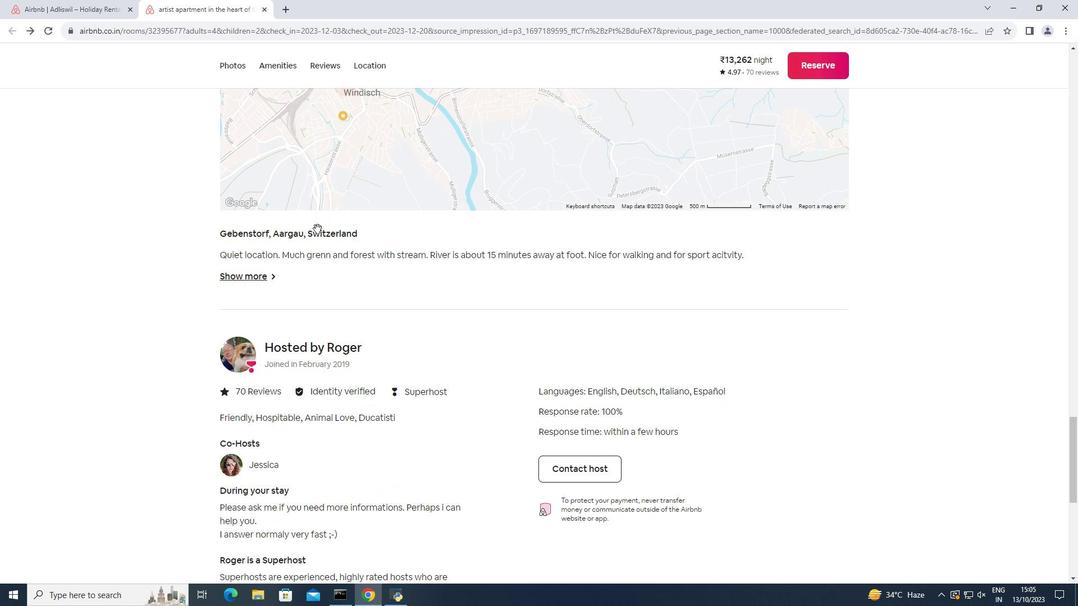 
Action: Mouse scrolled (317, 227) with delta (0, 0)
Screenshot: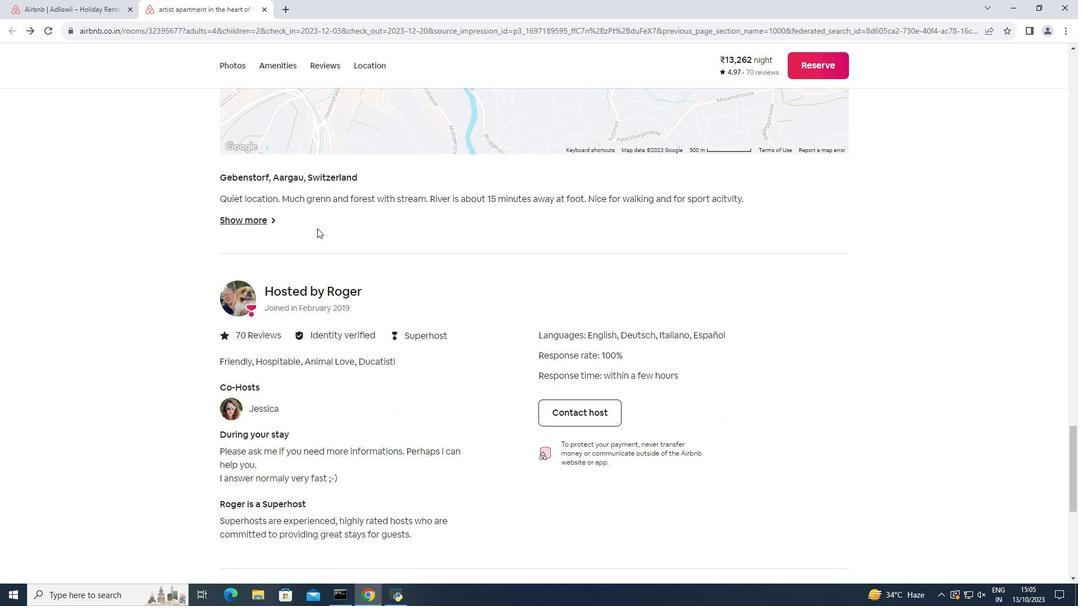 
Action: Mouse scrolled (317, 227) with delta (0, 0)
Screenshot: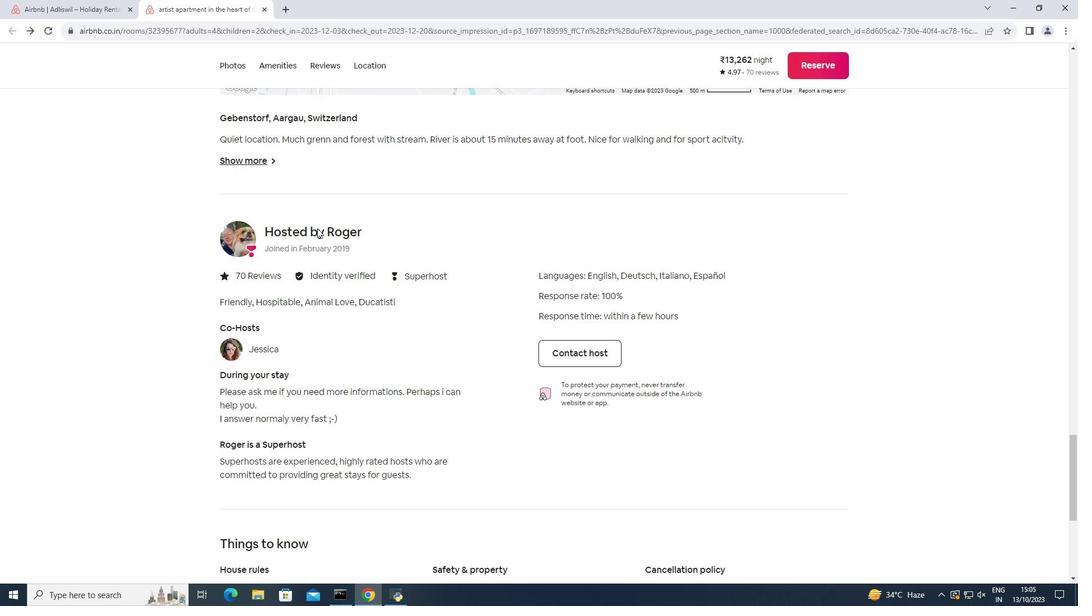 
Action: Mouse moved to (316, 229)
Screenshot: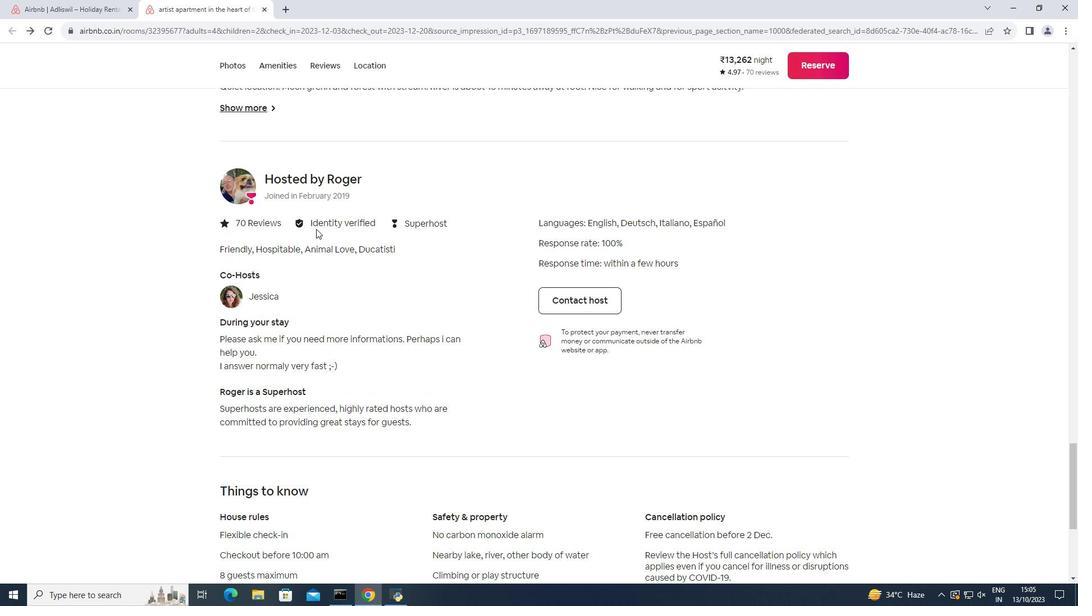 
Action: Mouse scrolled (316, 228) with delta (0, 0)
Screenshot: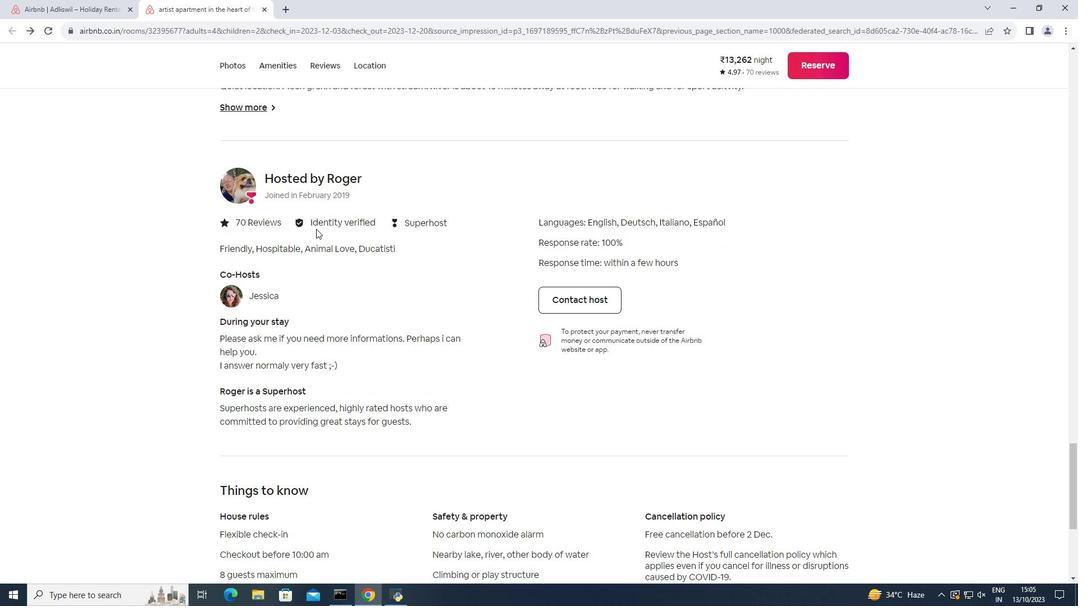 
Action: Mouse moved to (316, 229)
Screenshot: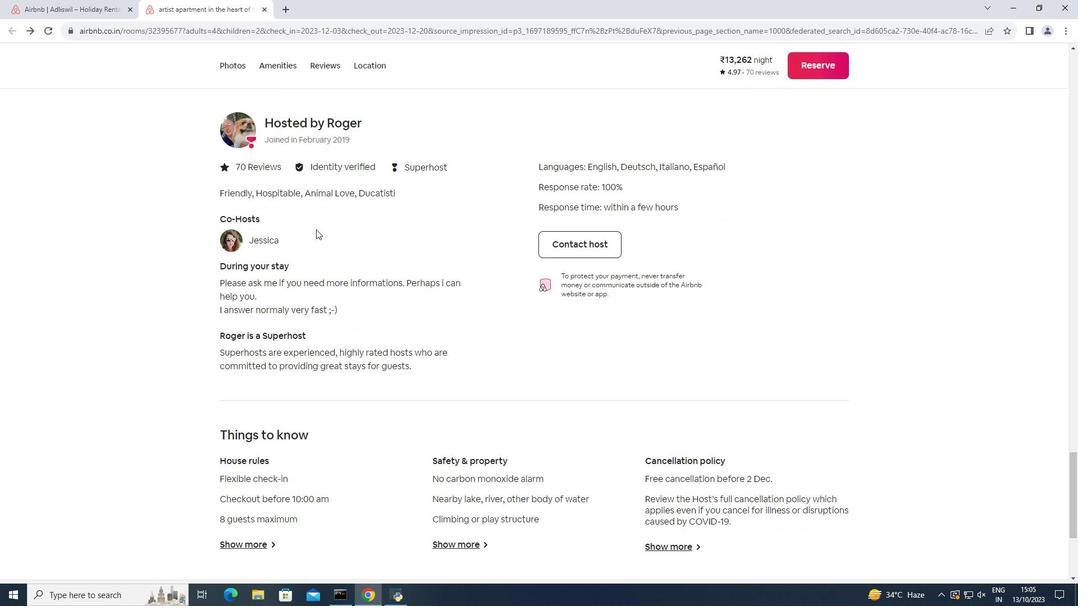 
Action: Mouse scrolled (316, 229) with delta (0, 0)
Screenshot: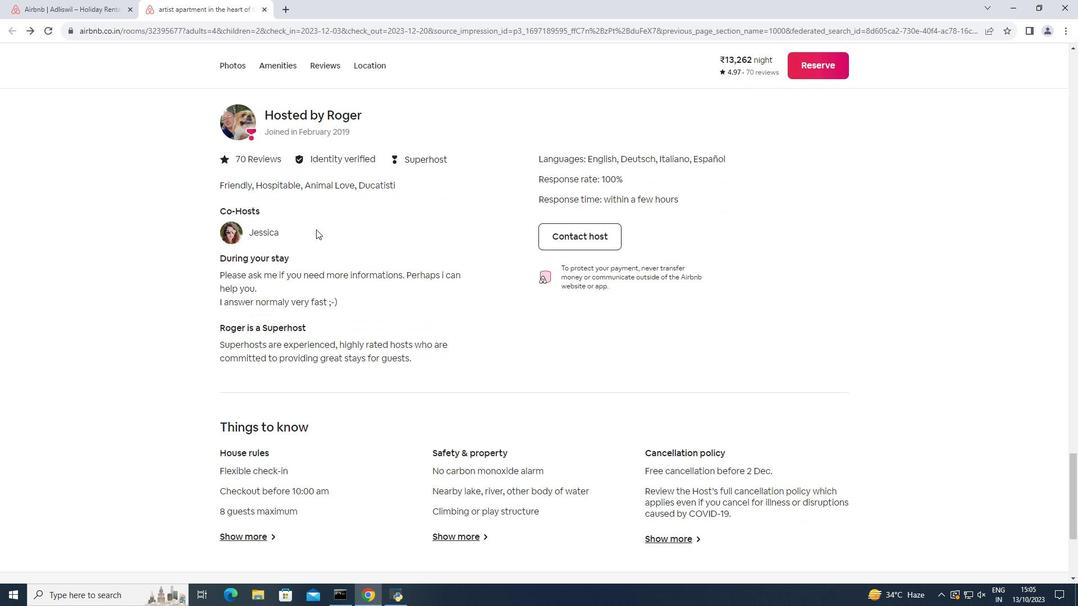
Action: Mouse scrolled (316, 229) with delta (0, 0)
Screenshot: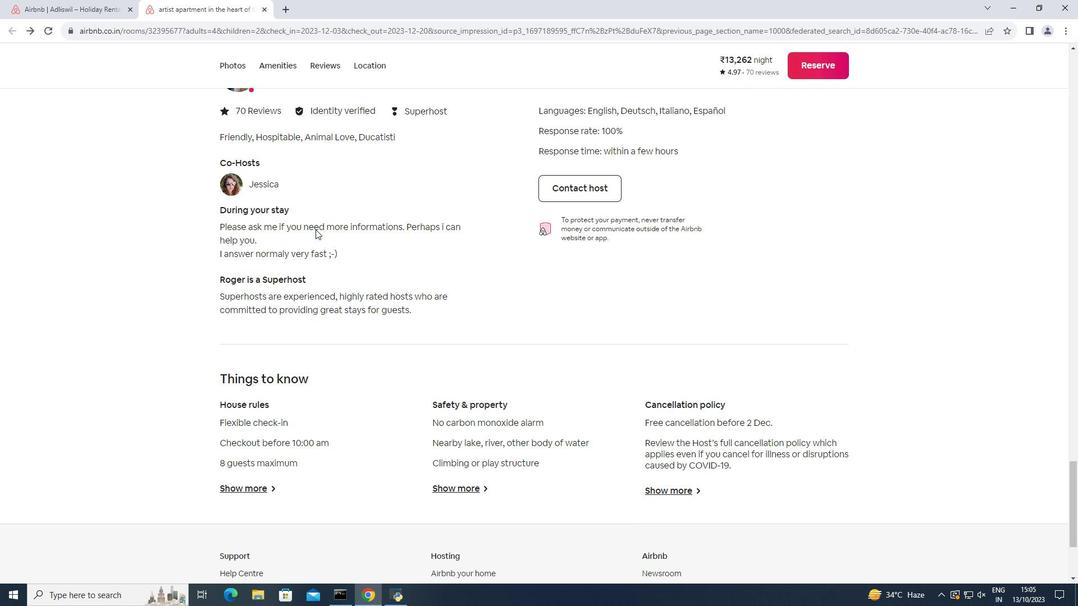 
Action: Mouse moved to (314, 229)
Screenshot: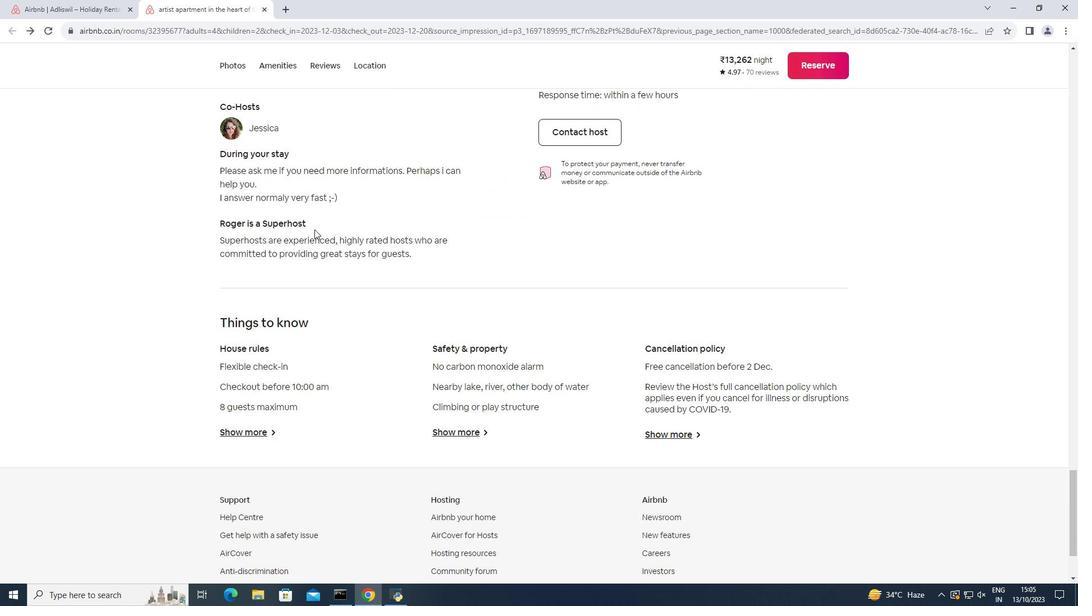 
Action: Mouse scrolled (314, 229) with delta (0, 0)
Screenshot: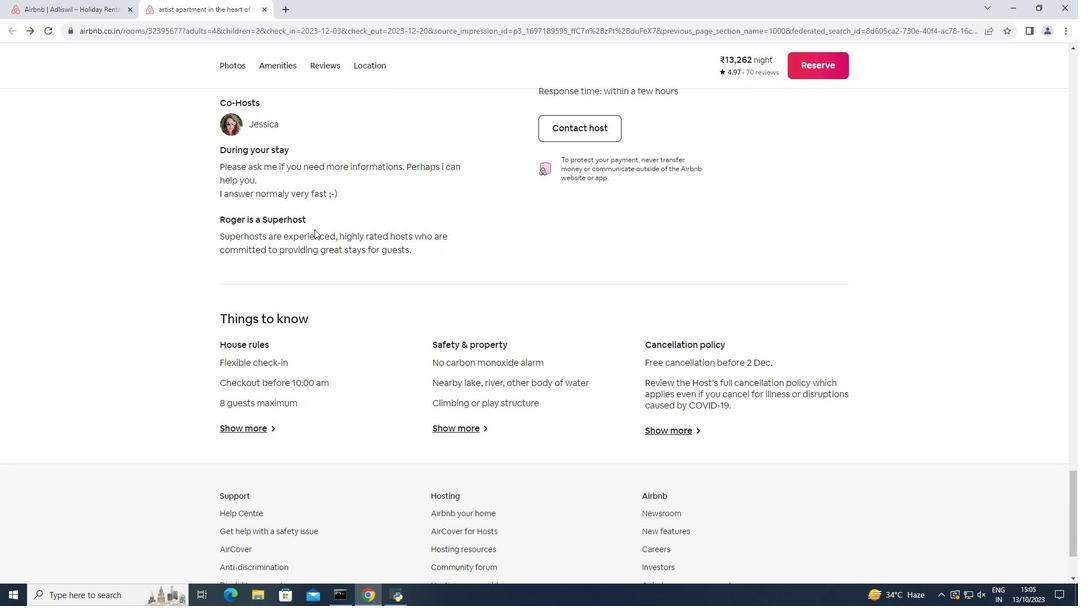 
Action: Mouse scrolled (314, 229) with delta (0, 0)
Screenshot: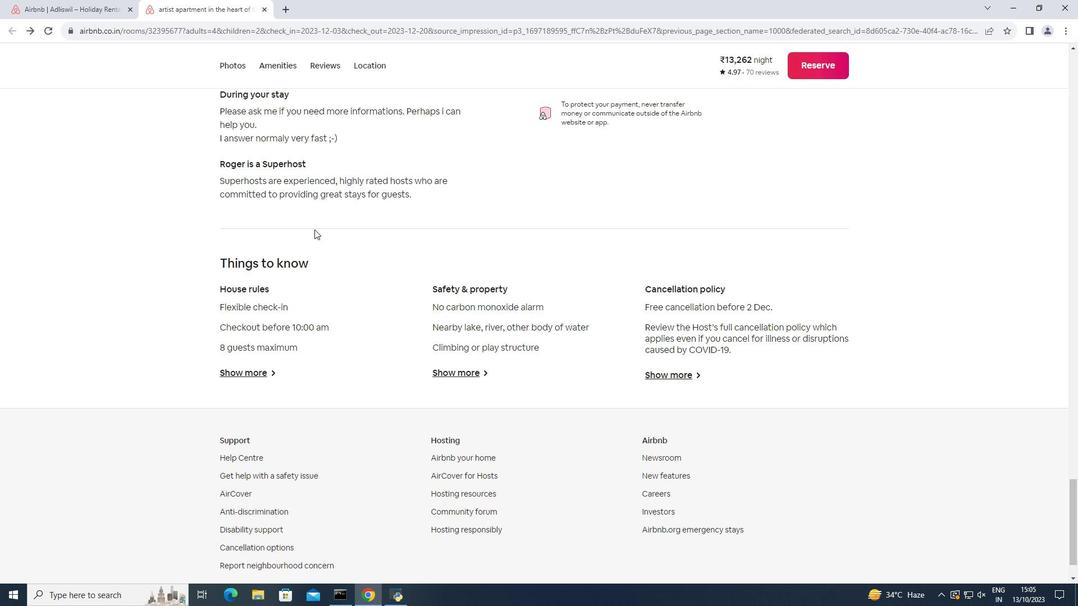 
Action: Mouse moved to (314, 230)
Screenshot: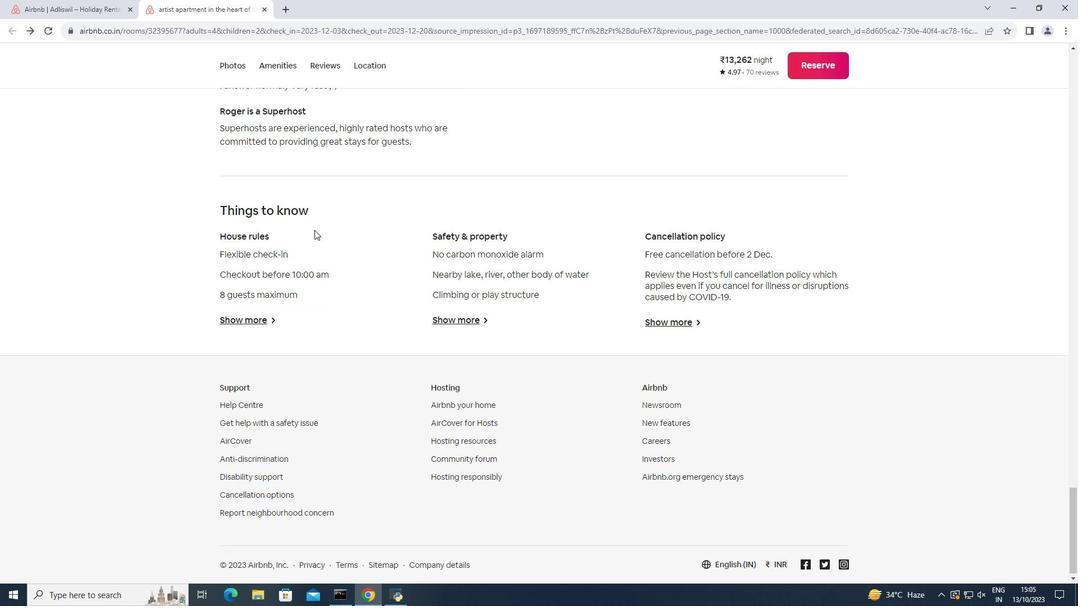 
Action: Mouse scrolled (314, 229) with delta (0, 0)
Screenshot: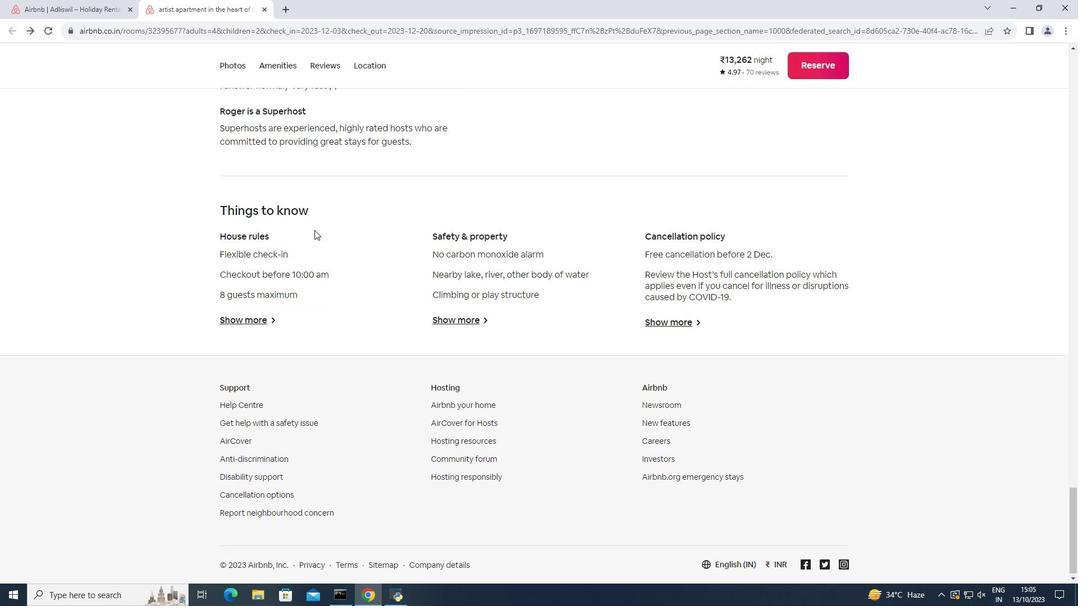 
Action: Mouse scrolled (314, 229) with delta (0, 0)
Screenshot: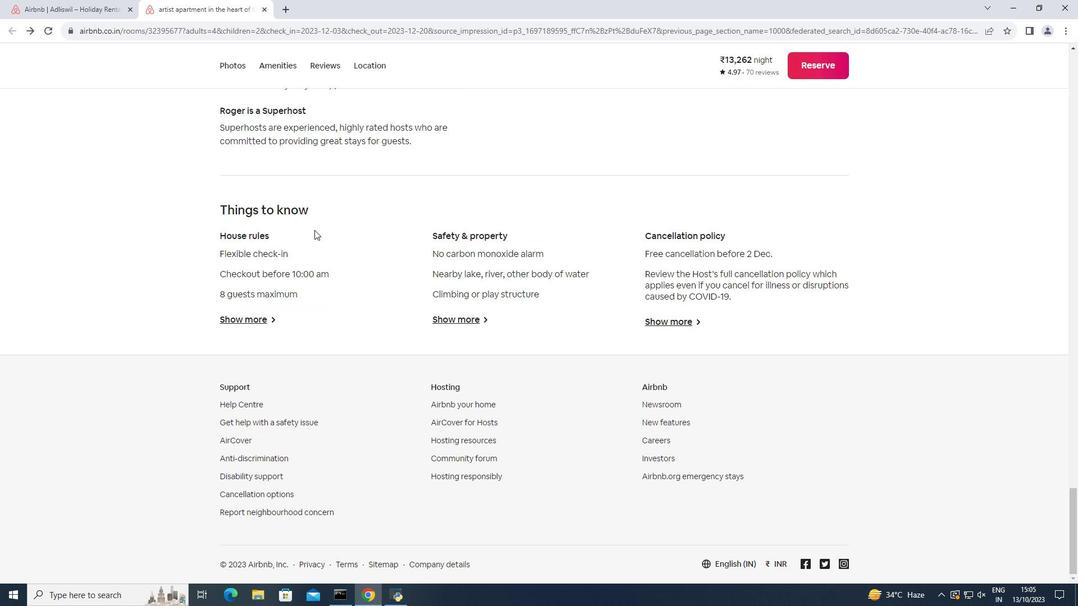 
Action: Mouse scrolled (314, 229) with delta (0, 0)
Screenshot: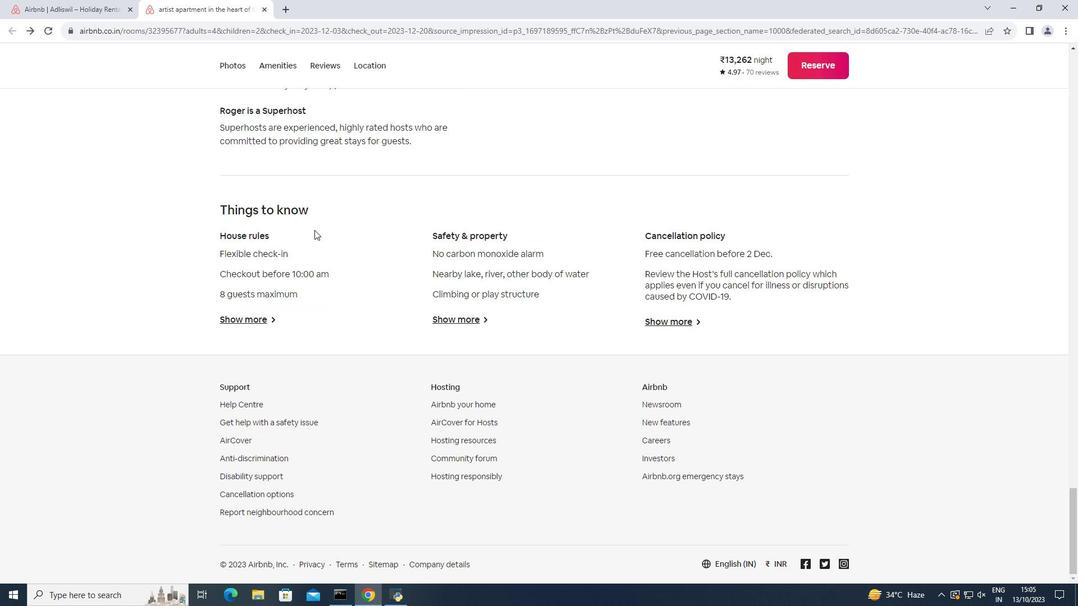 
Action: Mouse moved to (368, 67)
Screenshot: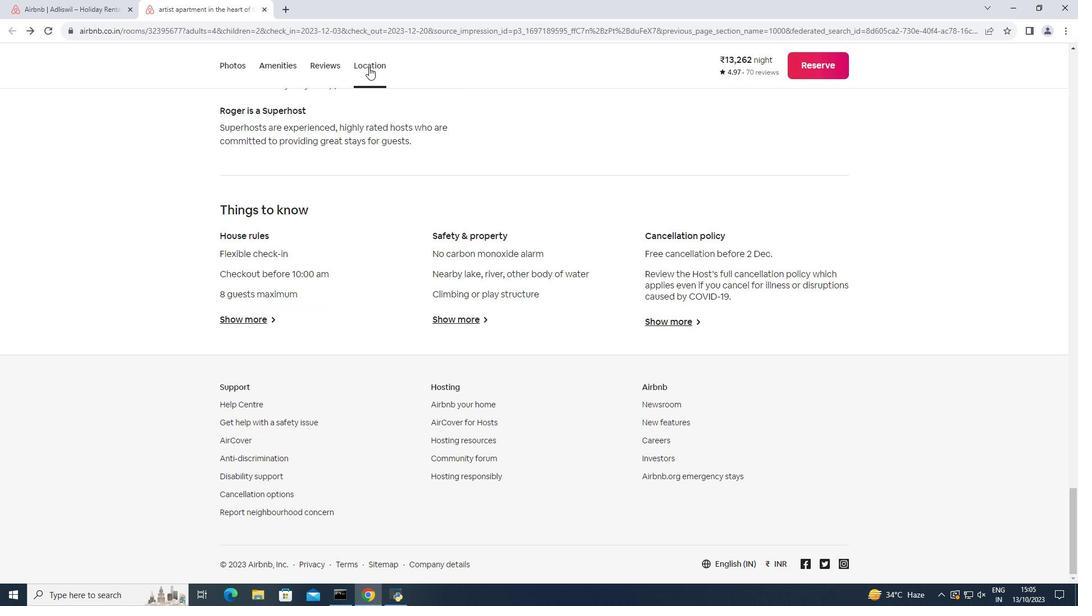 
Action: Mouse pressed left at (368, 67)
Screenshot: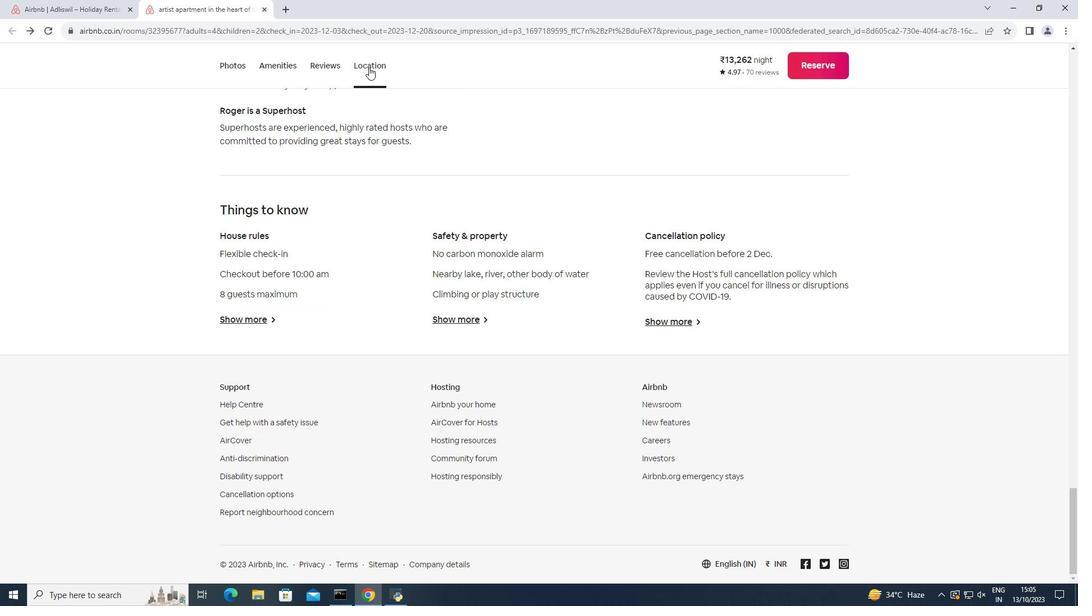 
Action: Mouse moved to (326, 63)
Screenshot: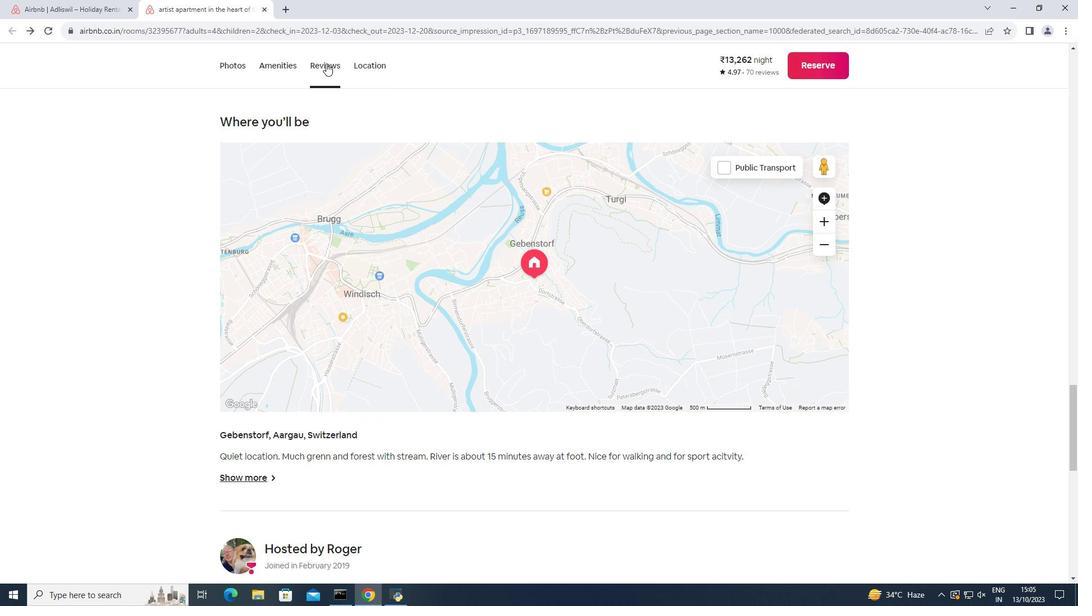 
Action: Mouse pressed left at (326, 63)
Screenshot: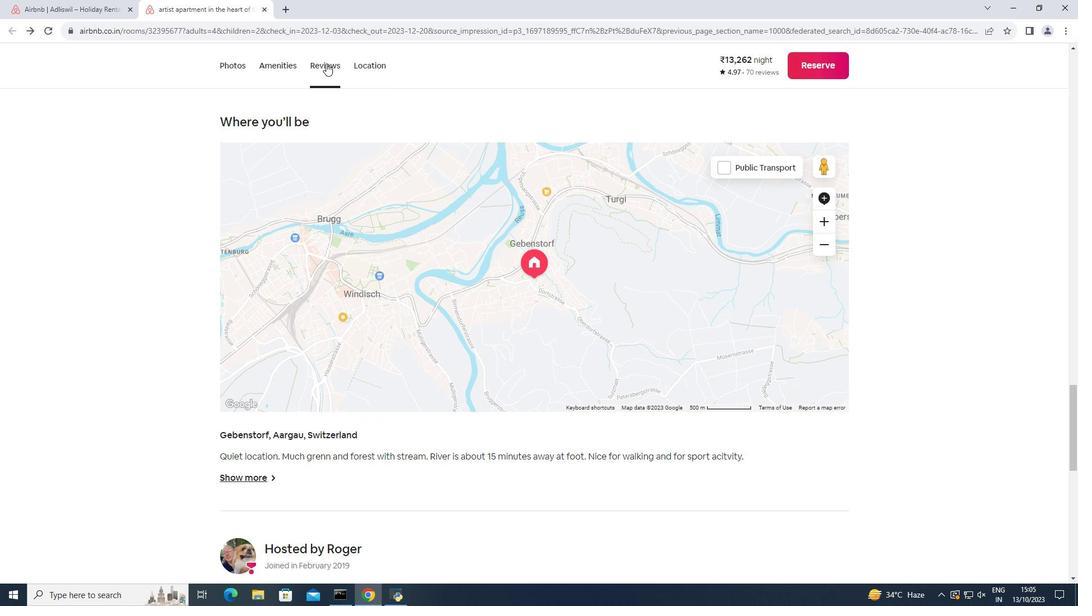 
Action: Mouse moved to (277, 63)
Screenshot: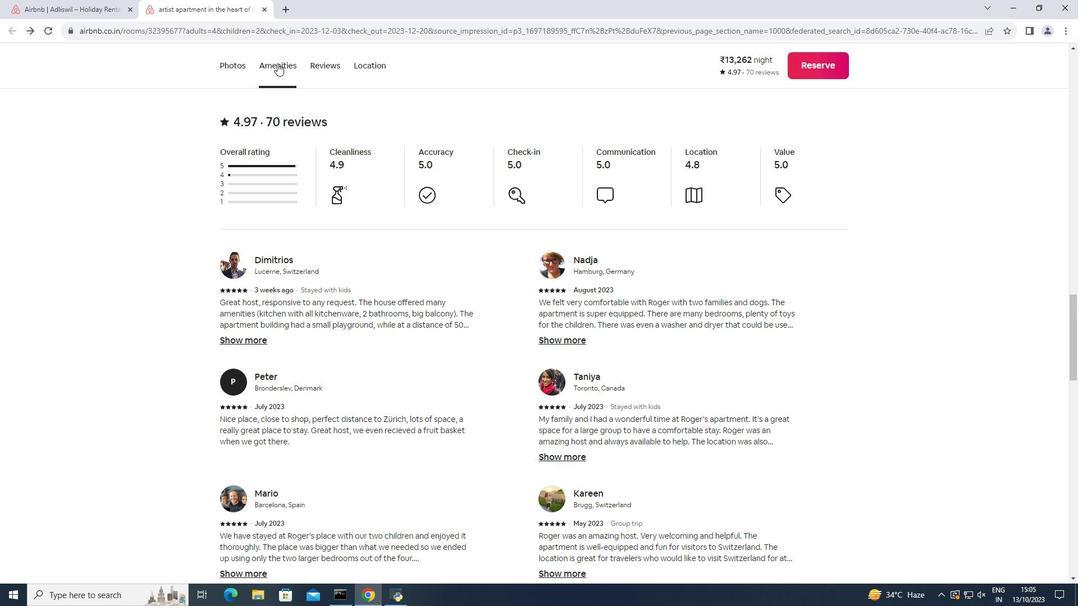 
Action: Mouse pressed left at (277, 63)
Screenshot: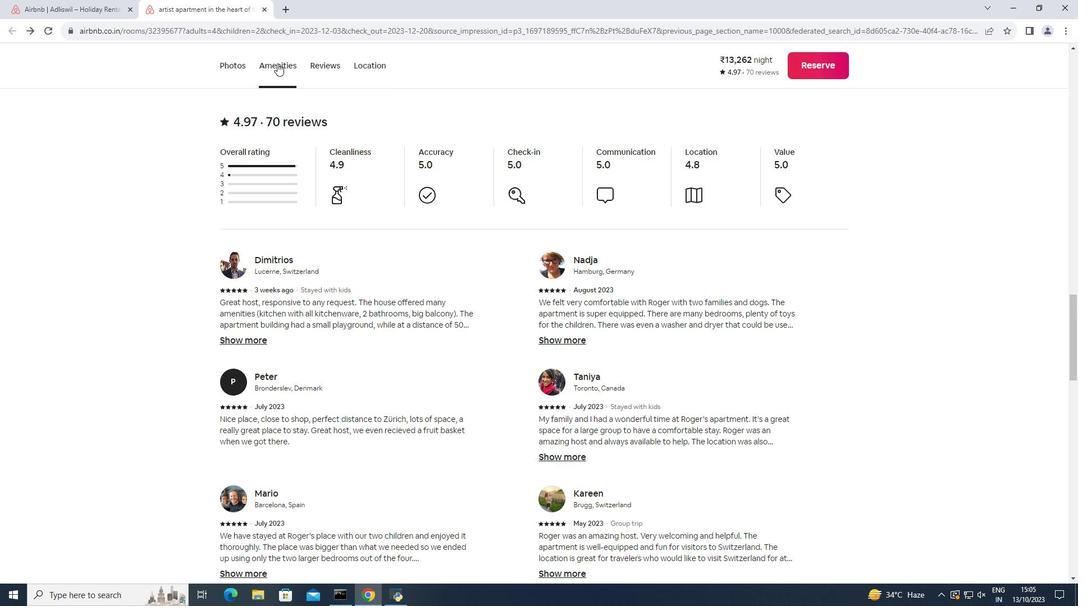 
Action: Mouse moved to (232, 64)
Screenshot: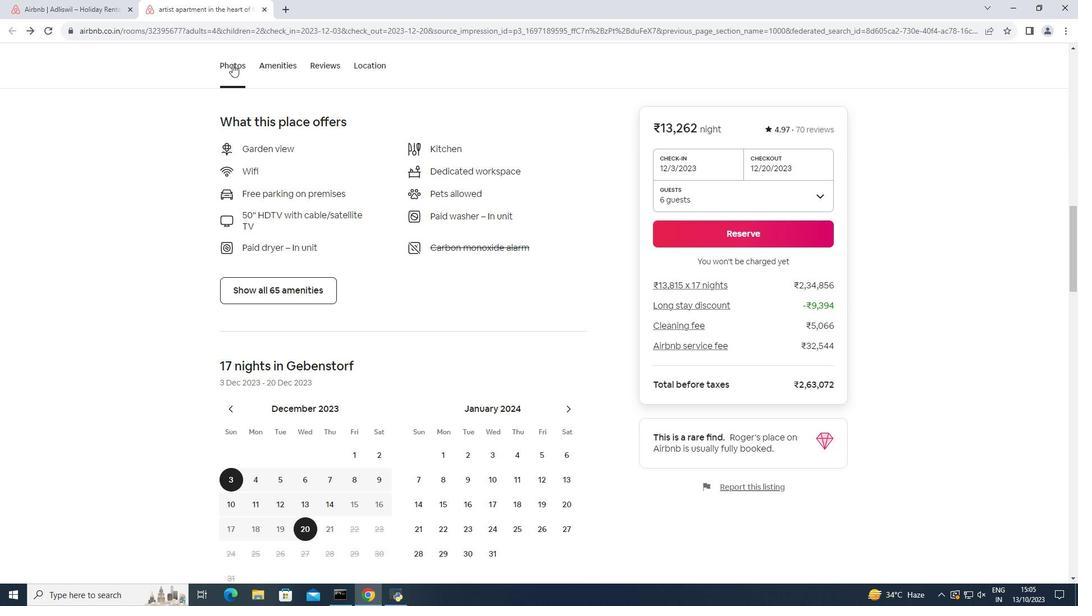 
Action: Mouse pressed left at (232, 64)
Screenshot: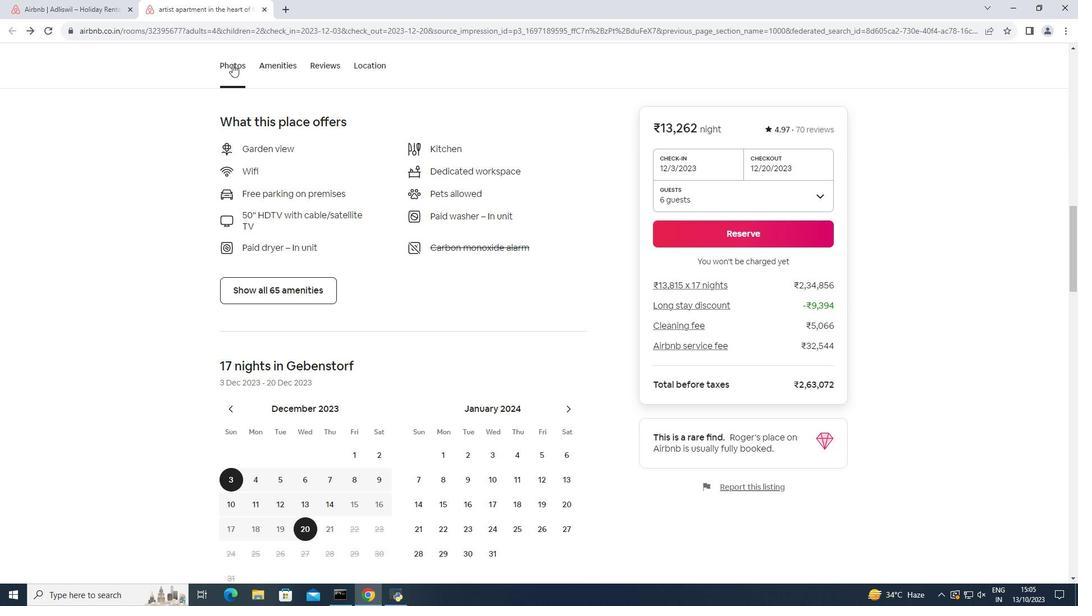 
Action: Mouse moved to (260, 8)
Screenshot: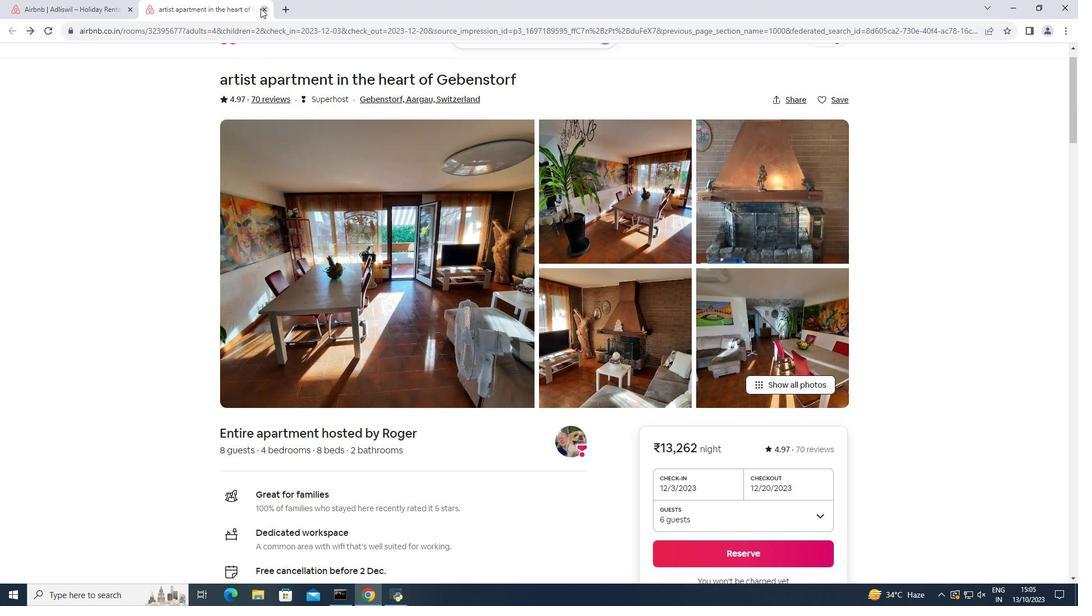 
Action: Mouse pressed left at (260, 8)
Screenshot: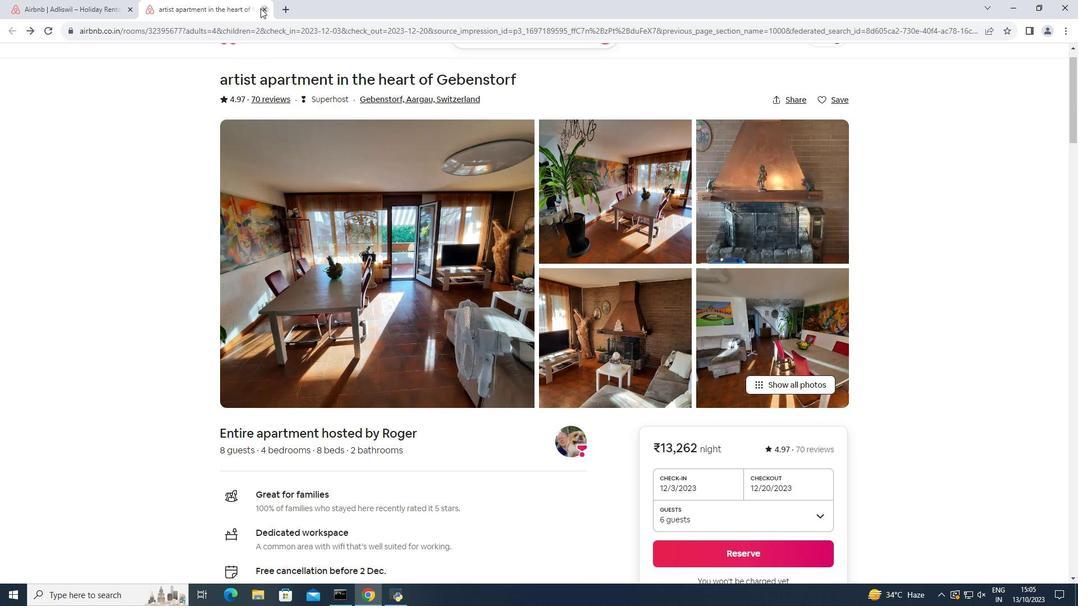 
Action: Mouse moved to (251, 289)
Screenshot: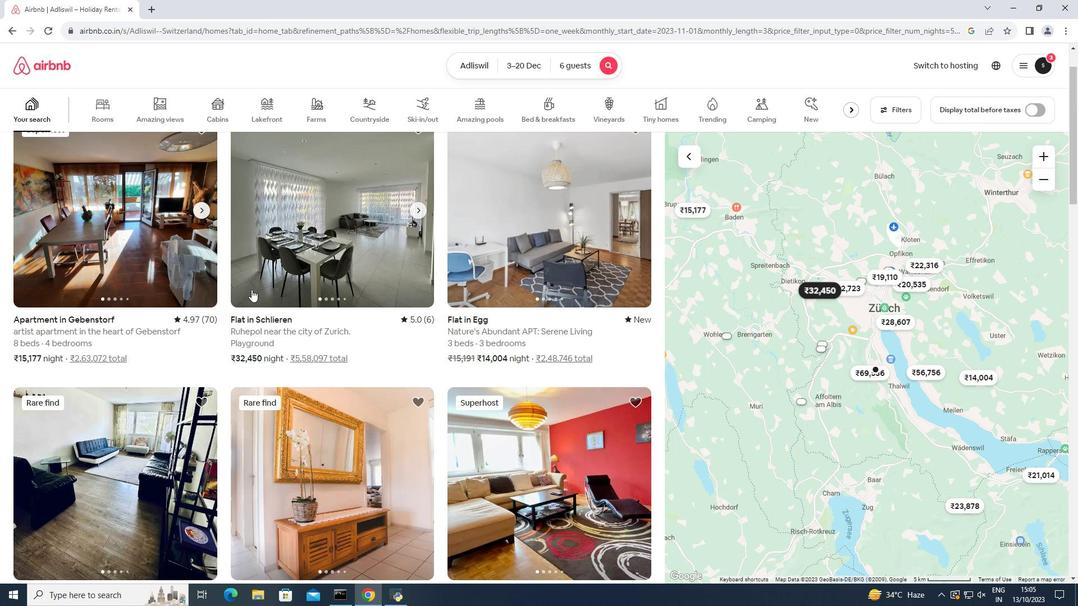 
Action: Mouse scrolled (251, 289) with delta (0, 0)
Screenshot: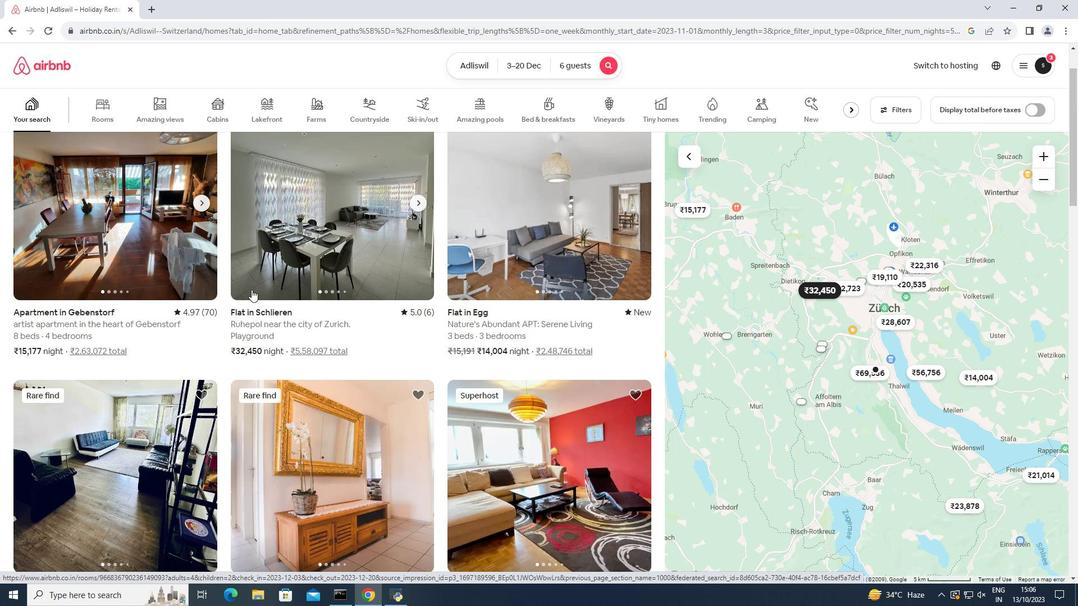 
Action: Mouse moved to (250, 290)
Screenshot: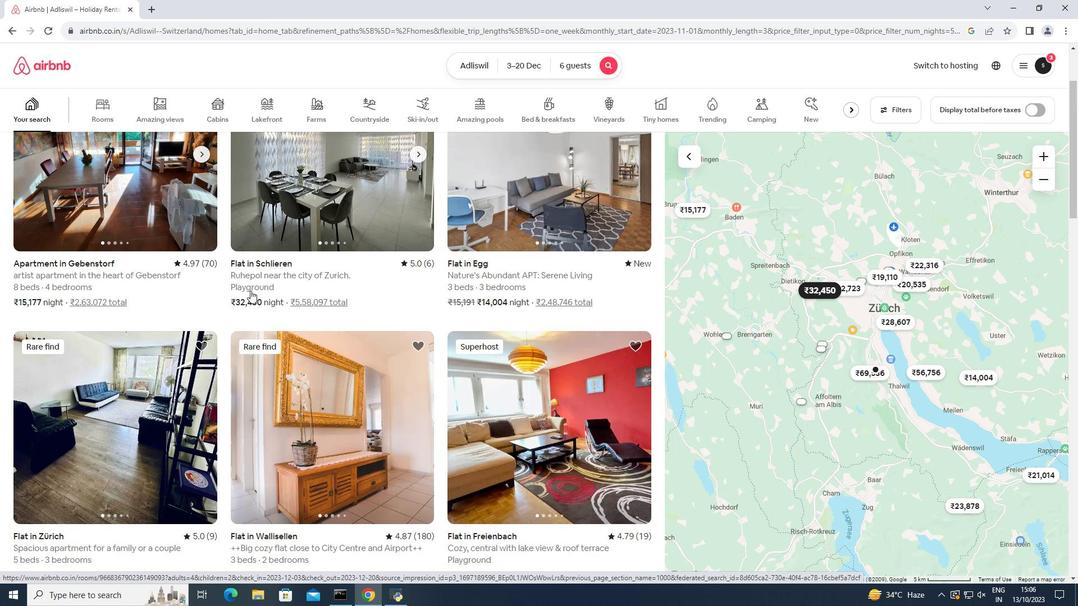 
Action: Mouse scrolled (250, 290) with delta (0, 0)
Screenshot: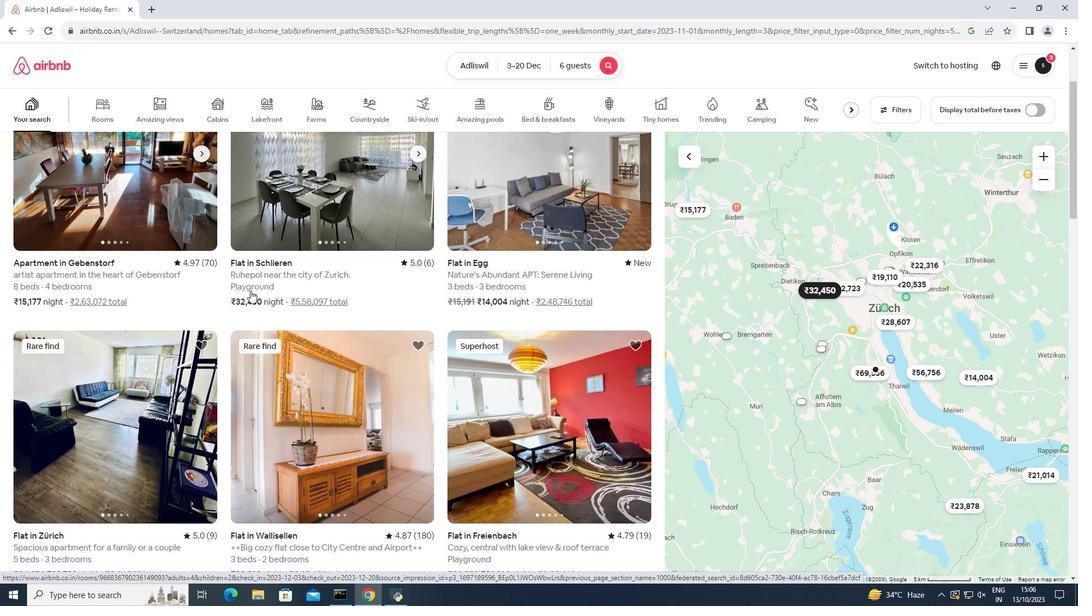 
Action: Mouse scrolled (250, 290) with delta (0, 0)
Screenshot: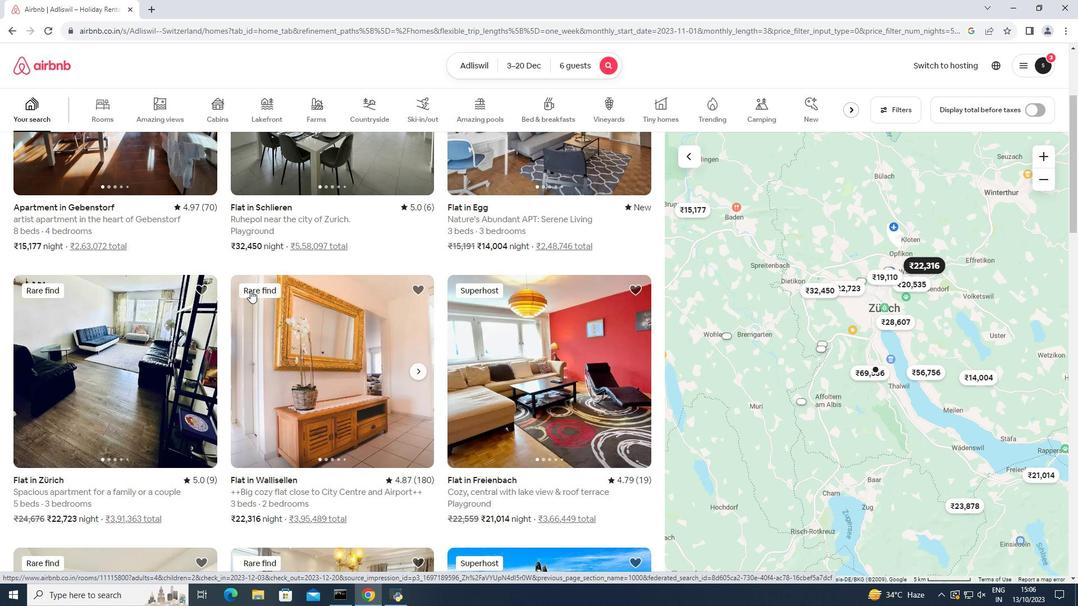 
Action: Mouse scrolled (250, 290) with delta (0, 0)
Screenshot: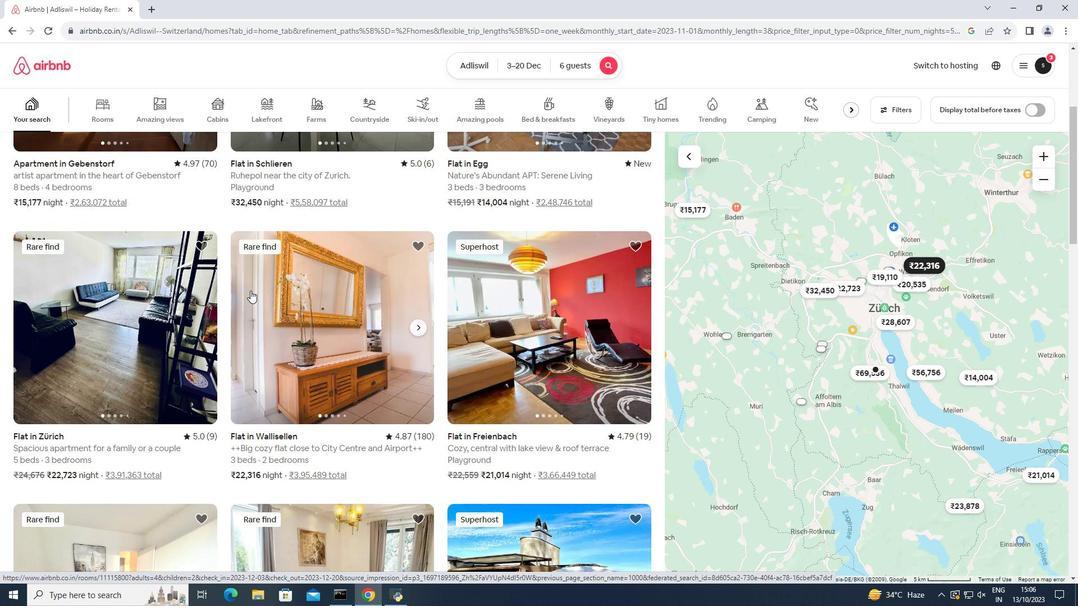 
Action: Mouse moved to (250, 290)
Screenshot: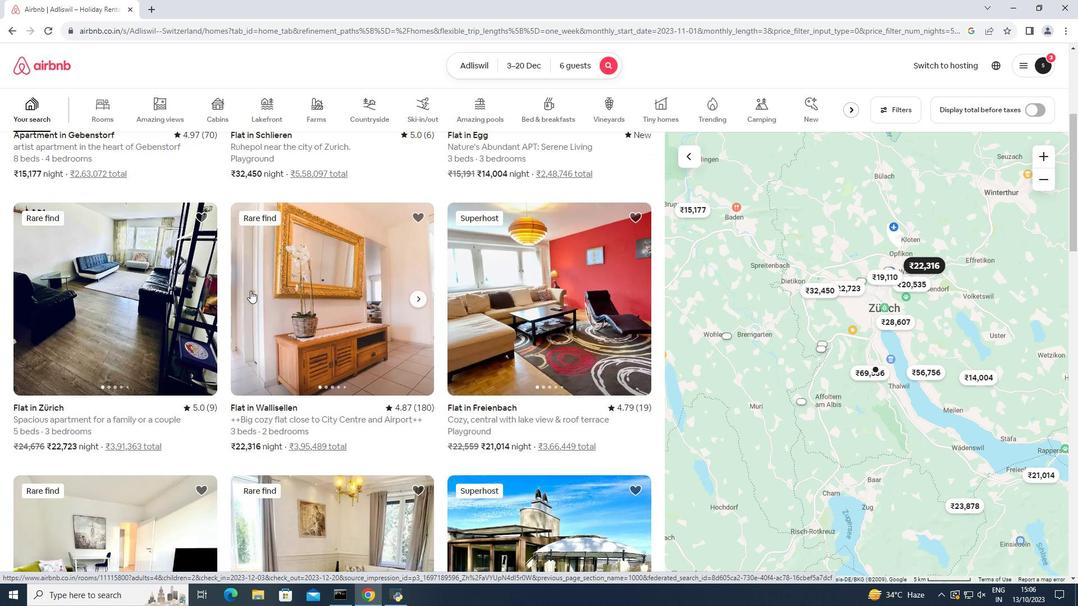 
Action: Mouse scrolled (250, 290) with delta (0, 0)
Screenshot: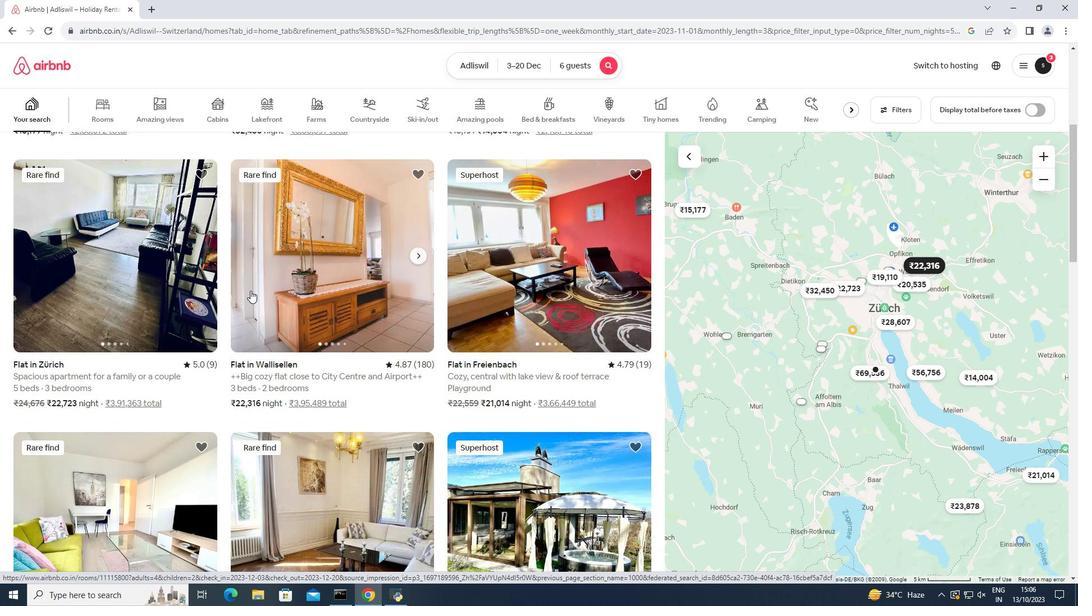 
Action: Mouse moved to (491, 246)
Screenshot: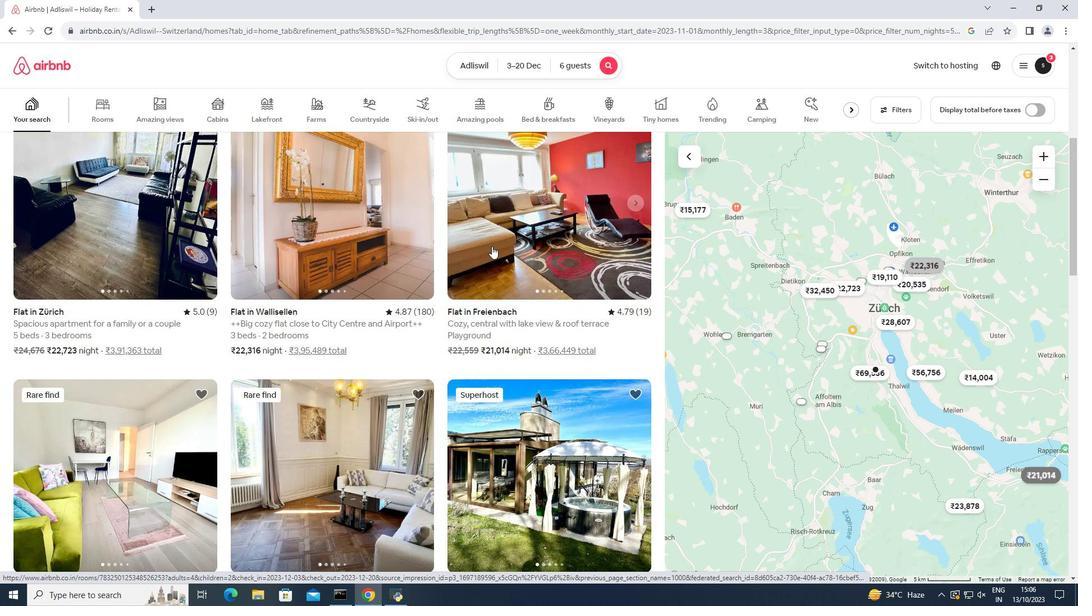 
Action: Mouse pressed left at (491, 246)
Screenshot: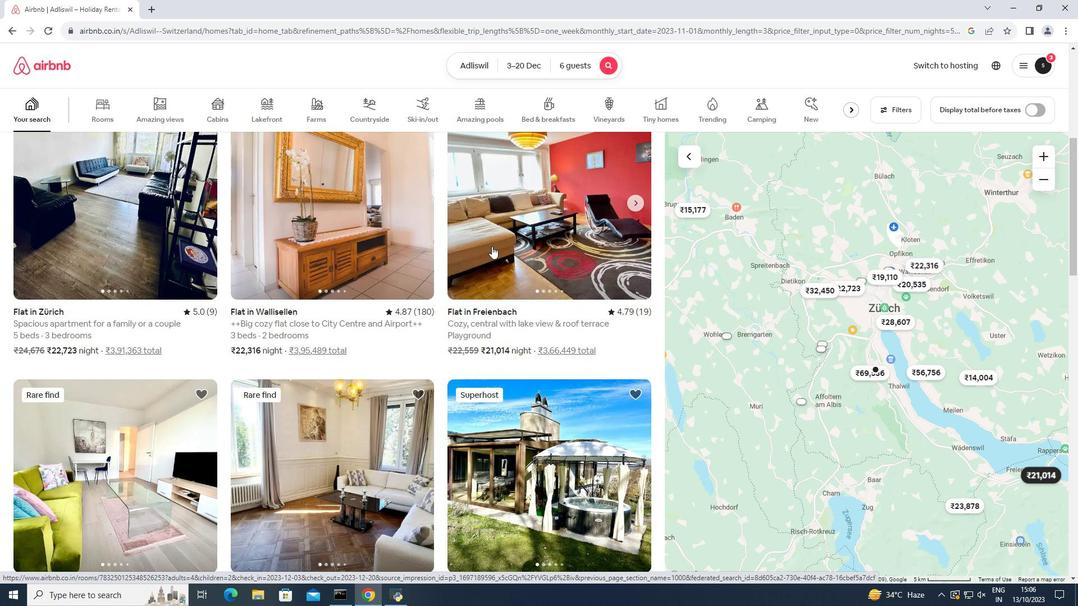 
Action: Mouse moved to (445, 259)
Screenshot: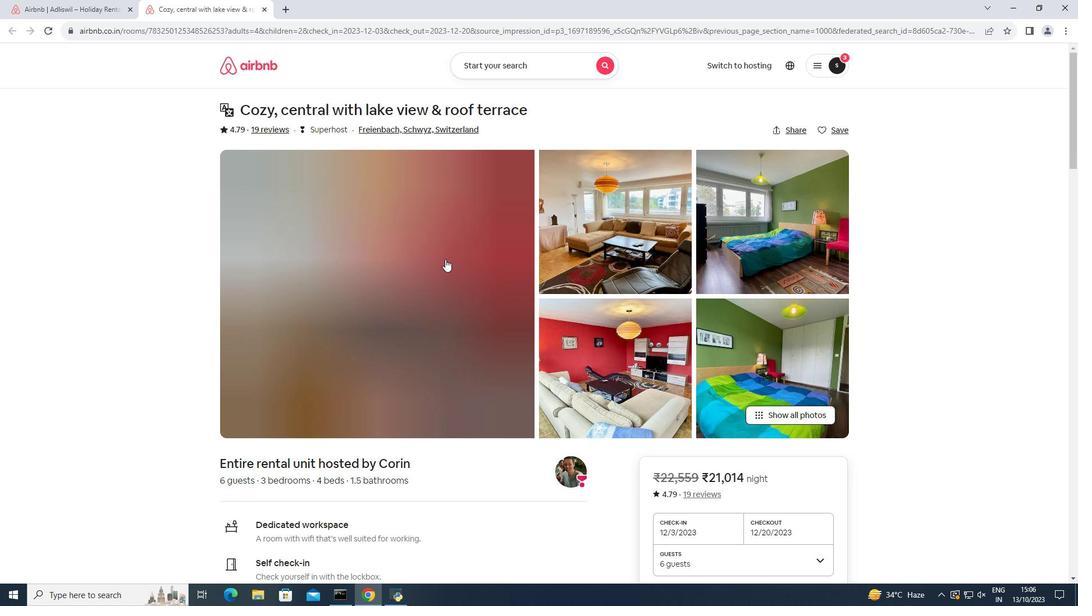 
Action: Mouse pressed left at (445, 259)
Screenshot: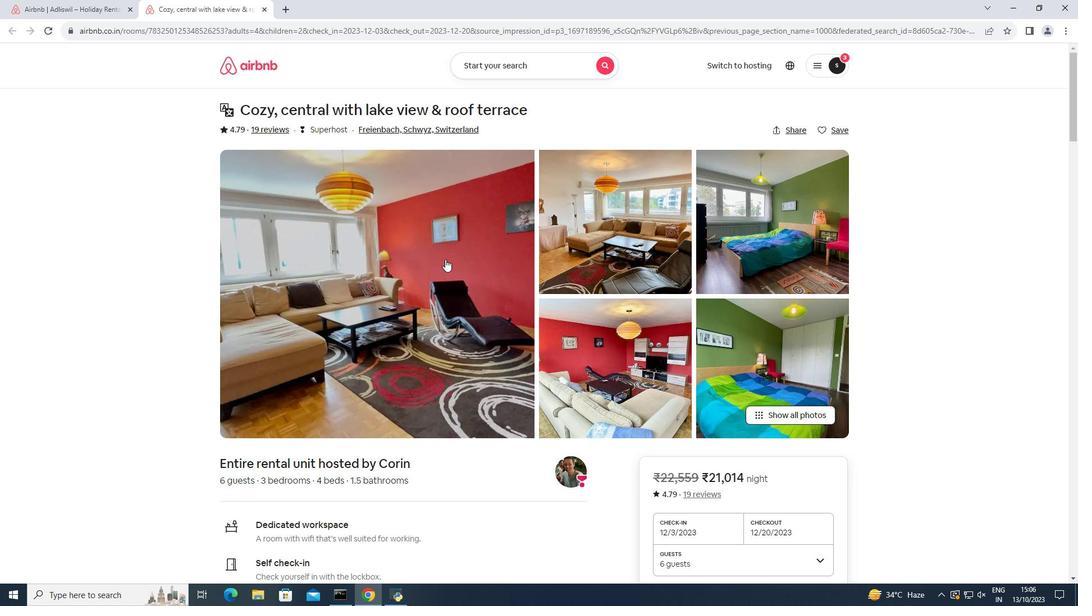 
Action: Mouse scrolled (445, 258) with delta (0, 0)
Screenshot: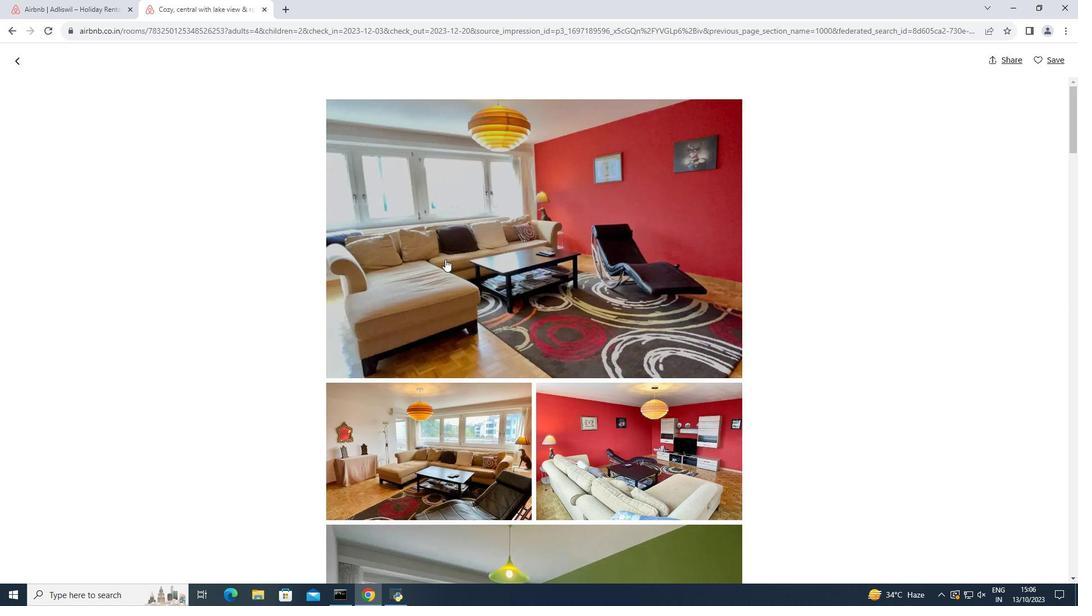 
Action: Mouse scrolled (445, 258) with delta (0, 0)
Screenshot: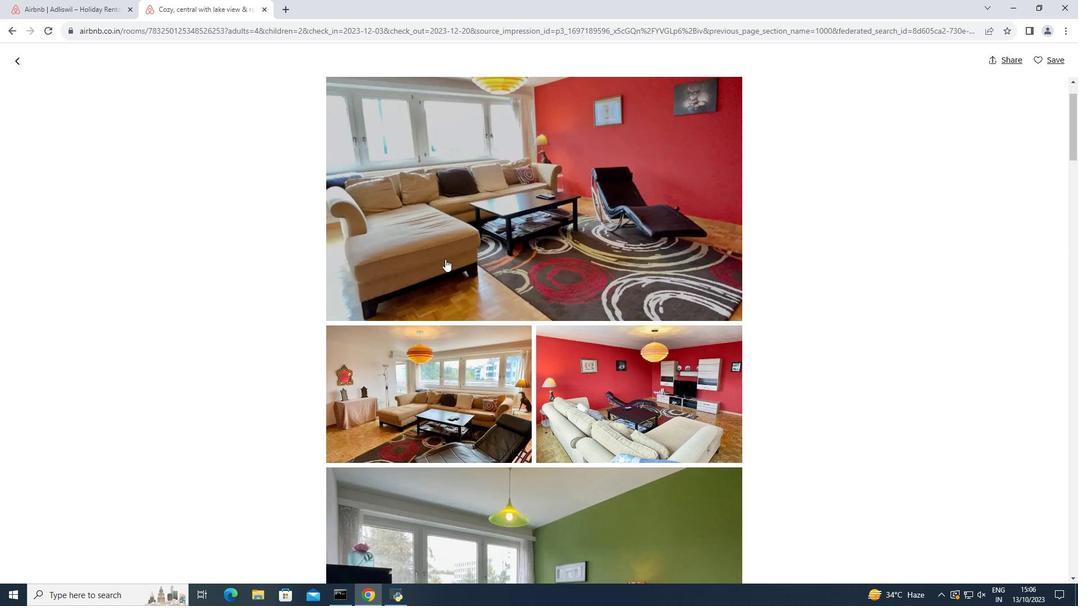 
Action: Mouse scrolled (445, 258) with delta (0, 0)
